 Task: Find the best transit route from Gurugram, Haryana to Anand Vihar, New Delhi, Delhi using Google Maps, and explore the area around Anand Vihar.
Action: Mouse moved to (606, 264)
Screenshot: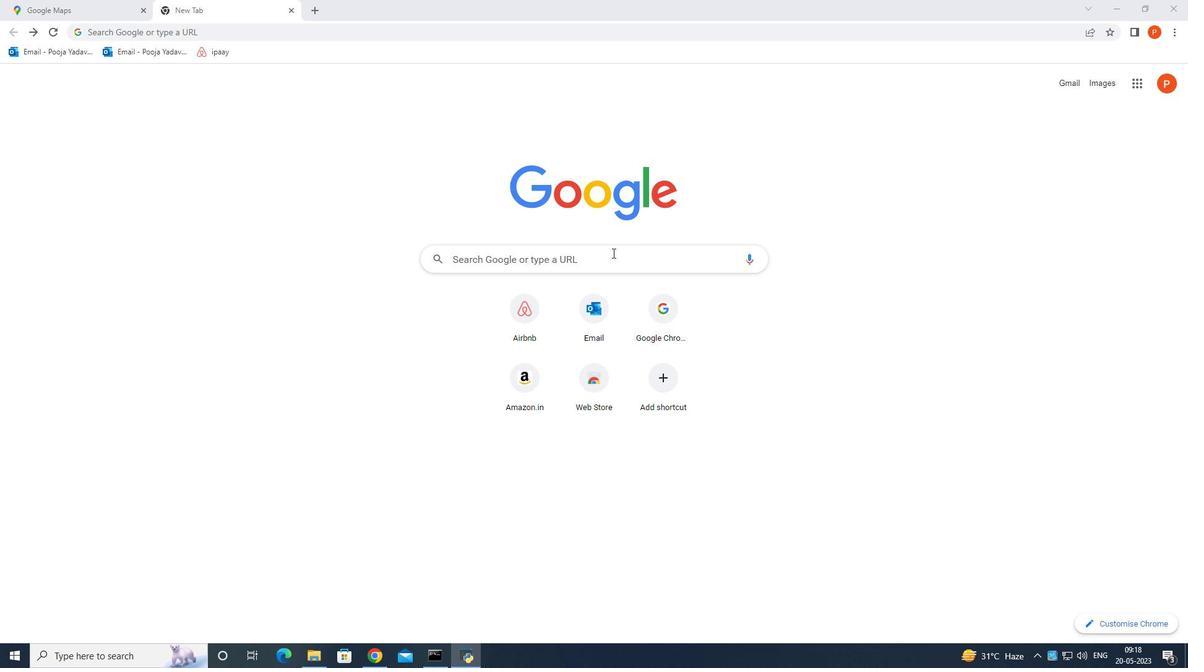 
Action: Mouse pressed left at (606, 264)
Screenshot: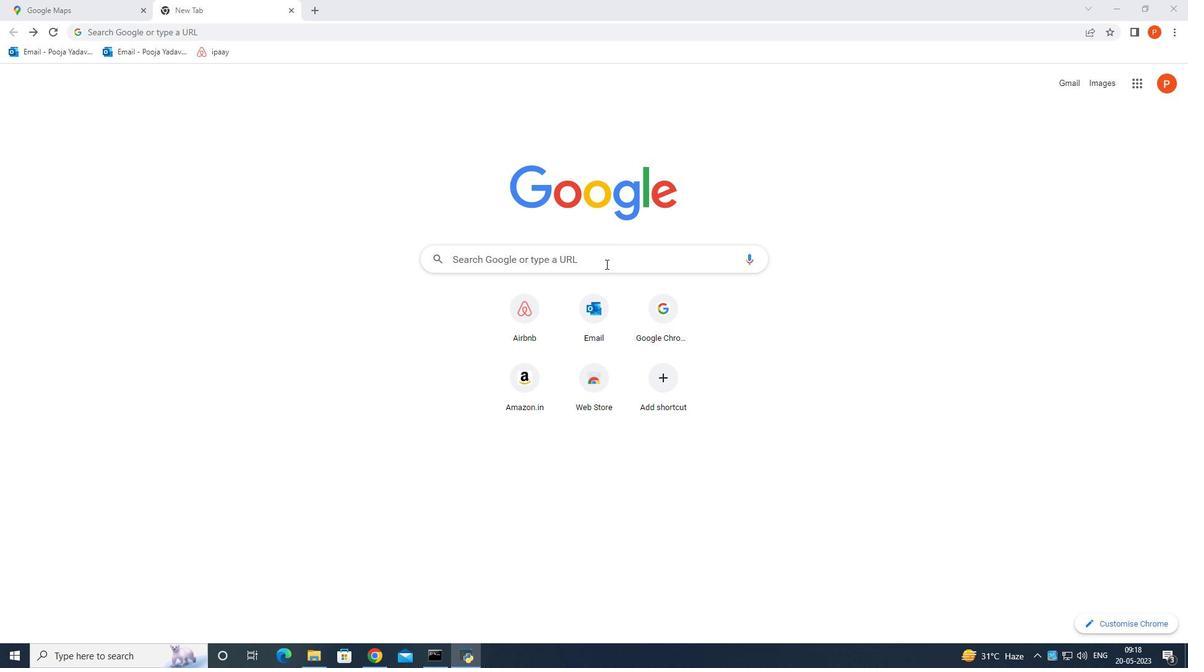 
Action: Mouse moved to (575, 290)
Screenshot: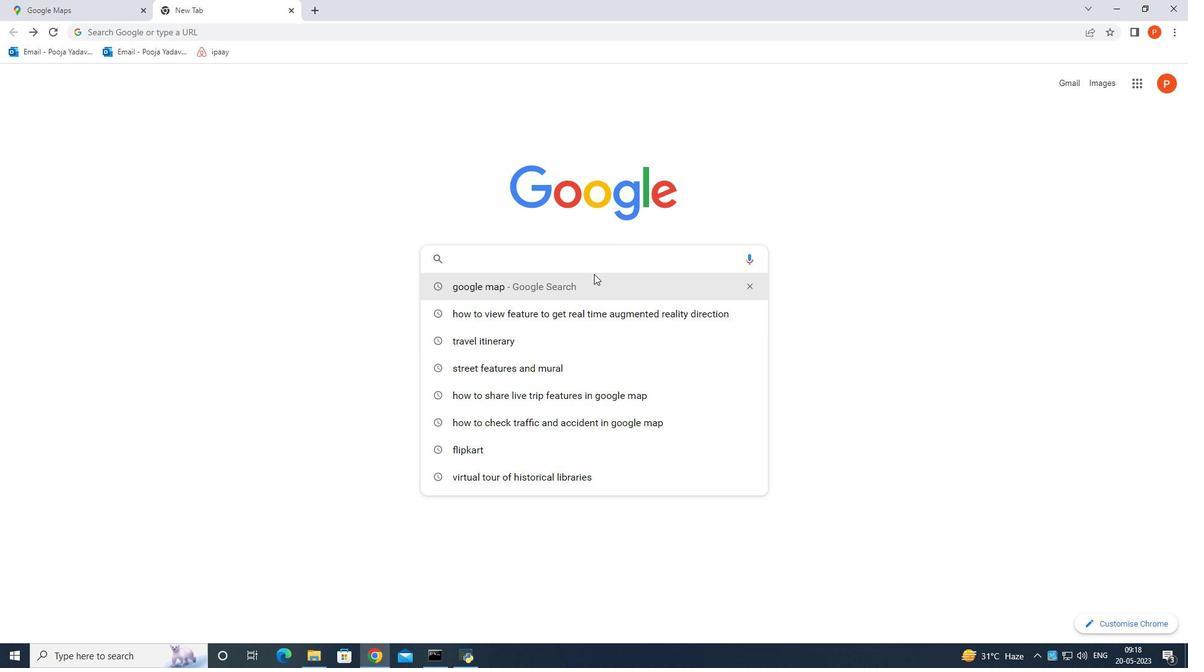 
Action: Mouse pressed left at (575, 290)
Screenshot: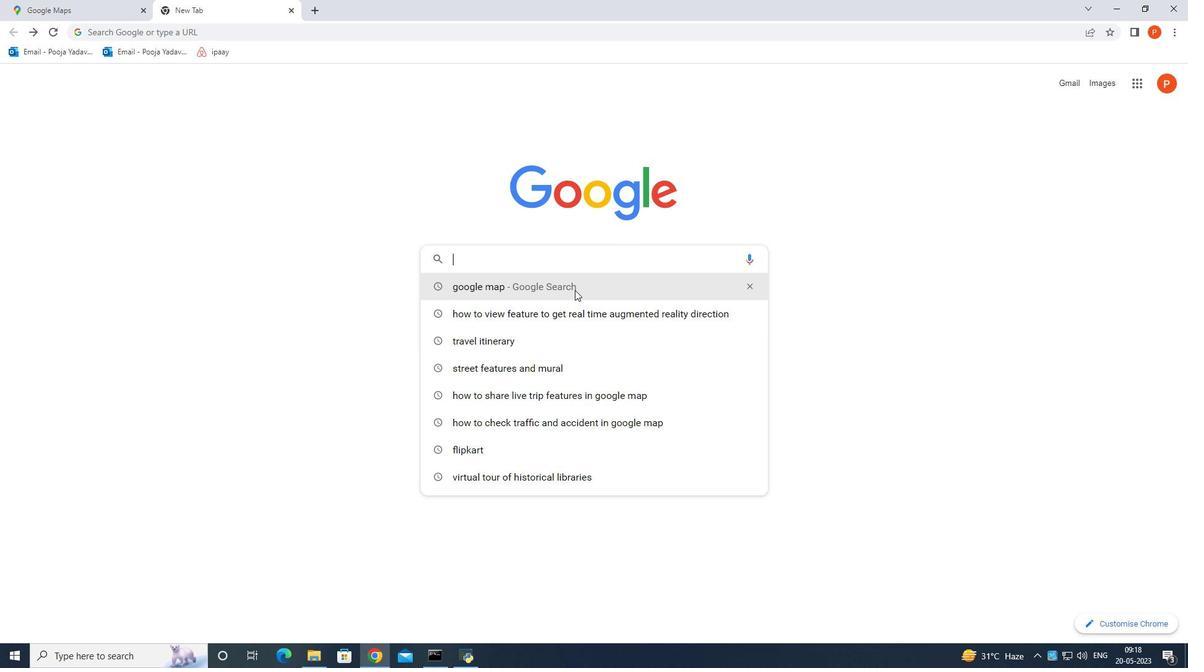 
Action: Mouse moved to (11, 30)
Screenshot: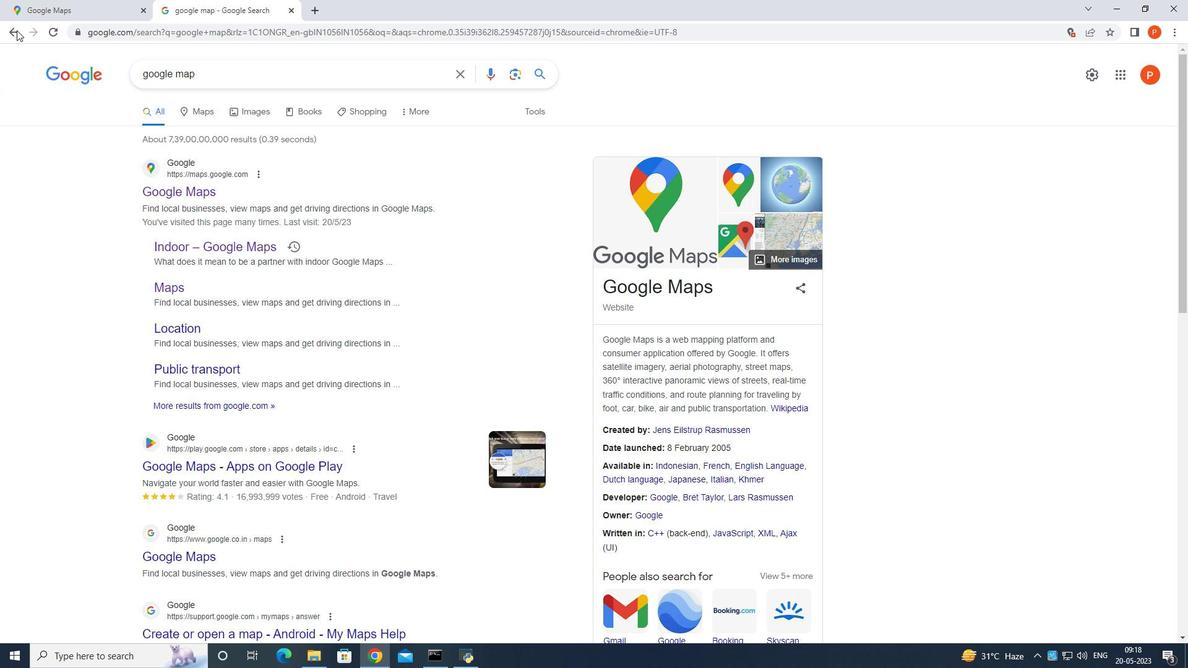
Action: Mouse pressed left at (11, 30)
Screenshot: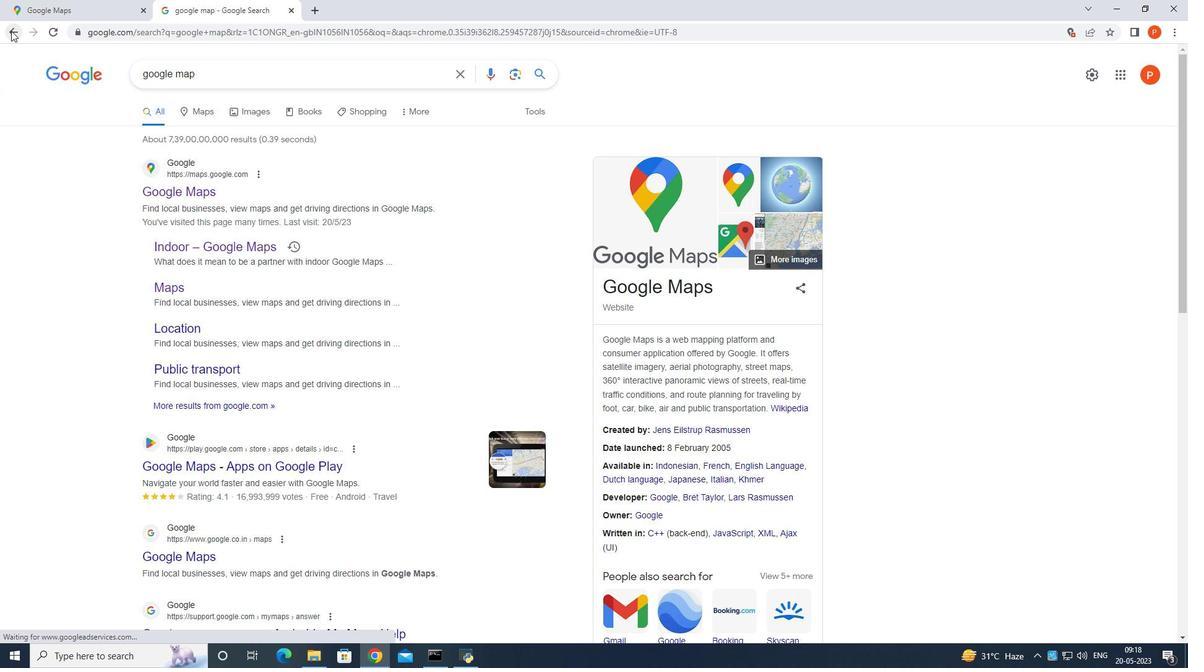 
Action: Mouse moved to (10, 30)
Screenshot: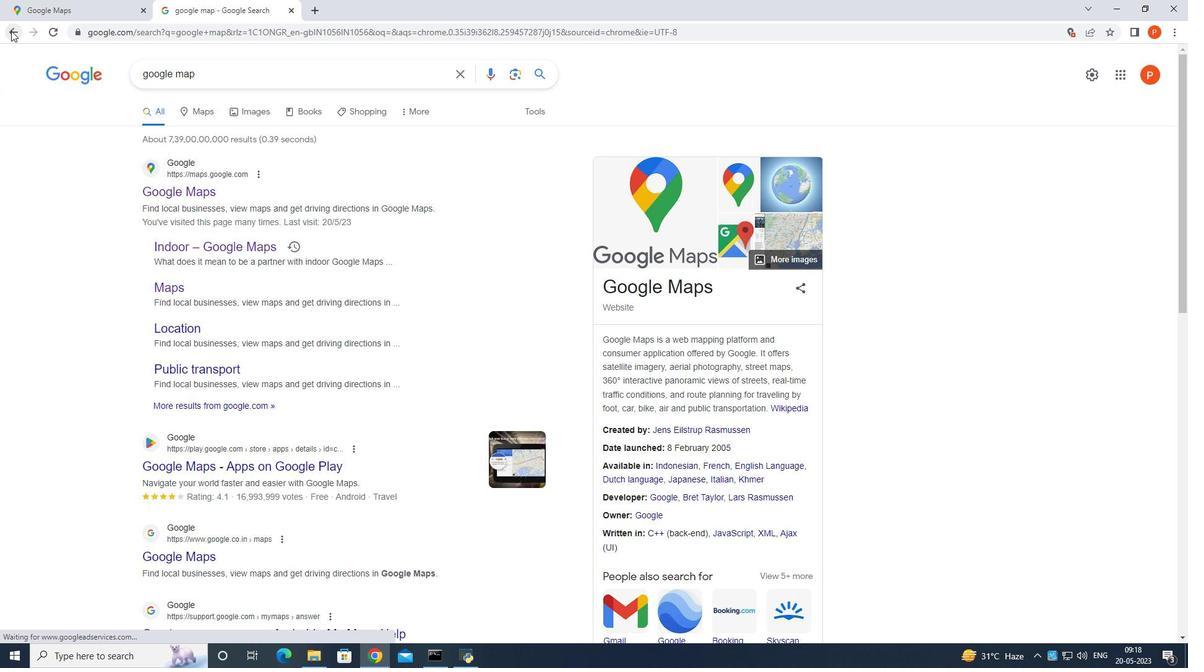 
Action: Mouse pressed left at (10, 30)
Screenshot: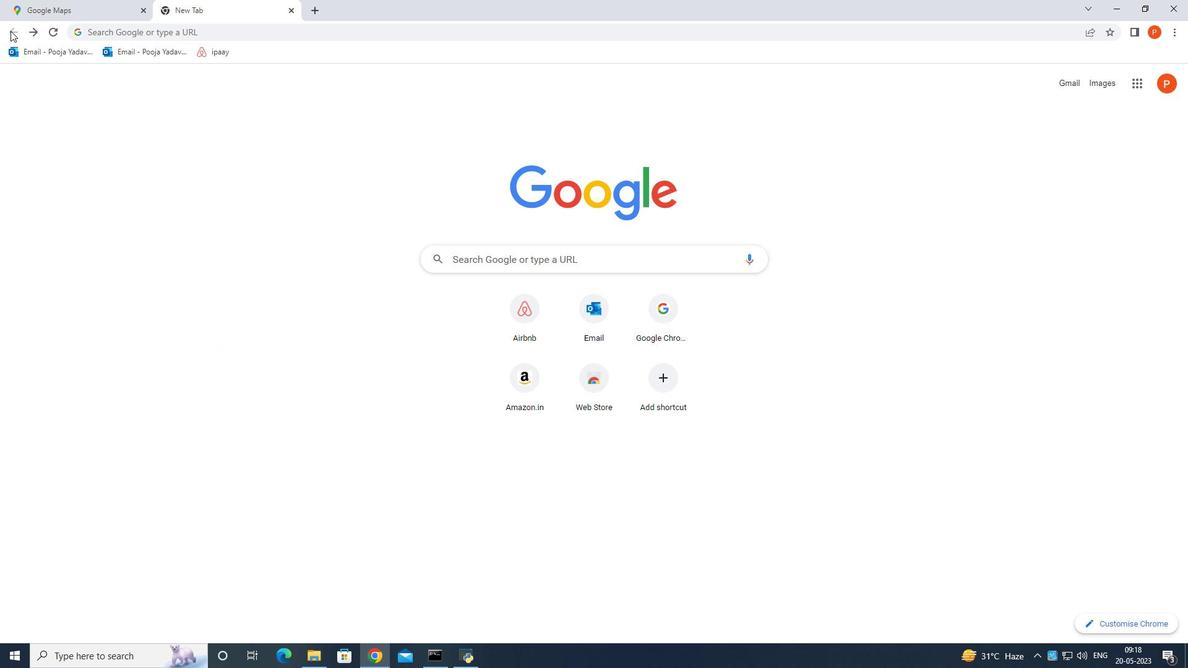 
Action: Mouse pressed left at (10, 30)
Screenshot: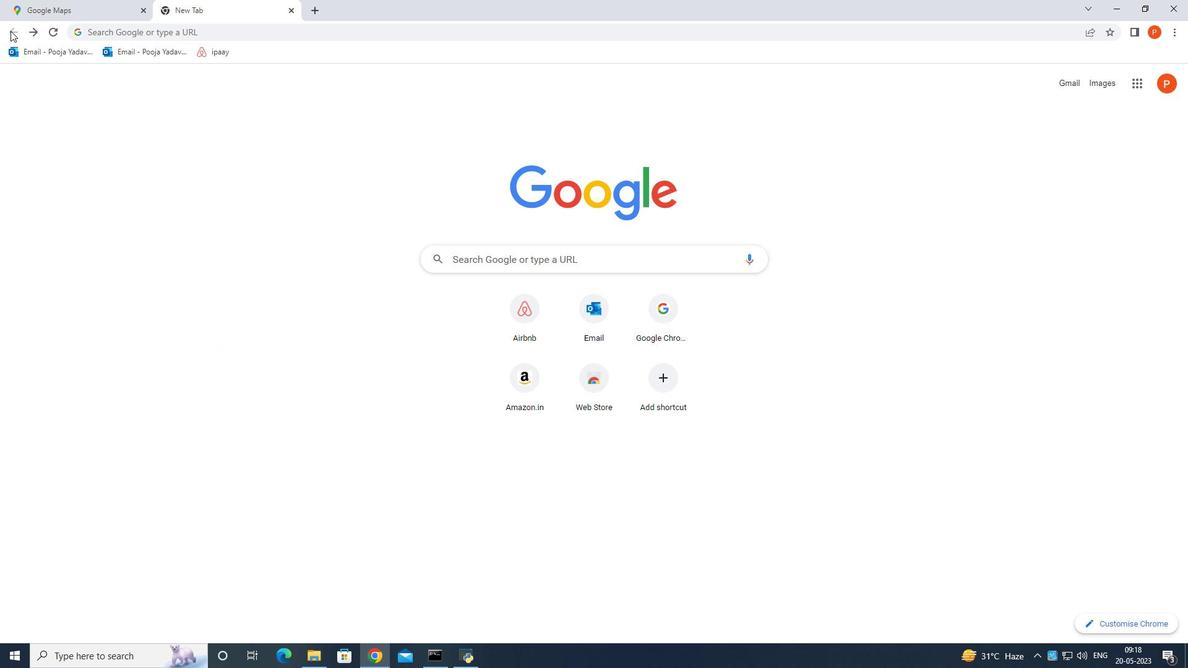 
Action: Mouse moved to (298, 15)
Screenshot: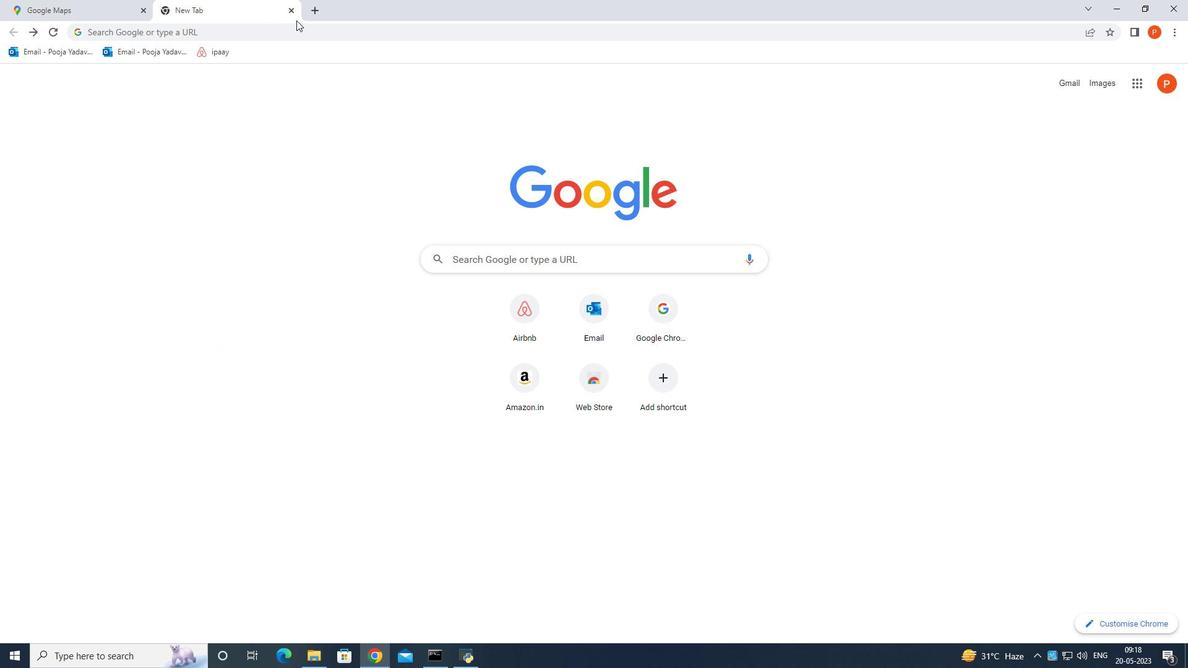 
Action: Mouse pressed left at (298, 15)
Screenshot: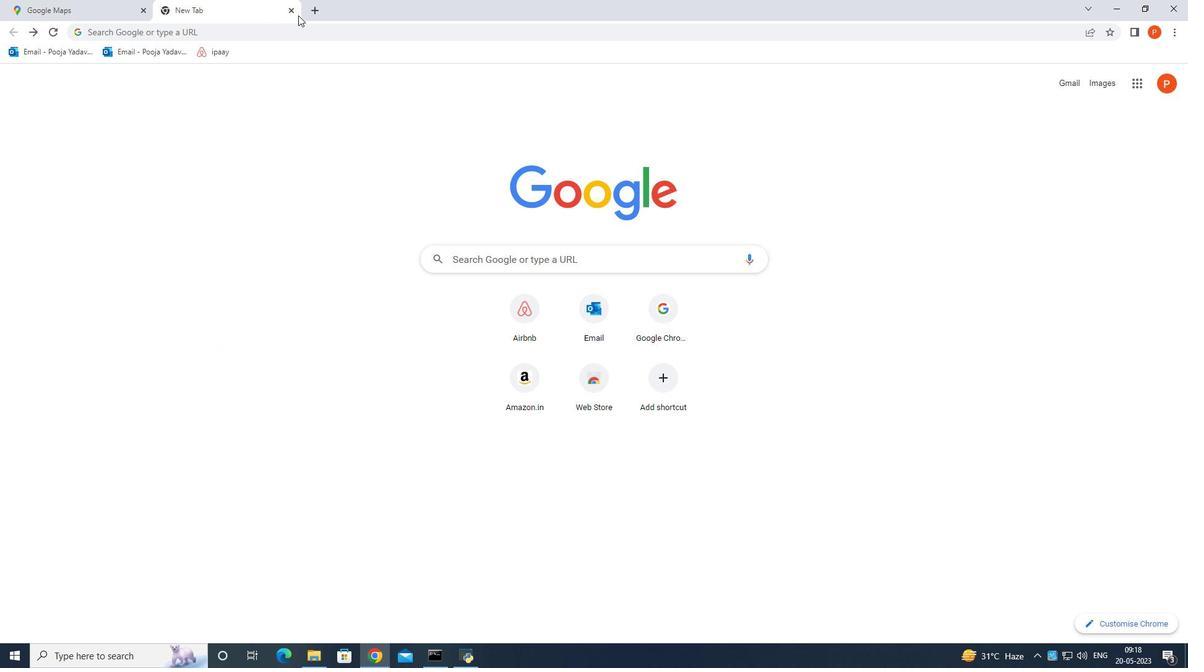 
Action: Mouse moved to (298, 11)
Screenshot: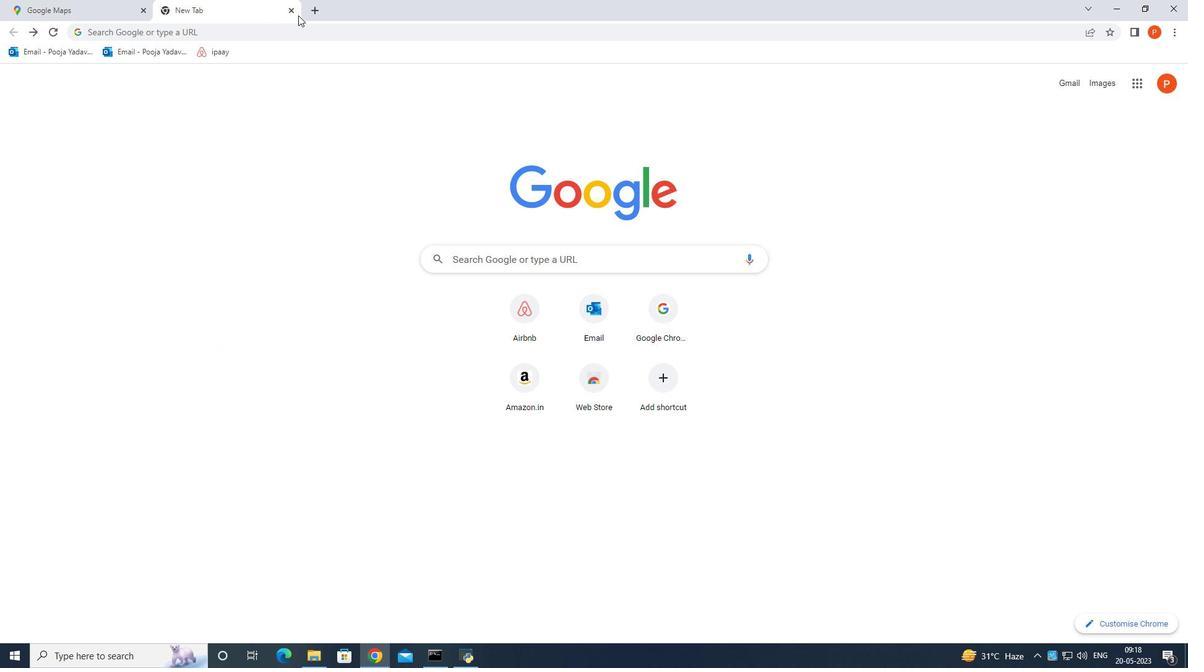 
Action: Mouse pressed left at (298, 11)
Screenshot: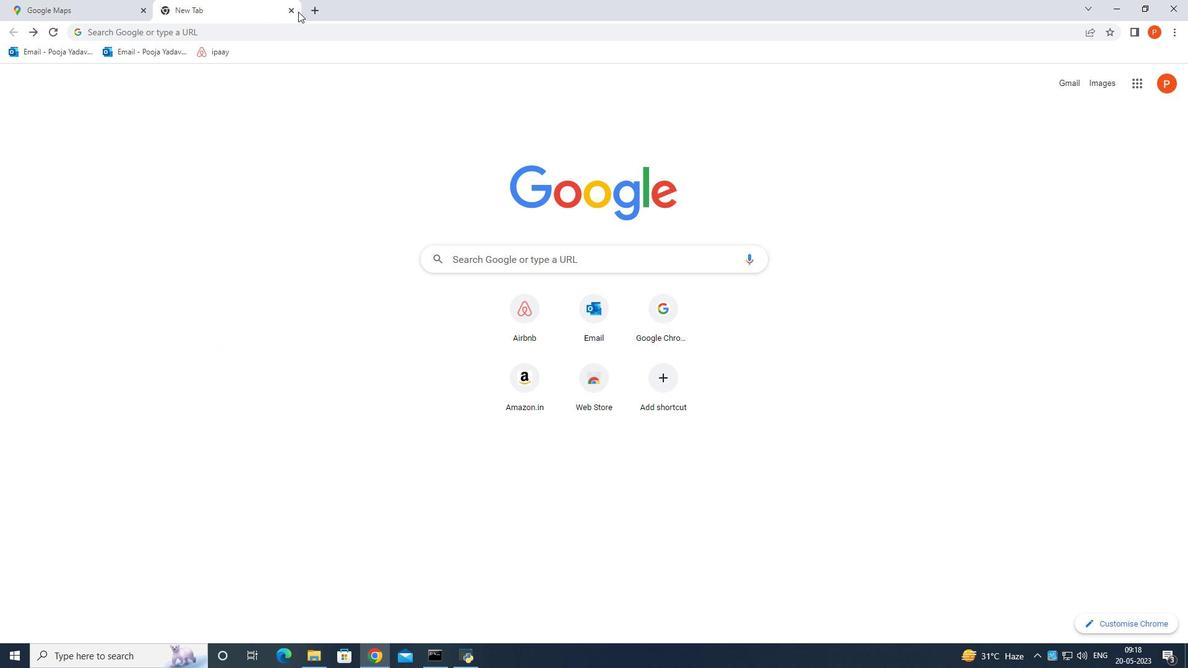 
Action: Mouse moved to (287, 4)
Screenshot: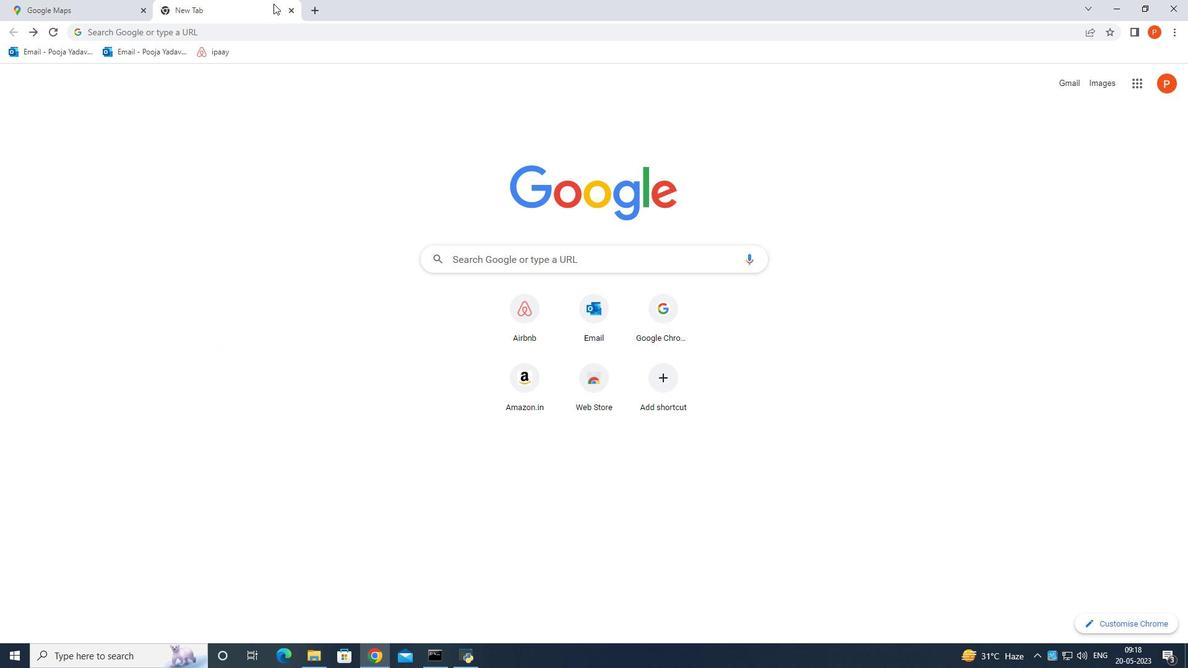 
Action: Mouse pressed left at (287, 4)
Screenshot: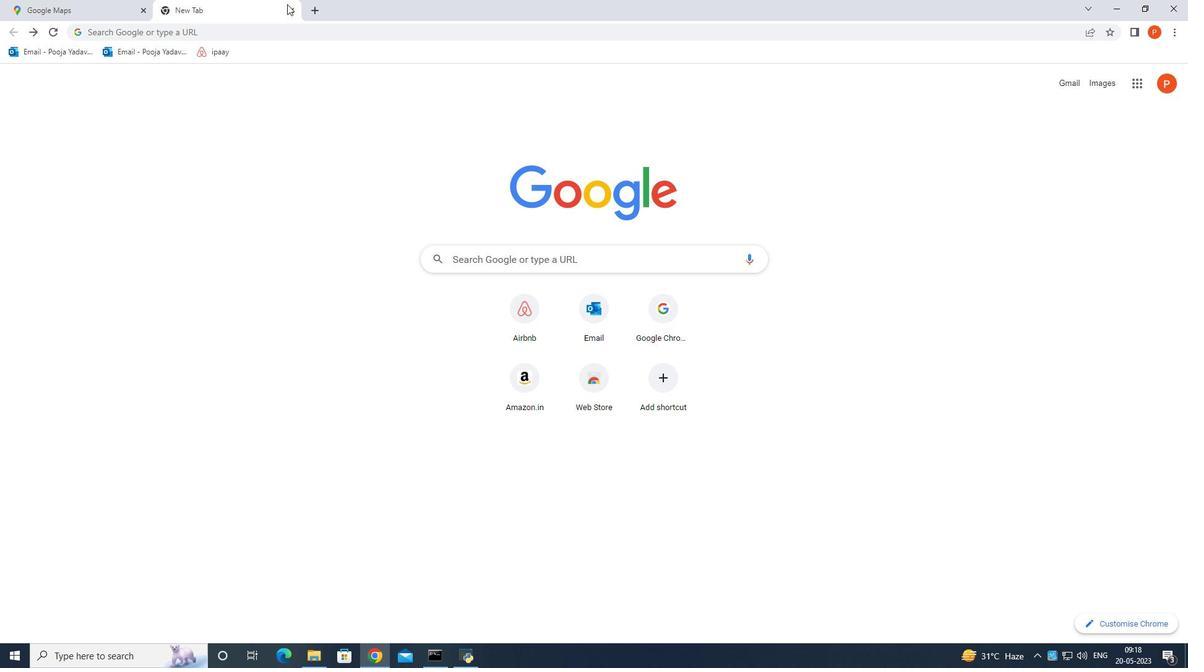 
Action: Mouse moved to (289, 15)
Screenshot: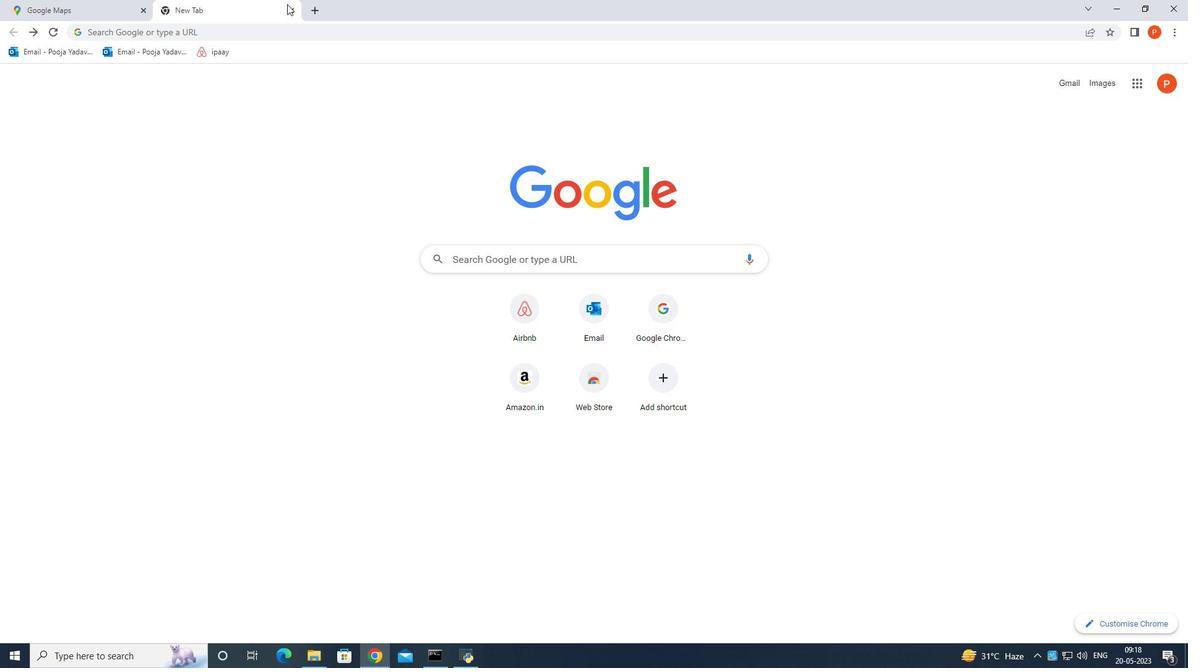 
Action: Mouse pressed left at (289, 15)
Screenshot: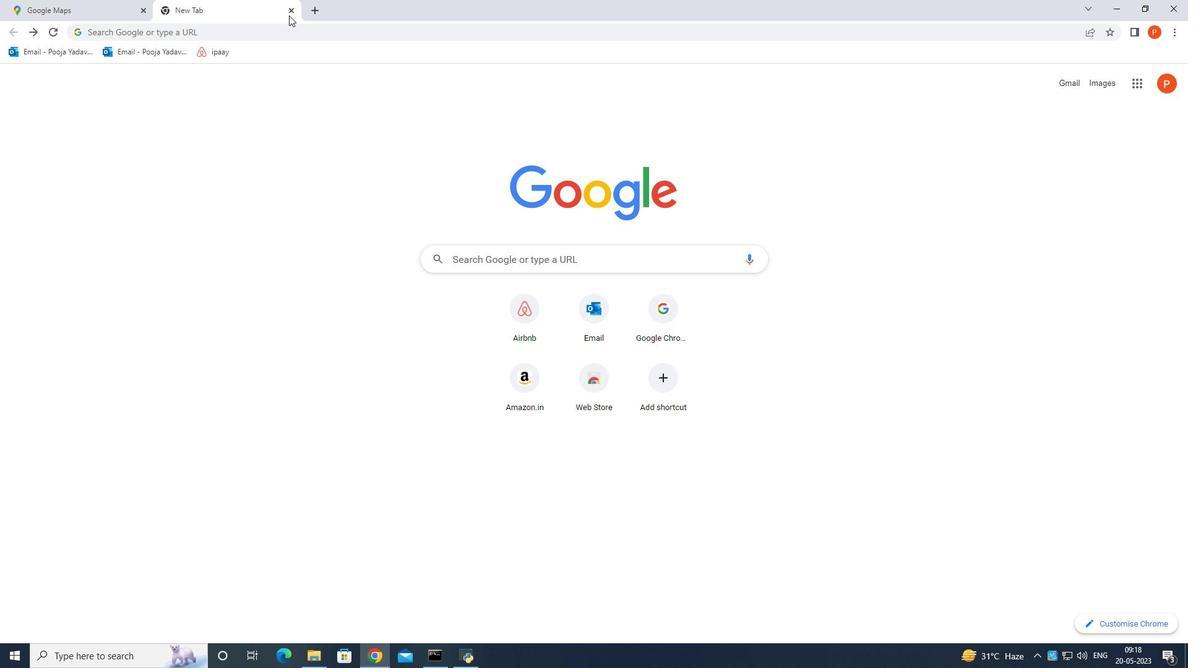 
Action: Mouse moved to (289, 13)
Screenshot: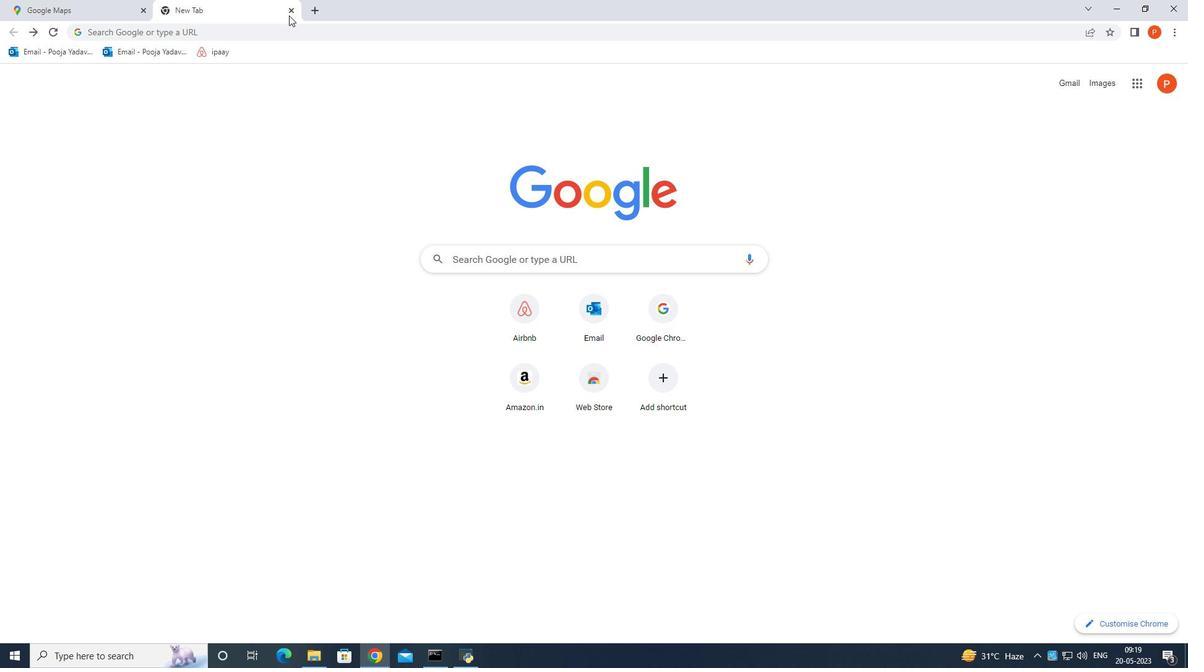 
Action: Mouse pressed left at (289, 13)
Screenshot: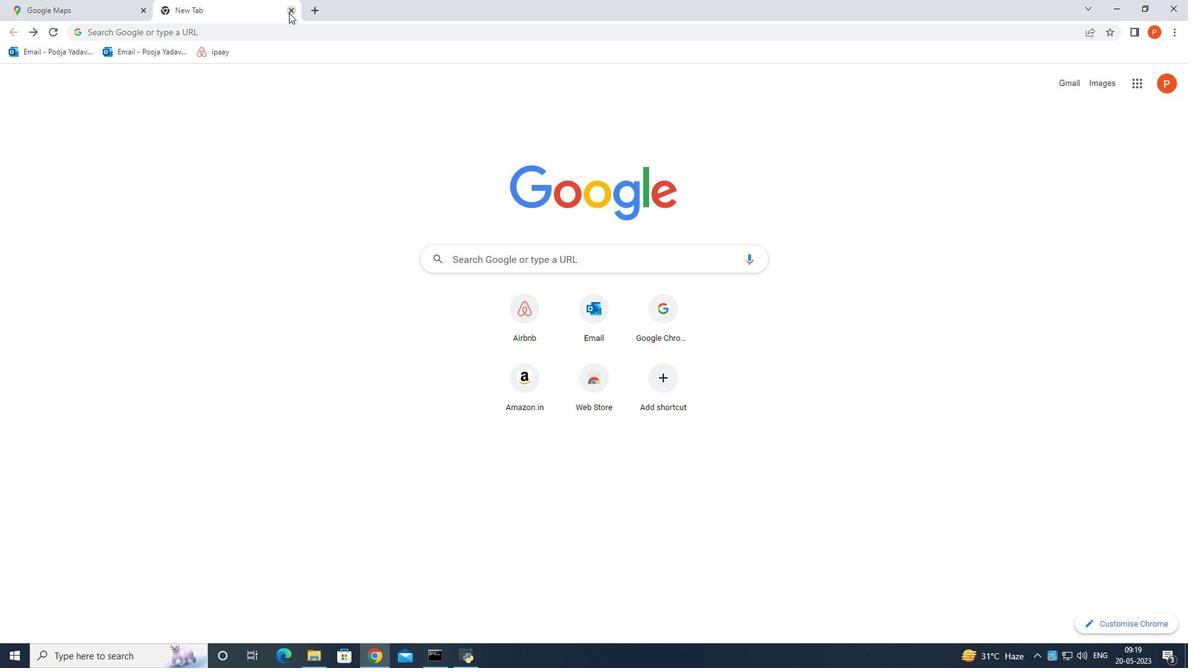 
Action: Mouse moved to (221, 164)
Screenshot: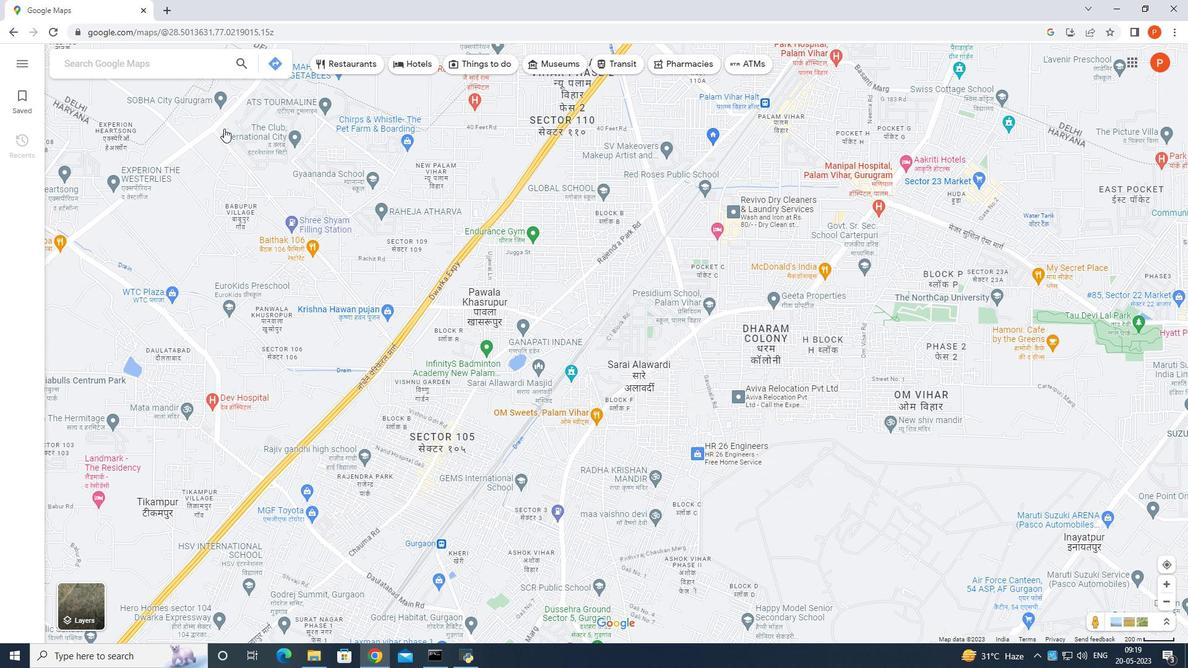
Action: Mouse scrolled (221, 163) with delta (0, 0)
Screenshot: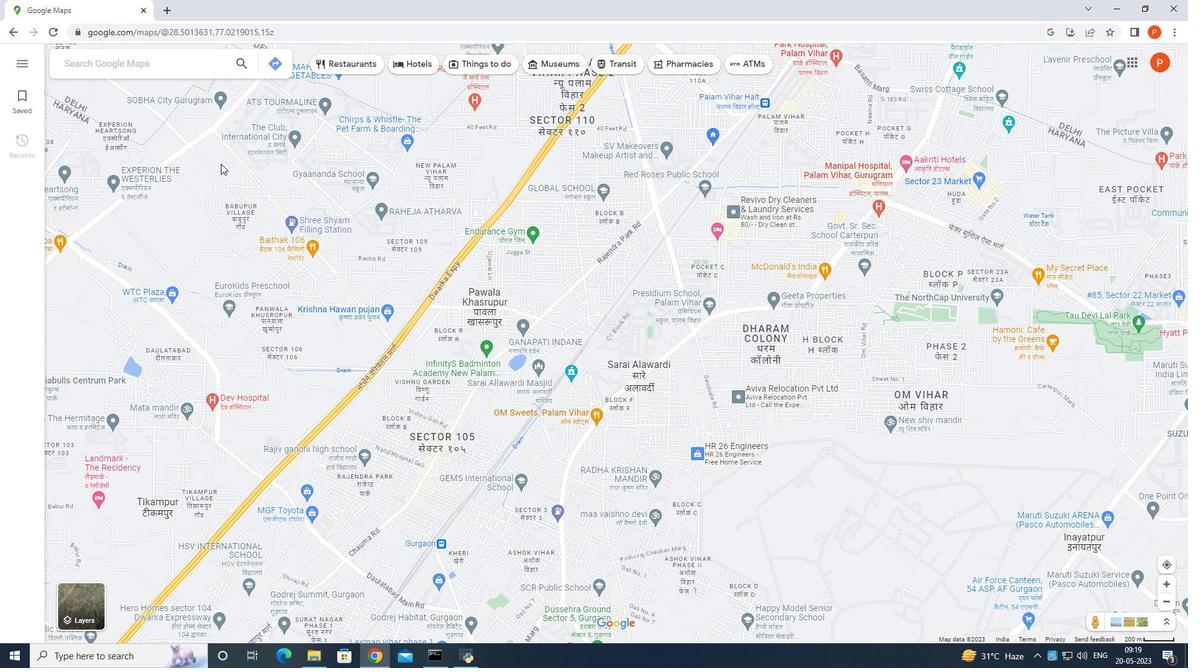 
Action: Mouse moved to (127, 56)
Screenshot: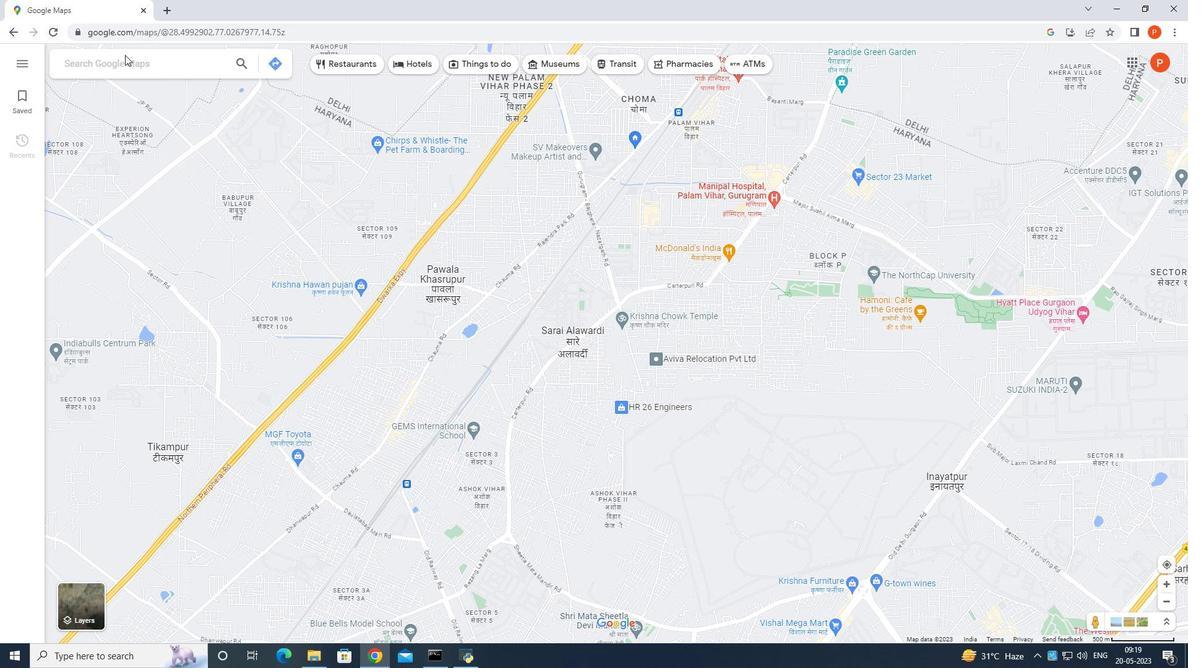 
Action: Mouse pressed left at (127, 56)
Screenshot: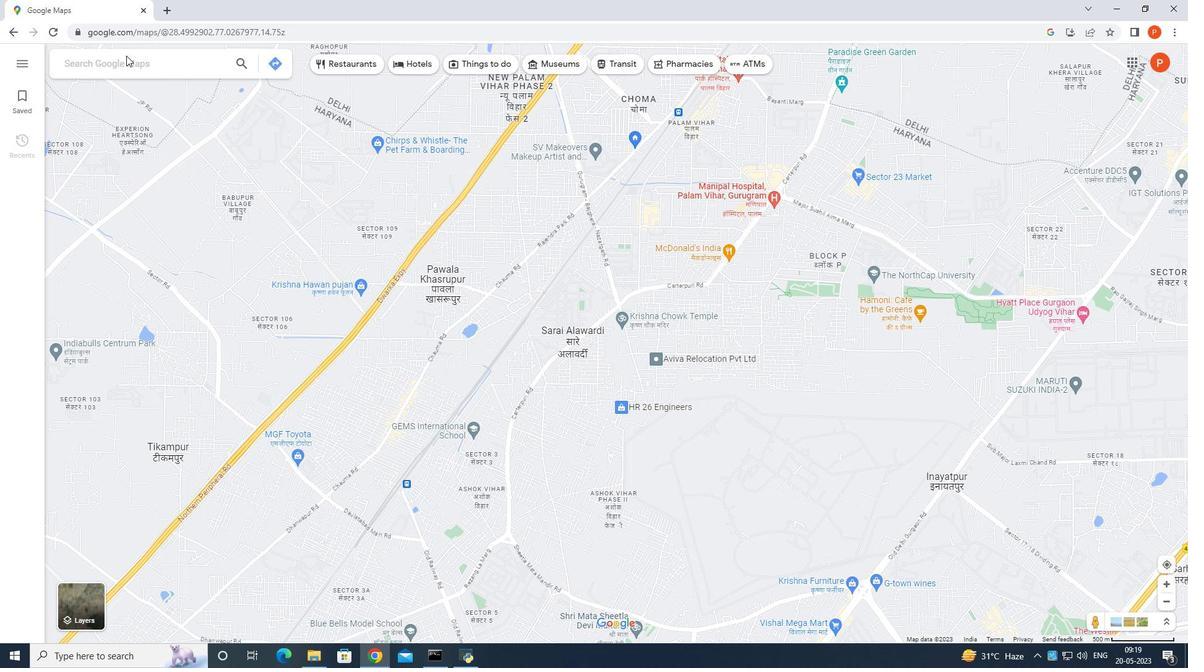 
Action: Mouse moved to (128, 56)
Screenshot: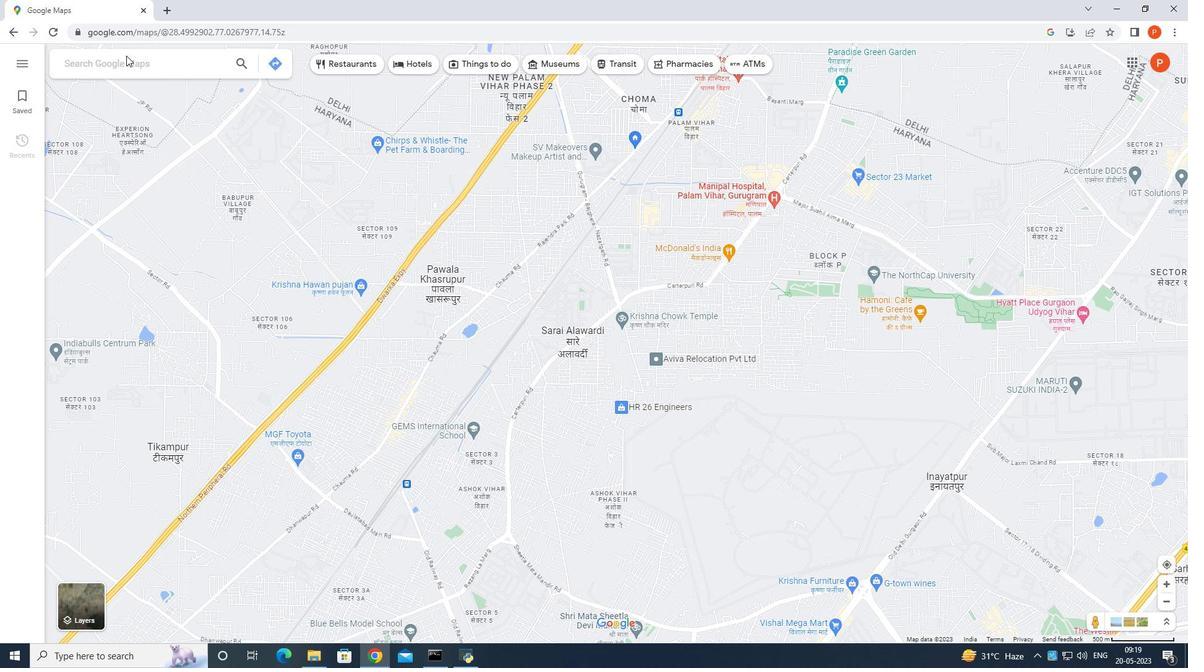 
Action: Key pressed <Key.shift>Nan<Key.backspace><Key.backspace><Key.backspace><Key.shift>Anand<Key.space>vihar<Key.space>to<Key.space><Key.backspace><Key.backspace><Key.backspace><Key.enter>
Screenshot: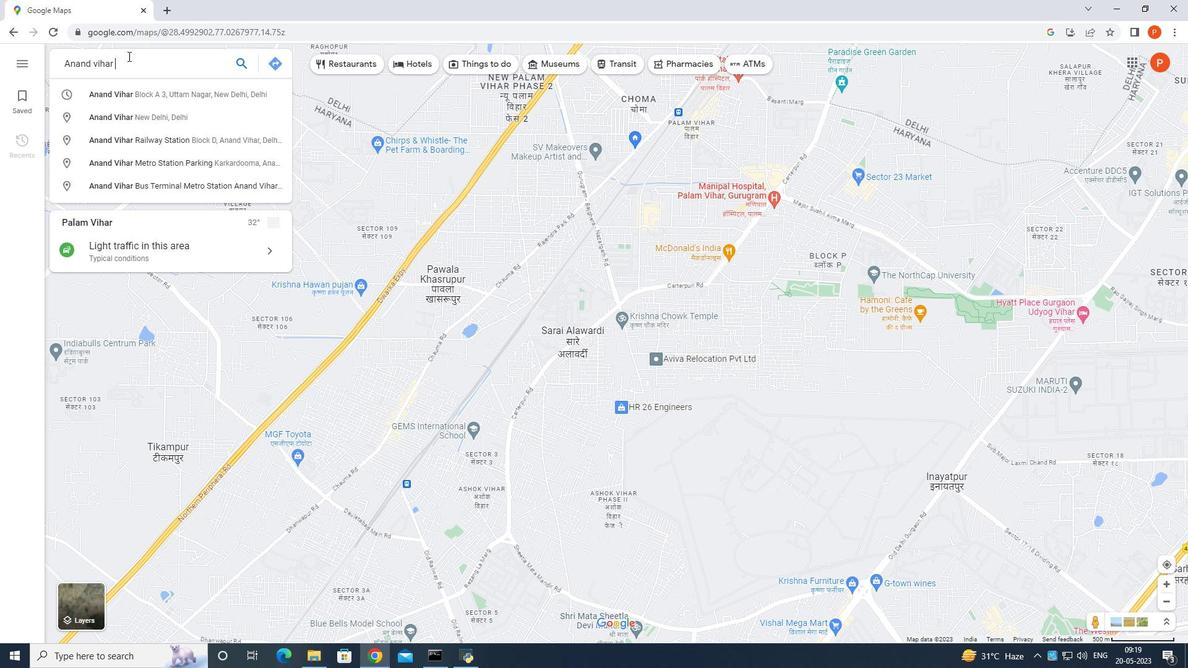 
Action: Mouse moved to (134, 391)
Screenshot: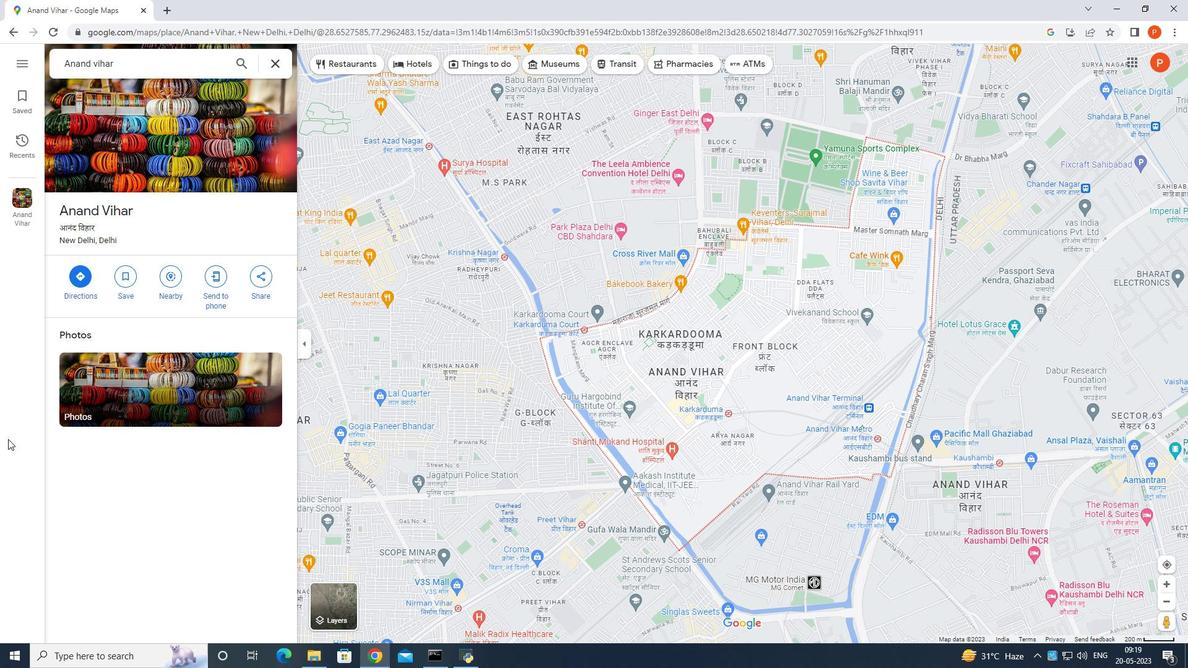 
Action: Mouse scrolled (134, 390) with delta (0, 0)
Screenshot: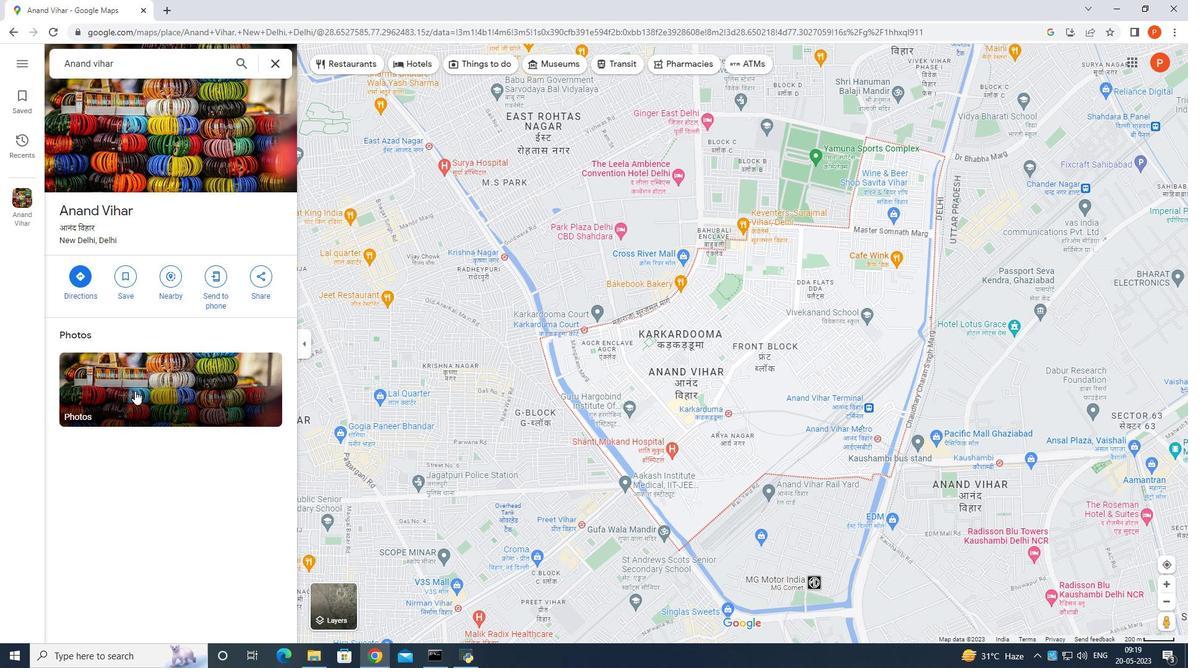 
Action: Mouse scrolled (134, 390) with delta (0, 0)
Screenshot: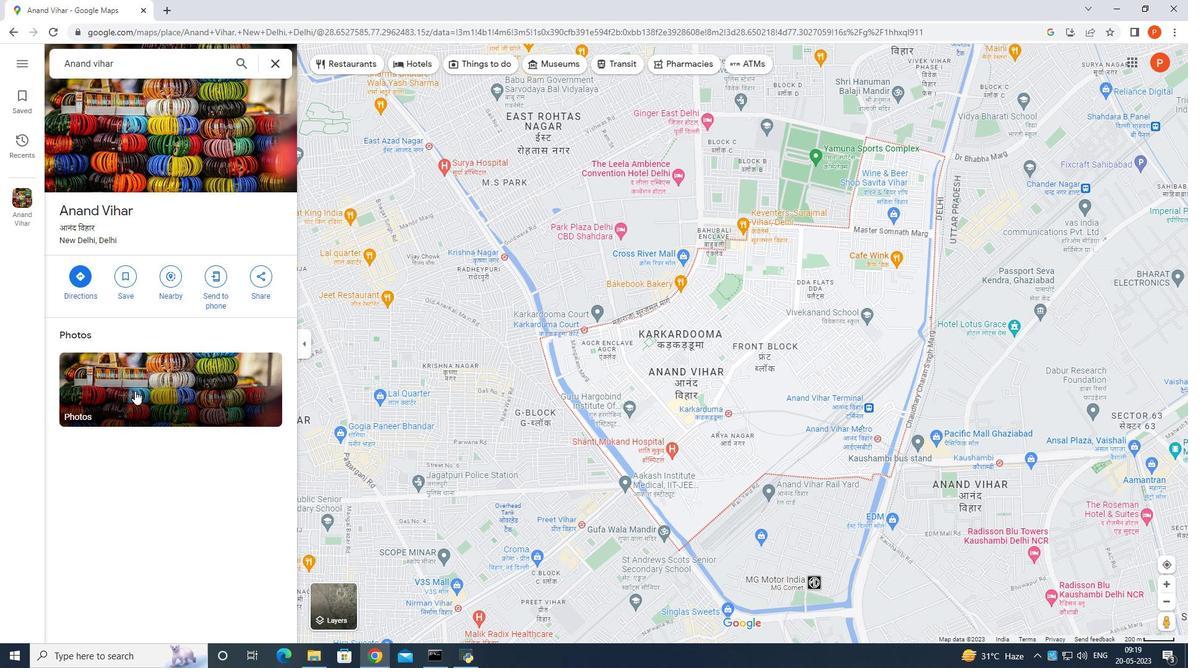 
Action: Mouse scrolled (134, 390) with delta (0, 0)
Screenshot: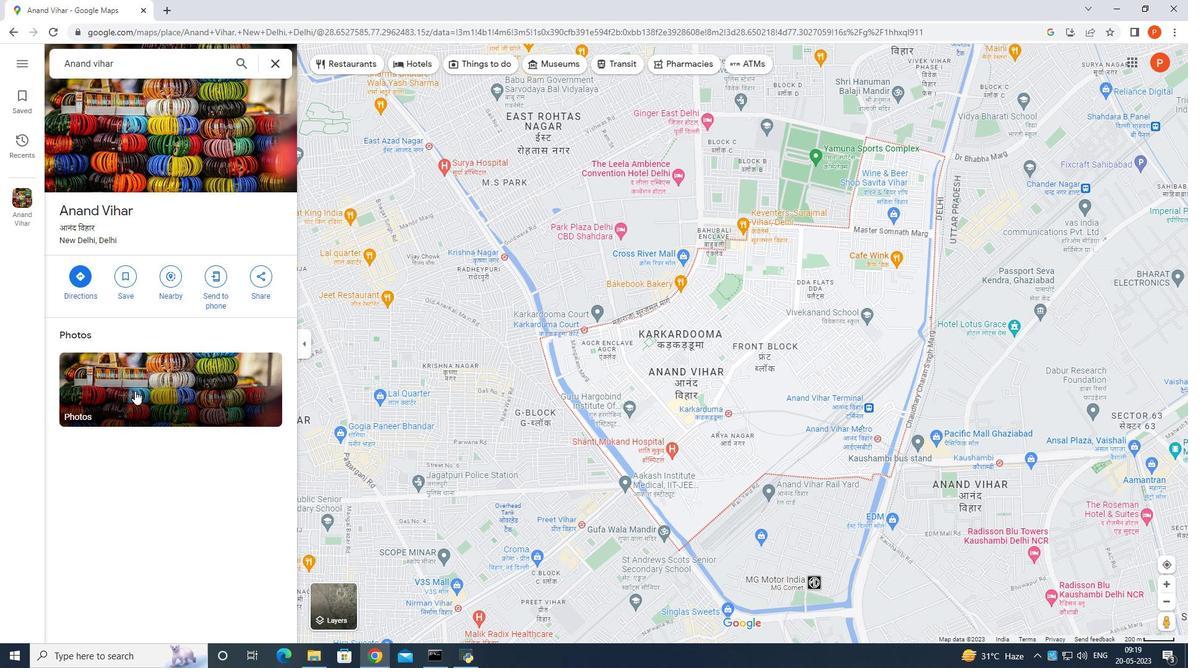 
Action: Mouse scrolled (134, 390) with delta (0, 0)
Screenshot: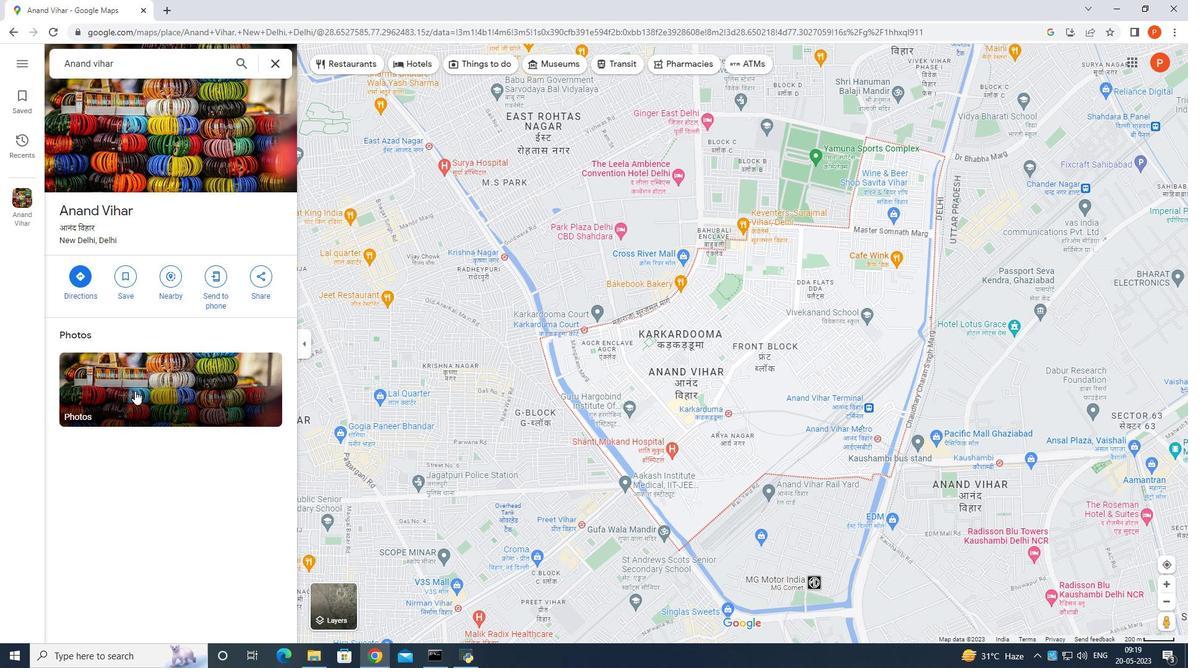 
Action: Mouse moved to (80, 282)
Screenshot: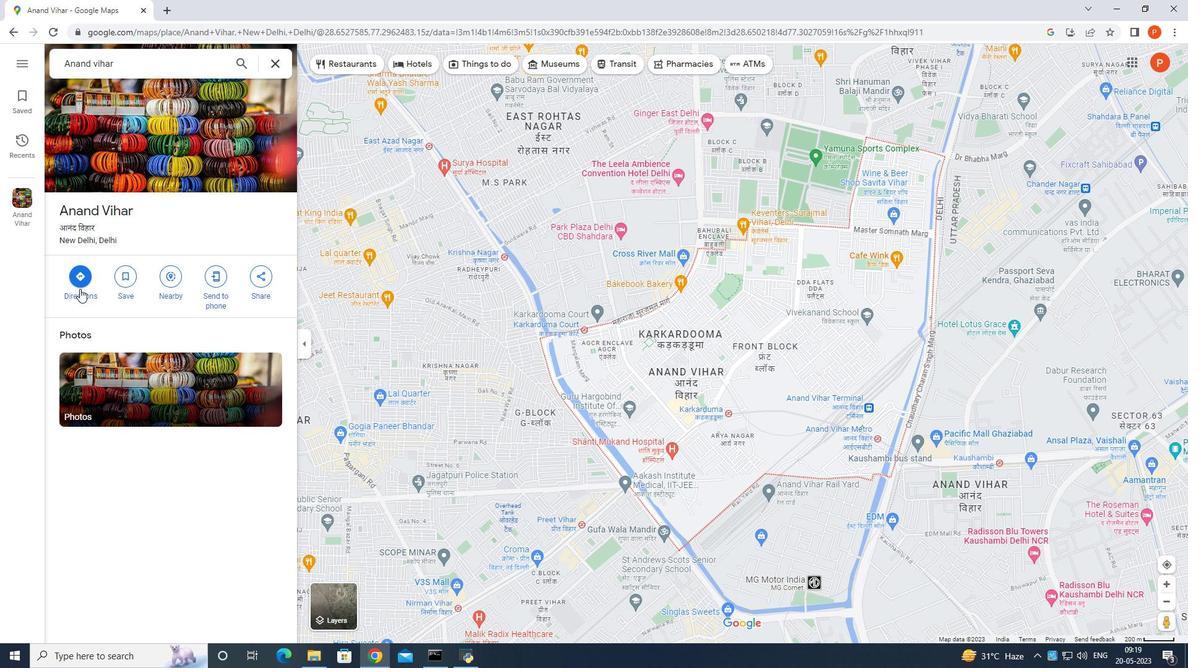 
Action: Mouse pressed left at (80, 282)
Screenshot: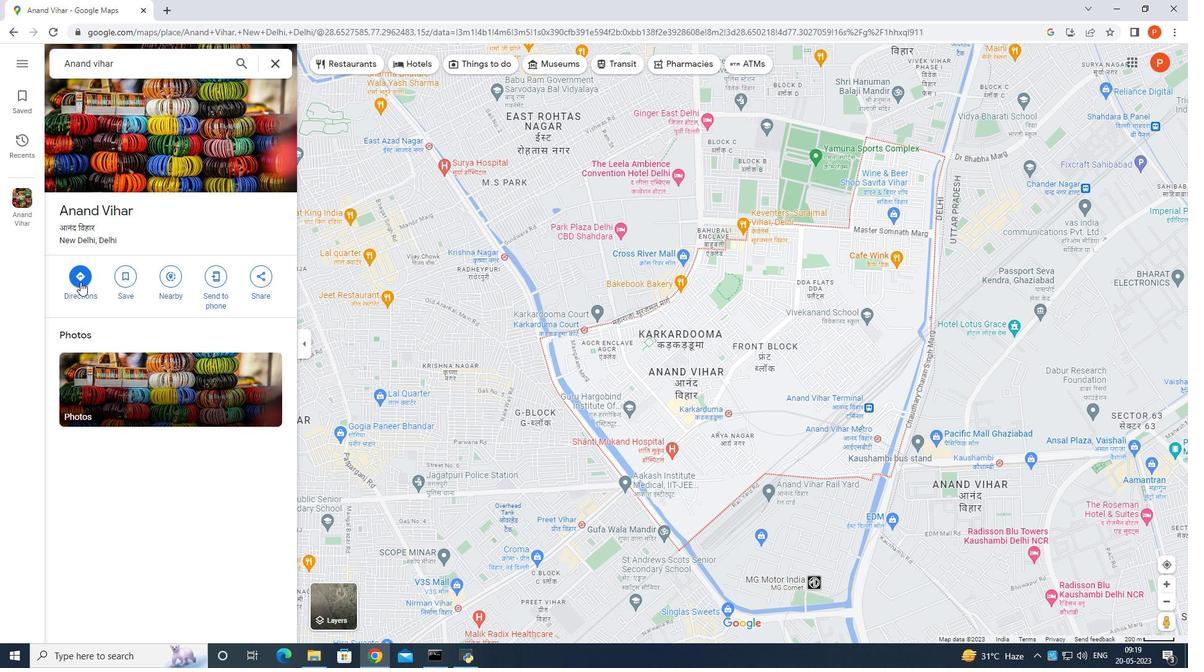 
Action: Mouse moved to (154, 99)
Screenshot: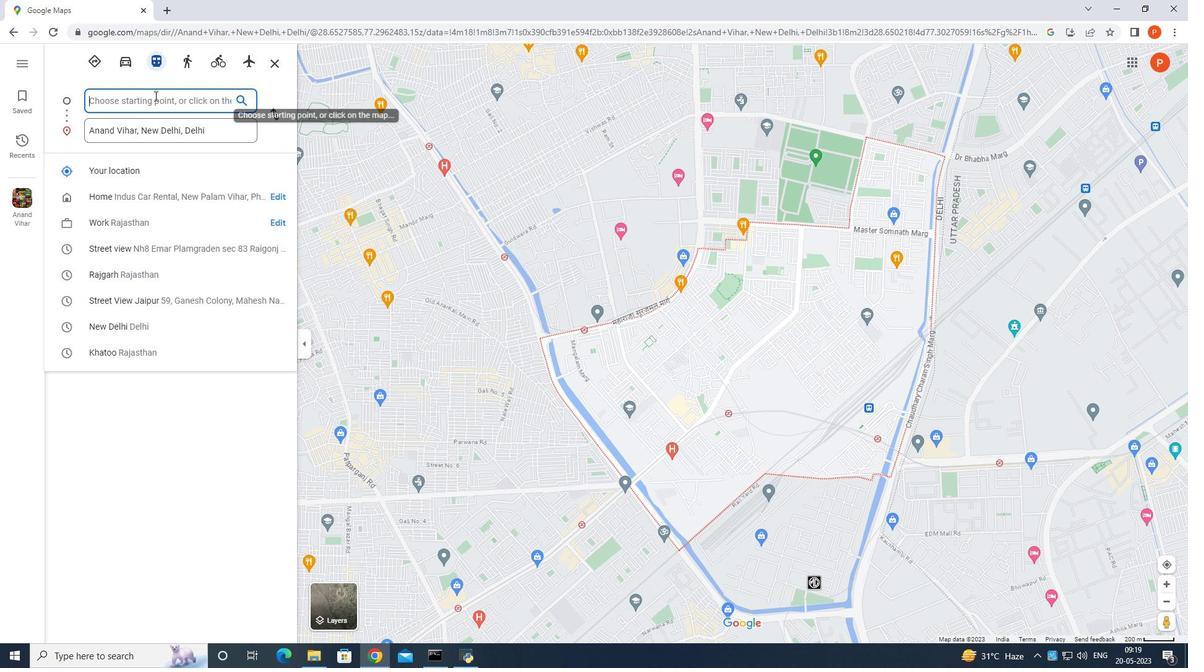 
Action: Mouse pressed left at (154, 99)
Screenshot: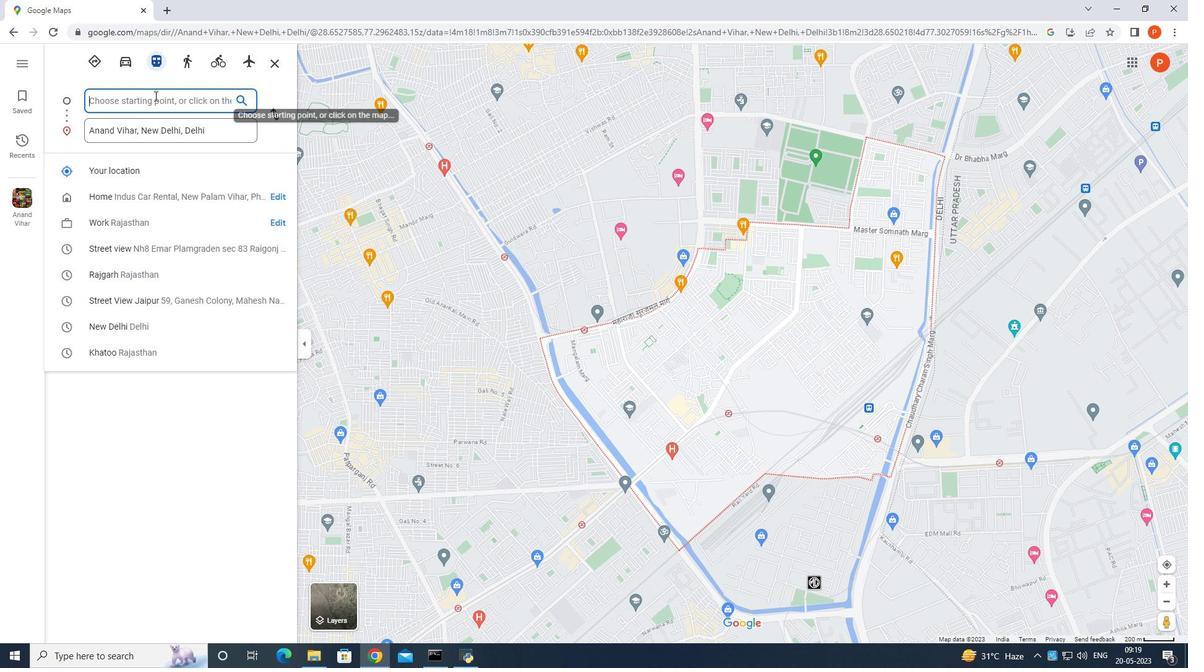 
Action: Key pressed g<Key.shift>urgai<Key.backspace>on<Key.enter>
Screenshot: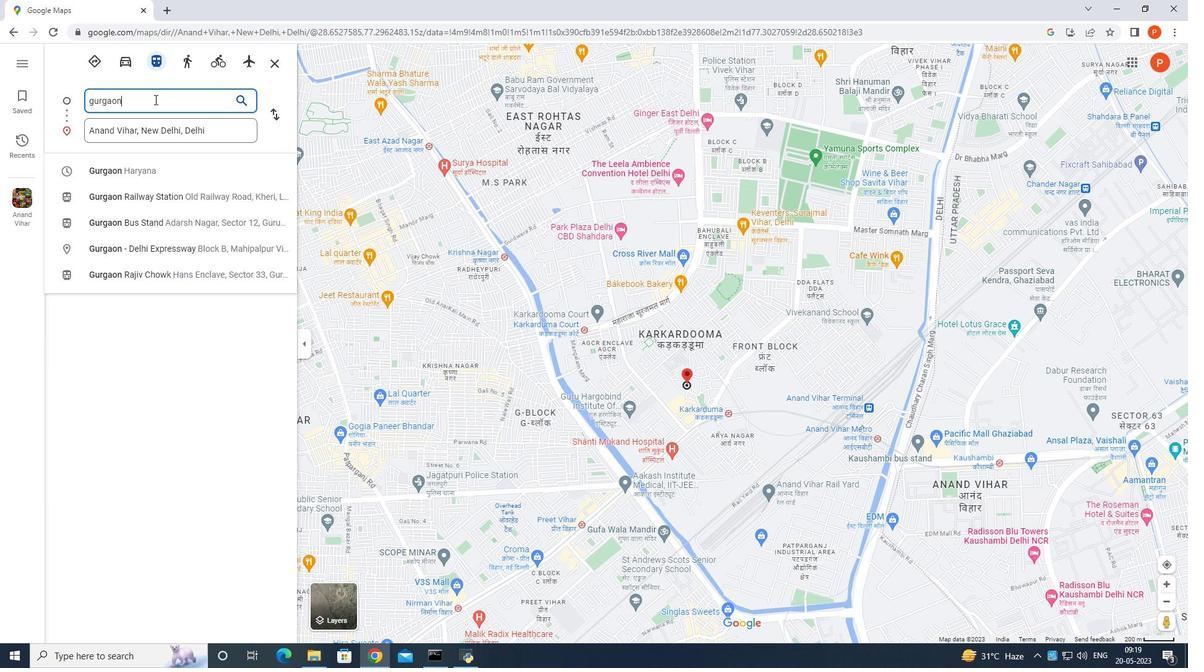 
Action: Mouse moved to (163, 186)
Screenshot: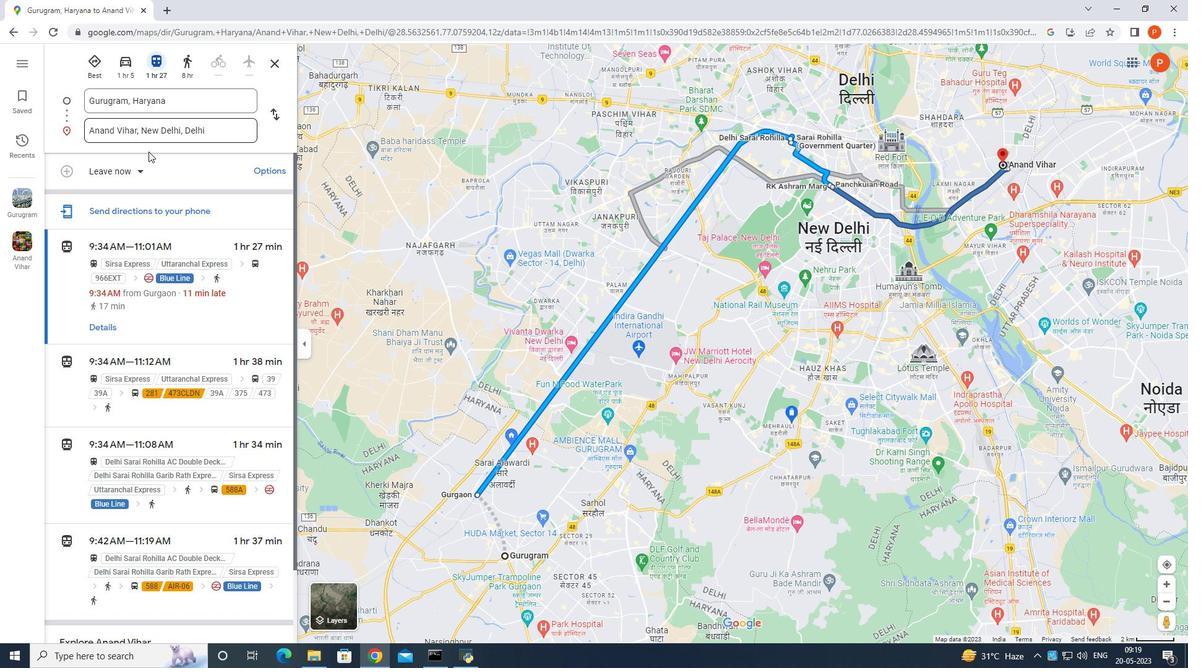
Action: Mouse scrolled (163, 185) with delta (0, 0)
Screenshot: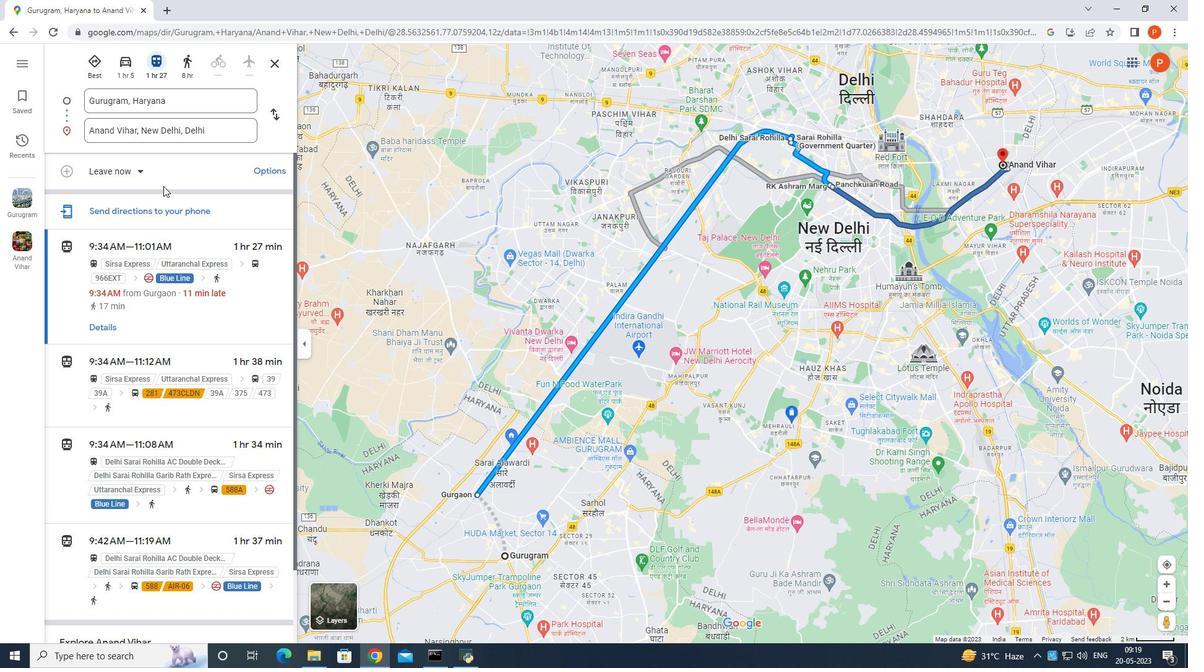 
Action: Mouse scrolled (163, 187) with delta (0, 0)
Screenshot: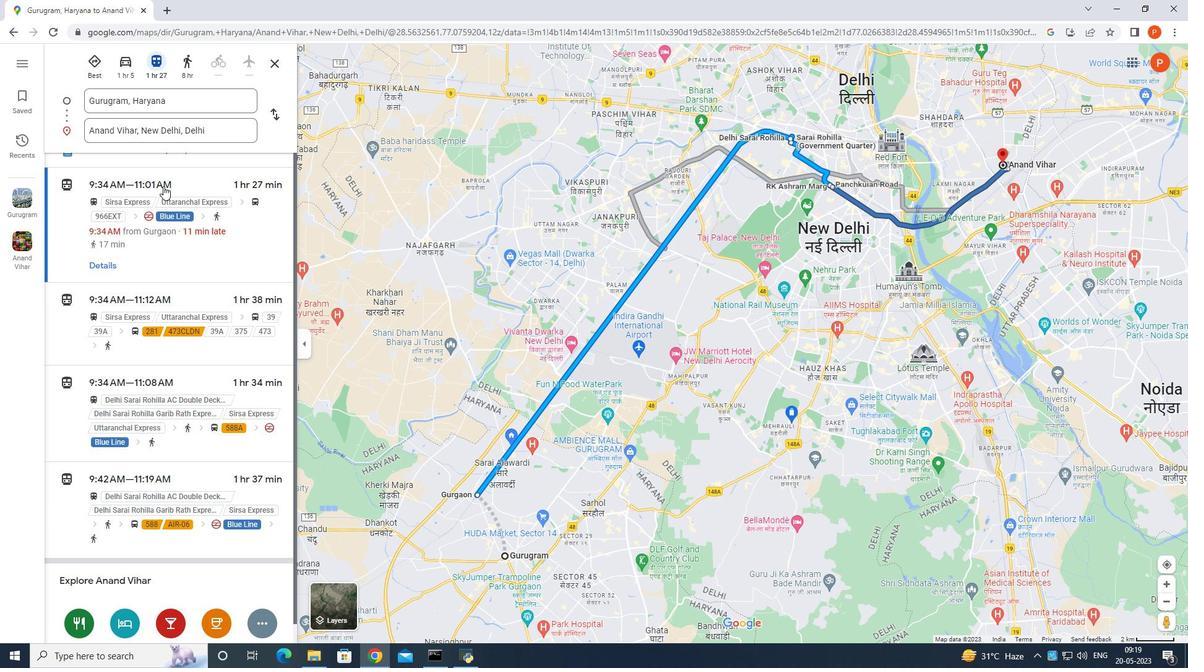 
Action: Mouse scrolled (163, 187) with delta (0, 0)
Screenshot: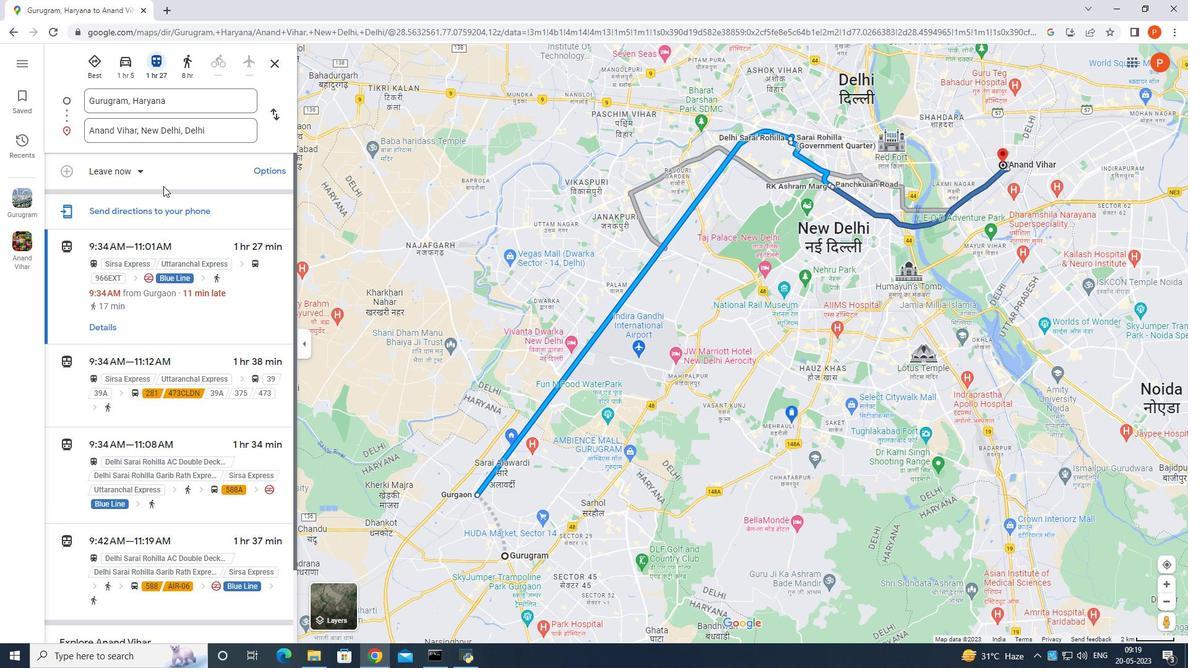 
Action: Mouse scrolled (163, 187) with delta (0, 0)
Screenshot: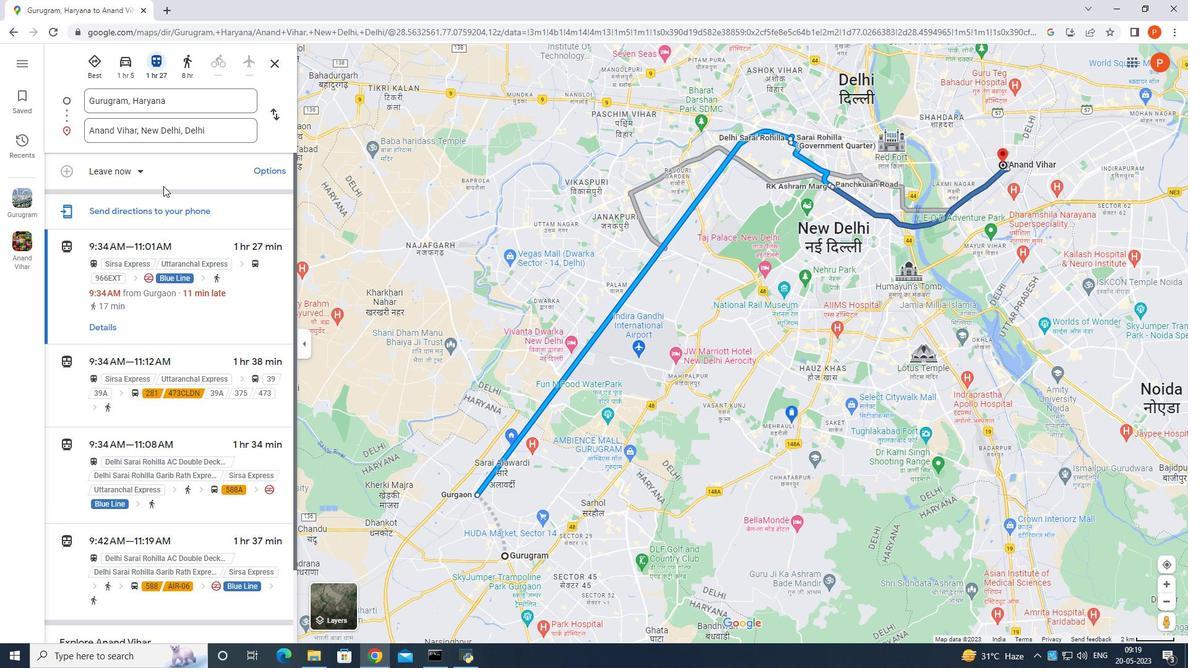
Action: Mouse scrolled (163, 185) with delta (0, 0)
Screenshot: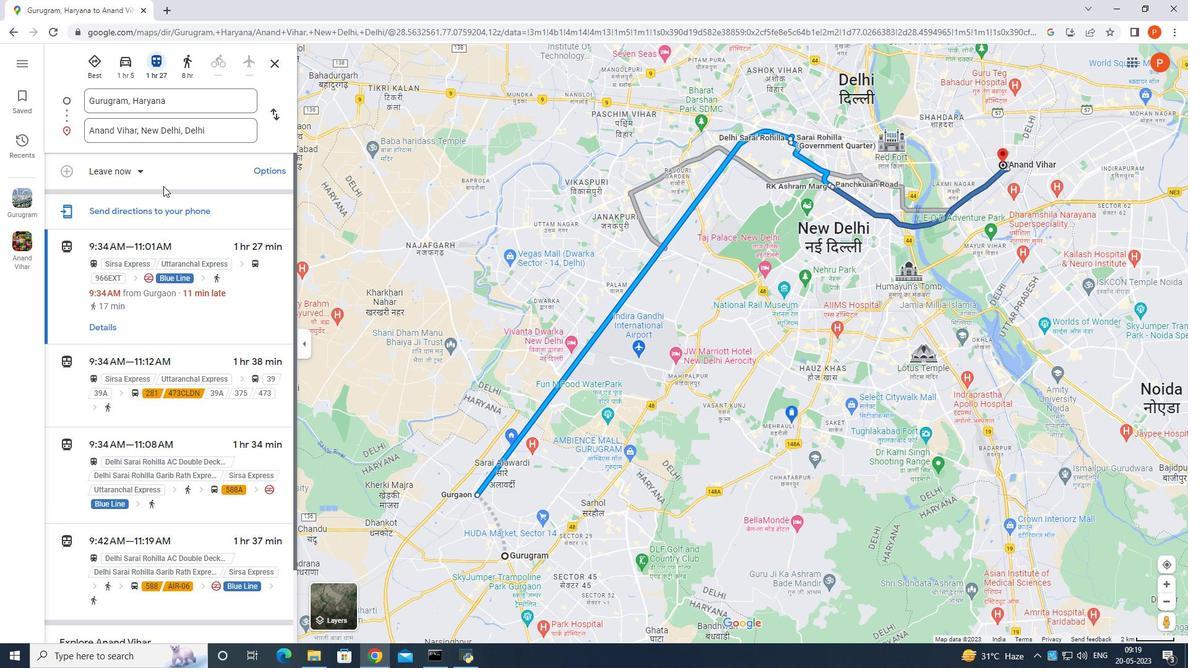 
Action: Mouse scrolled (163, 185) with delta (0, 0)
Screenshot: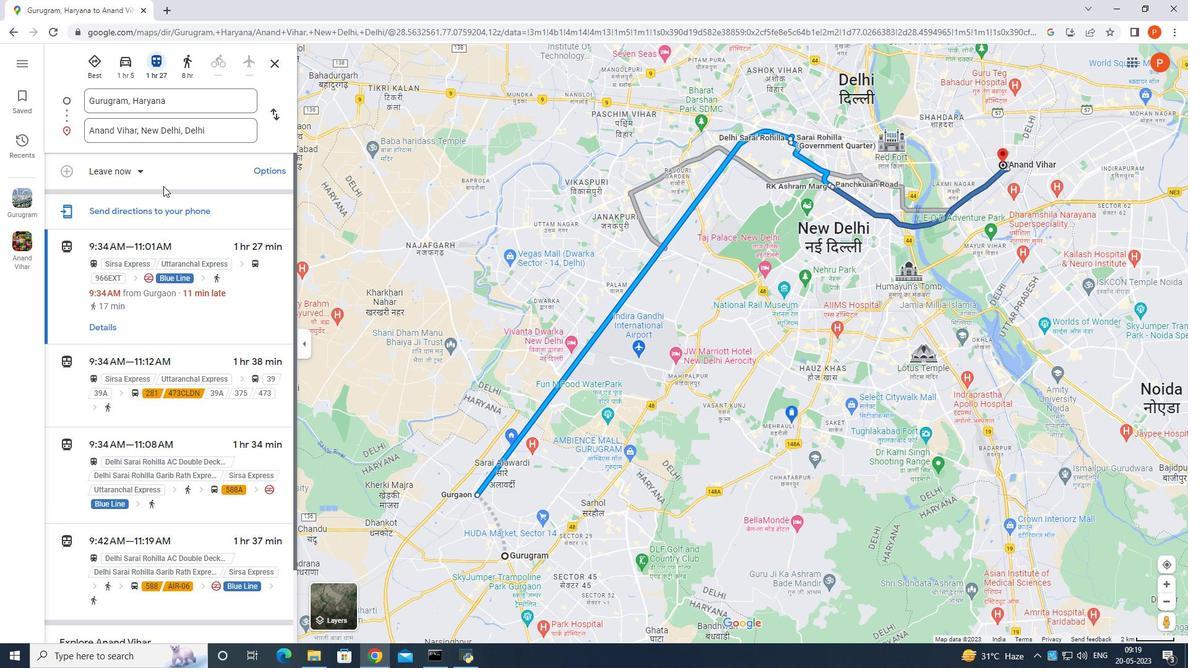 
Action: Mouse scrolled (163, 185) with delta (0, 0)
Screenshot: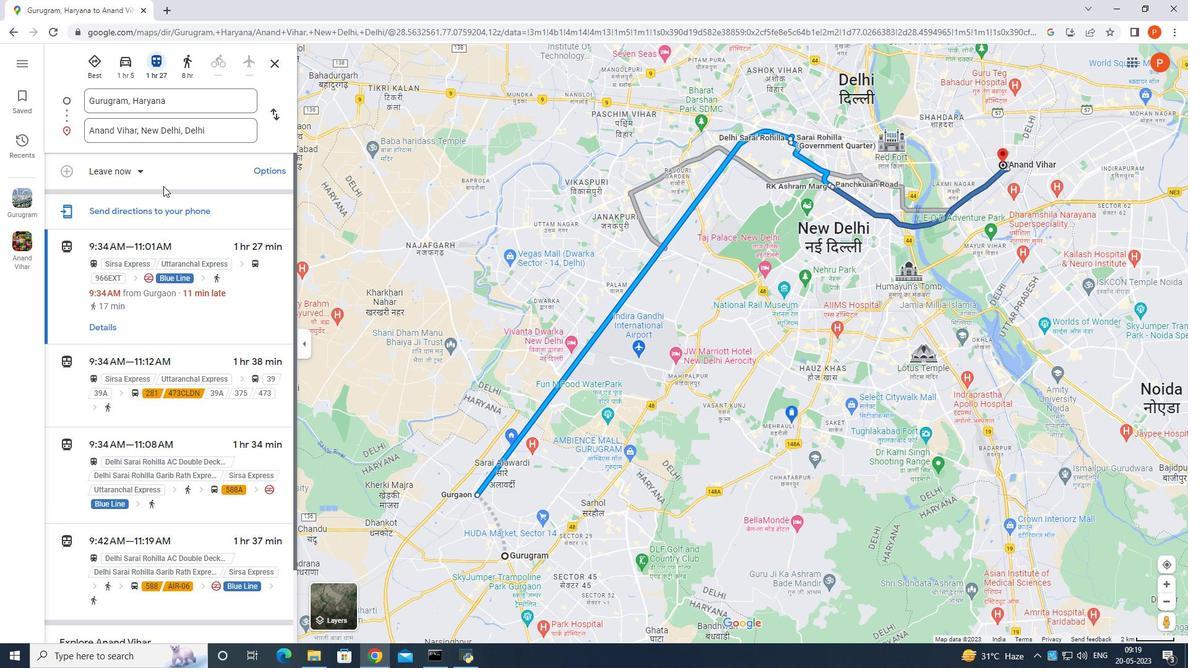 
Action: Mouse scrolled (163, 185) with delta (0, 0)
Screenshot: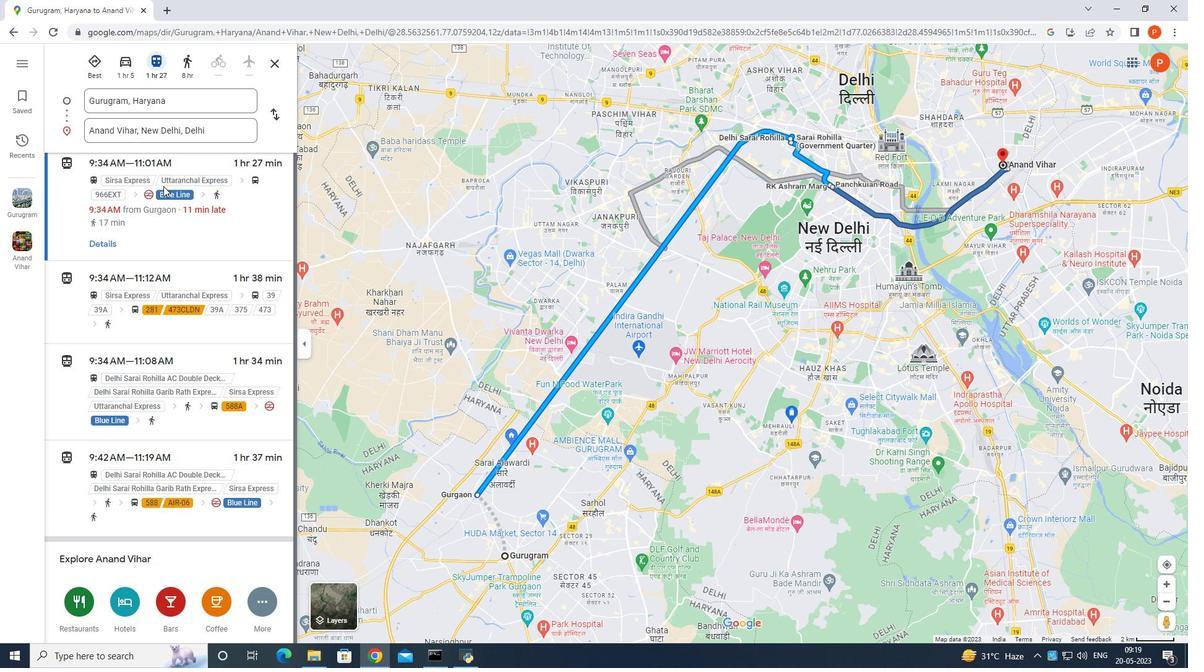 
Action: Mouse scrolled (163, 185) with delta (0, 0)
Screenshot: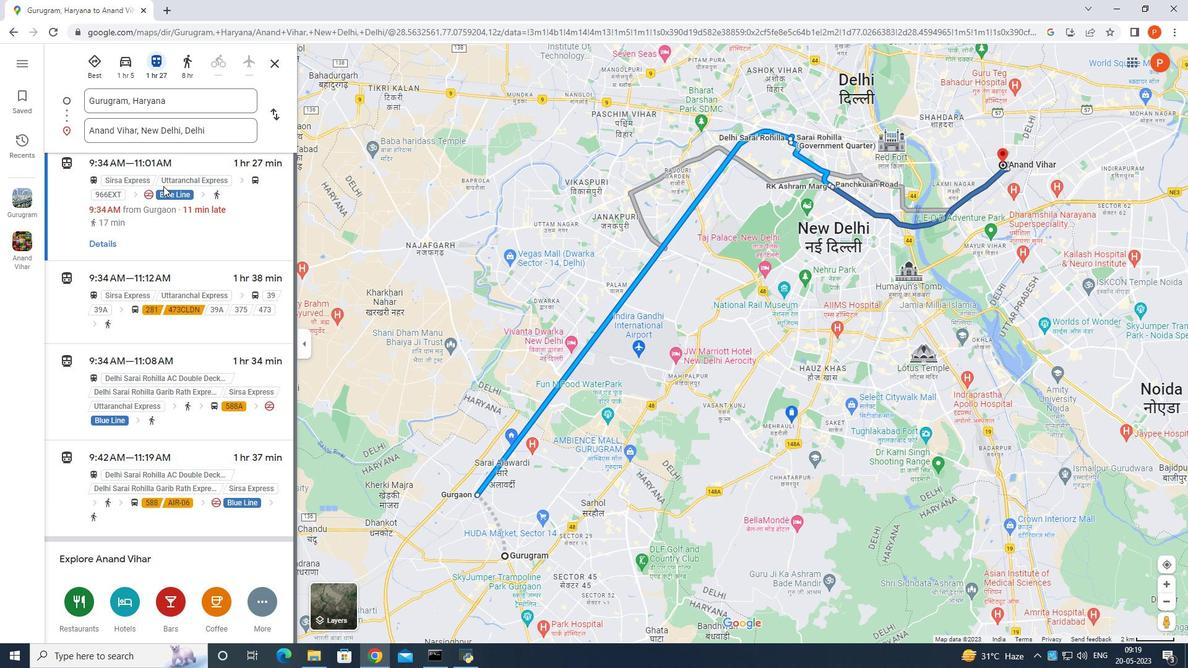 
Action: Mouse scrolled (163, 185) with delta (0, 0)
Screenshot: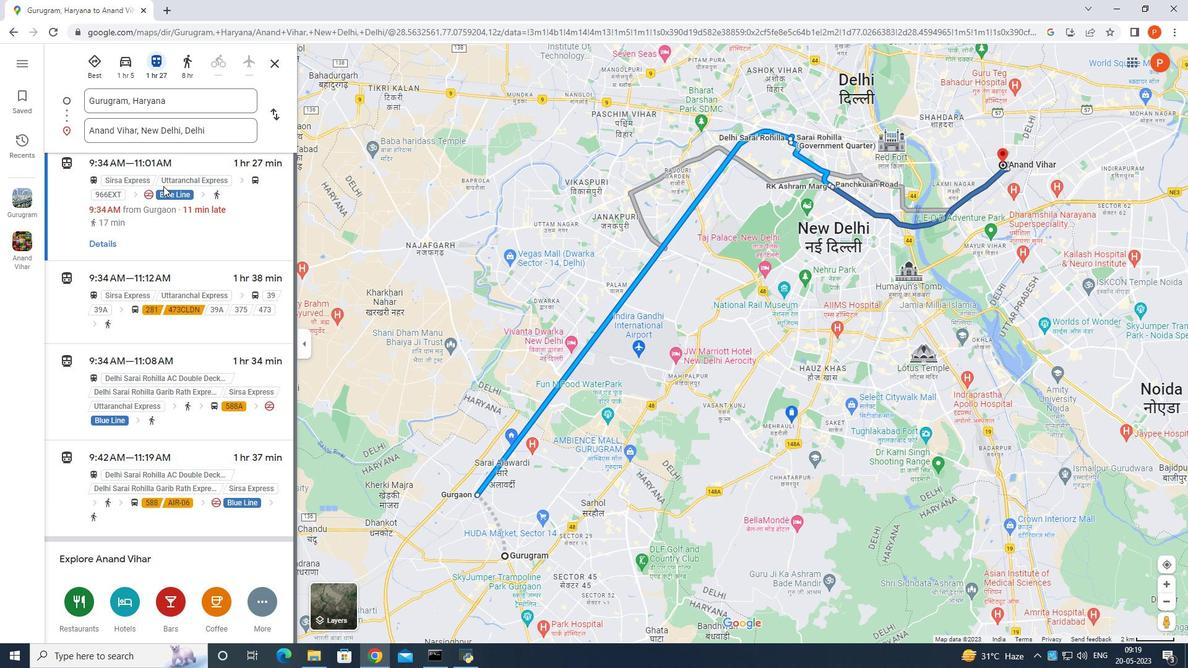 
Action: Mouse scrolled (163, 185) with delta (0, 0)
Screenshot: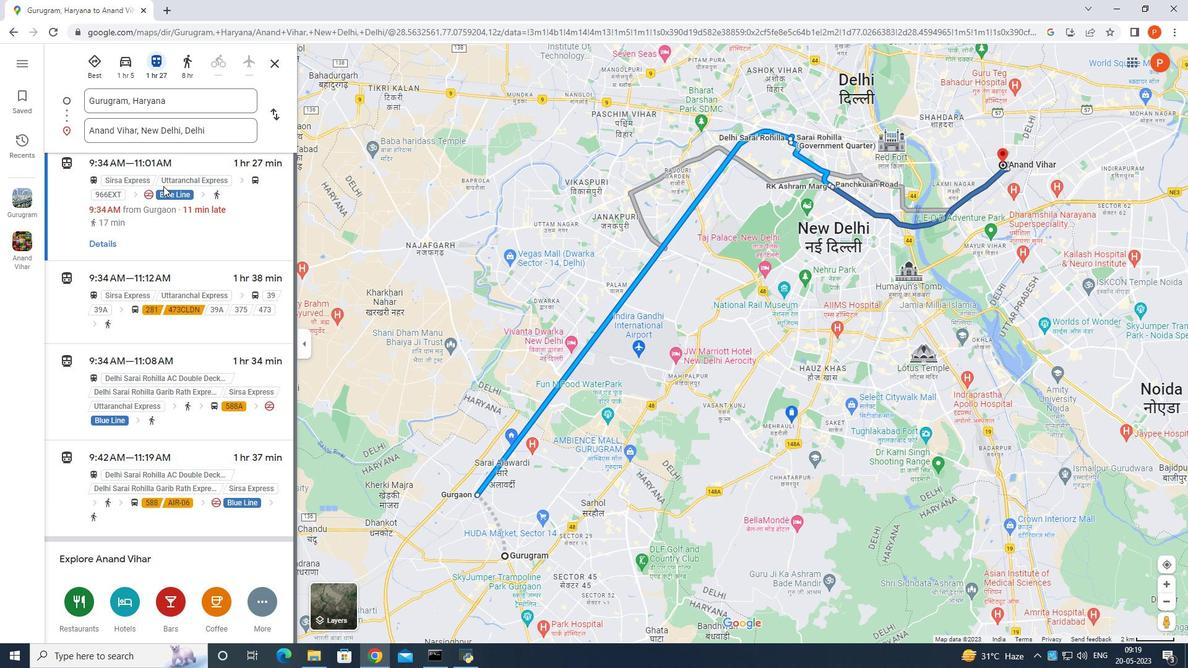 
Action: Mouse scrolled (163, 185) with delta (0, 0)
Screenshot: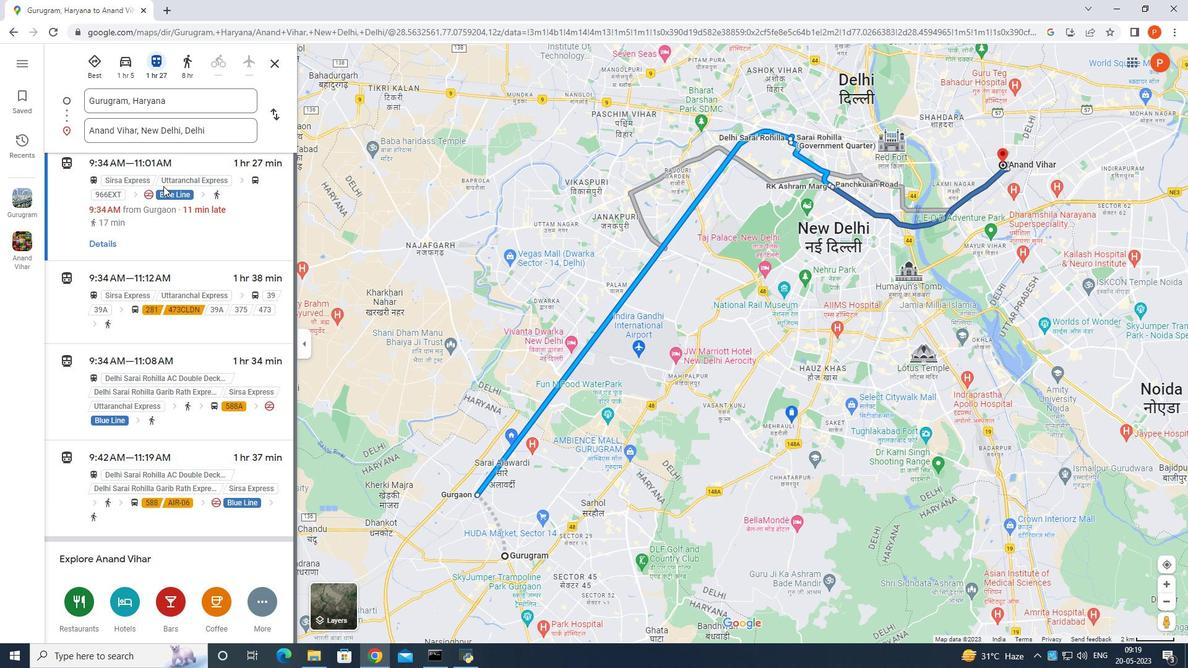 
Action: Mouse scrolled (163, 185) with delta (0, 0)
Screenshot: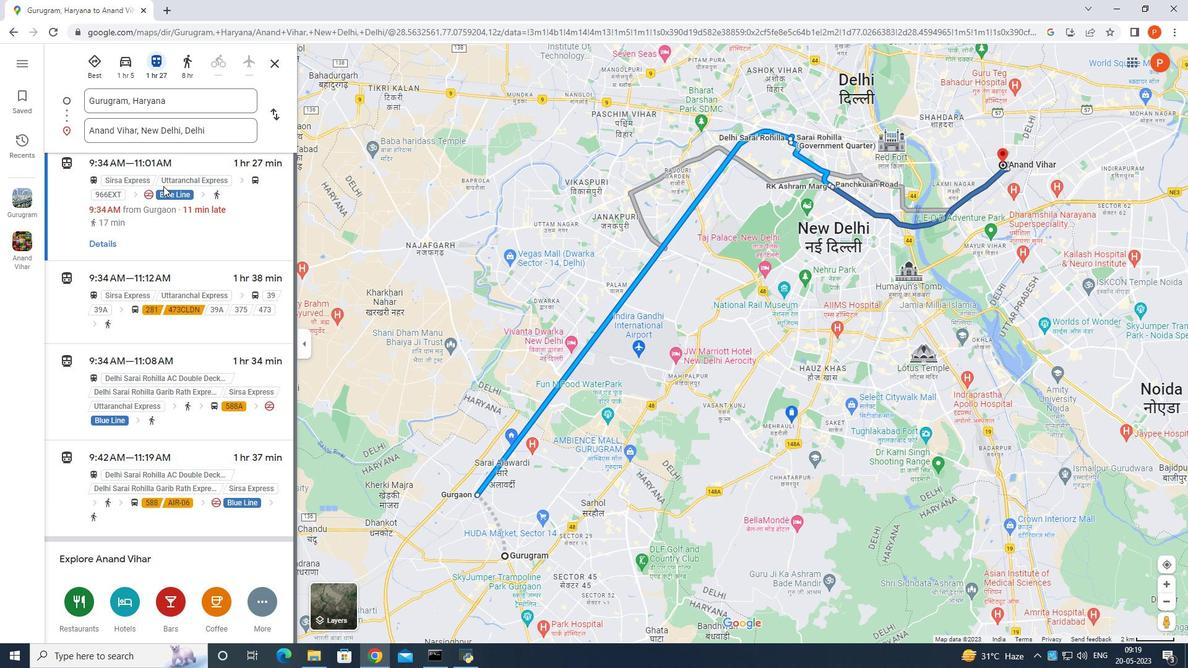 
Action: Mouse scrolled (163, 185) with delta (0, 0)
Screenshot: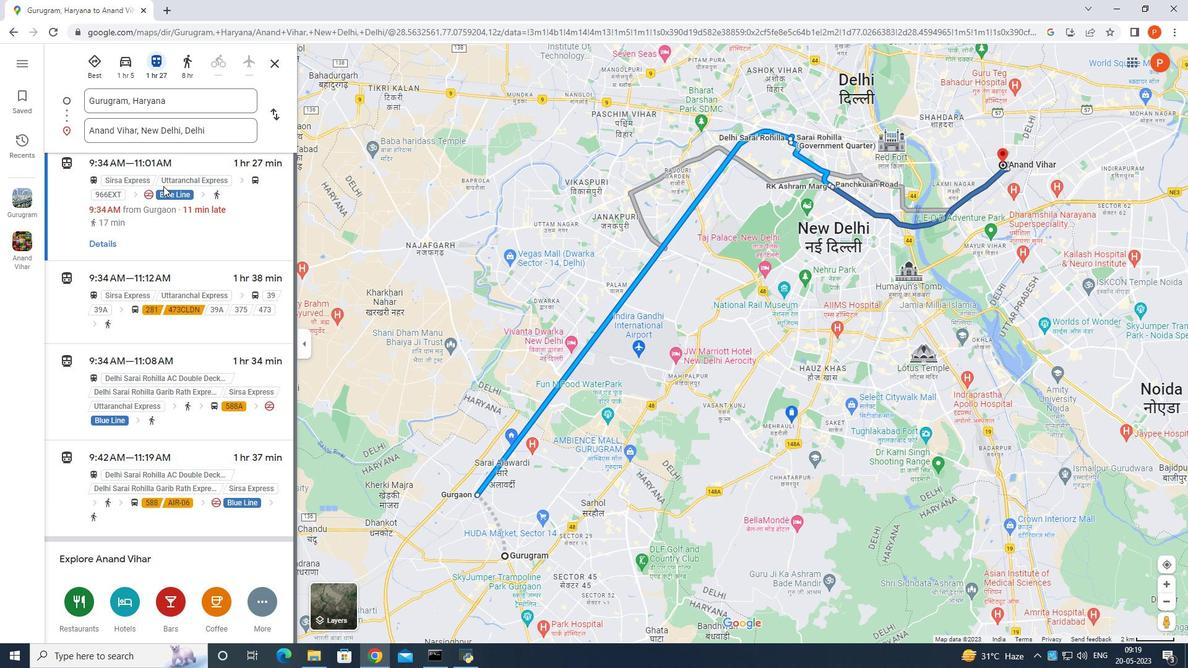
Action: Mouse scrolled (163, 185) with delta (0, 0)
Screenshot: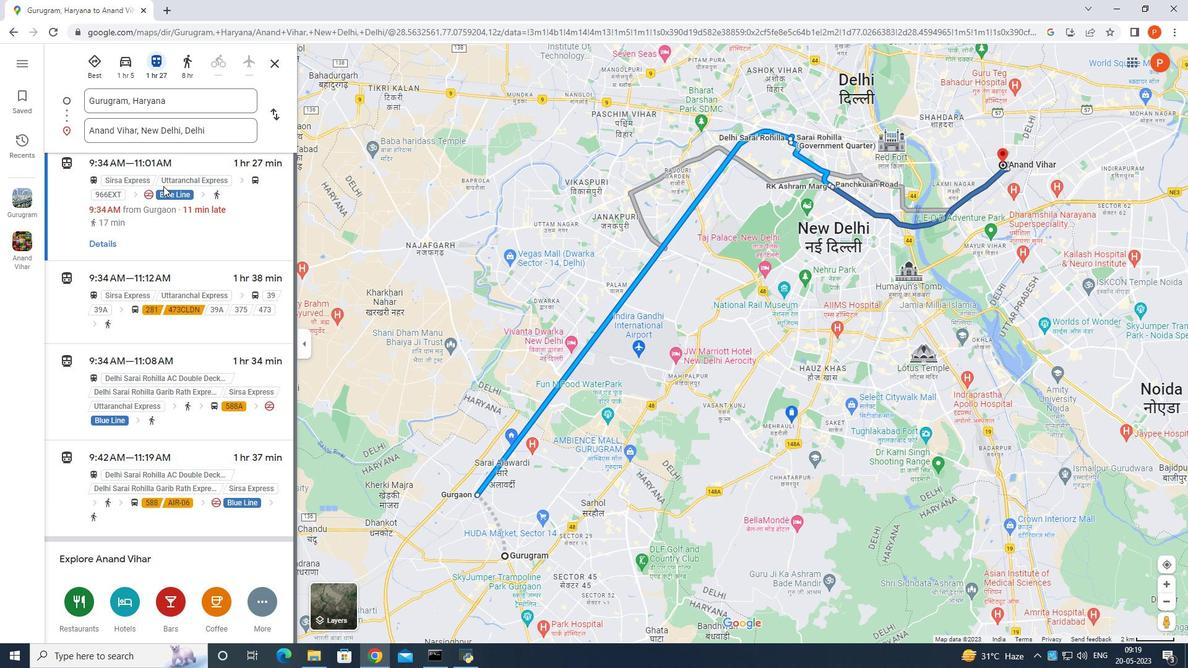 
Action: Mouse scrolled (163, 187) with delta (0, 0)
Screenshot: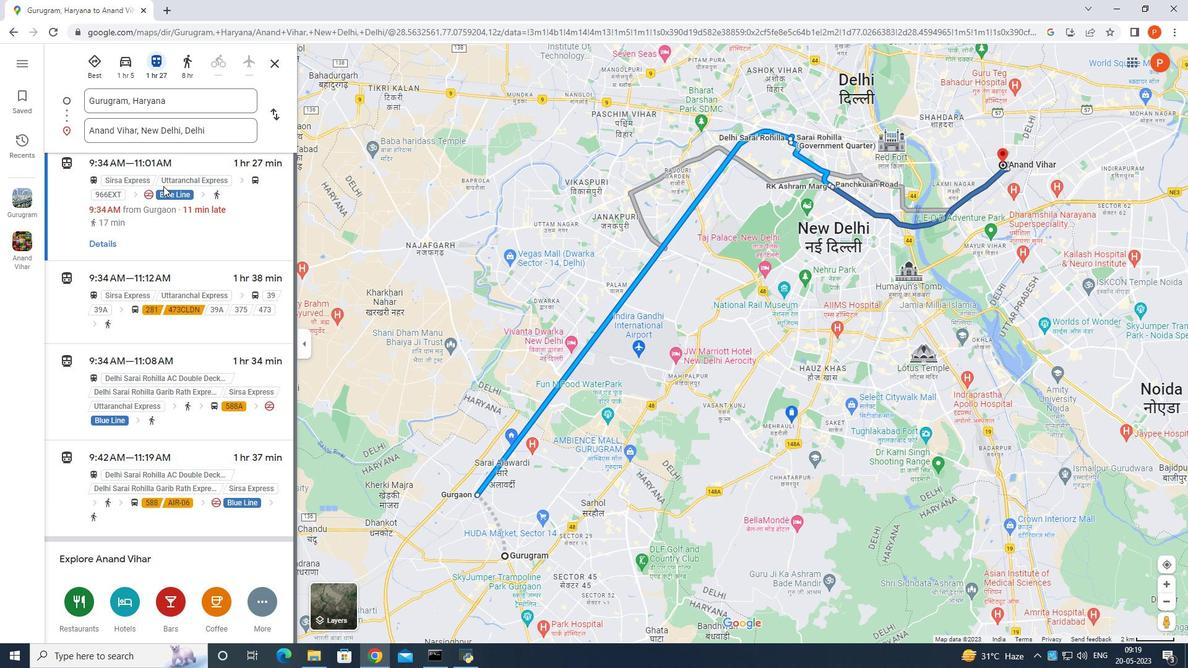 
Action: Mouse scrolled (163, 187) with delta (0, 0)
Screenshot: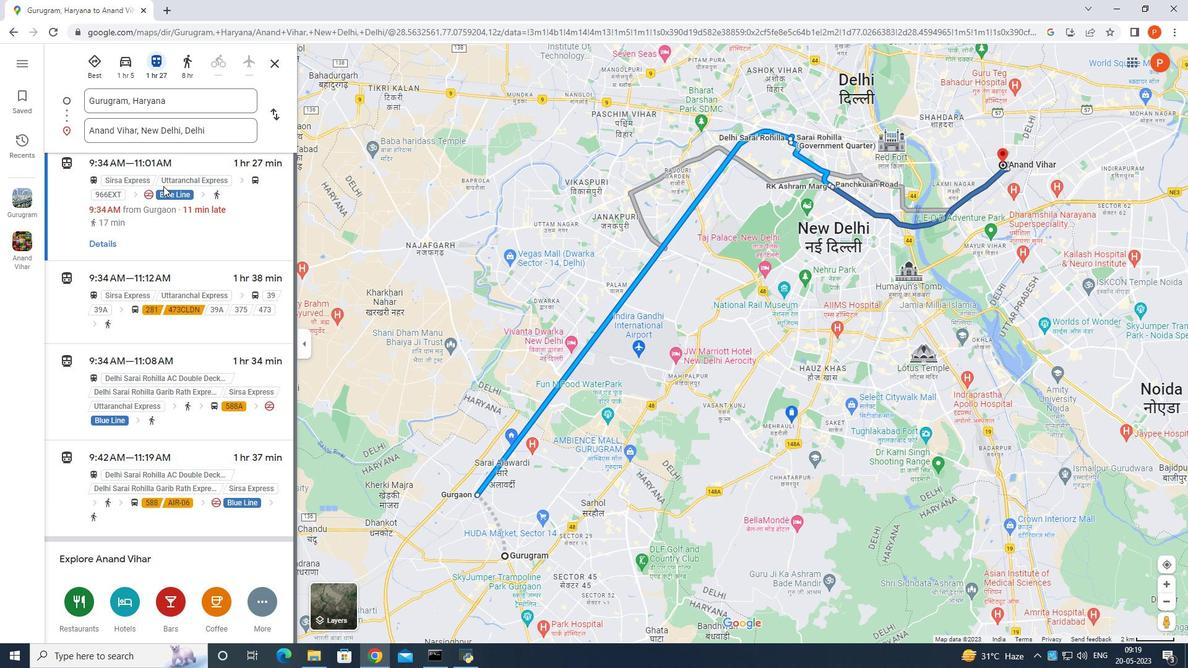 
Action: Mouse scrolled (163, 187) with delta (0, 0)
Screenshot: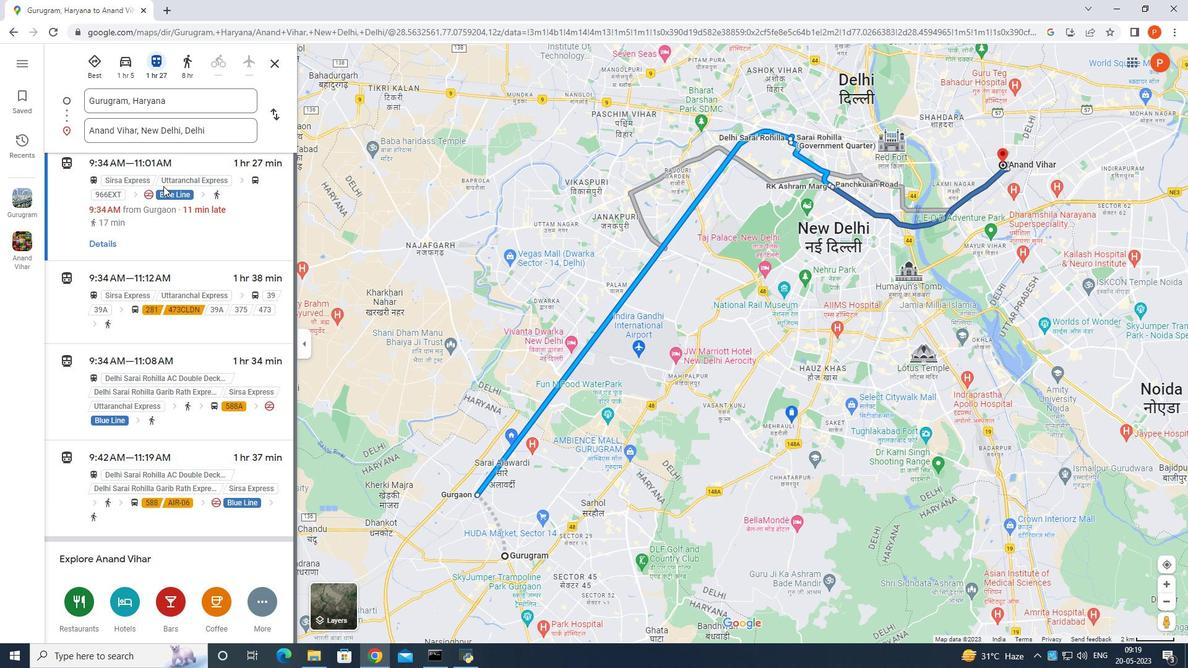 
Action: Mouse scrolled (163, 187) with delta (0, 0)
Screenshot: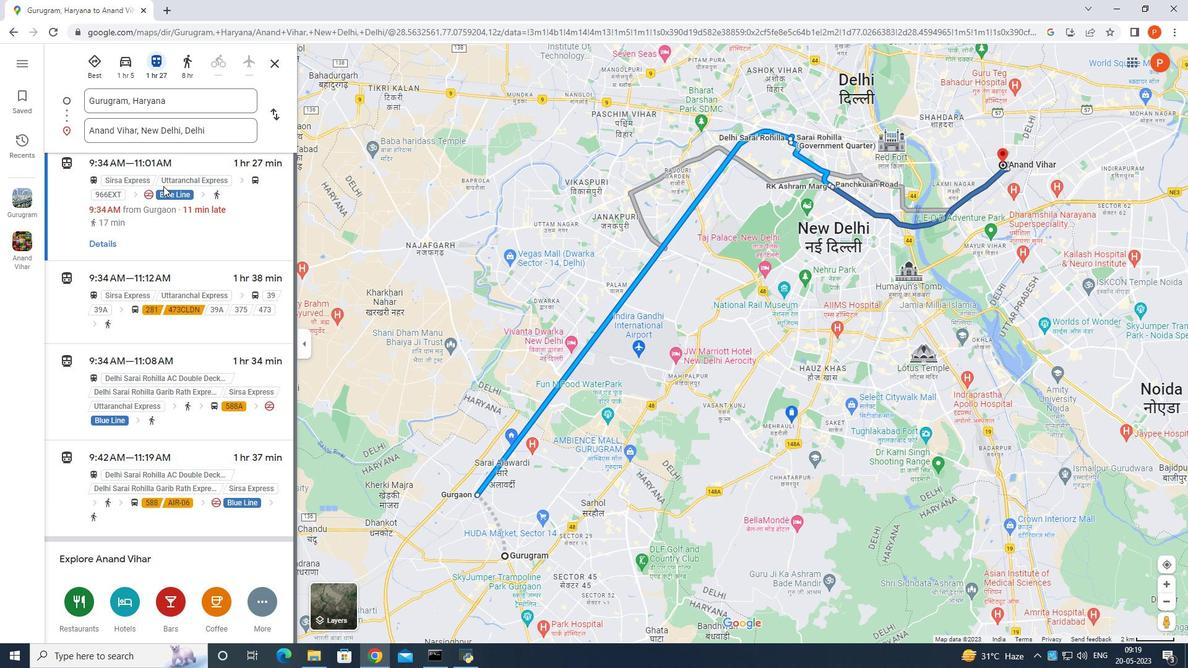 
Action: Mouse scrolled (163, 187) with delta (0, 0)
Screenshot: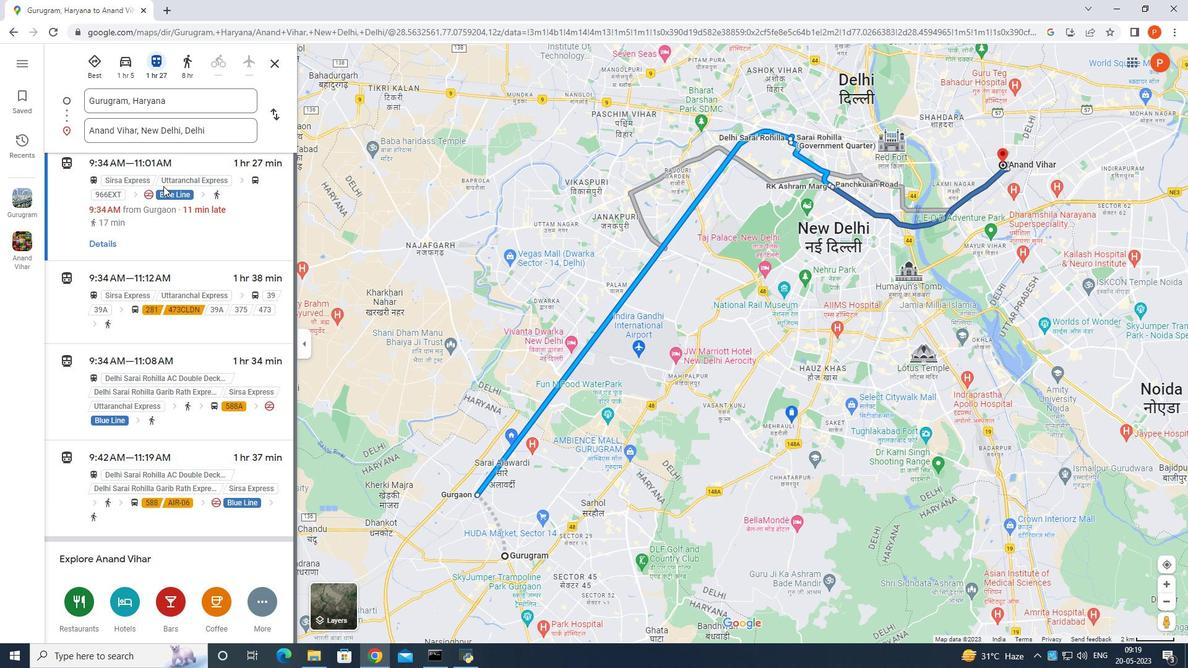 
Action: Mouse scrolled (163, 187) with delta (0, 0)
Screenshot: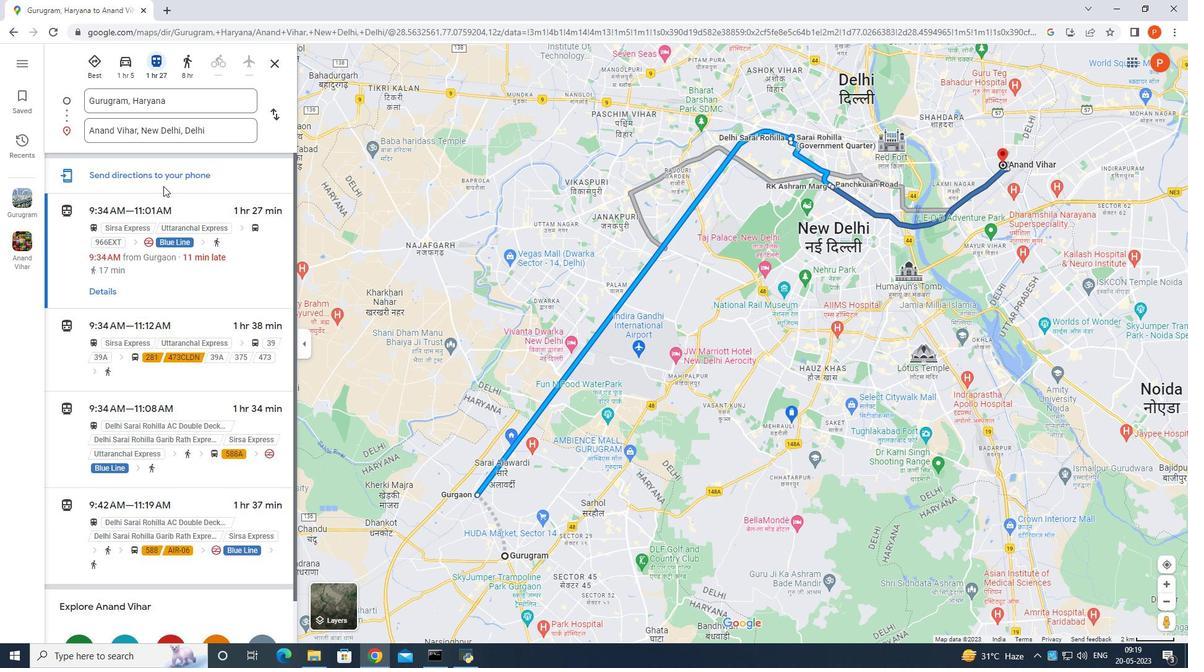 
Action: Mouse scrolled (163, 187) with delta (0, 0)
Screenshot: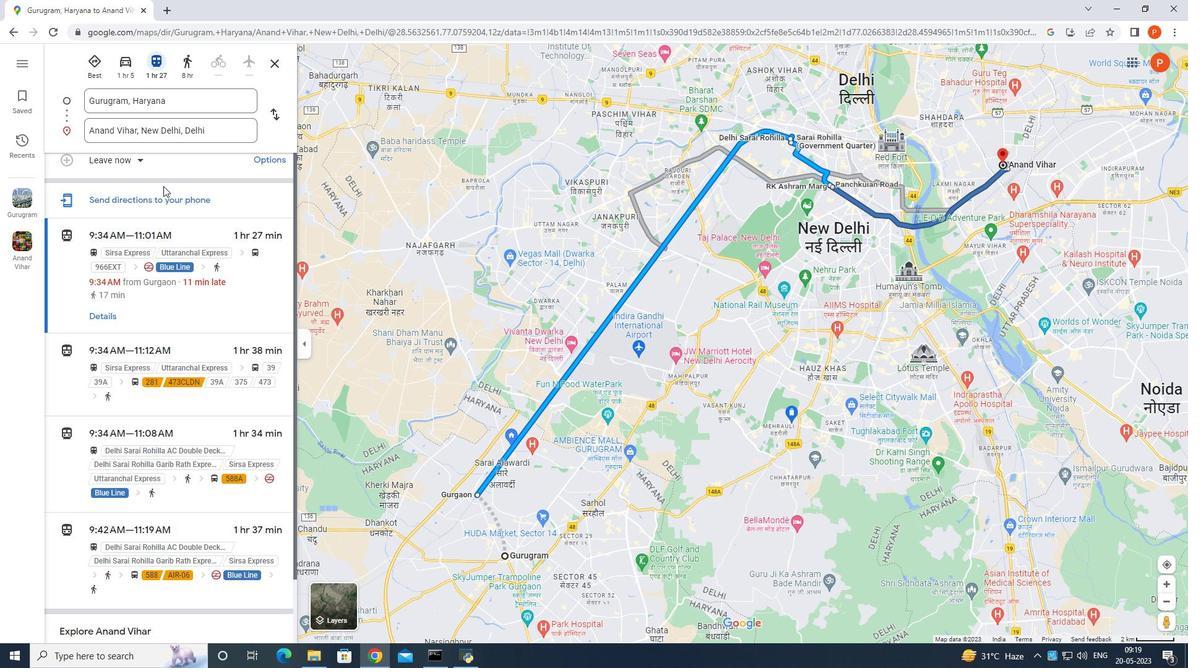 
Action: Mouse scrolled (163, 187) with delta (0, 0)
Screenshot: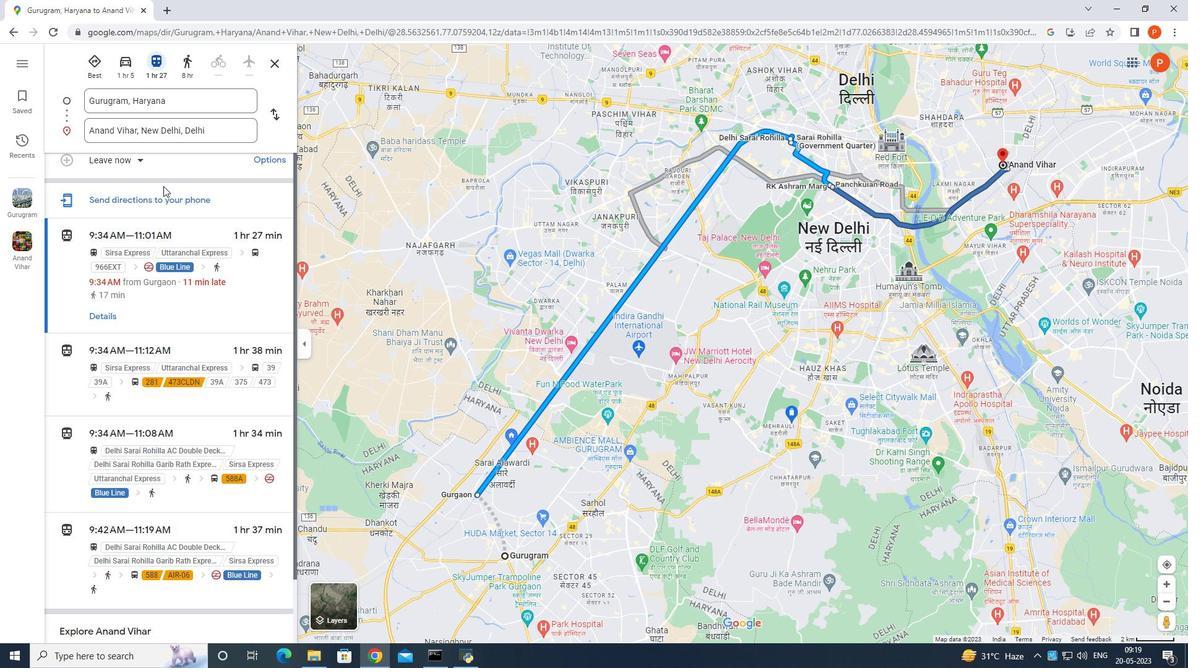 
Action: Mouse scrolled (163, 187) with delta (0, 0)
Screenshot: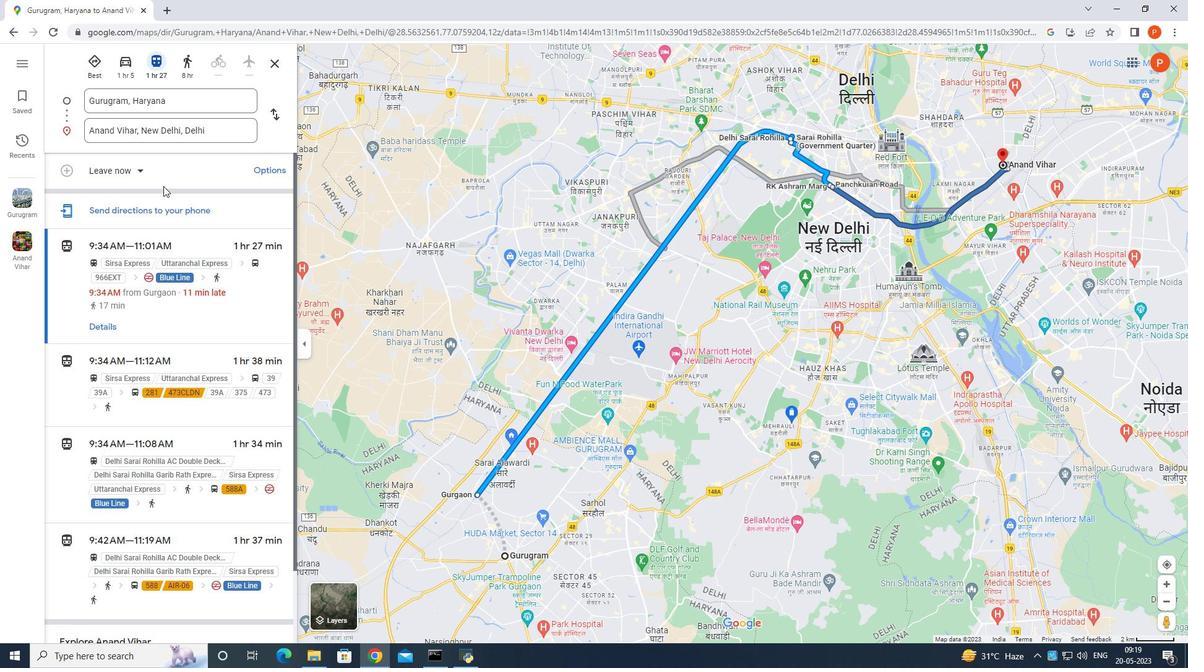 
Action: Mouse scrolled (163, 187) with delta (0, 0)
Screenshot: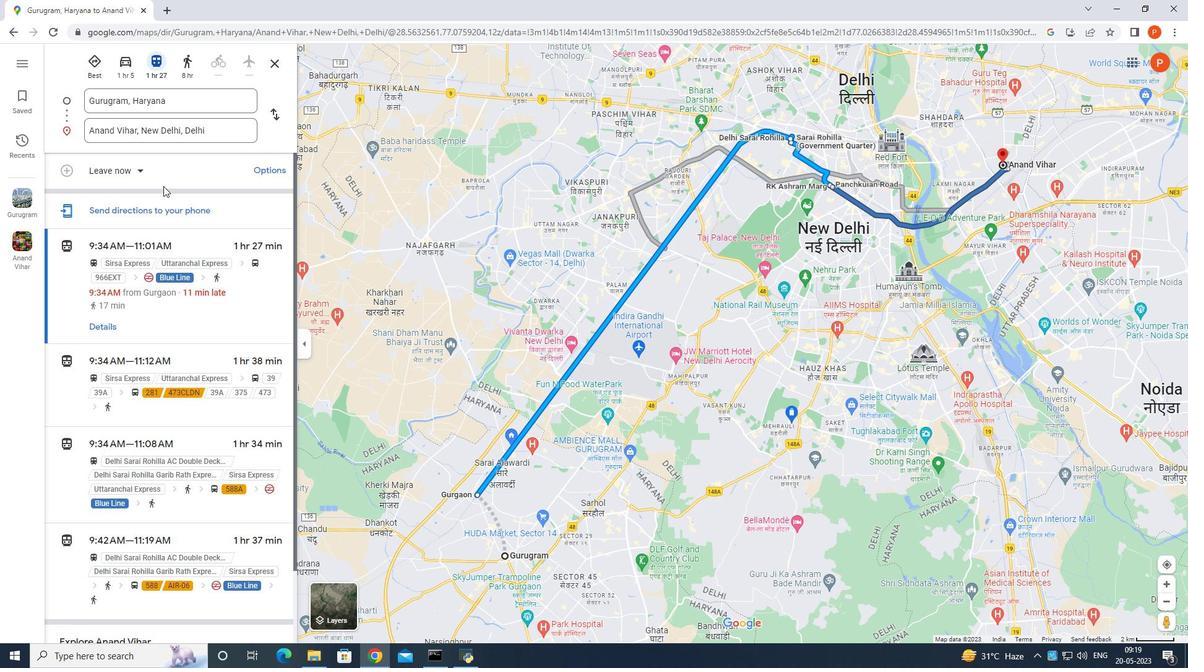 
Action: Mouse scrolled (163, 187) with delta (0, 0)
Screenshot: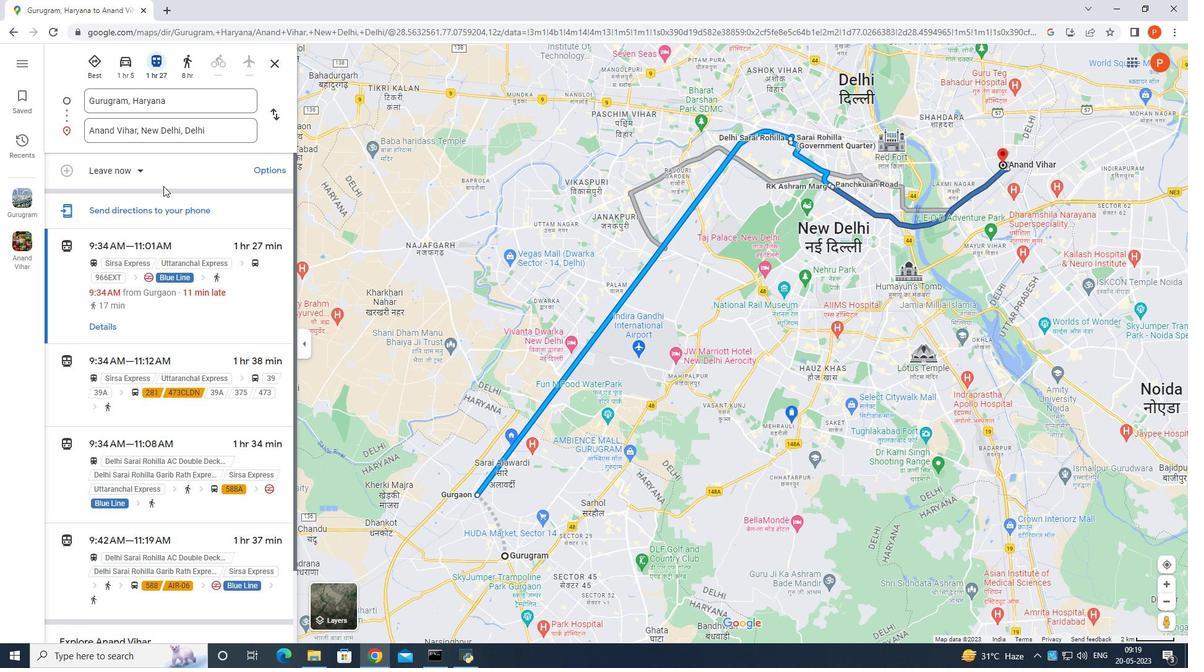 
Action: Mouse scrolled (163, 187) with delta (0, 0)
Screenshot: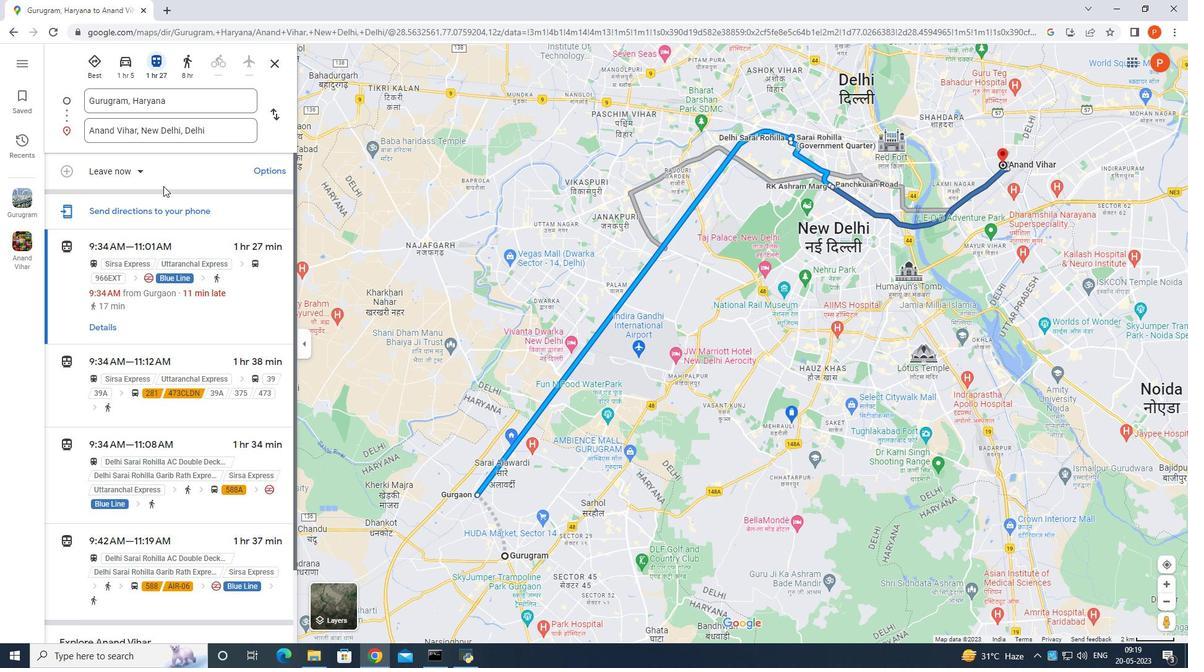 
Action: Mouse scrolled (163, 187) with delta (0, 0)
Screenshot: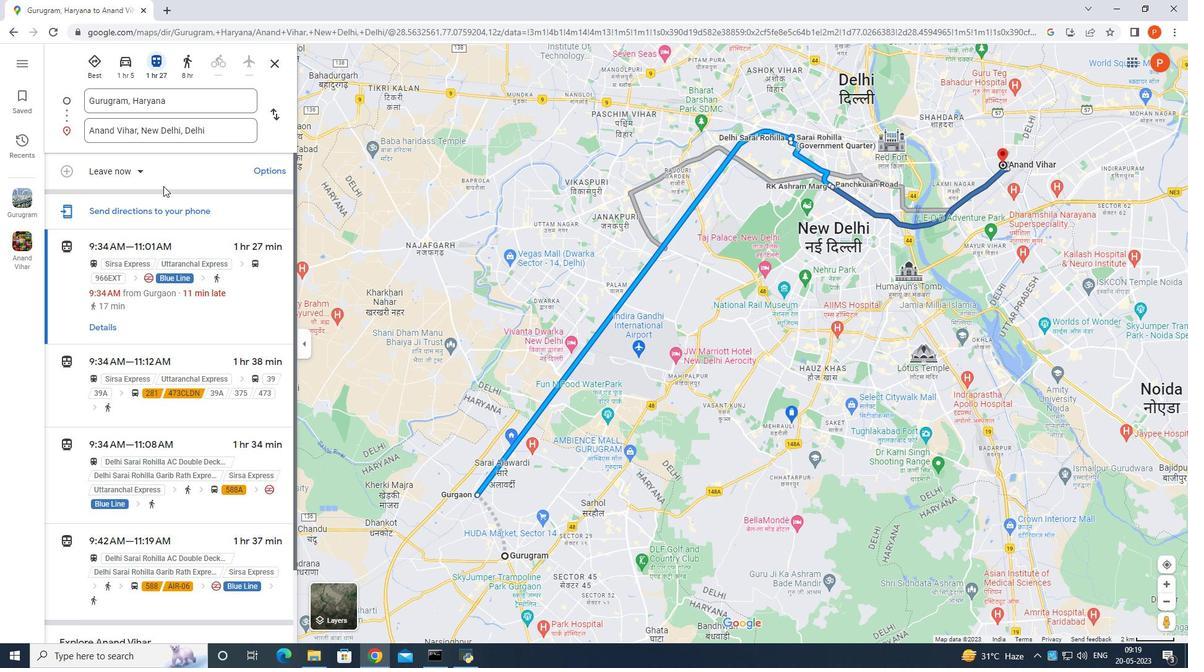 
Action: Mouse scrolled (163, 187) with delta (0, 0)
Screenshot: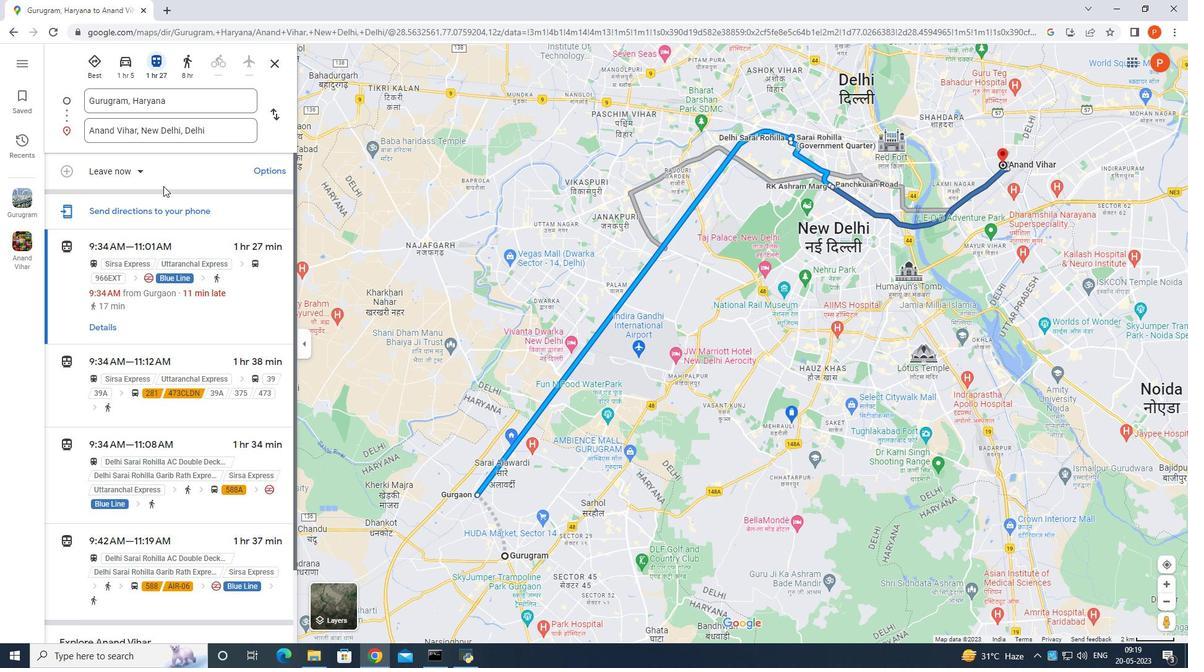 
Action: Mouse scrolled (163, 185) with delta (0, 0)
Screenshot: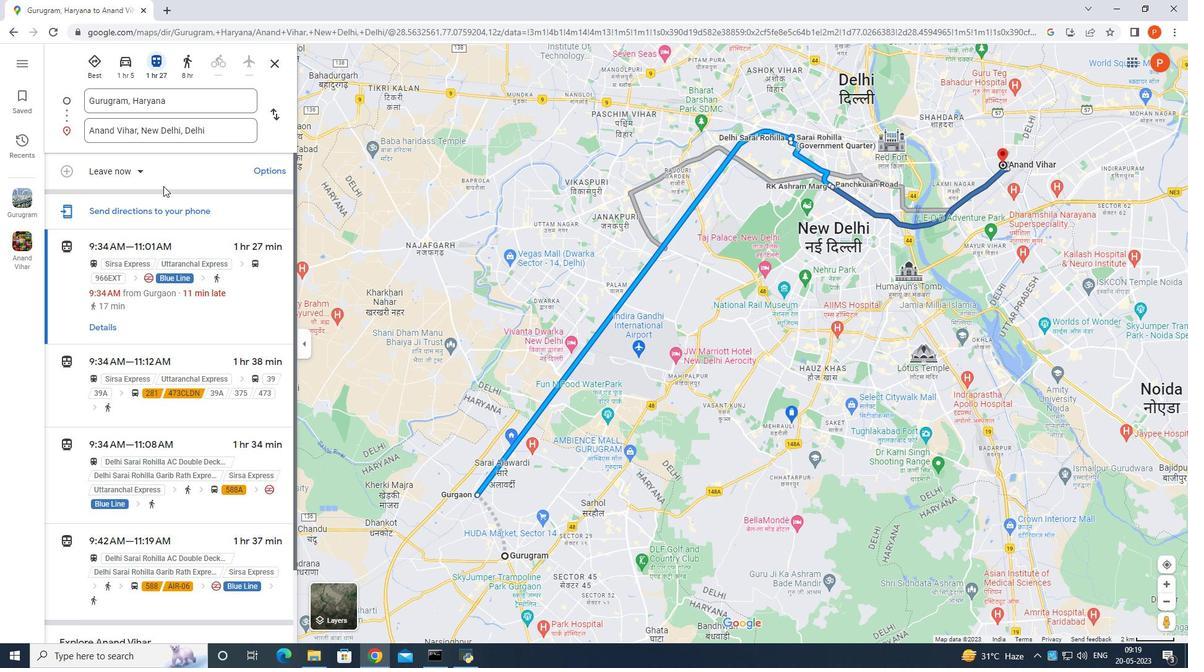 
Action: Mouse scrolled (163, 185) with delta (0, 0)
Screenshot: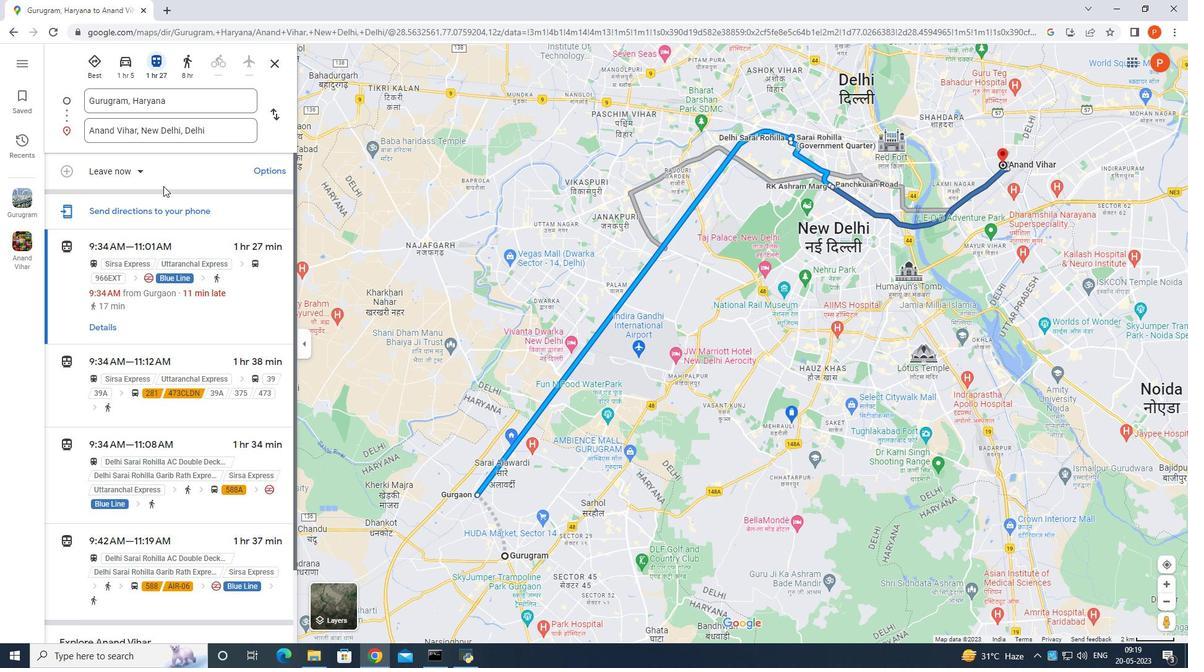 
Action: Mouse scrolled (163, 185) with delta (0, 0)
Screenshot: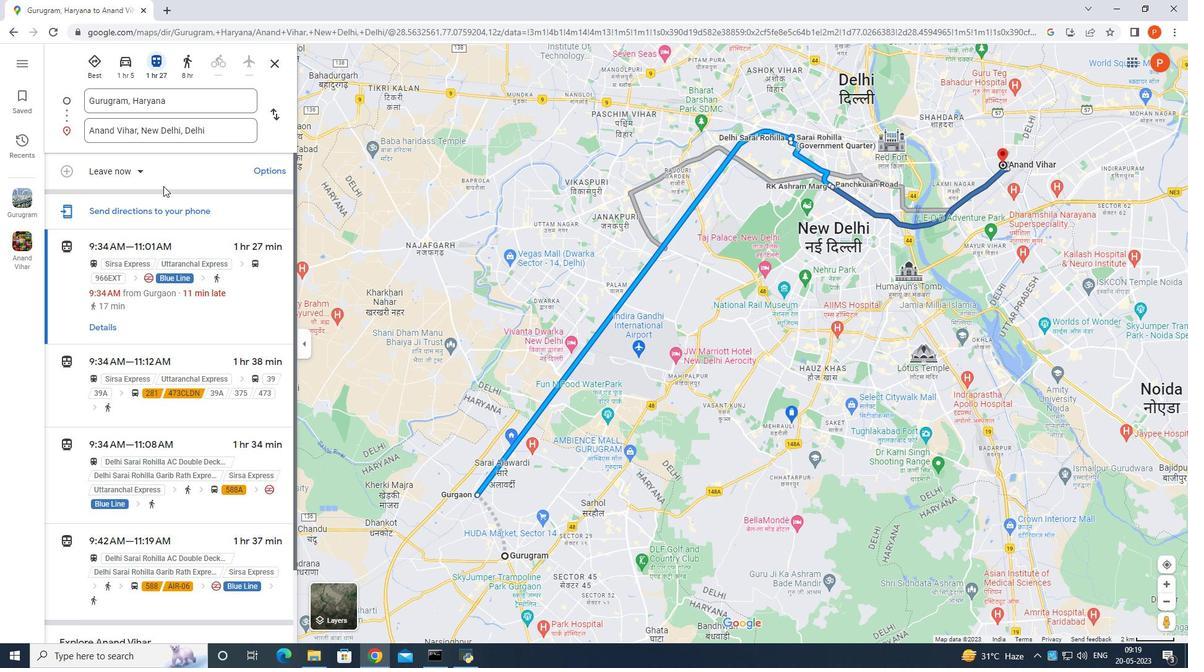 
Action: Mouse scrolled (163, 185) with delta (0, 0)
Screenshot: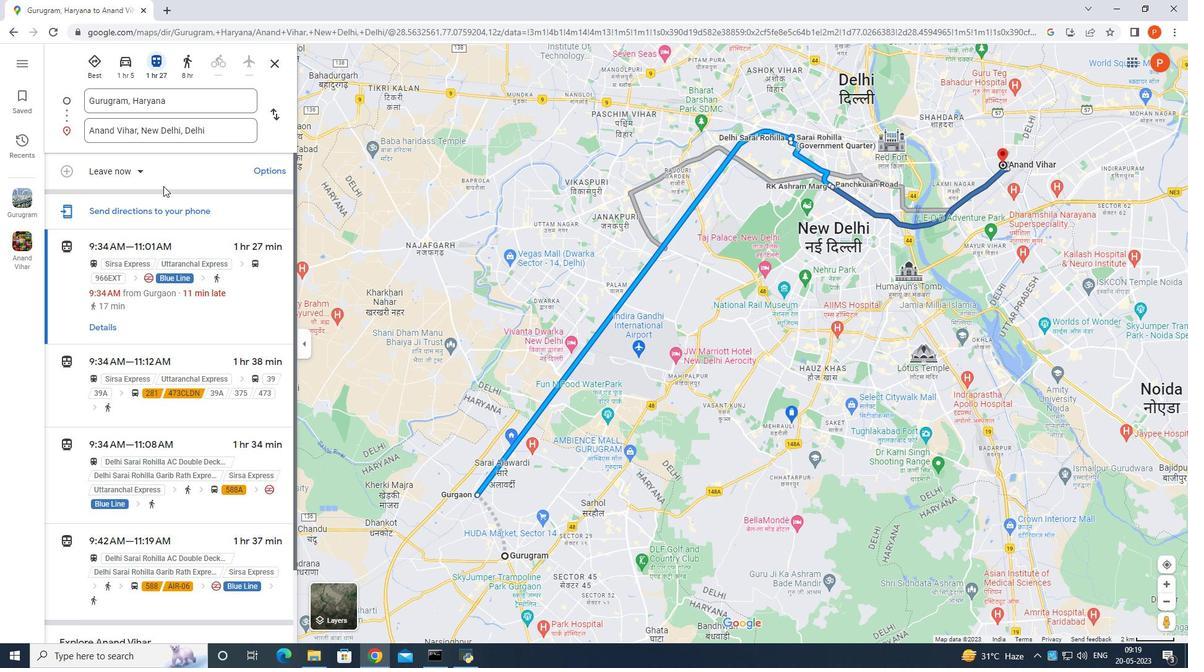 
Action: Mouse scrolled (163, 185) with delta (0, 0)
Screenshot: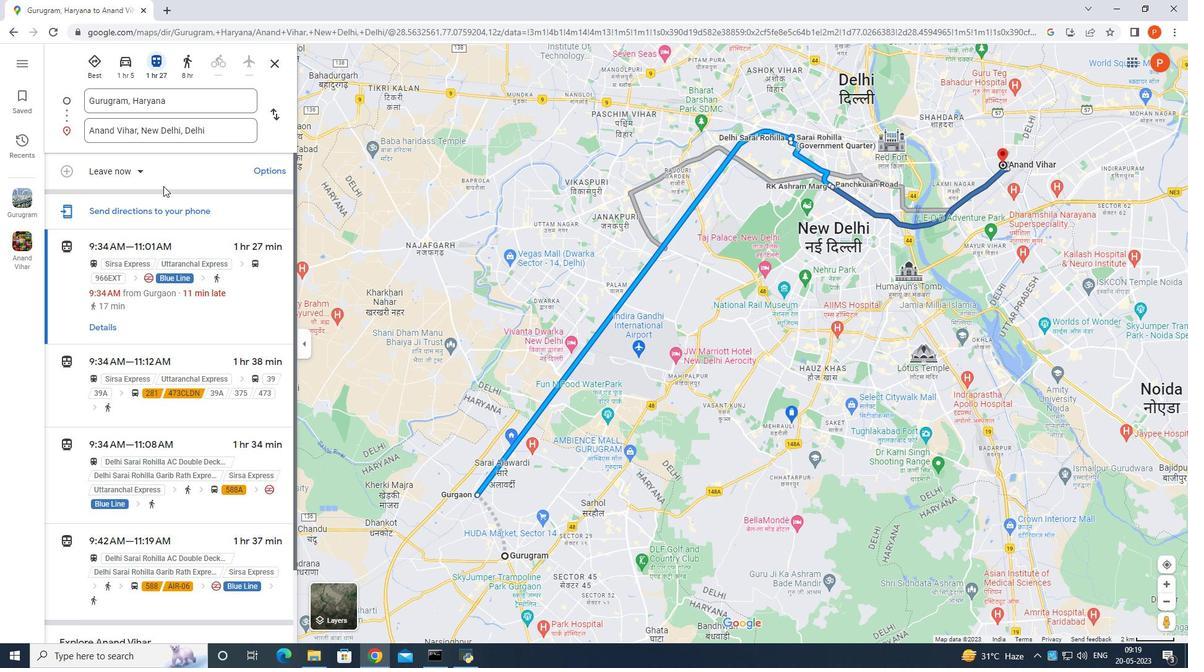 
Action: Mouse scrolled (163, 185) with delta (0, 0)
Screenshot: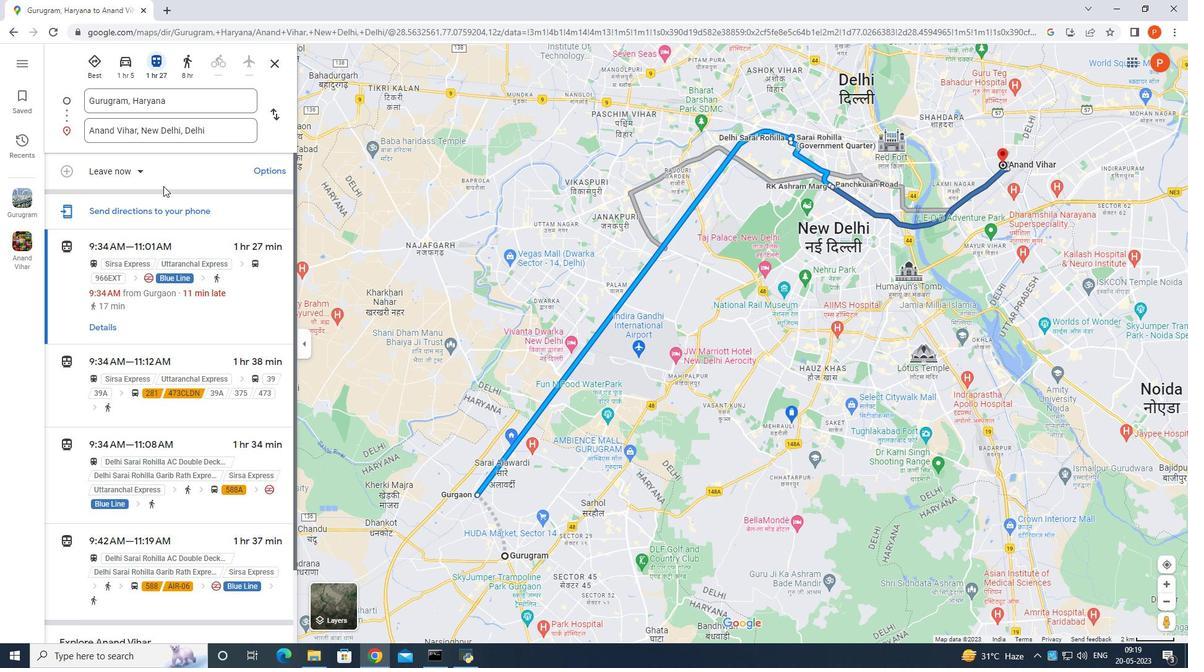 
Action: Mouse scrolled (163, 187) with delta (0, 0)
Screenshot: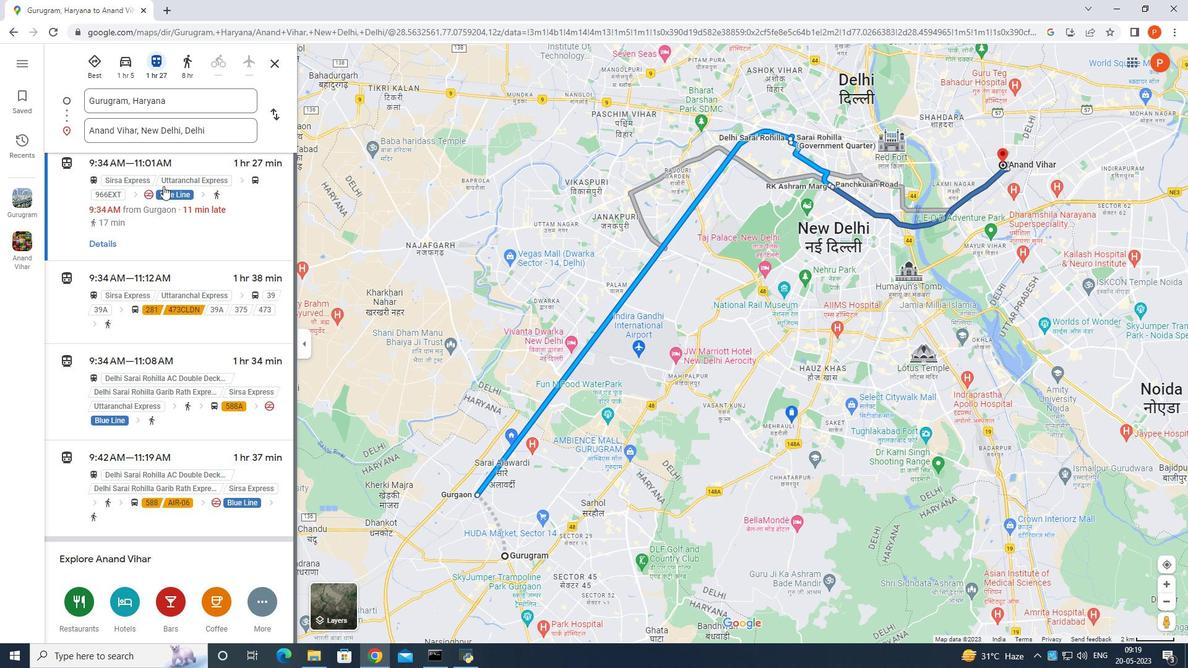 
Action: Mouse scrolled (163, 187) with delta (0, 0)
Screenshot: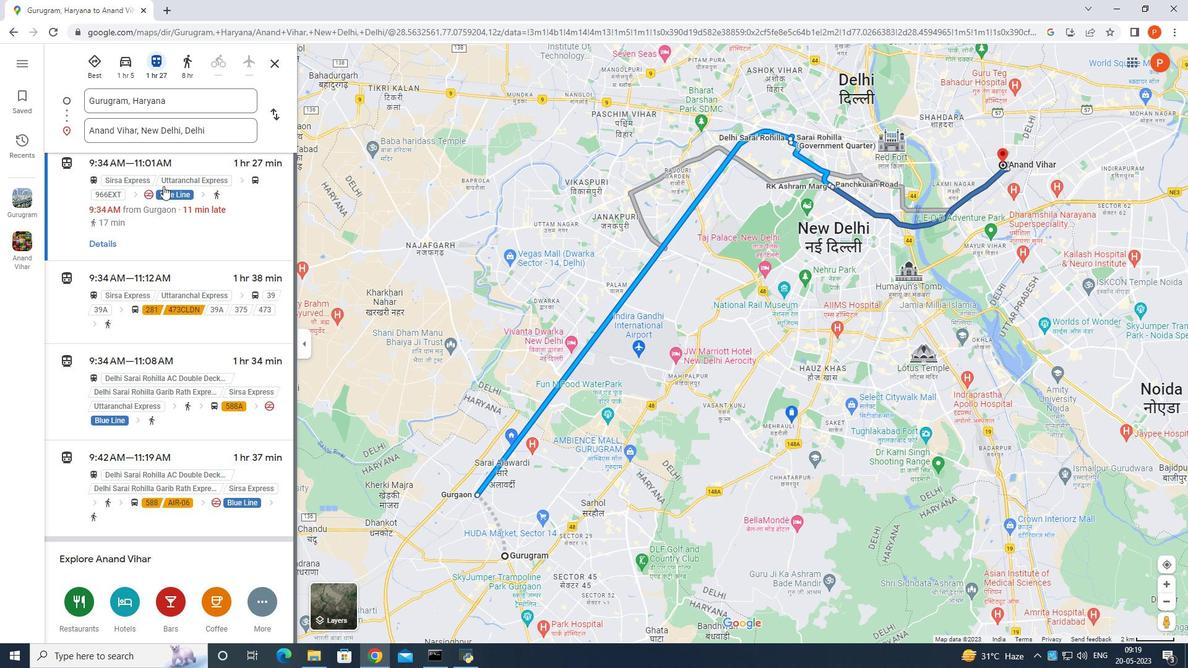 
Action: Mouse scrolled (163, 187) with delta (0, 0)
Screenshot: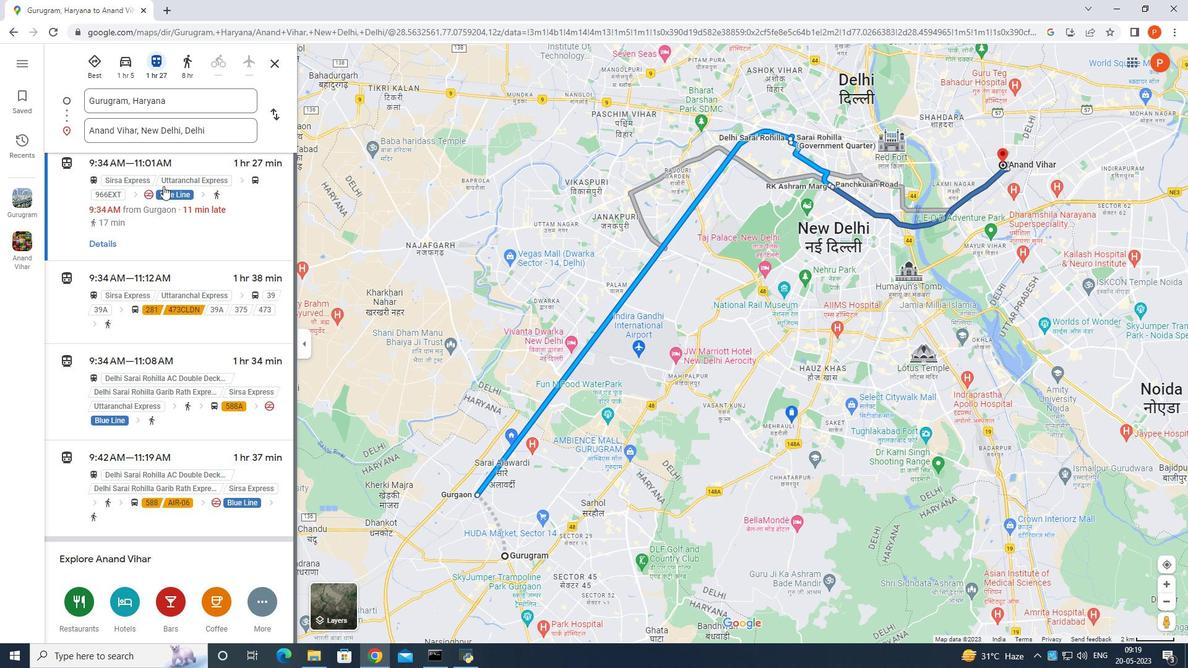 
Action: Mouse scrolled (163, 187) with delta (0, 0)
Screenshot: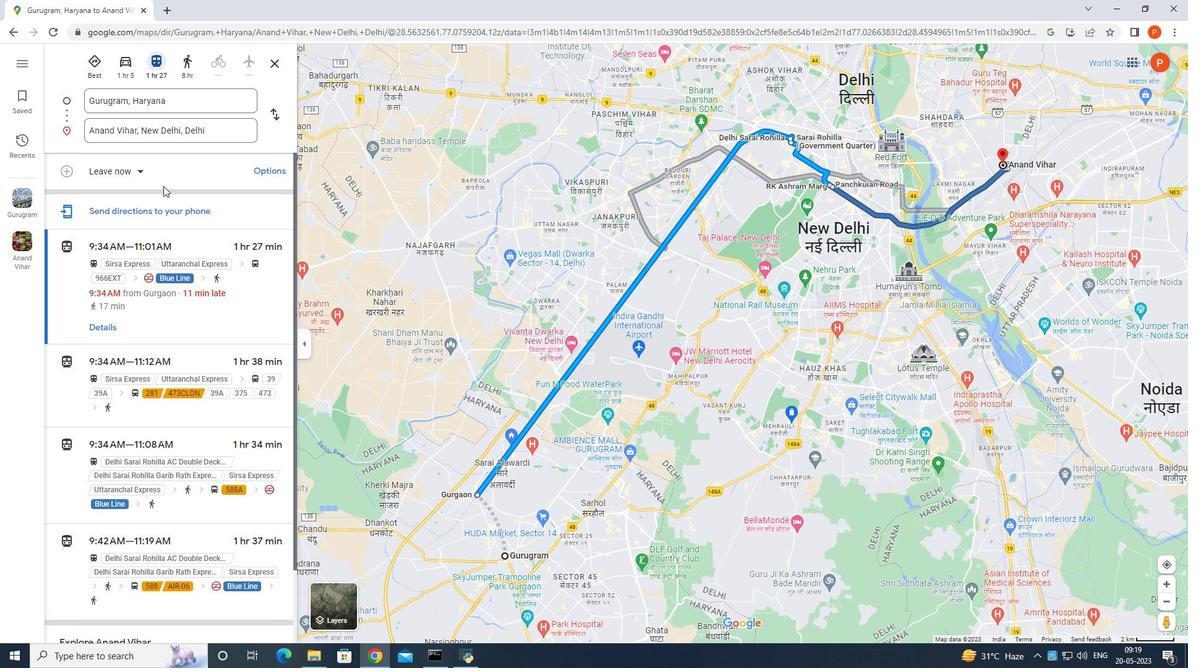 
Action: Mouse scrolled (163, 187) with delta (0, 0)
Screenshot: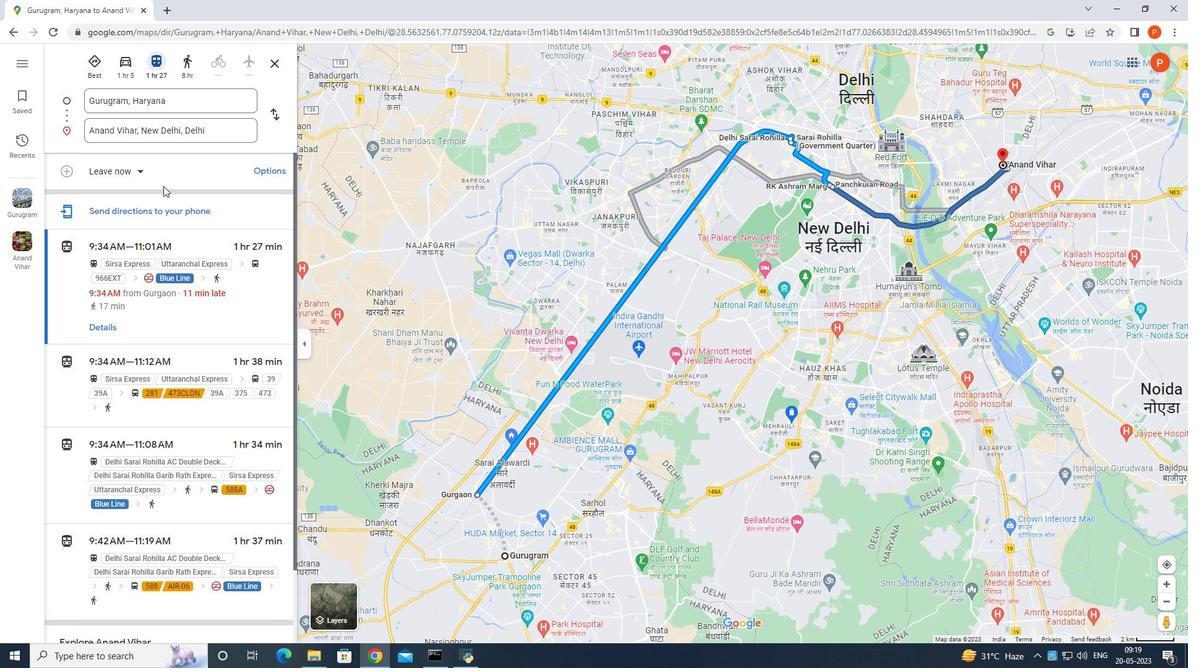 
Action: Mouse scrolled (163, 187) with delta (0, 0)
Screenshot: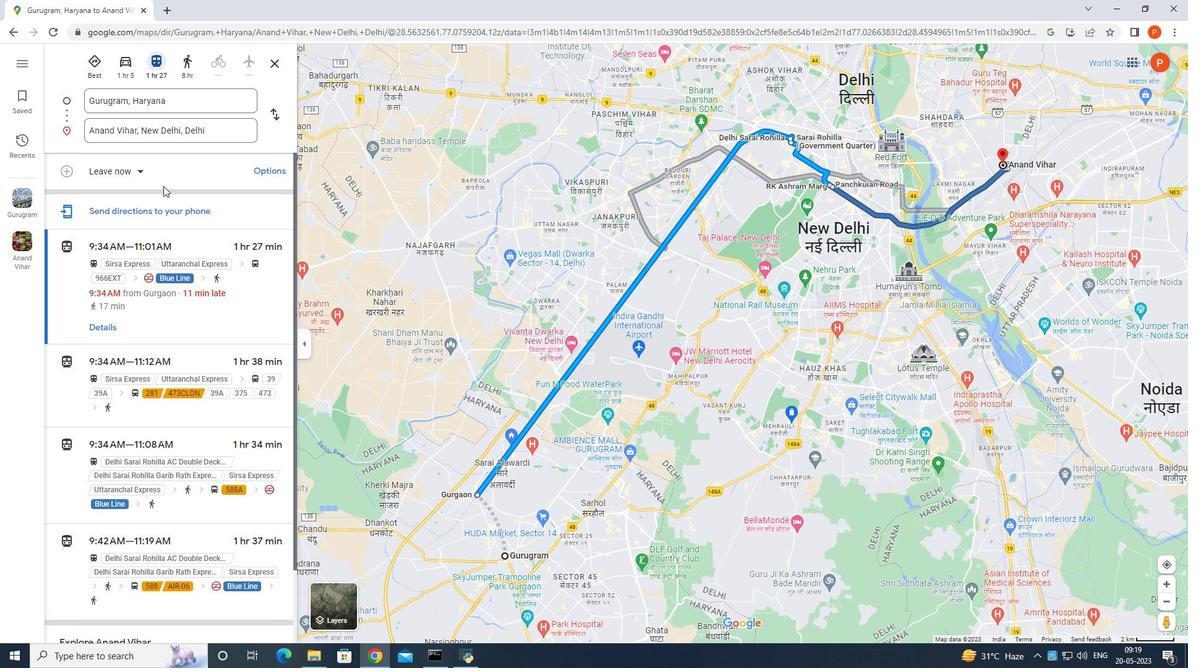 
Action: Mouse scrolled (163, 185) with delta (0, 0)
Screenshot: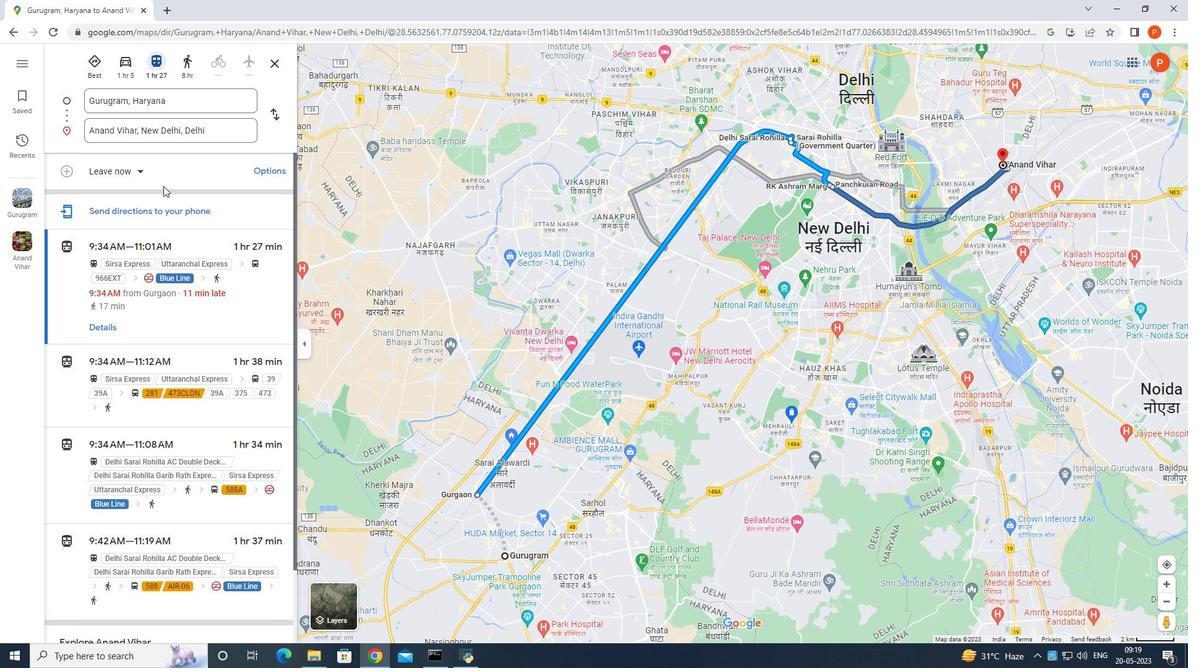 
Action: Mouse scrolled (163, 185) with delta (0, 0)
Screenshot: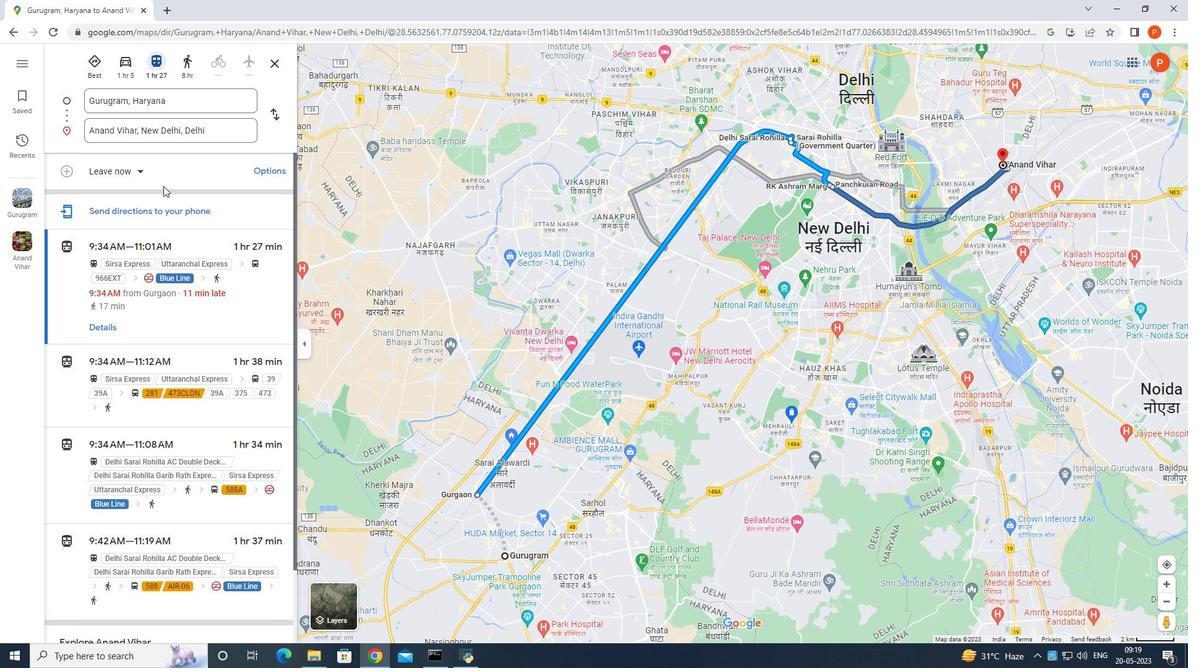 
Action: Mouse scrolled (163, 185) with delta (0, 0)
Screenshot: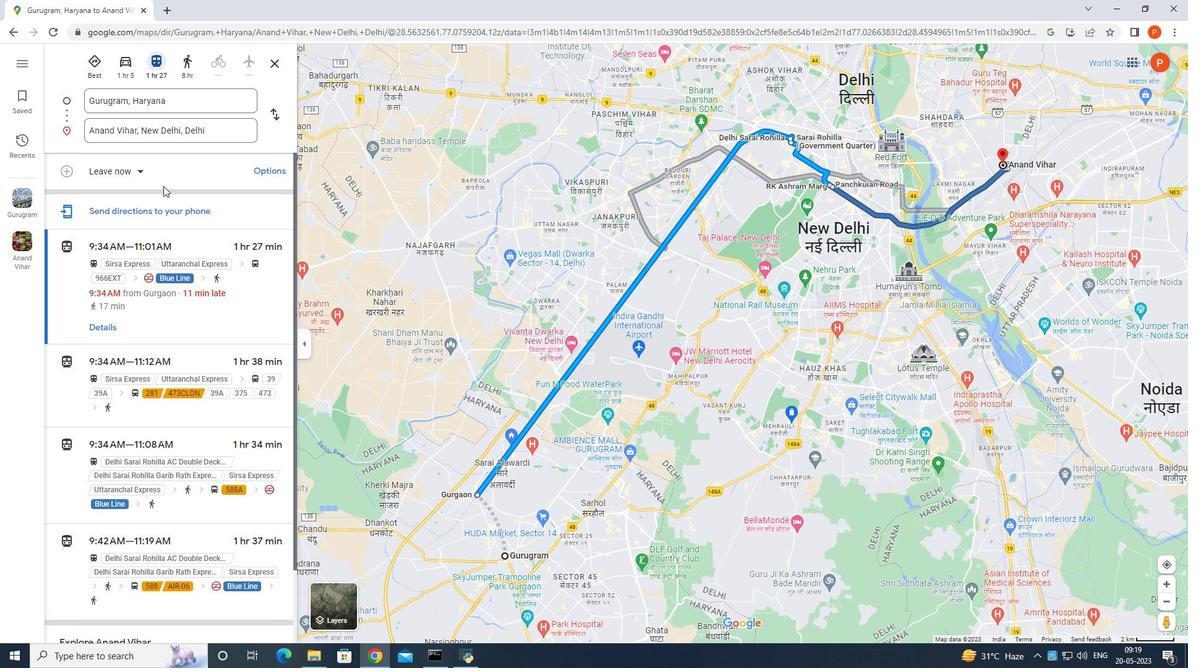 
Action: Mouse scrolled (163, 185) with delta (0, 0)
Screenshot: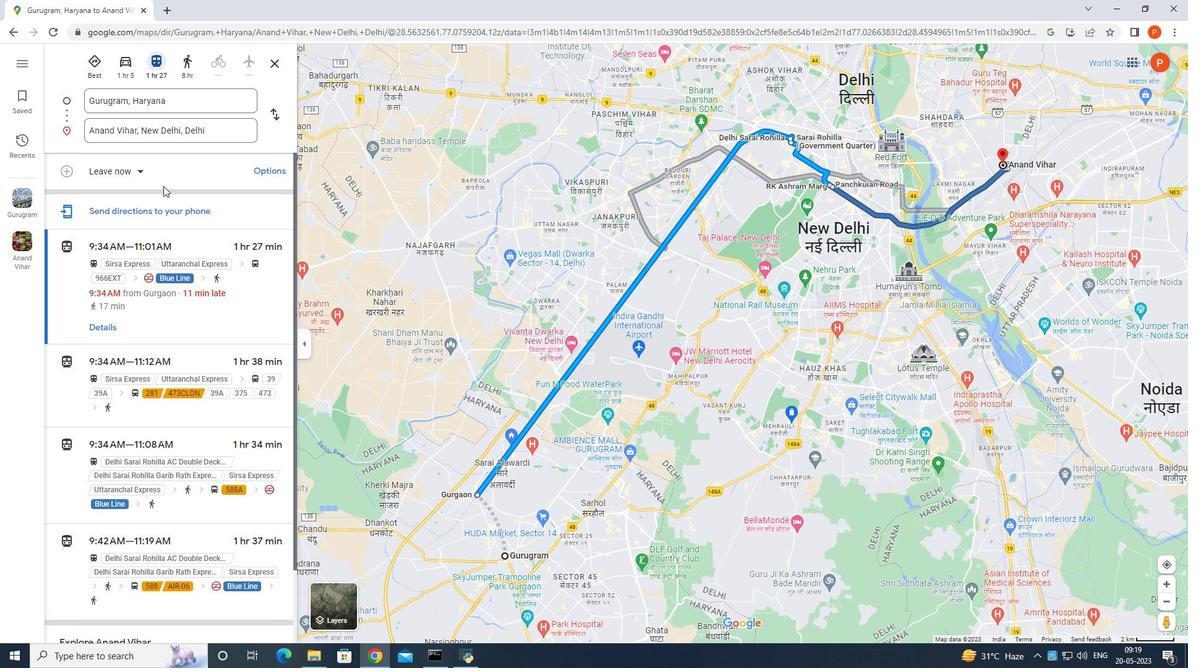 
Action: Mouse scrolled (163, 185) with delta (0, 0)
Screenshot: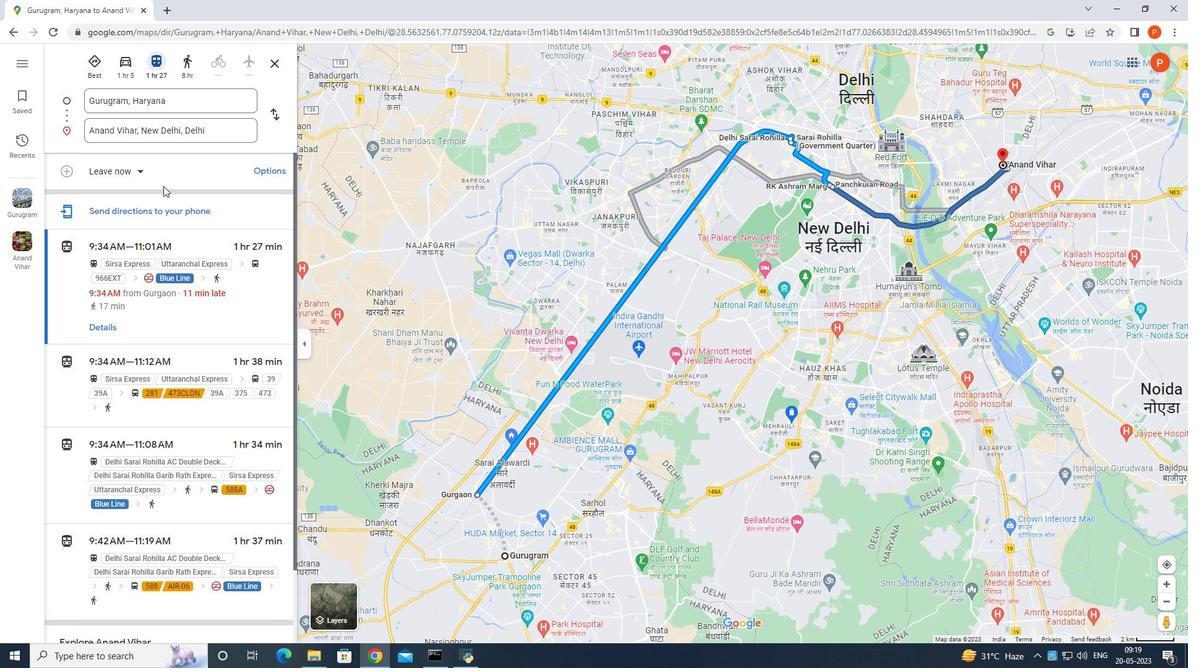 
Action: Mouse scrolled (163, 185) with delta (0, 0)
Screenshot: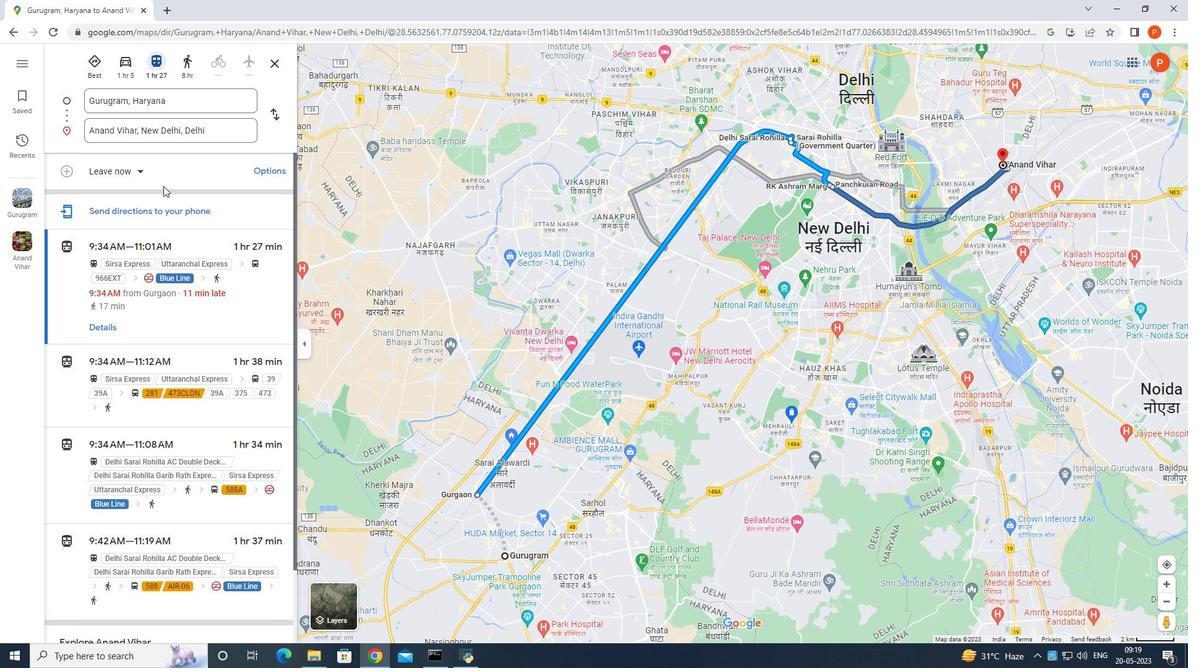 
Action: Mouse scrolled (163, 185) with delta (0, 0)
Screenshot: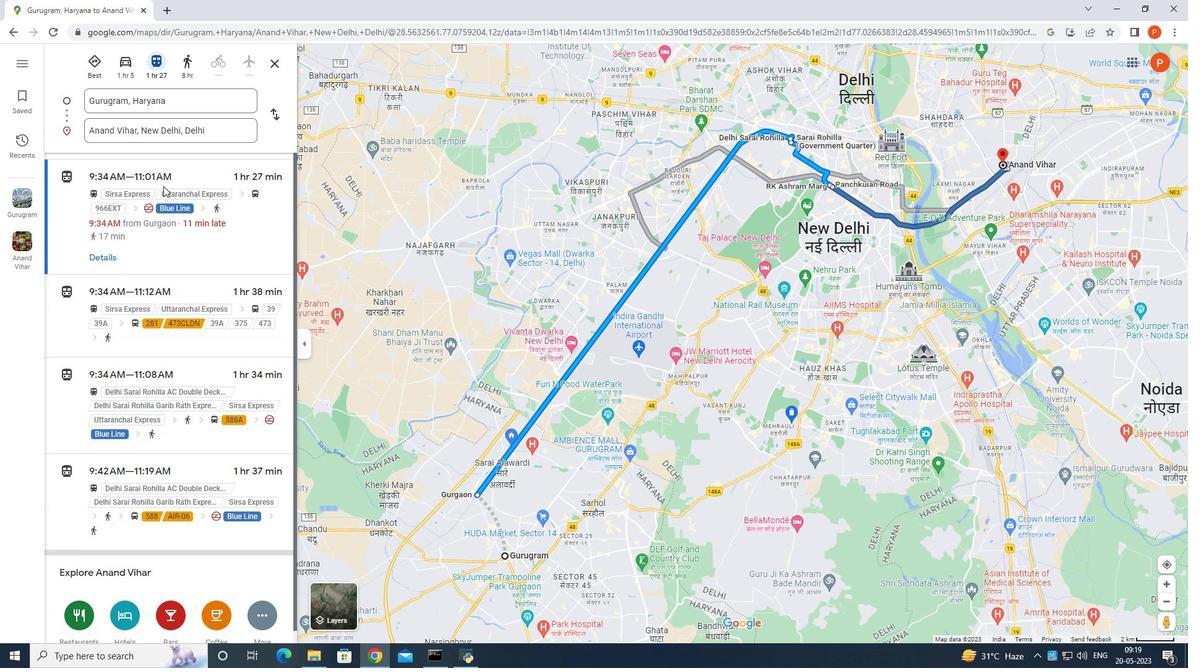 
Action: Mouse scrolled (163, 185) with delta (0, 0)
Screenshot: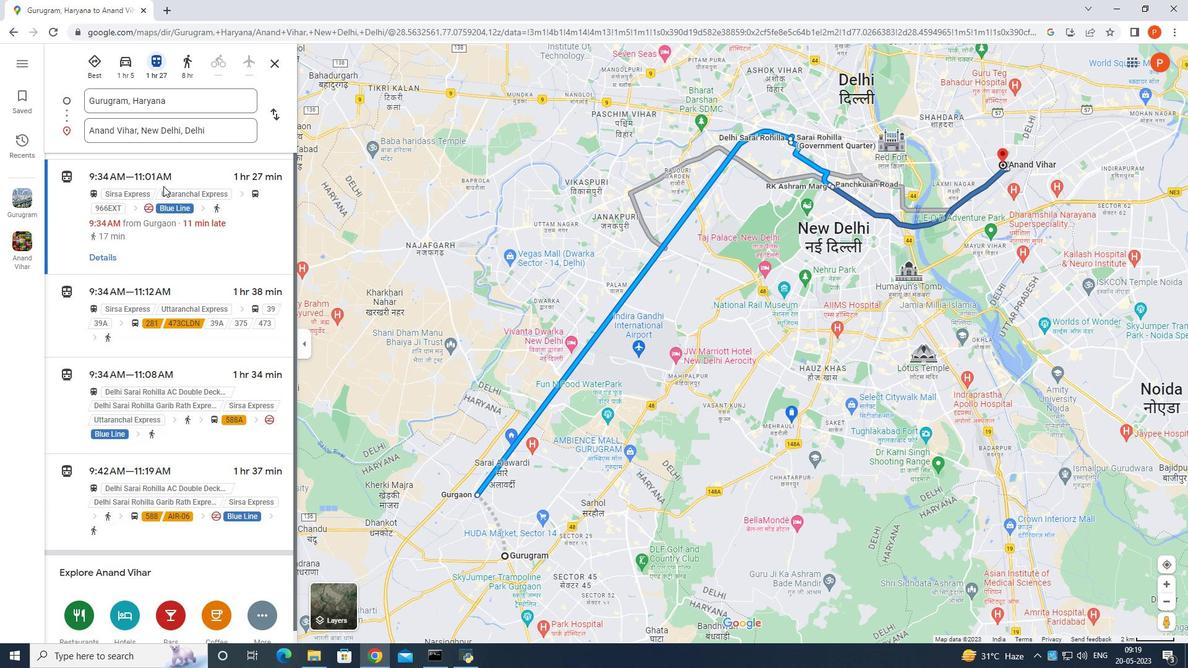 
Action: Mouse scrolled (163, 185) with delta (0, 0)
Screenshot: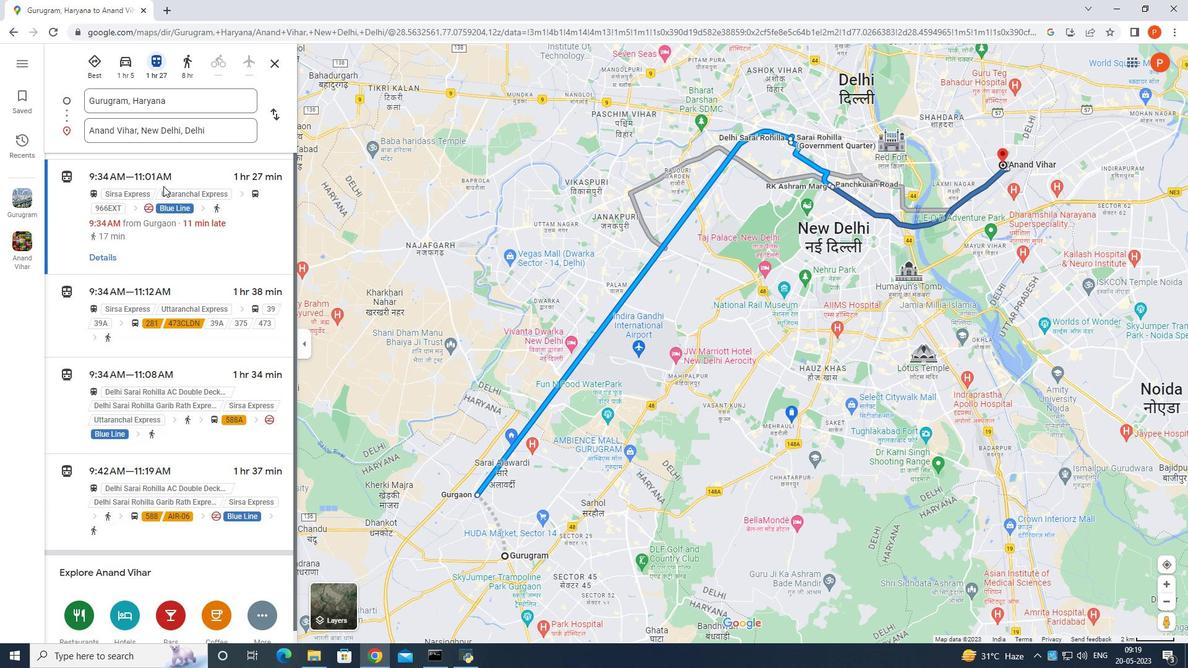 
Action: Mouse scrolled (163, 185) with delta (0, 0)
Screenshot: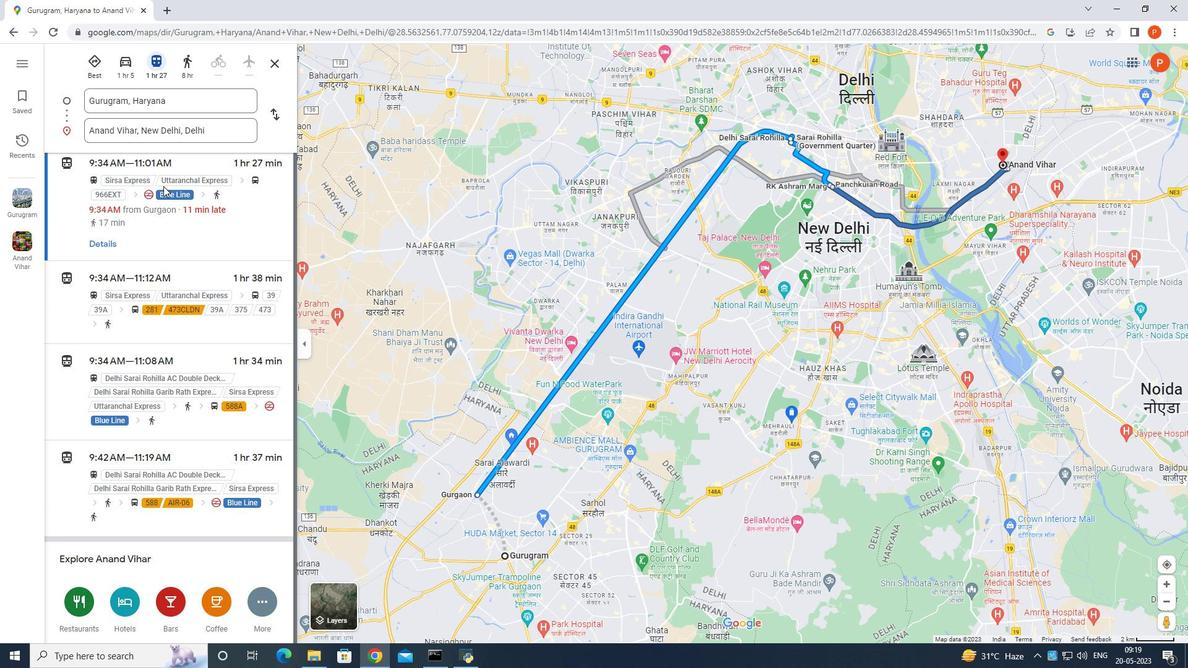 
Action: Mouse scrolled (163, 185) with delta (0, 0)
Screenshot: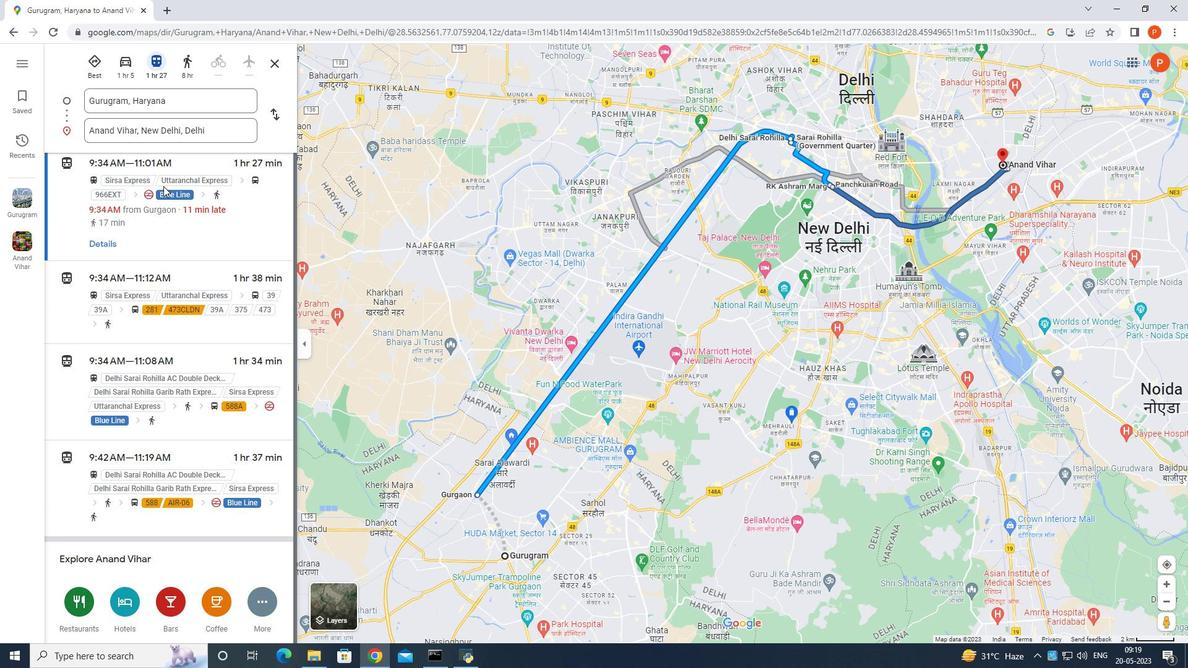 
Action: Mouse scrolled (163, 185) with delta (0, 0)
Screenshot: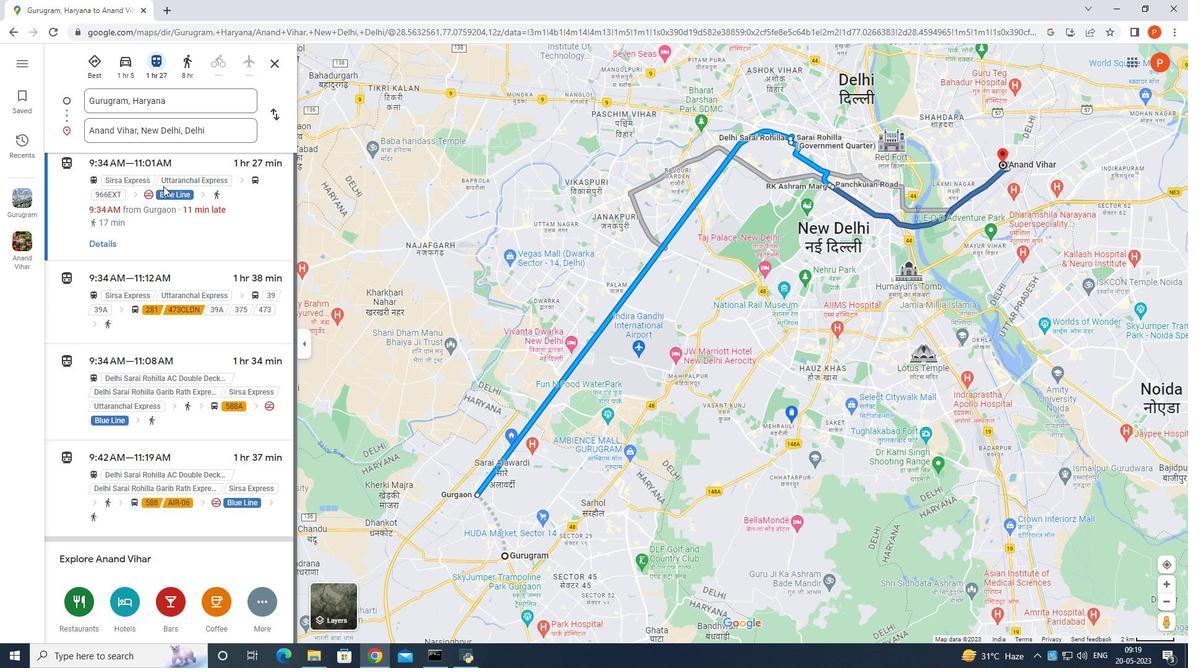 
Action: Mouse scrolled (163, 185) with delta (0, 0)
Screenshot: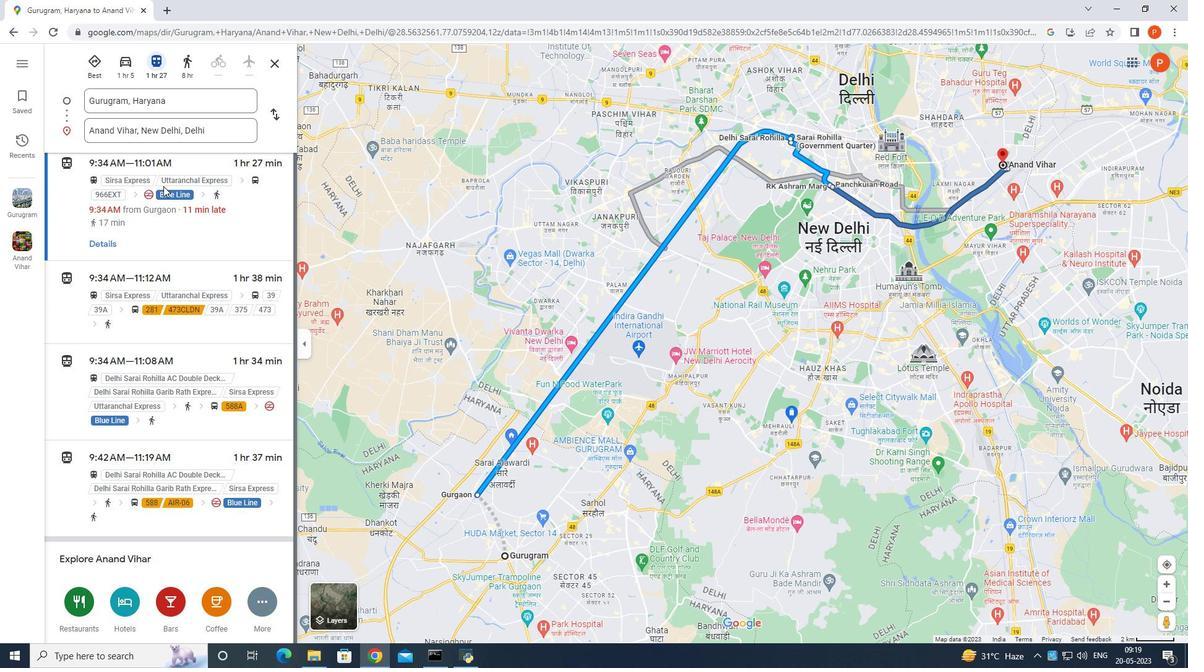 
Action: Mouse moved to (174, 488)
Screenshot: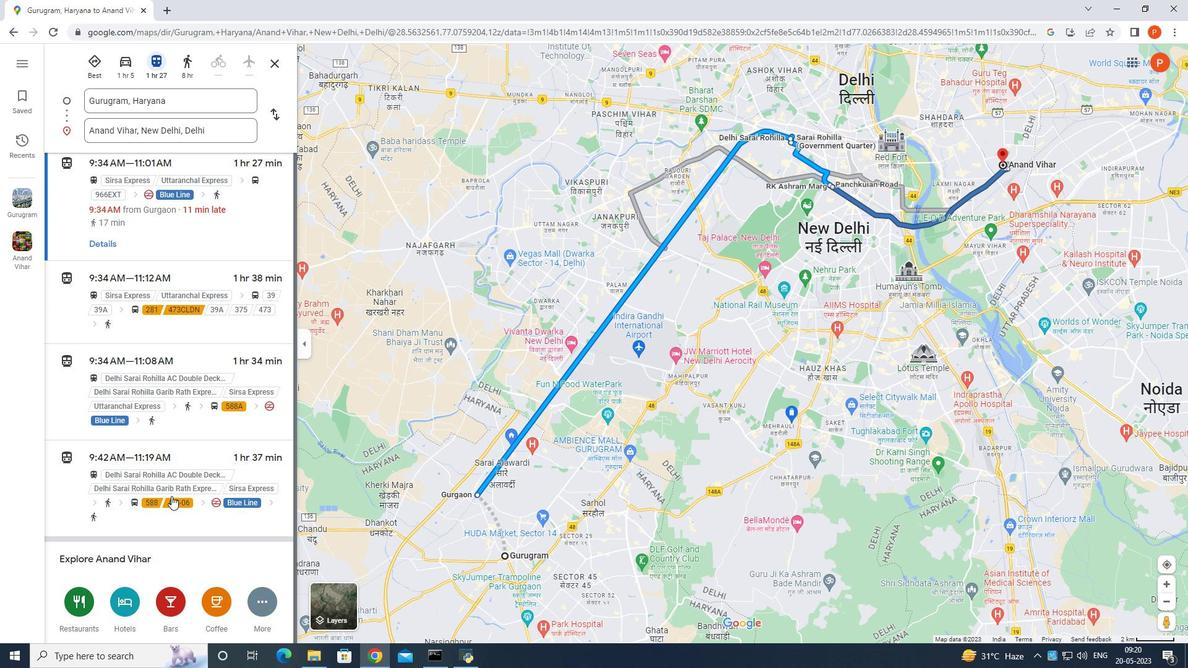 
Action: Mouse scrolled (174, 489) with delta (0, 0)
Screenshot: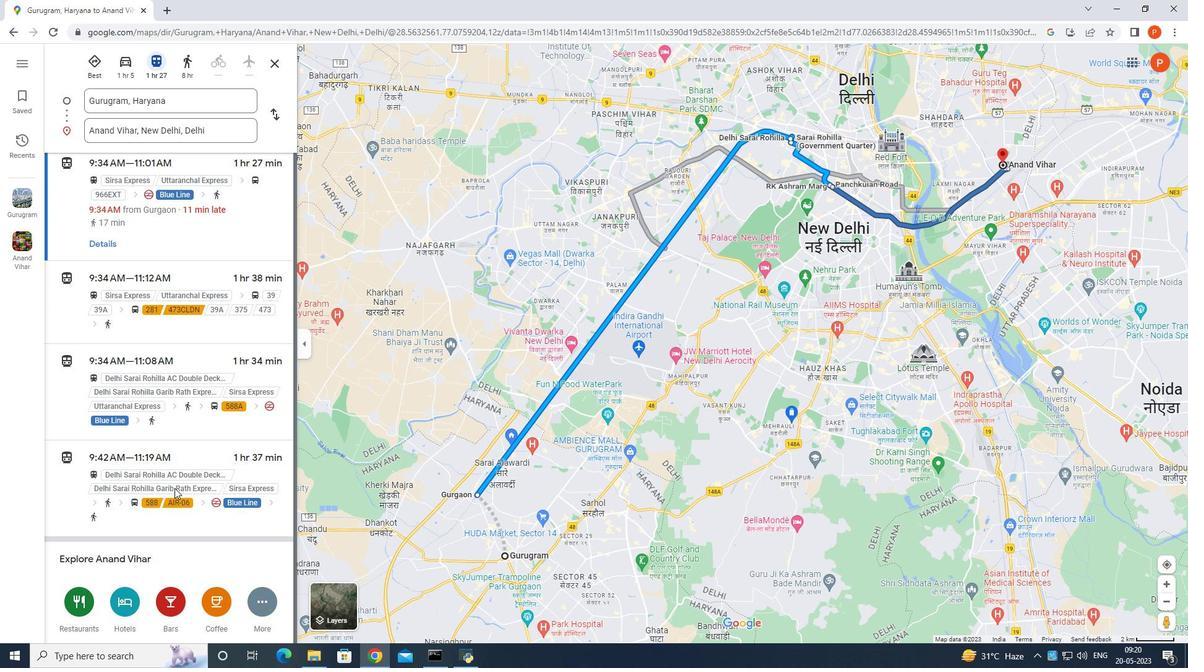 
Action: Mouse moved to (196, 453)
Screenshot: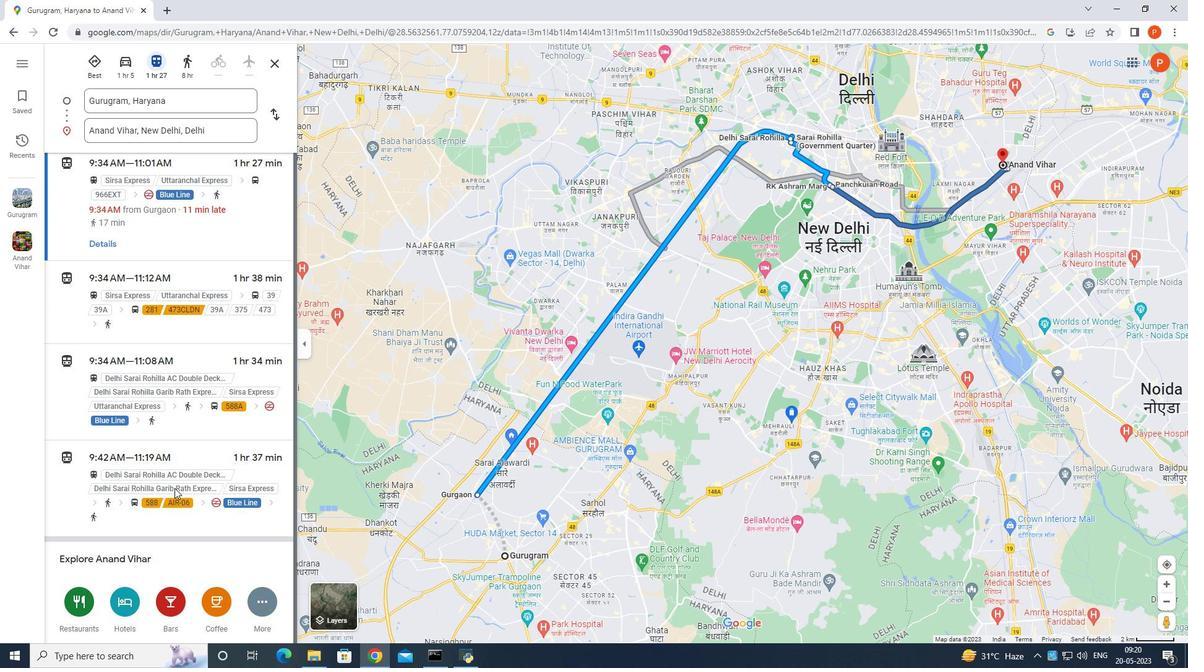 
Action: Mouse scrolled (196, 454) with delta (0, 0)
Screenshot: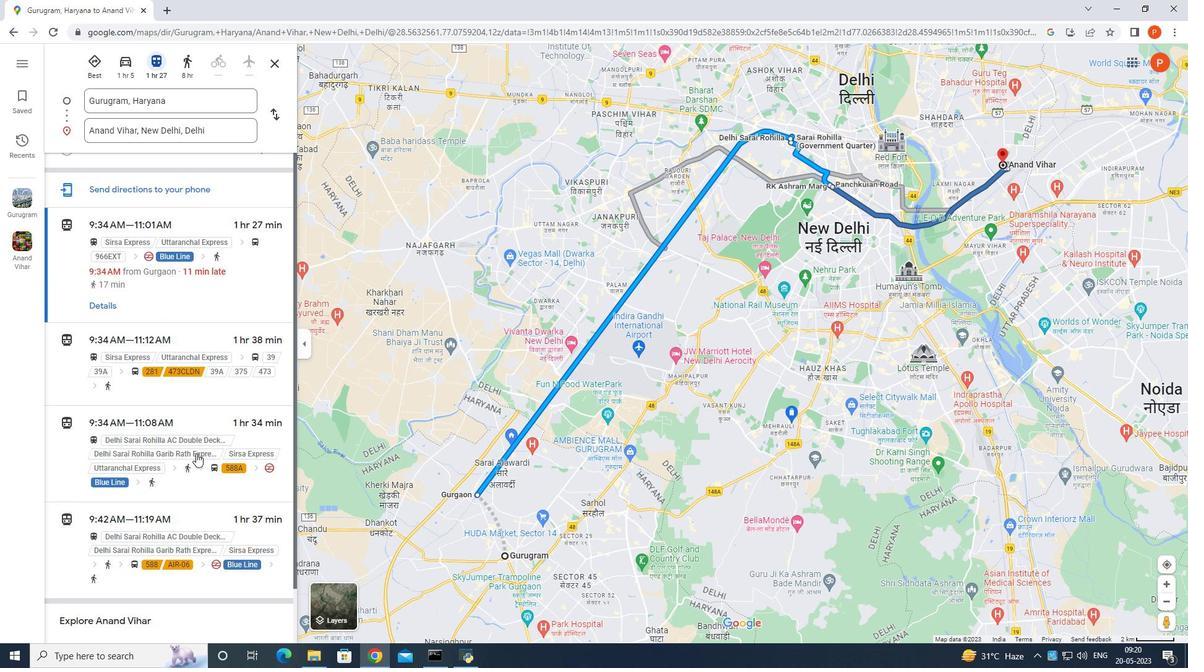 
Action: Mouse scrolled (196, 454) with delta (0, 0)
Screenshot: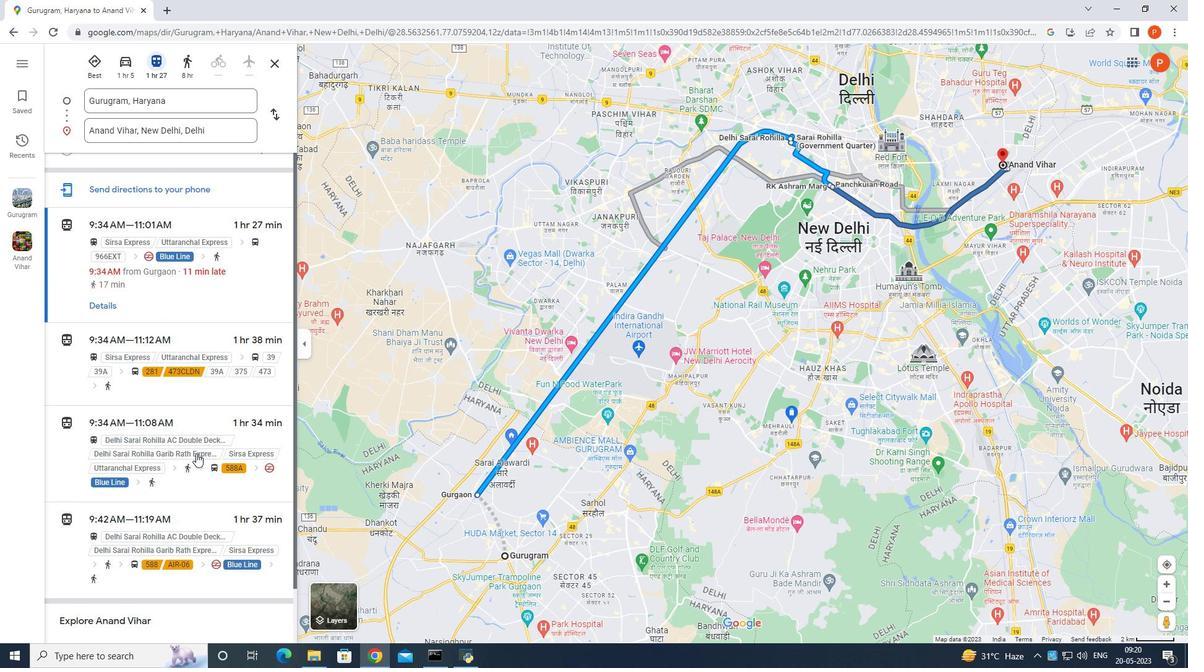 
Action: Mouse moved to (263, 182)
Screenshot: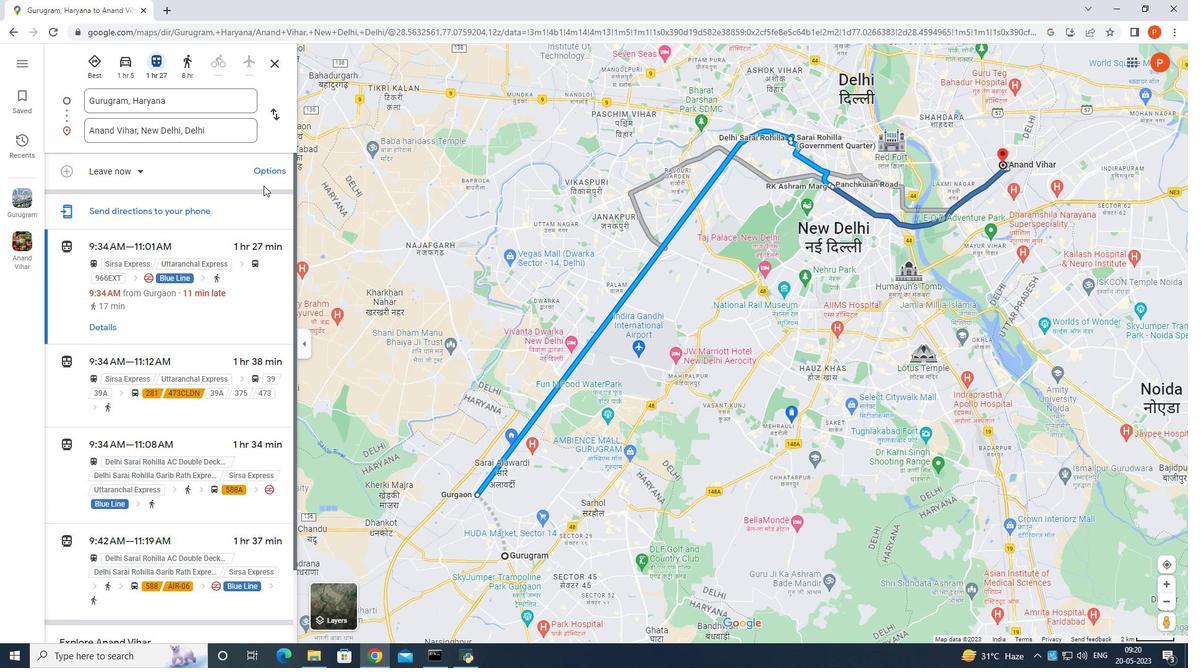 
Action: Mouse pressed left at (263, 182)
Screenshot: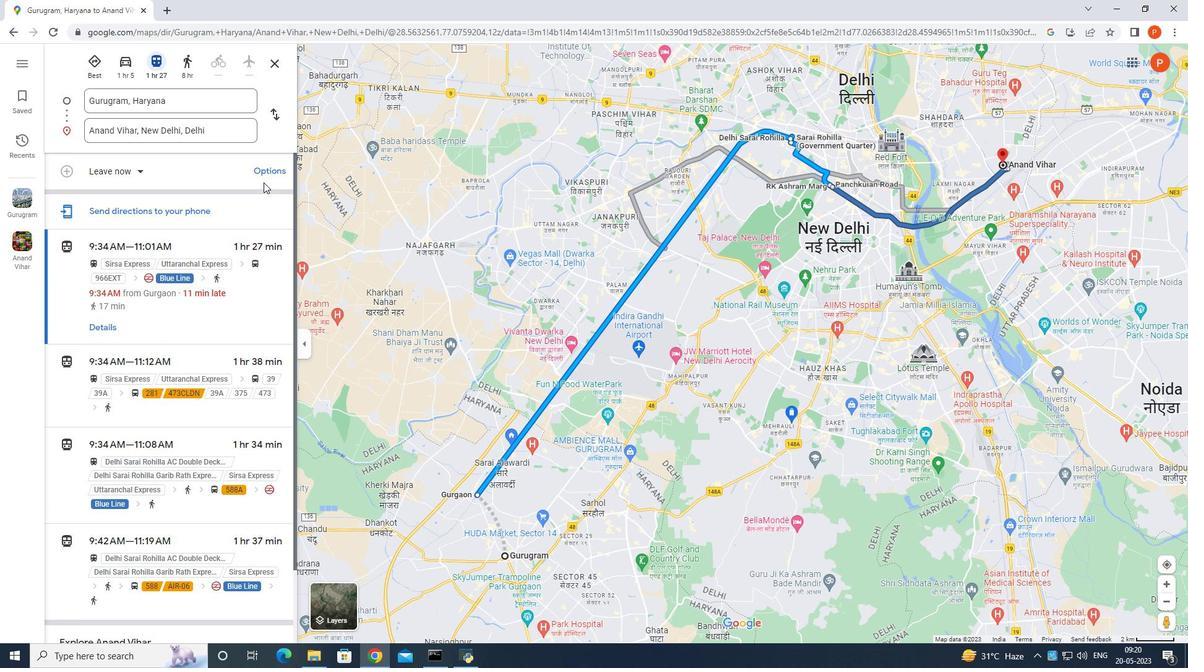 
Action: Mouse moved to (263, 170)
Screenshot: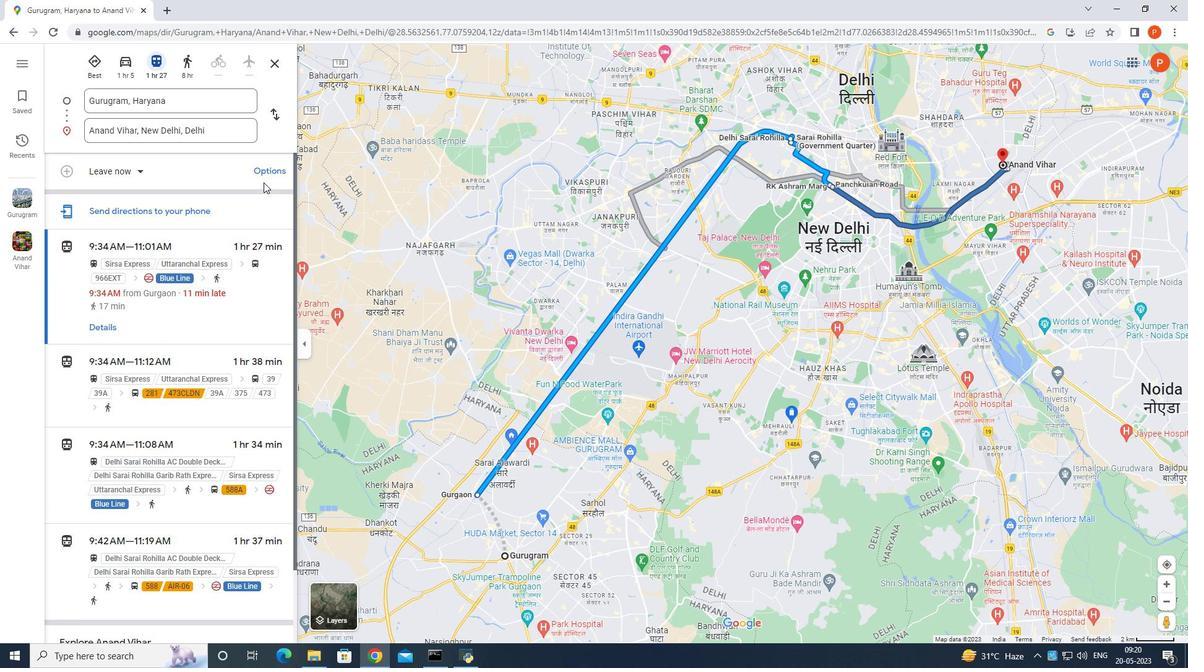 
Action: Mouse pressed left at (263, 170)
Screenshot: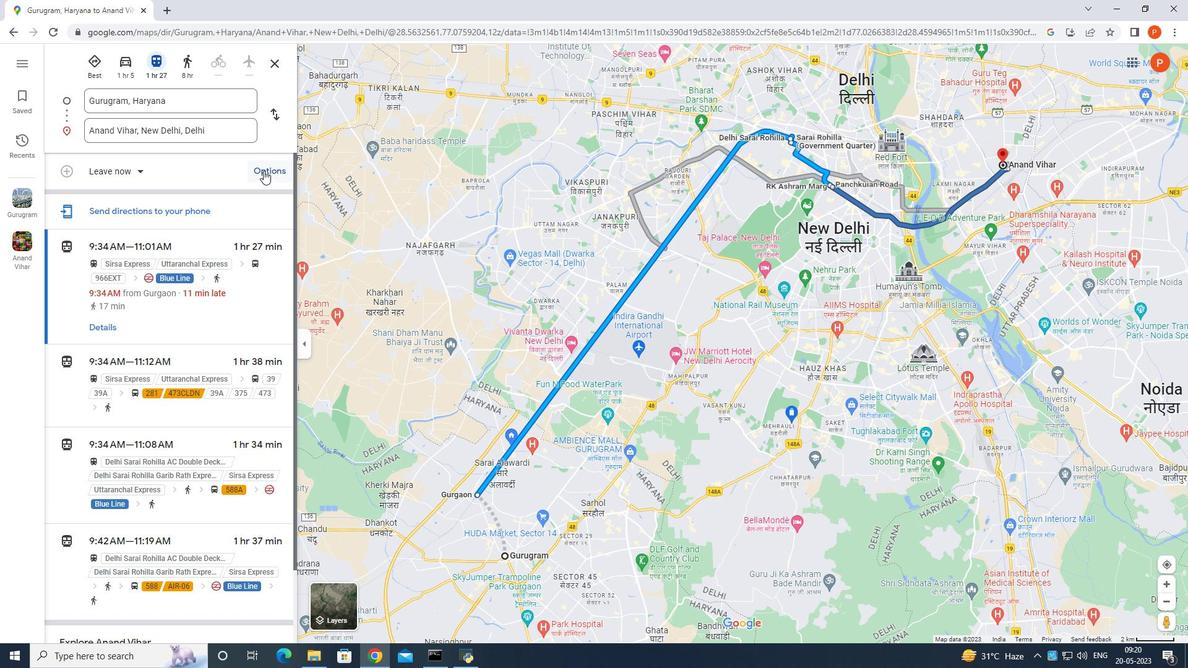 
Action: Mouse moved to (69, 217)
Screenshot: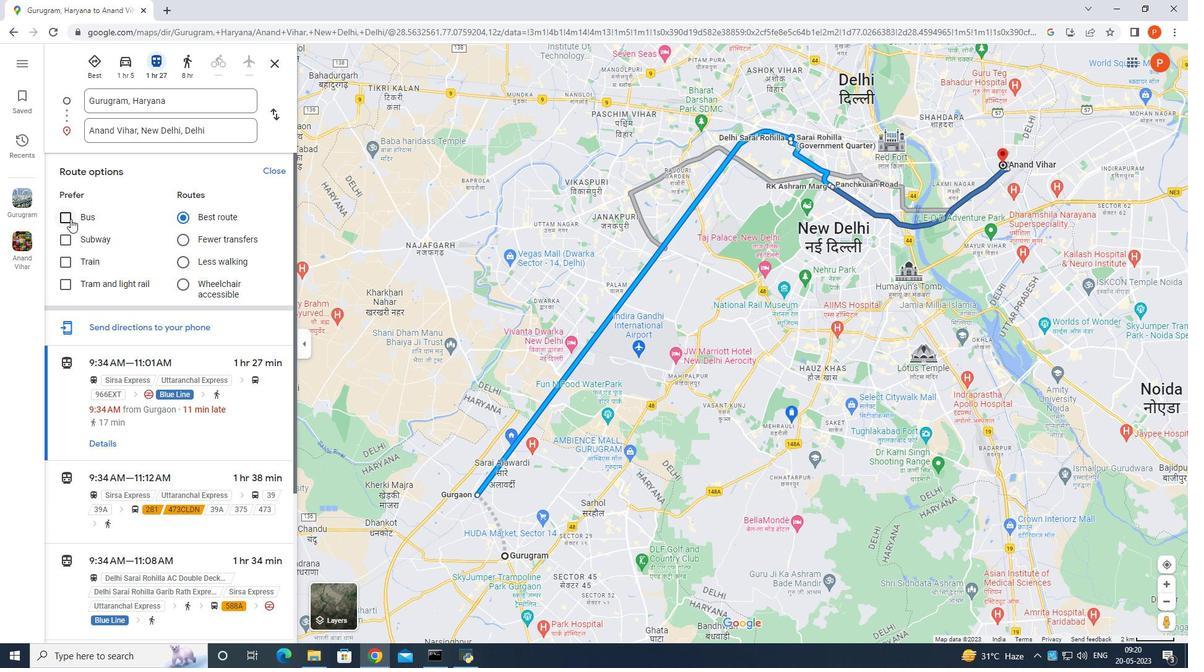 
Action: Mouse pressed left at (69, 217)
Screenshot: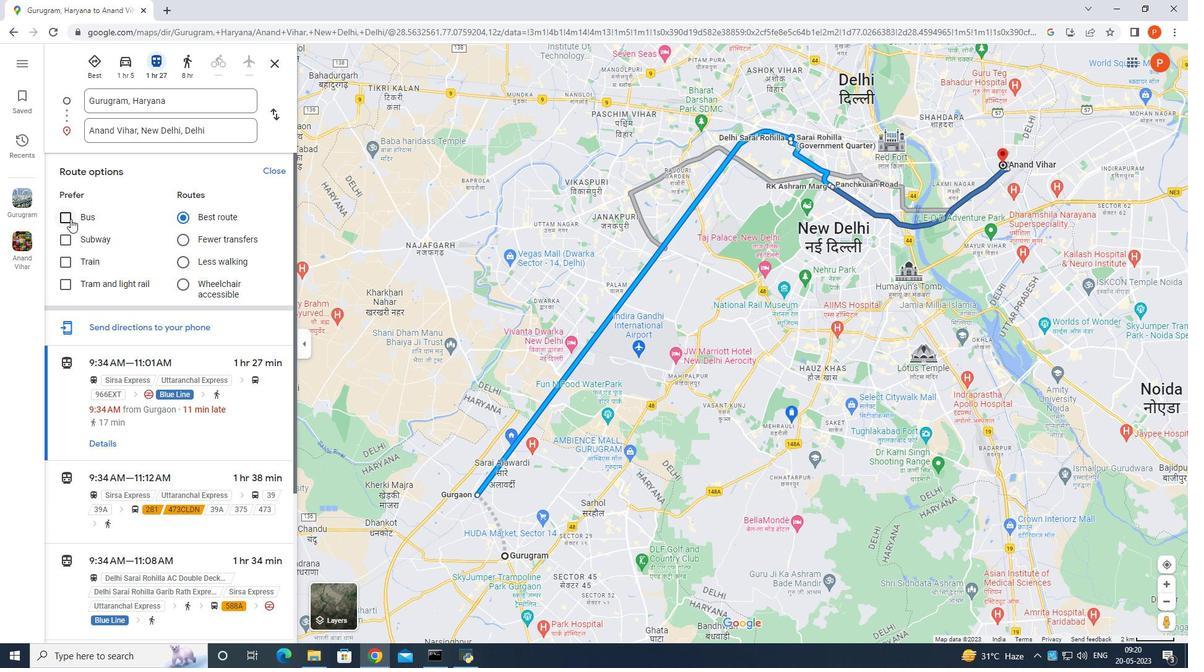 
Action: Mouse moved to (179, 308)
Screenshot: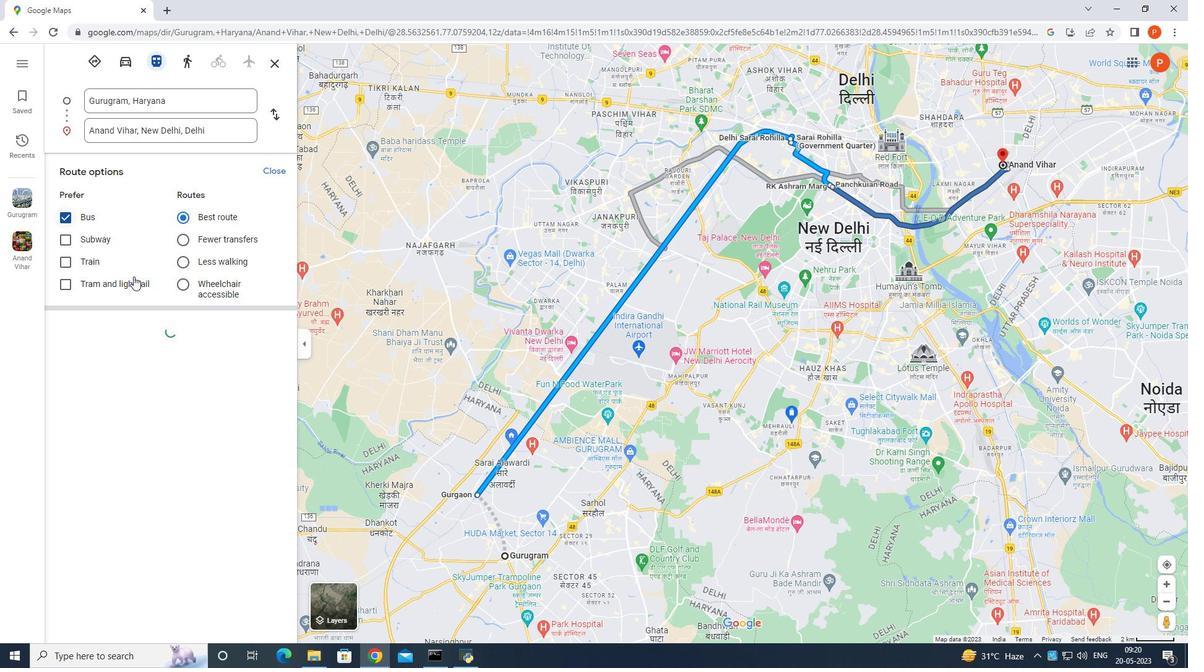 
Action: Mouse scrolled (179, 308) with delta (0, 0)
Screenshot: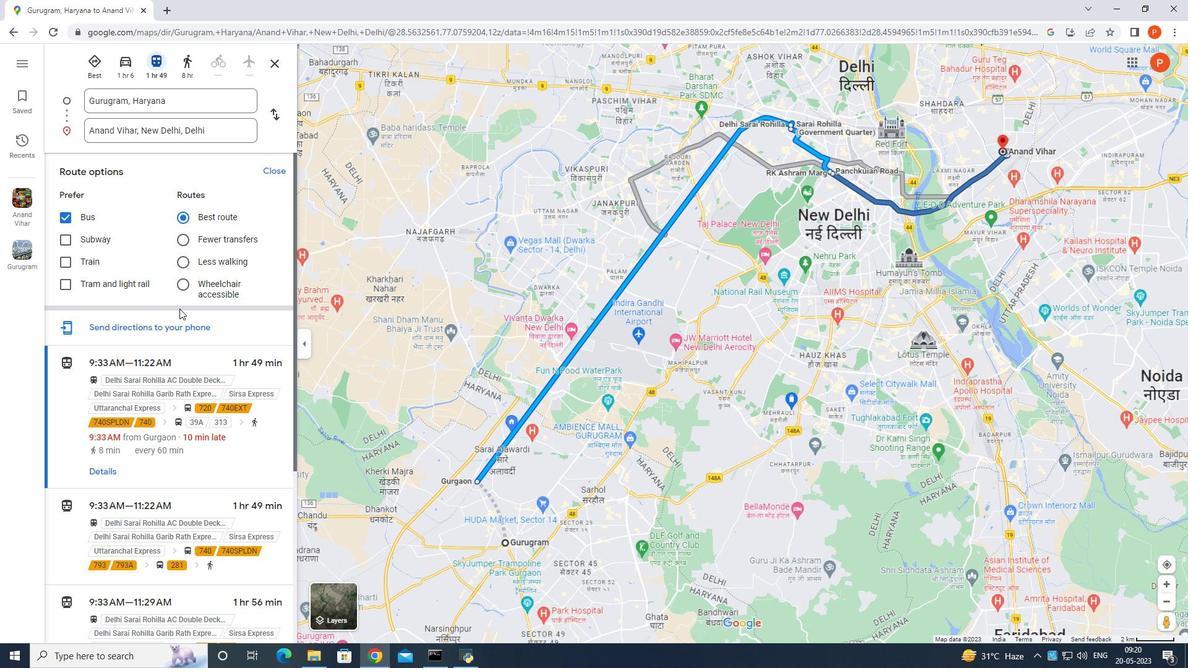 
Action: Mouse scrolled (179, 308) with delta (0, 0)
Screenshot: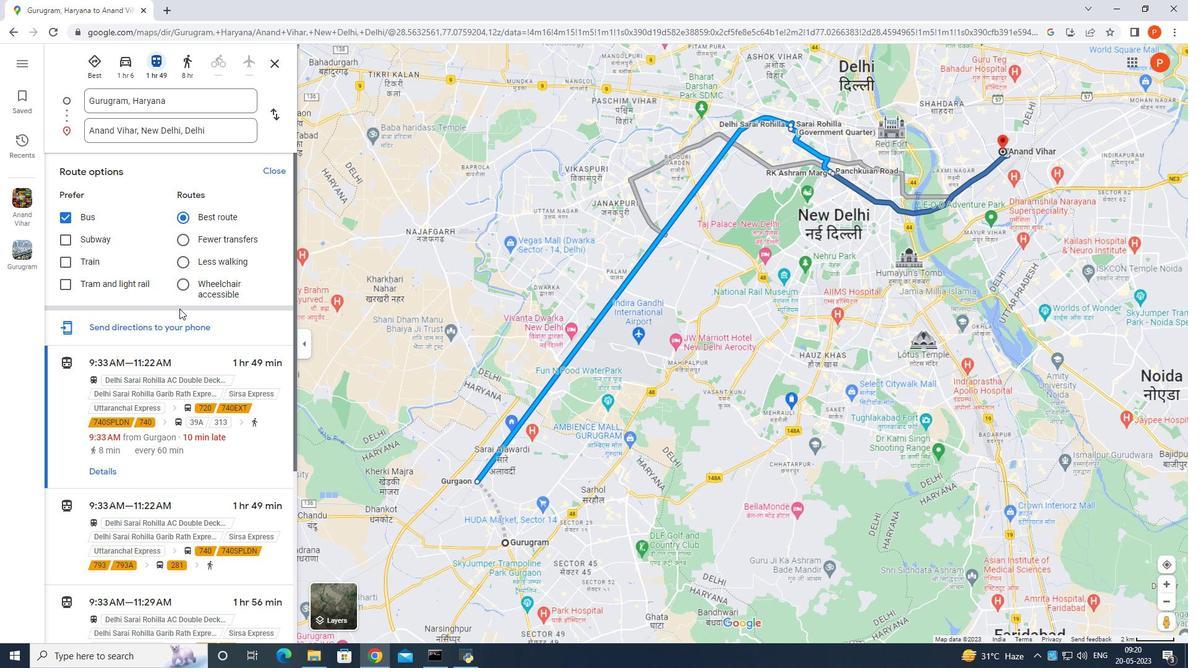
Action: Mouse scrolled (179, 308) with delta (0, 0)
Screenshot: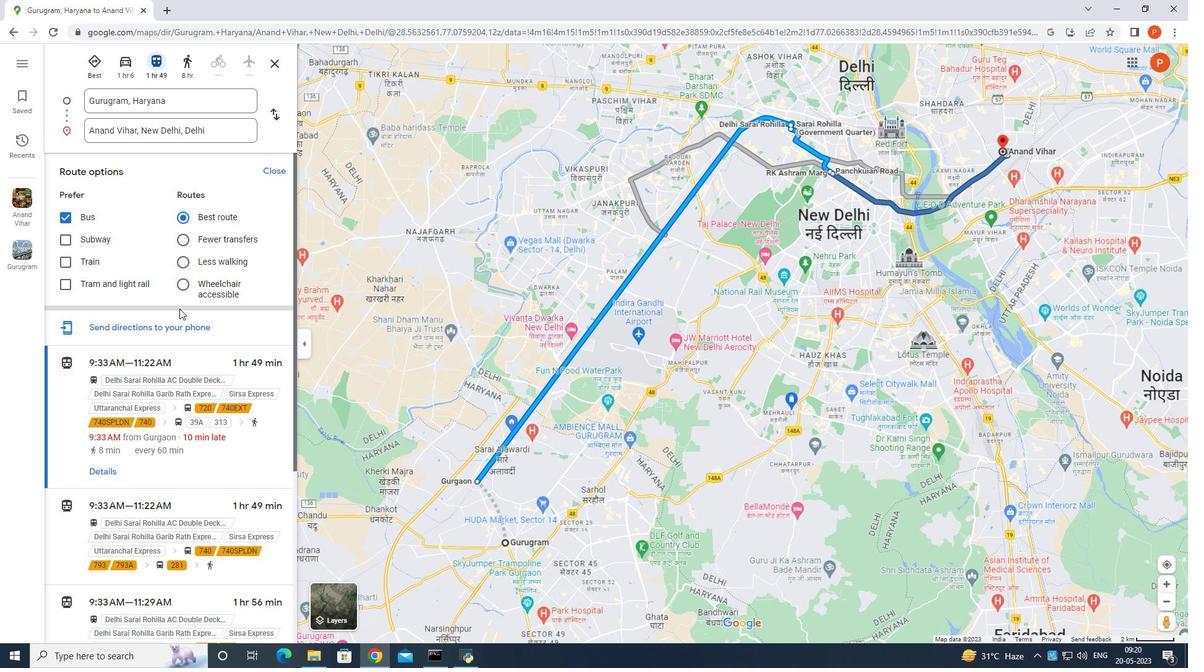 
Action: Mouse scrolled (179, 308) with delta (0, 0)
Screenshot: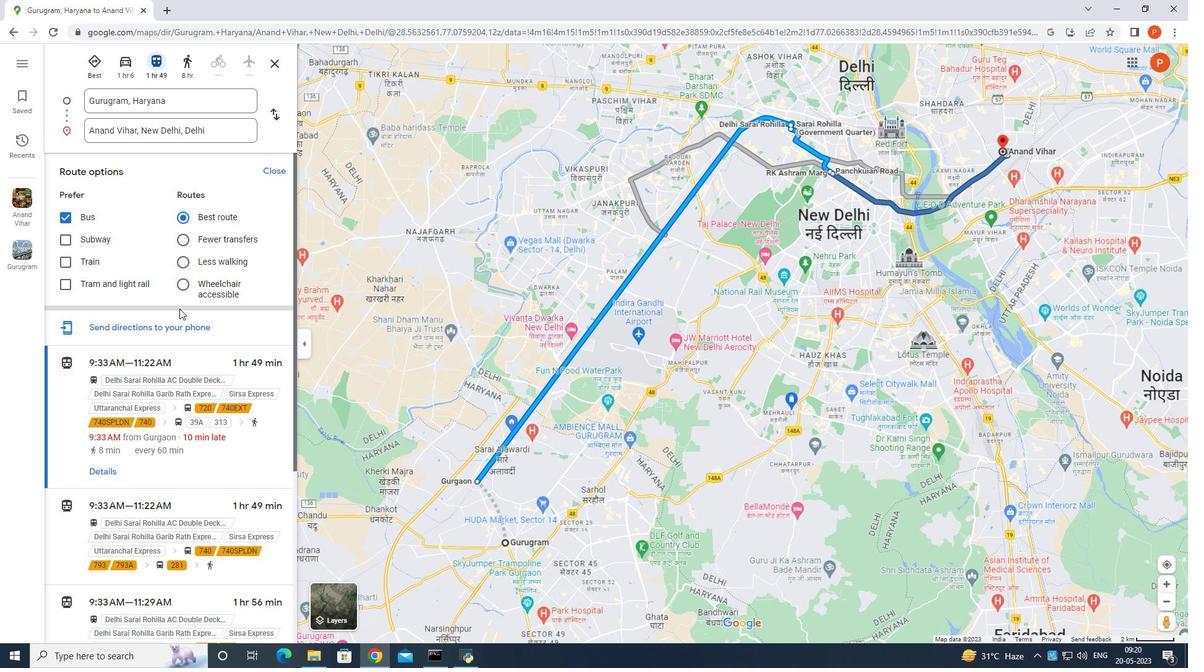 
Action: Mouse scrolled (179, 308) with delta (0, 0)
Screenshot: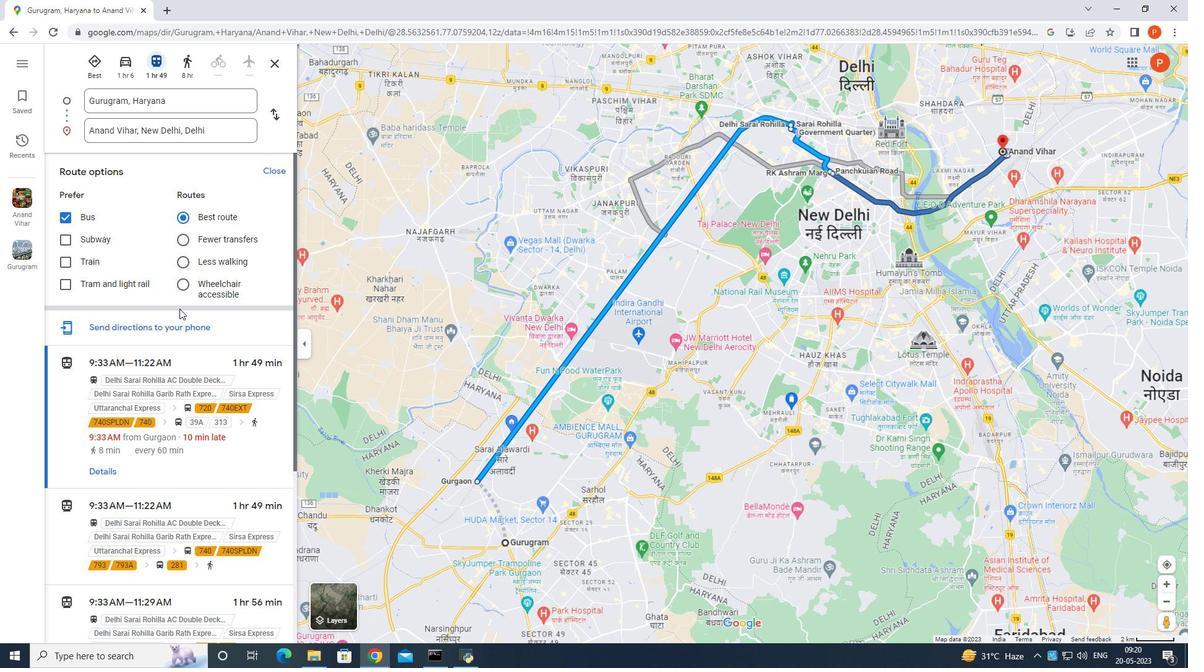 
Action: Mouse scrolled (179, 308) with delta (0, 0)
Screenshot: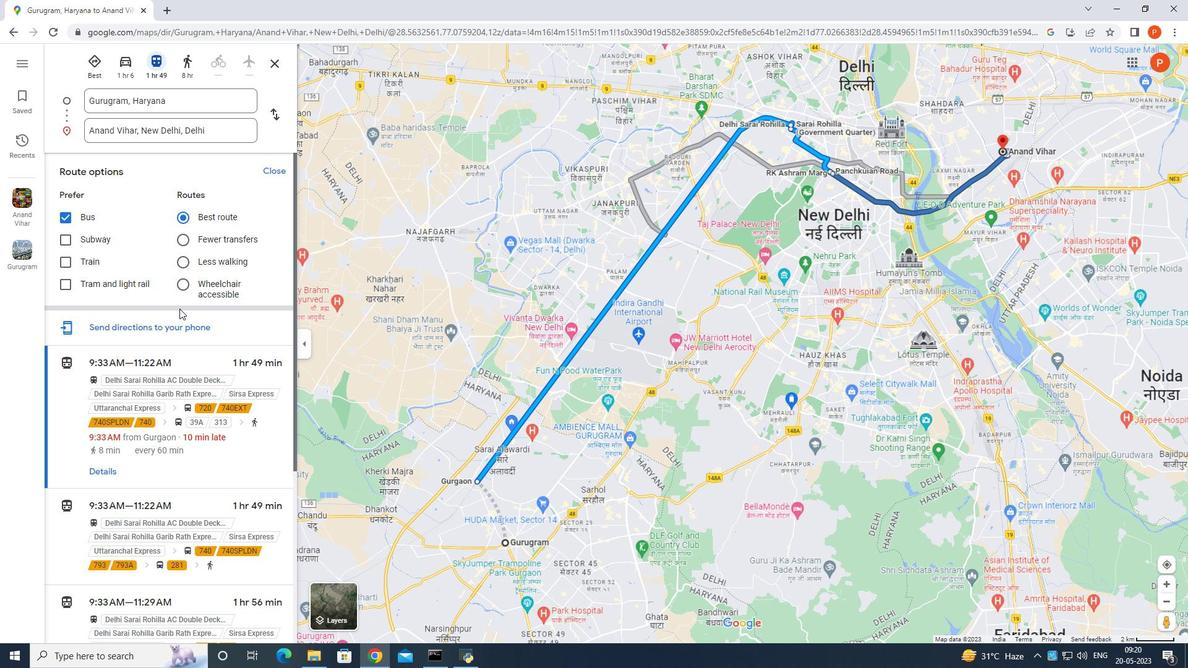 
Action: Mouse scrolled (179, 308) with delta (0, 0)
Screenshot: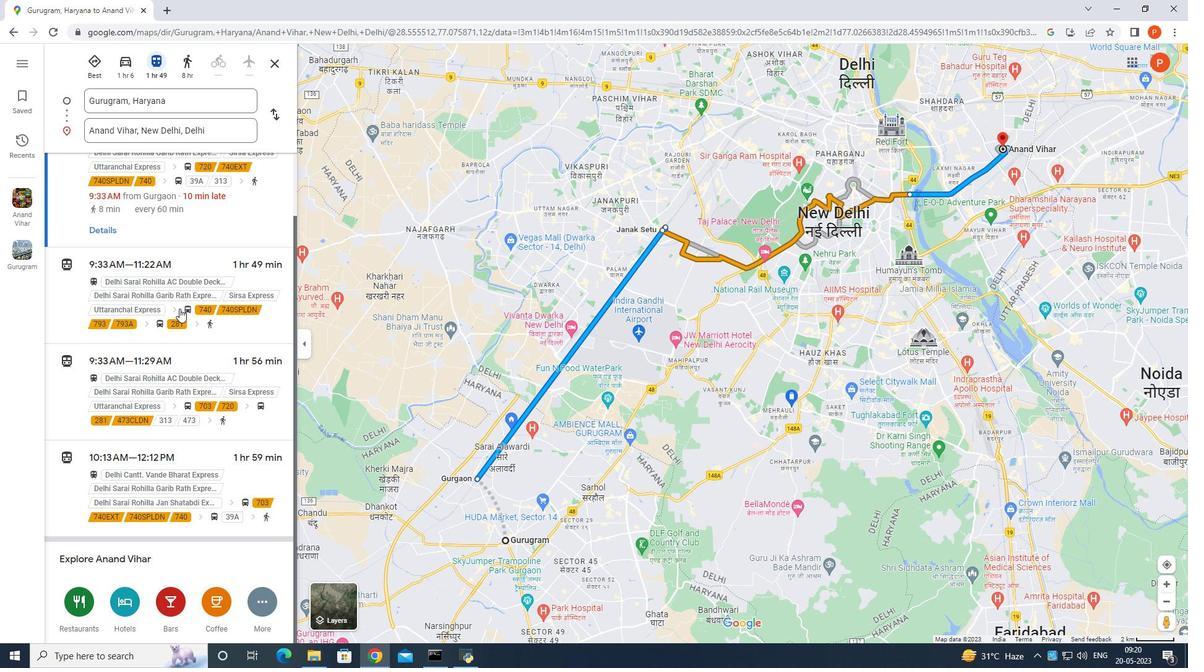 
Action: Mouse scrolled (179, 308) with delta (0, 0)
Screenshot: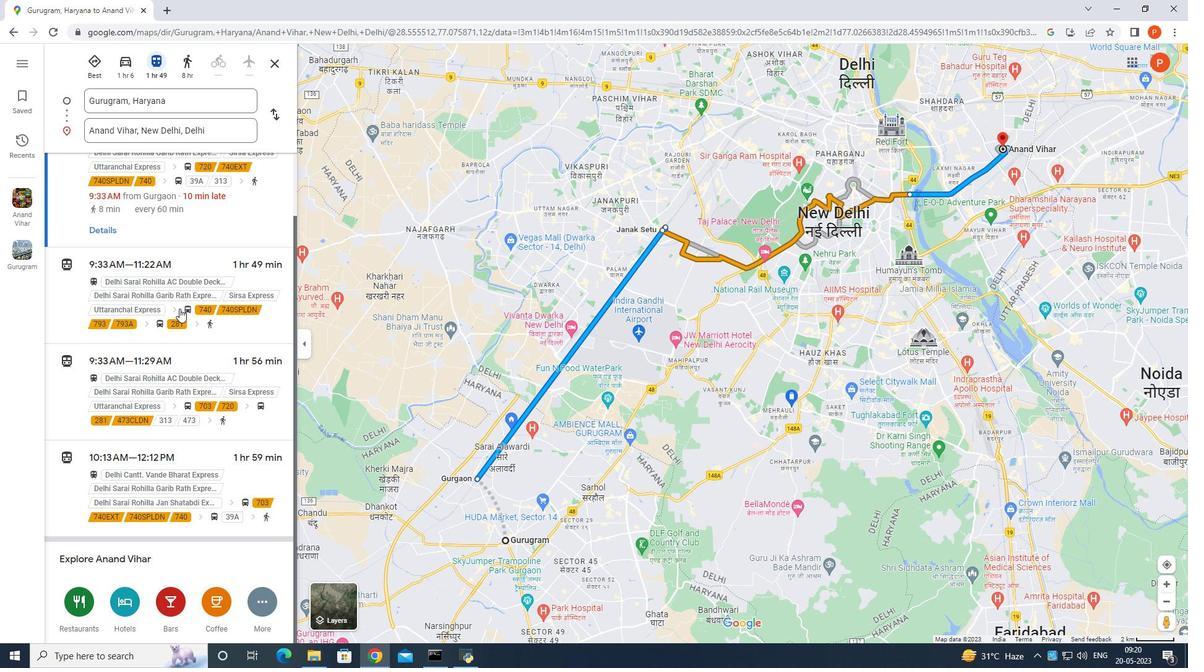 
Action: Mouse scrolled (179, 308) with delta (0, 0)
Screenshot: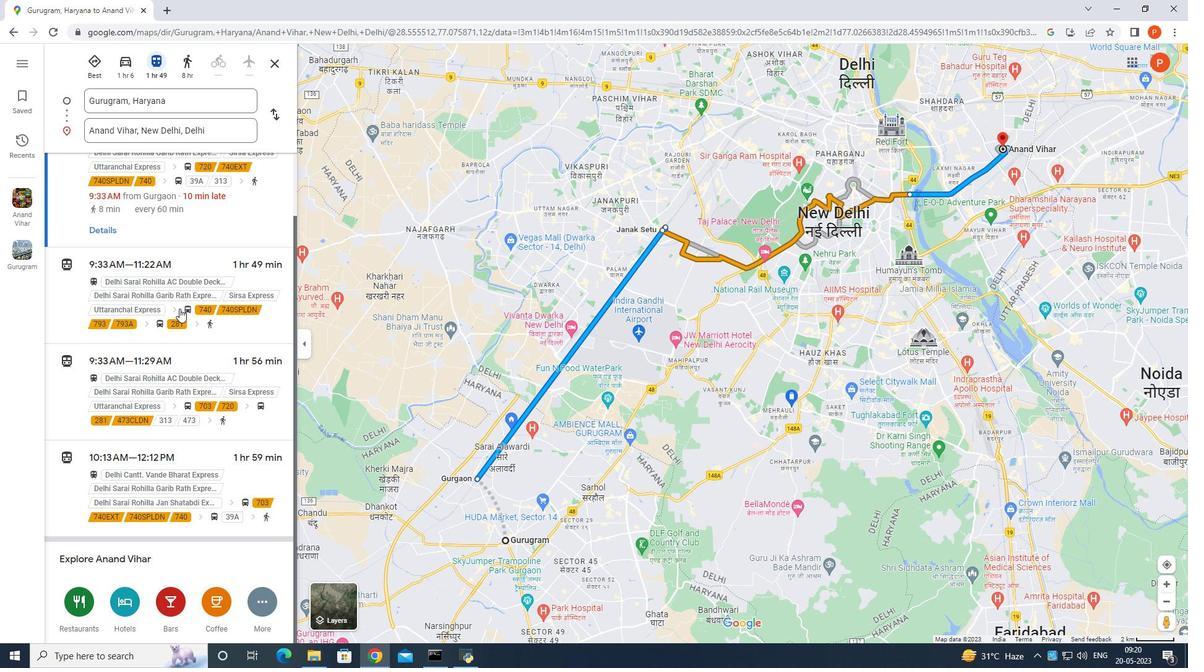 
Action: Mouse scrolled (179, 308) with delta (0, 0)
Screenshot: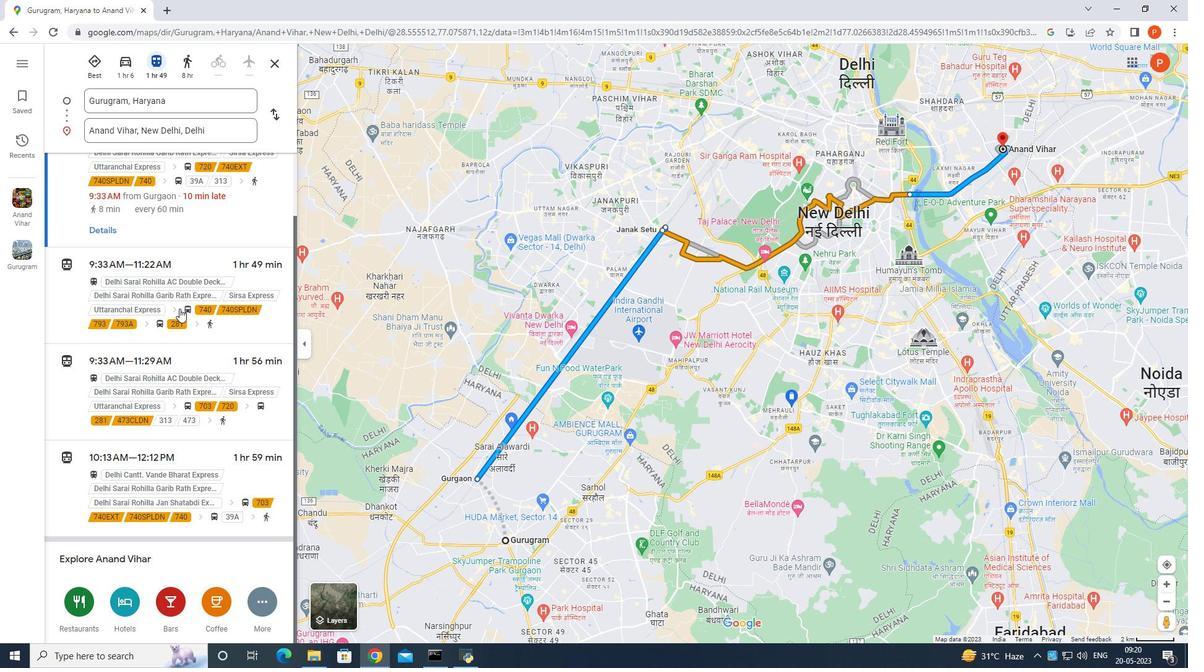 
Action: Mouse scrolled (179, 309) with delta (0, 0)
Screenshot: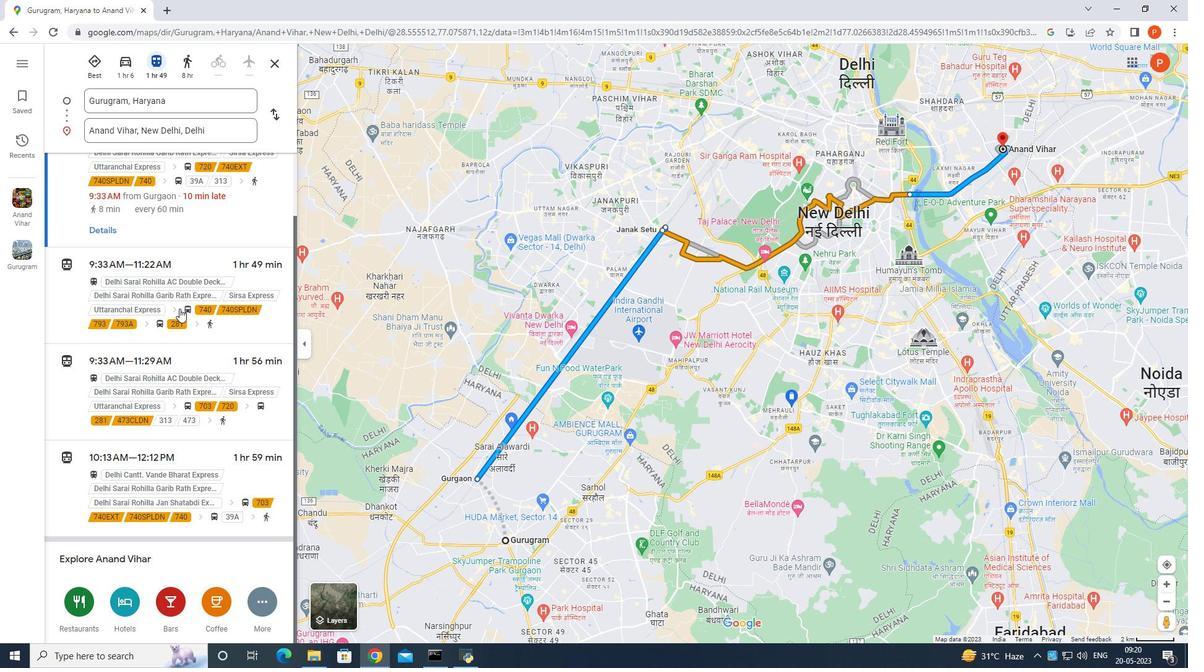 
Action: Mouse scrolled (179, 309) with delta (0, 0)
Screenshot: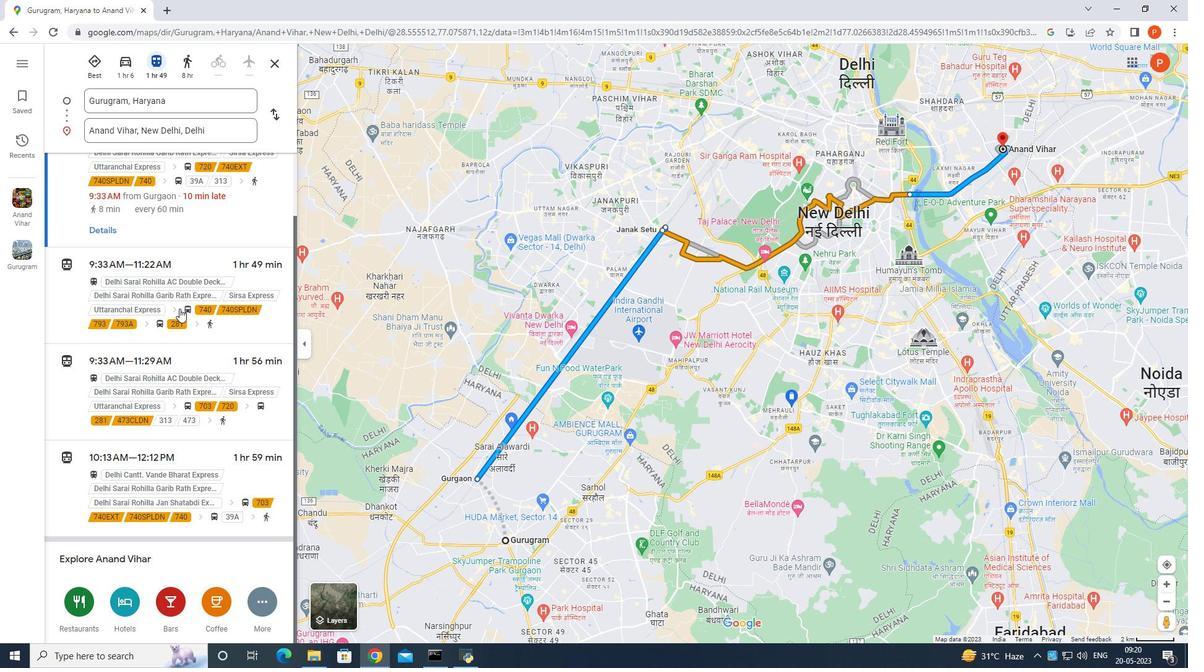 
Action: Mouse scrolled (179, 309) with delta (0, 0)
Screenshot: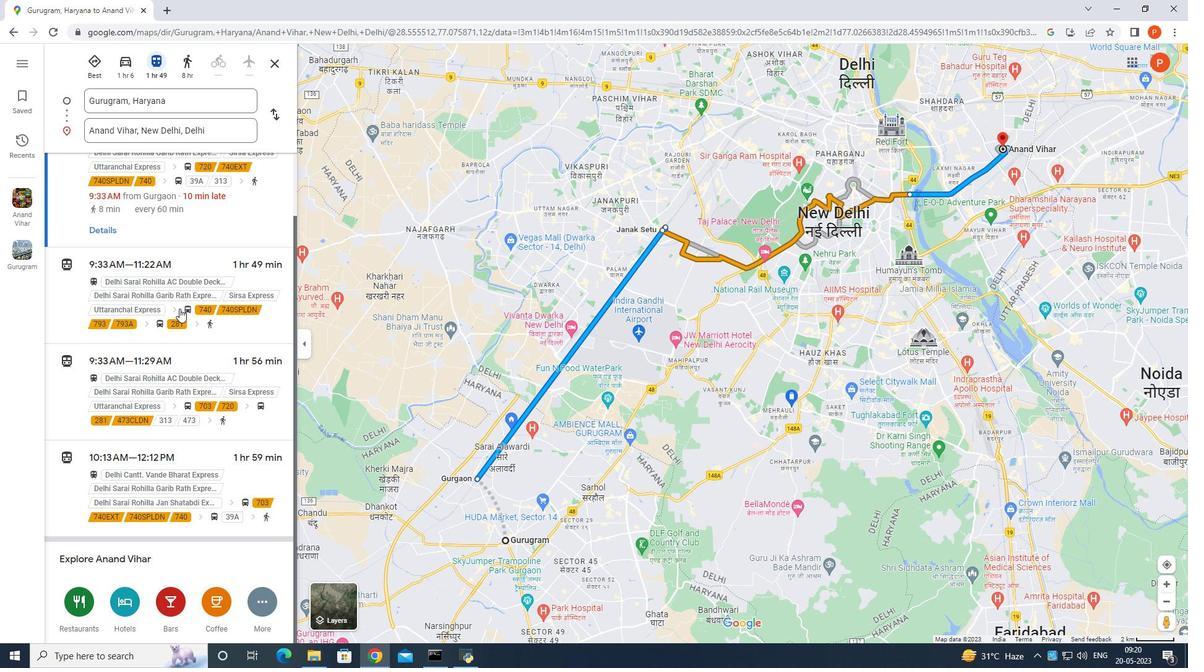 
Action: Mouse scrolled (179, 309) with delta (0, 0)
Screenshot: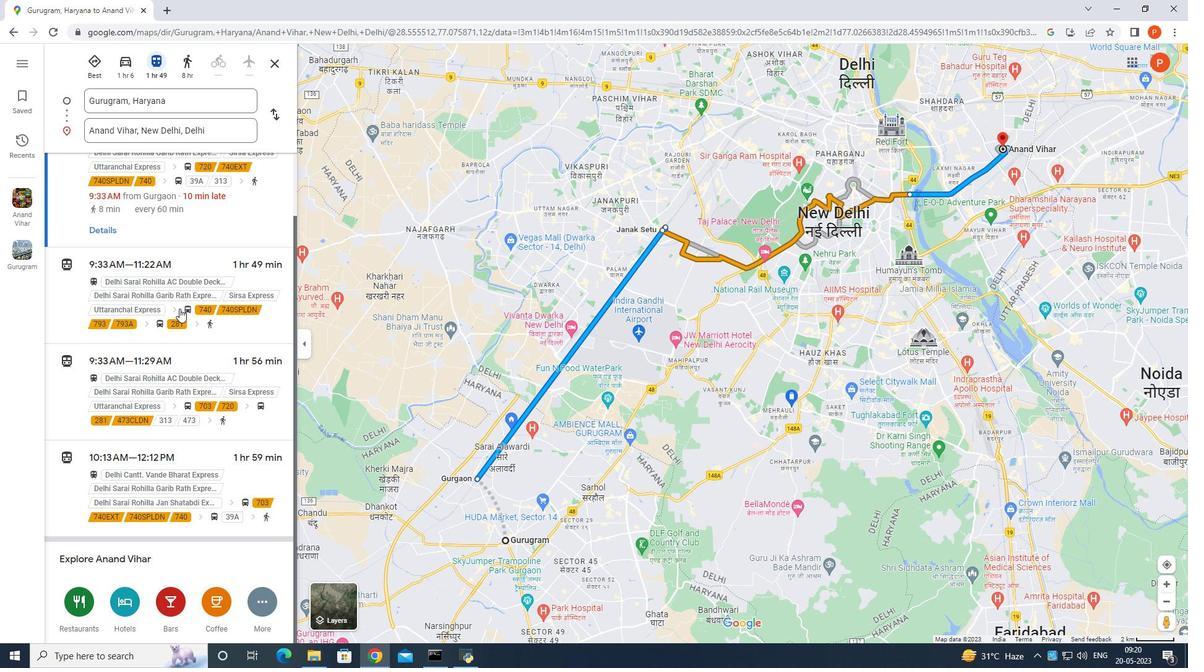 
Action: Mouse scrolled (179, 309) with delta (0, 0)
Screenshot: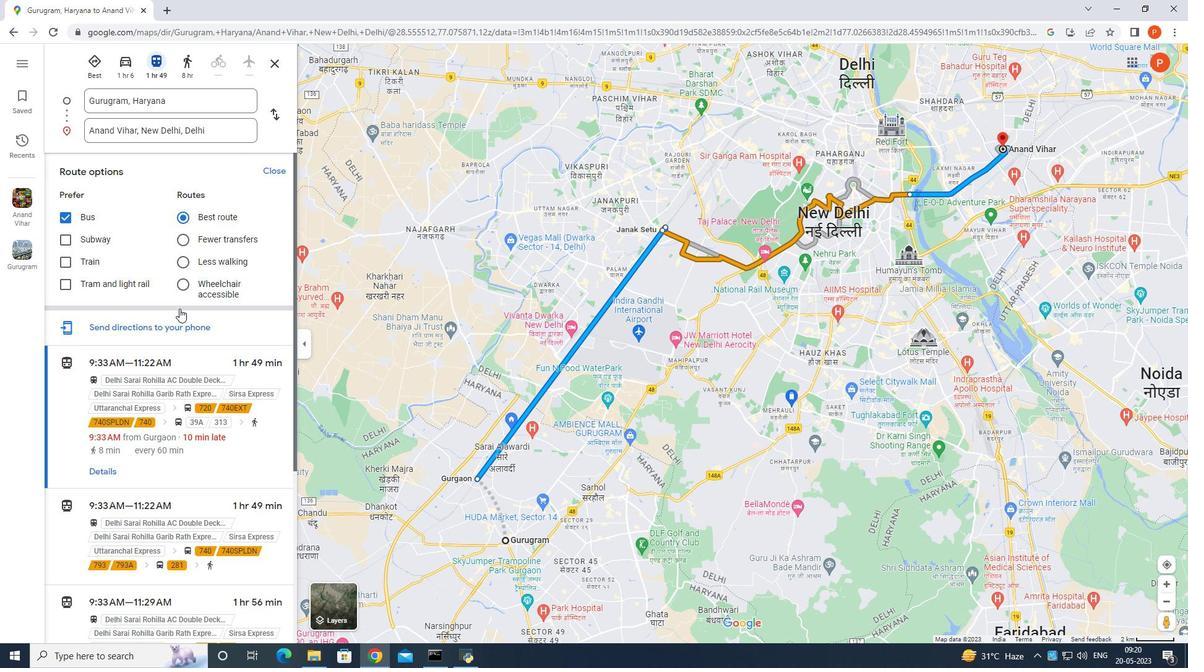 
Action: Mouse scrolled (179, 309) with delta (0, 0)
Screenshot: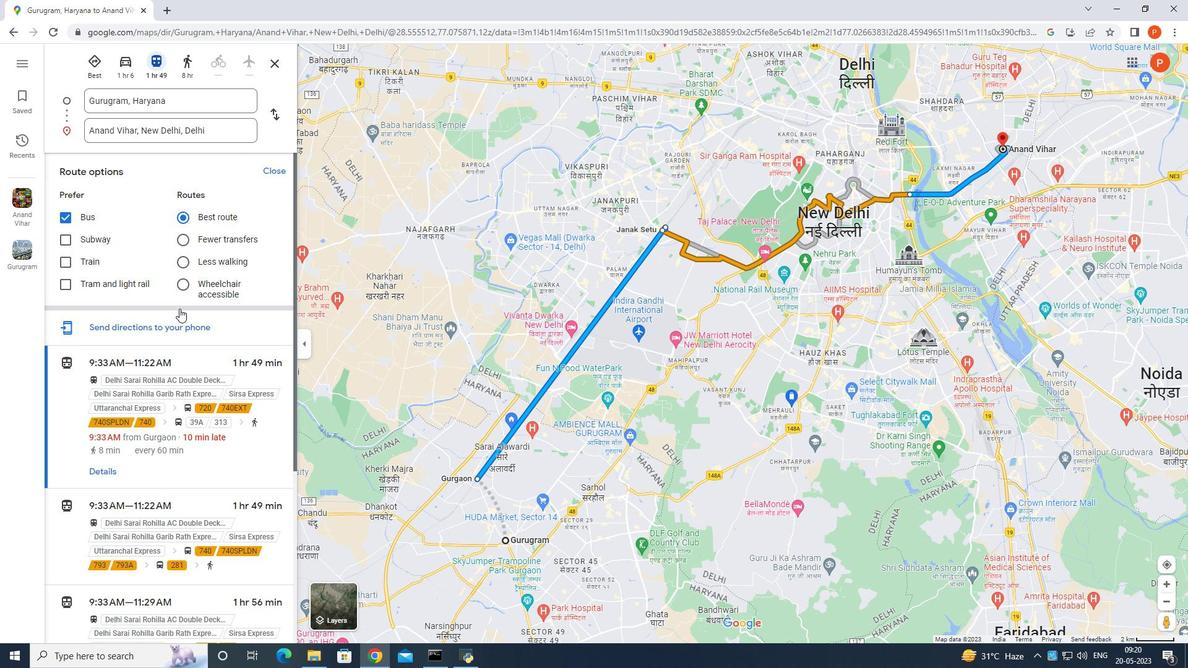 
Action: Mouse scrolled (179, 309) with delta (0, 0)
Screenshot: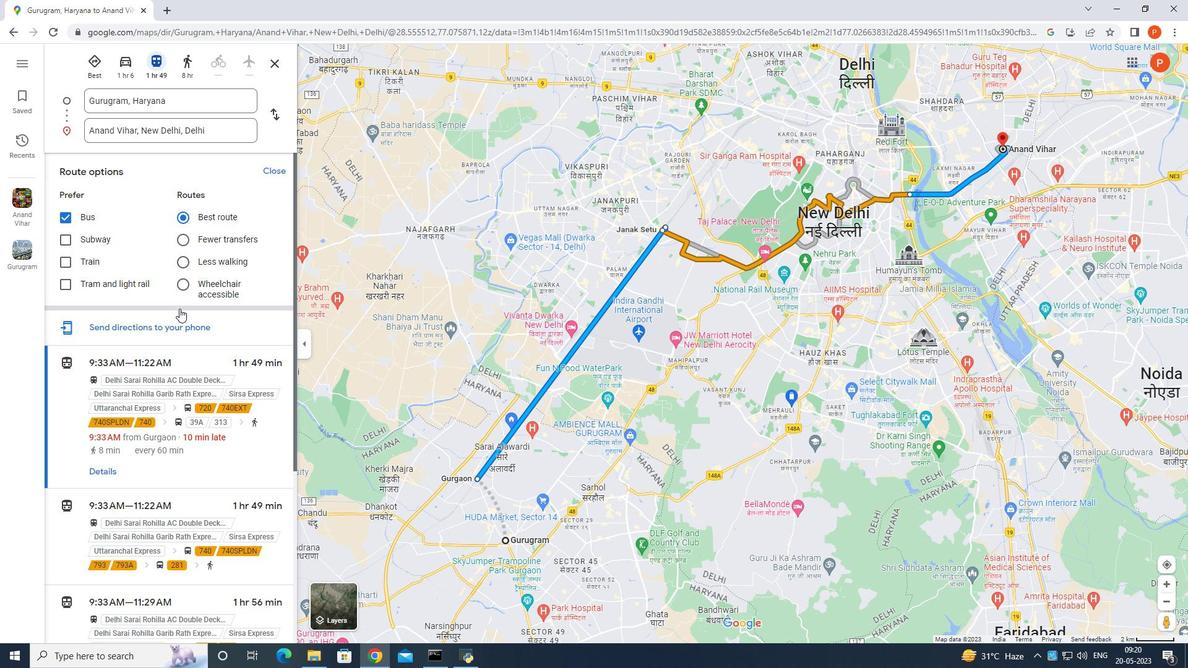 
Action: Mouse scrolled (179, 309) with delta (0, 0)
Screenshot: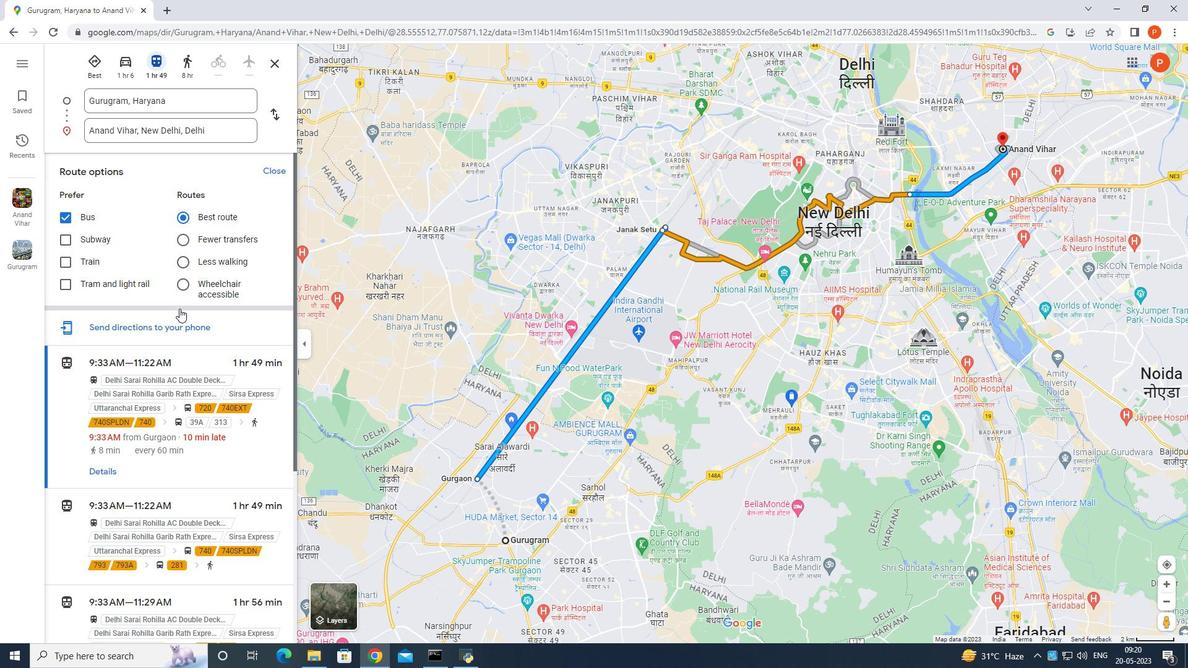 
Action: Mouse scrolled (179, 309) with delta (0, 0)
Screenshot: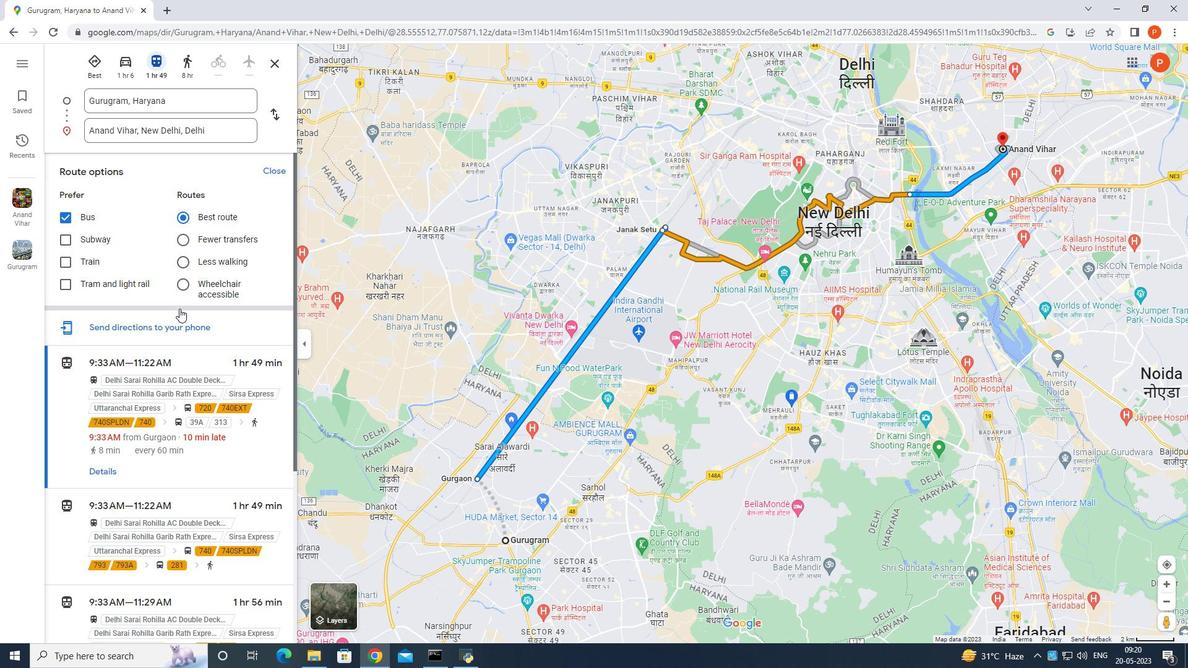 
Action: Mouse moved to (283, 171)
Screenshot: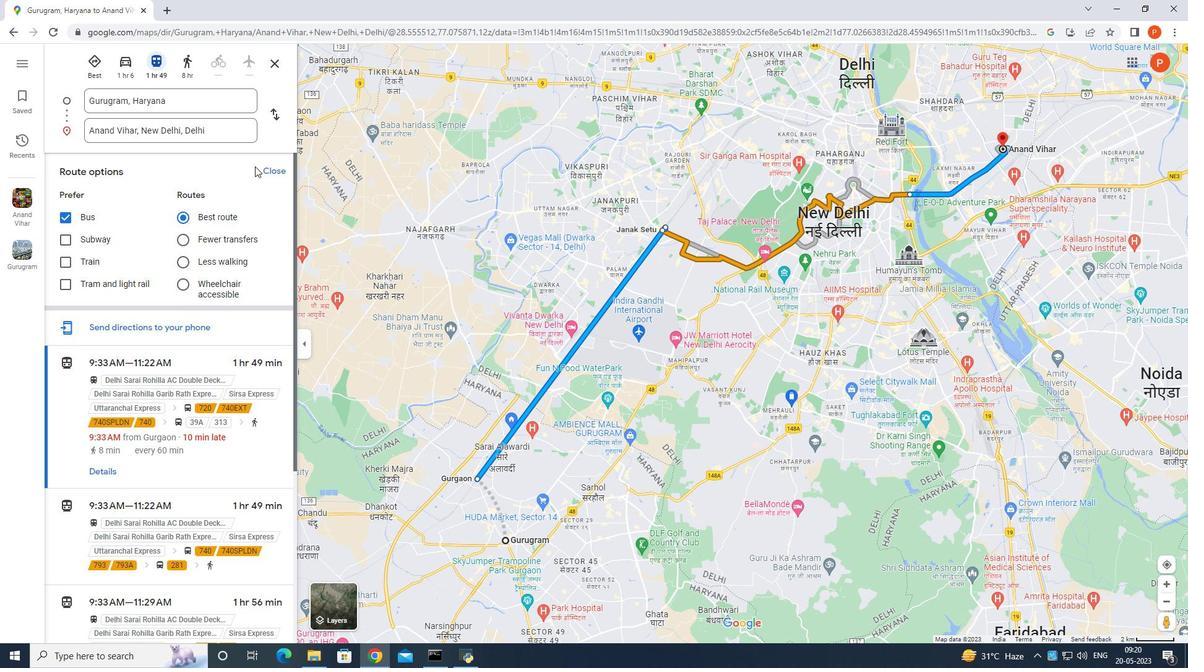 
Action: Mouse pressed left at (283, 171)
Screenshot: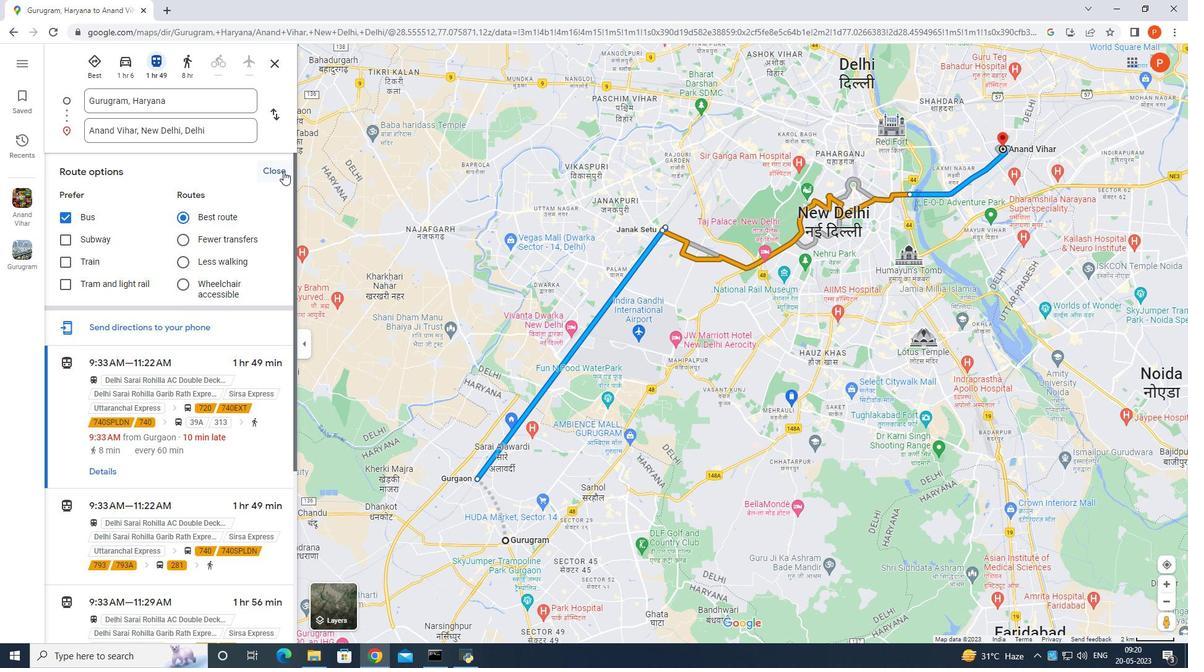 
Action: Mouse pressed left at (283, 171)
Screenshot: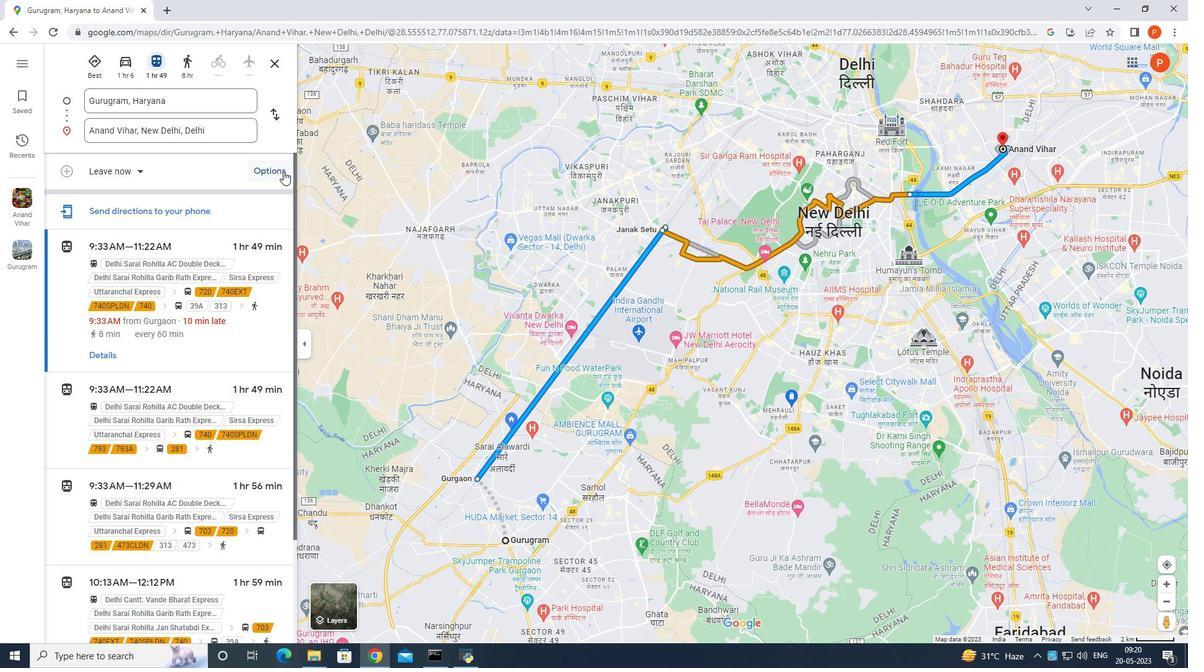 
Action: Mouse pressed left at (283, 171)
Screenshot: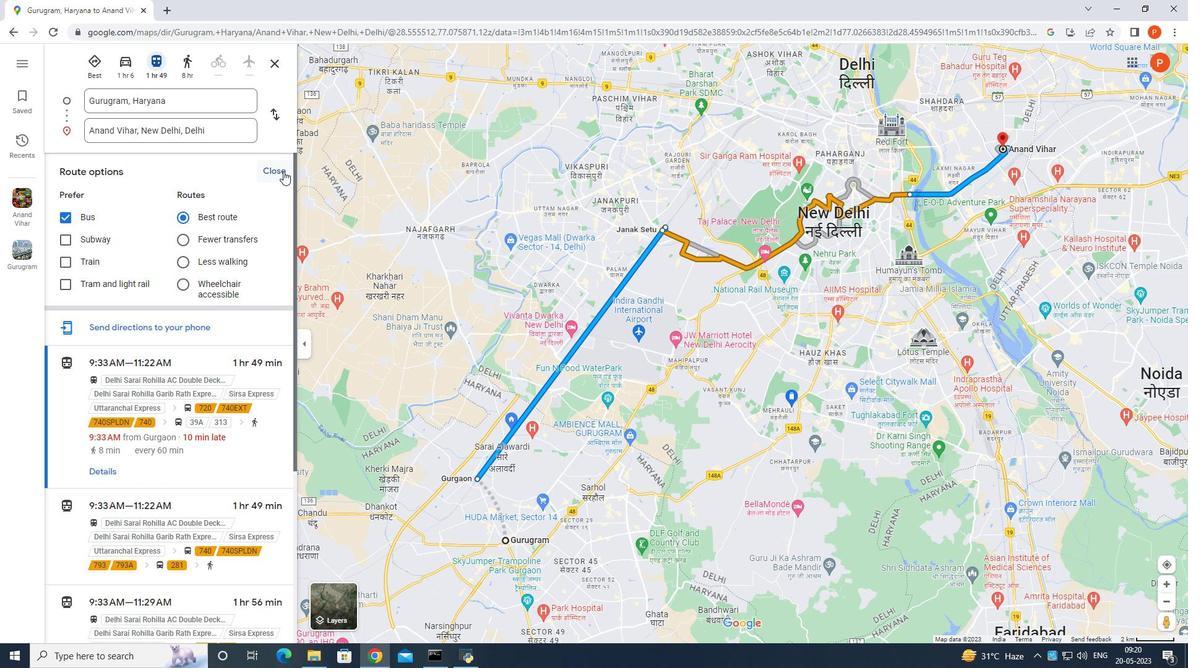 
Action: Mouse moved to (133, 172)
Screenshot: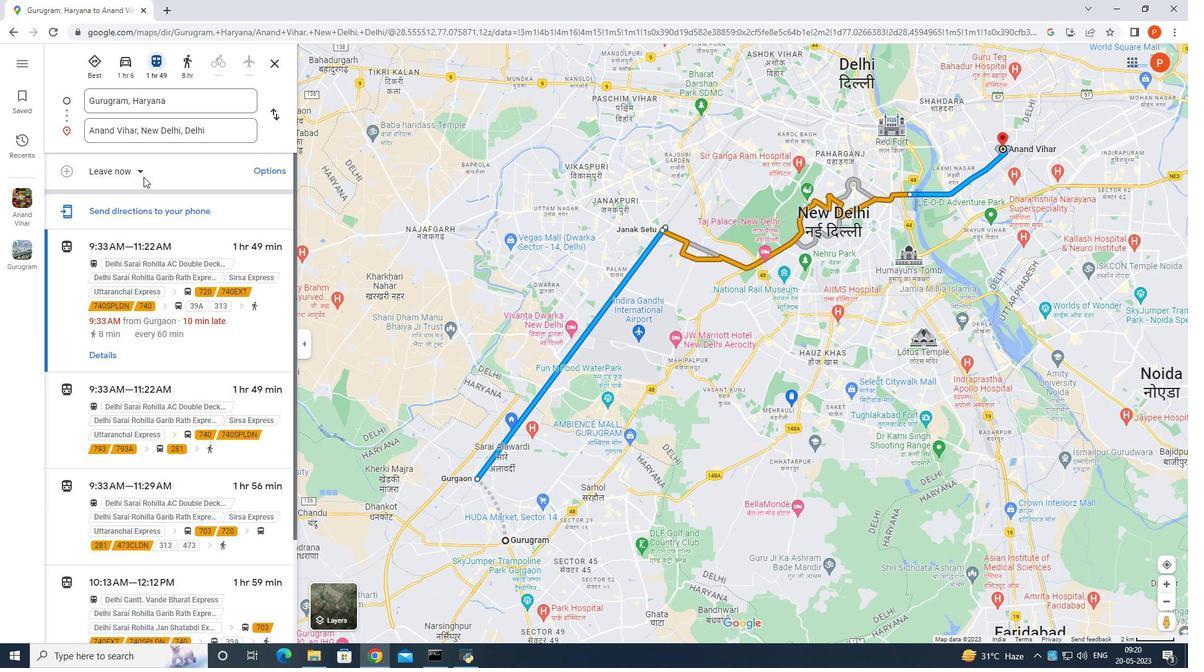 
Action: Mouse pressed left at (133, 172)
Screenshot: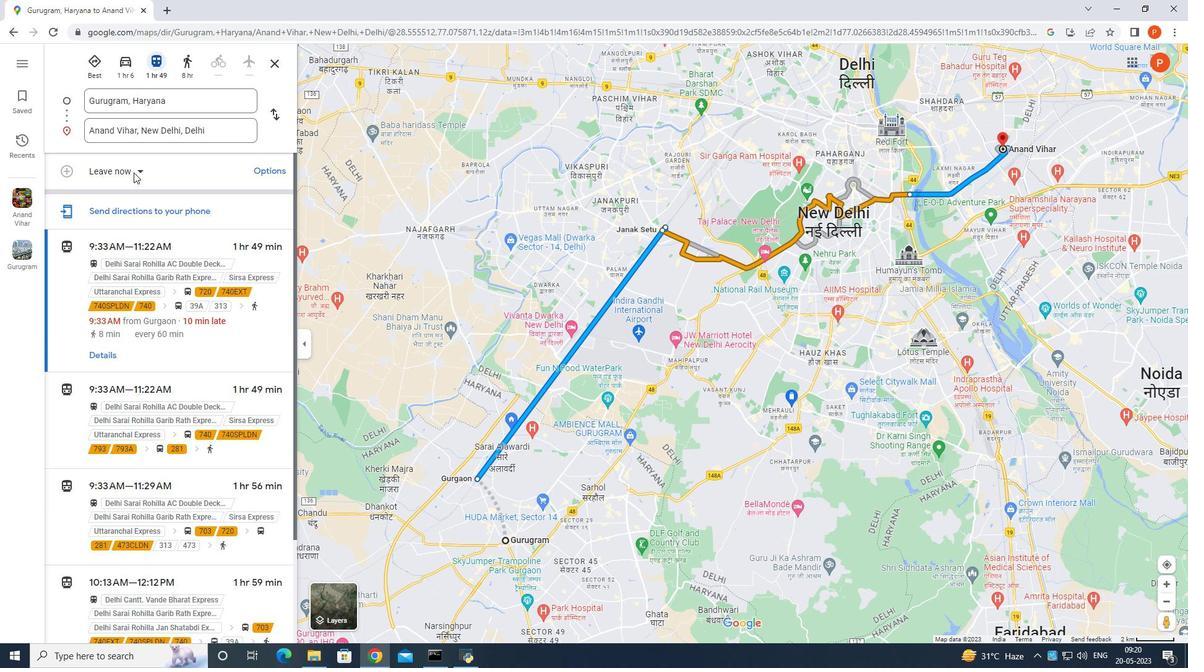 
Action: Mouse pressed left at (133, 172)
Screenshot: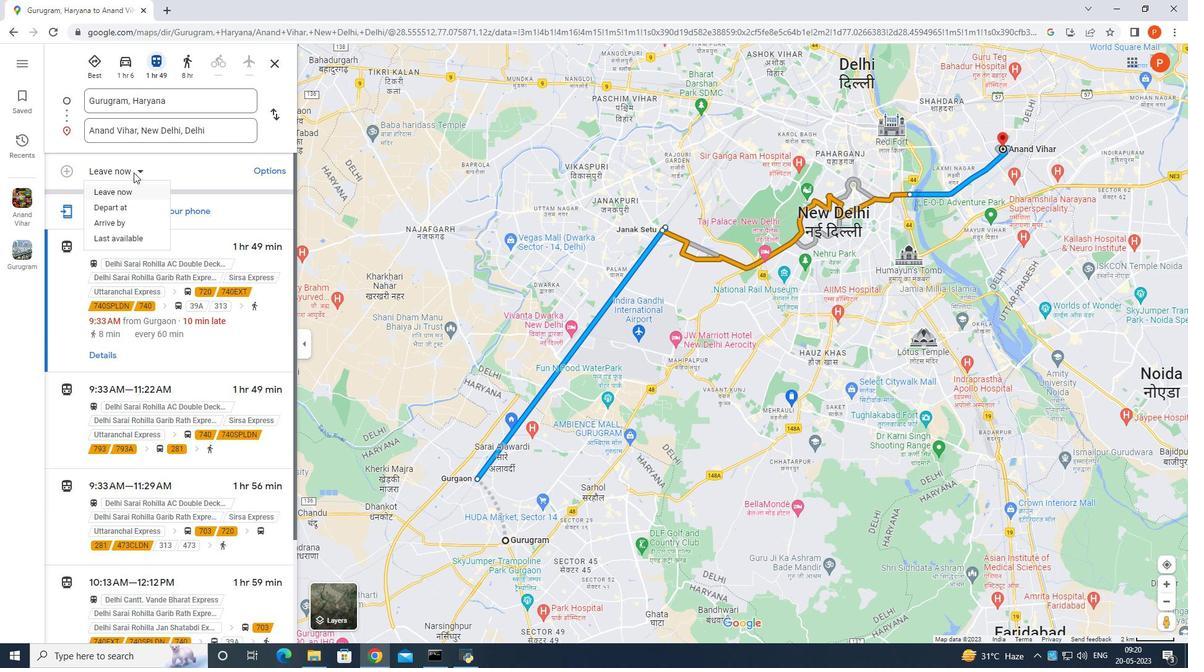 
Action: Mouse moved to (313, 208)
Screenshot: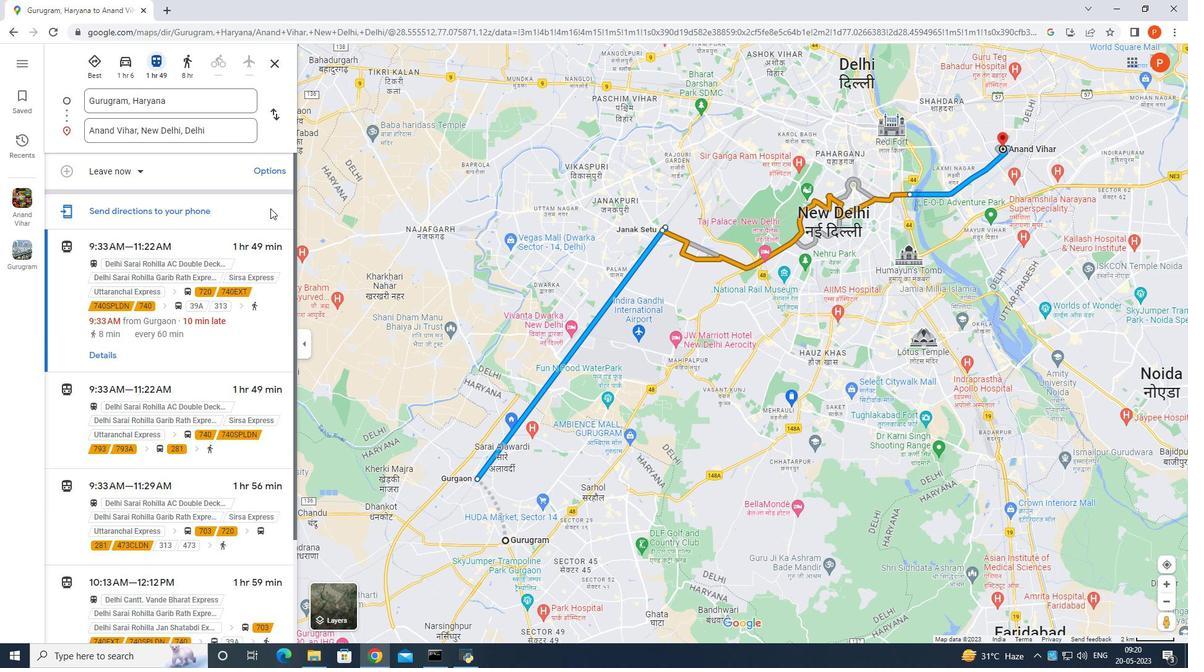 
Action: Mouse pressed left at (313, 208)
Screenshot: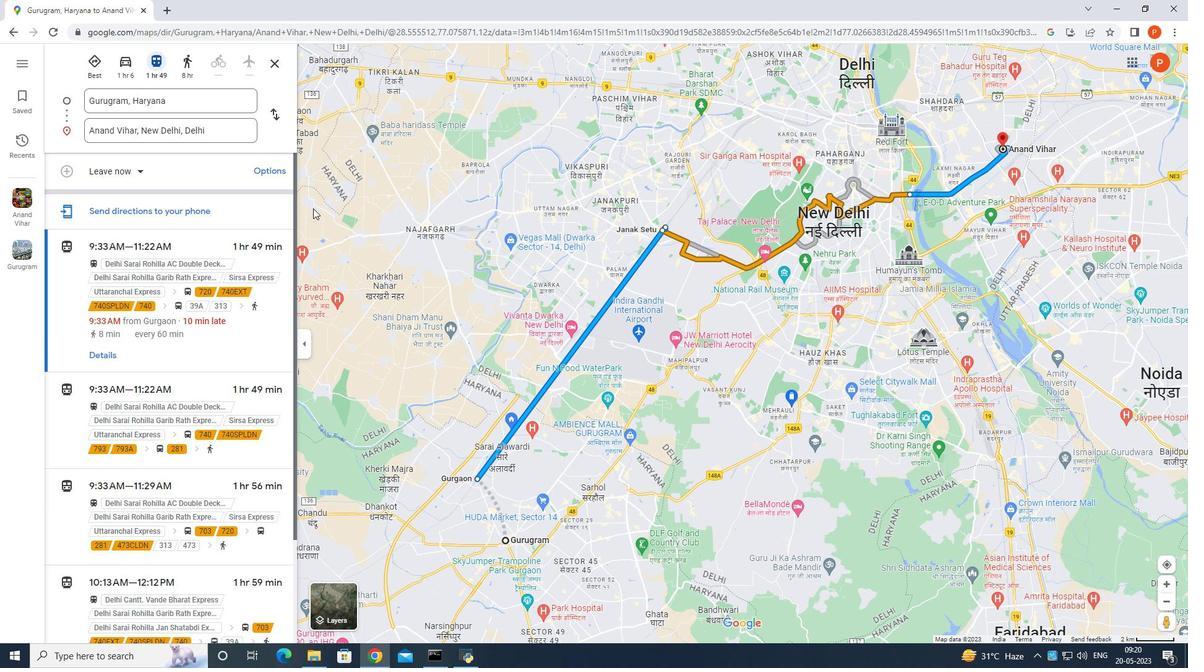 
Action: Mouse moved to (518, 343)
Screenshot: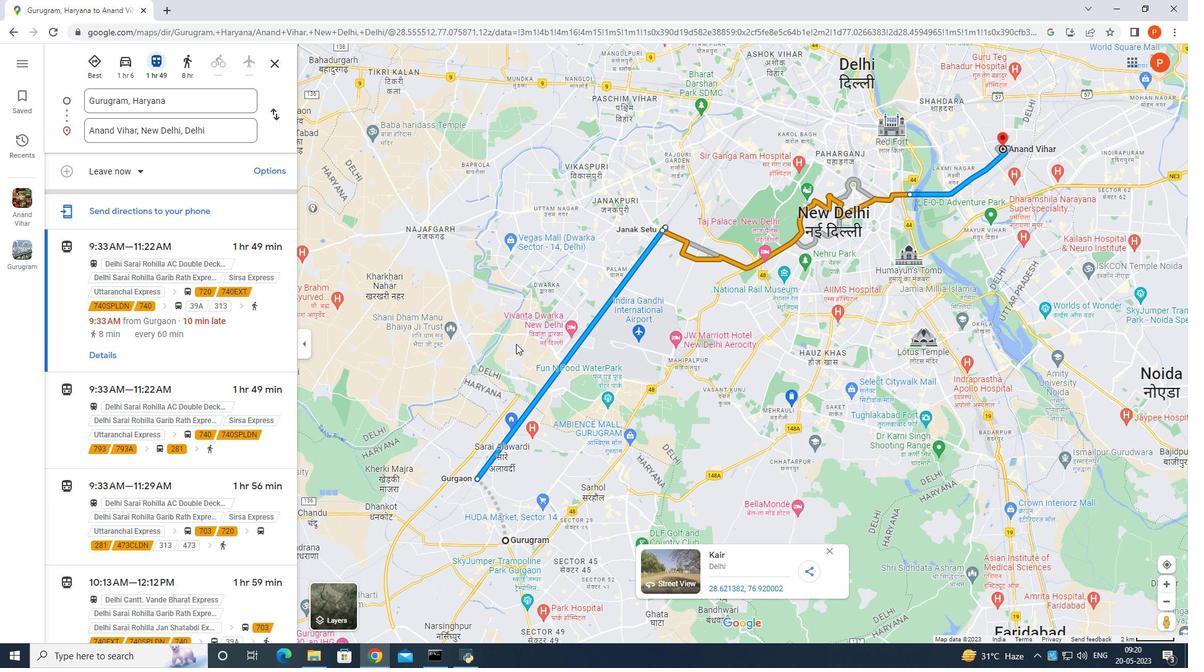 
Action: Mouse scrolled (518, 343) with delta (0, 0)
Screenshot: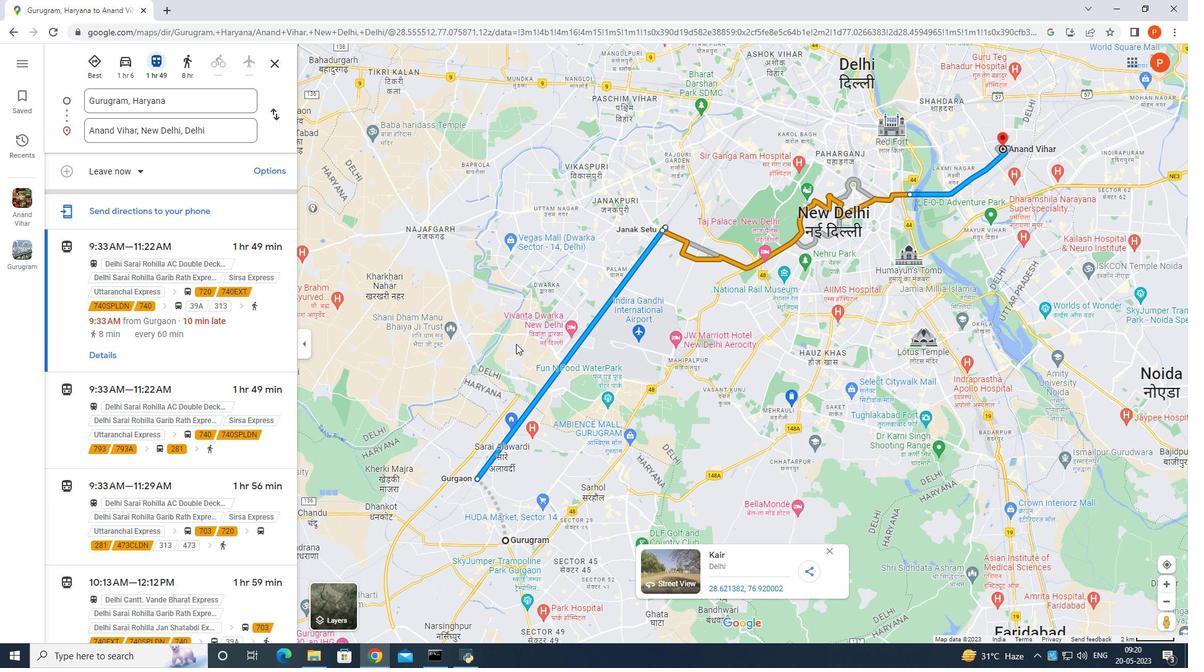 
Action: Mouse moved to (520, 341)
Screenshot: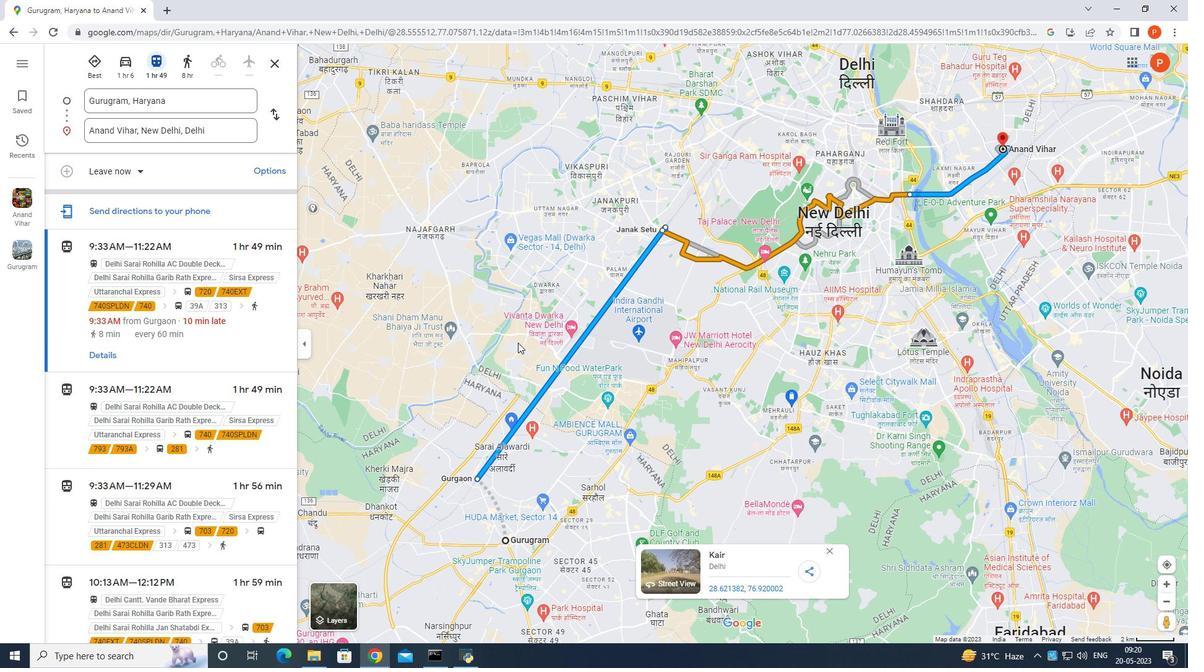 
Action: Mouse scrolled (520, 341) with delta (0, 0)
Screenshot: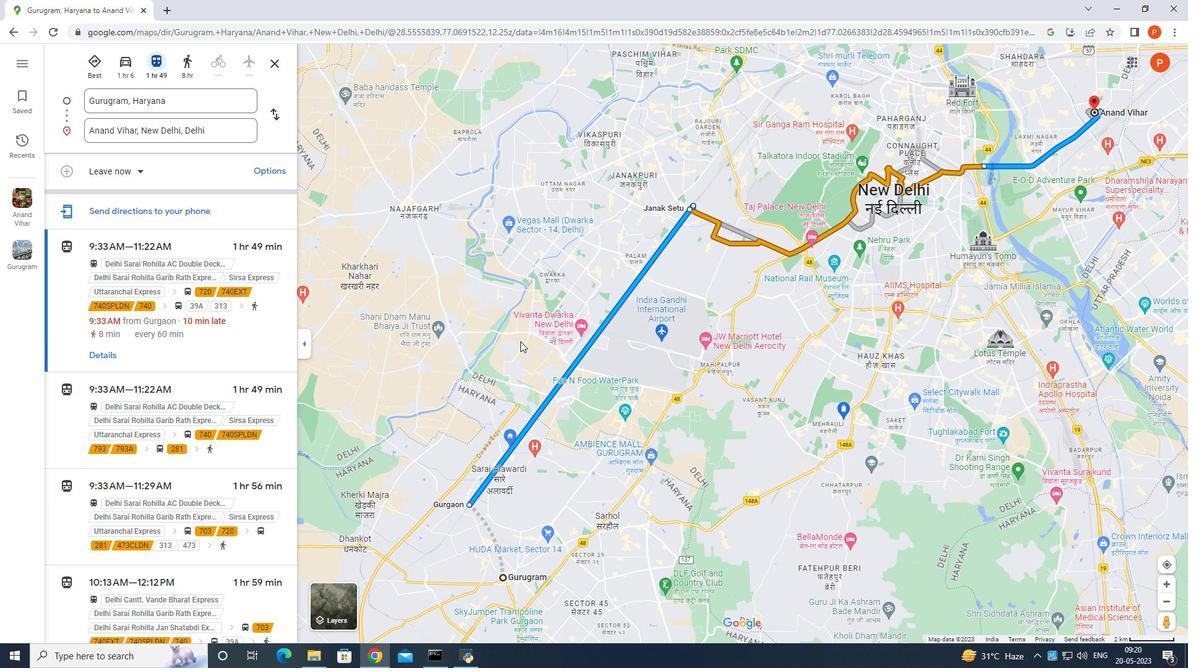 
Action: Mouse moved to (530, 482)
Screenshot: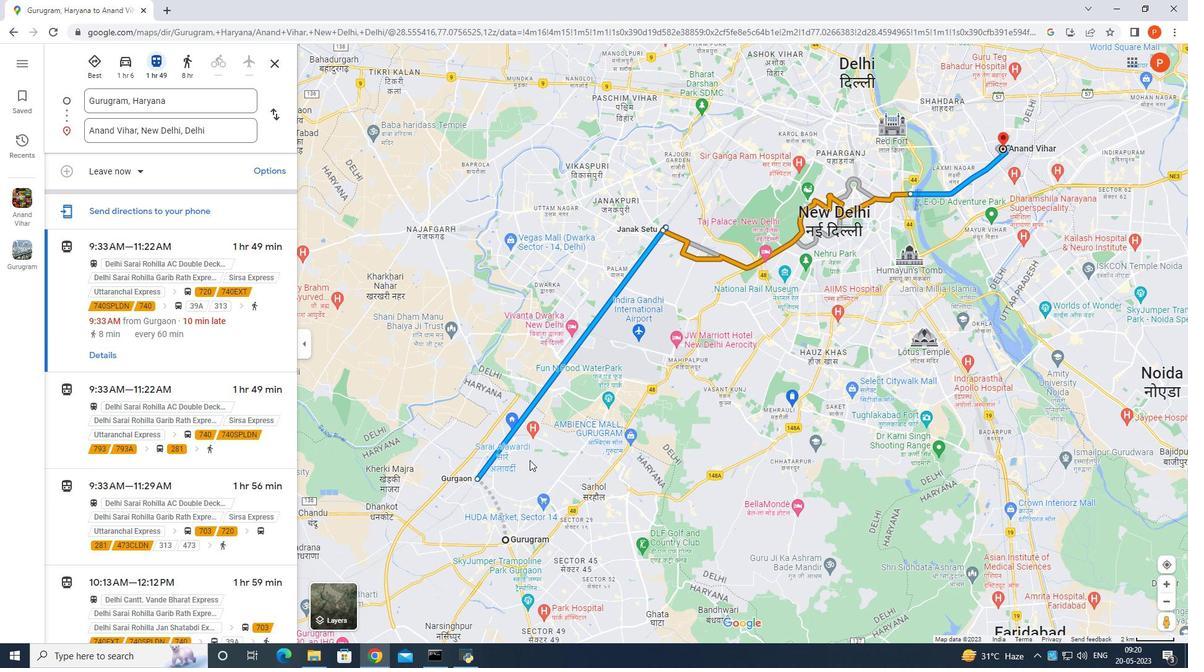 
Action: Mouse scrolled (530, 481) with delta (0, 0)
Screenshot: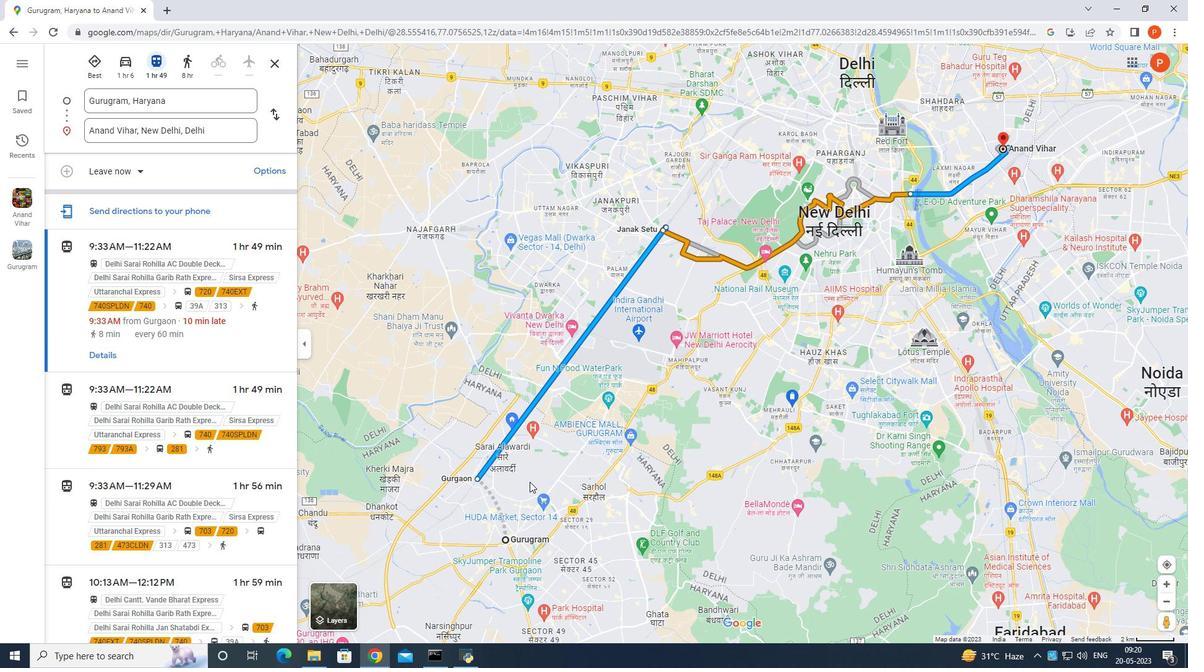 
Action: Mouse moved to (529, 486)
Screenshot: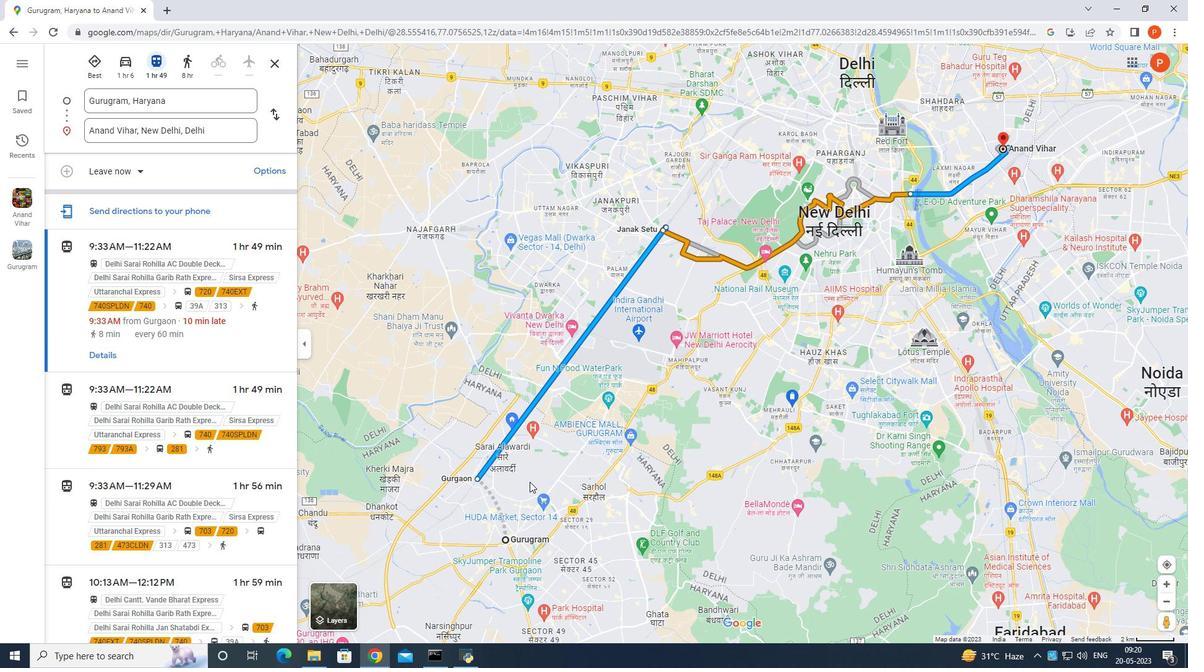 
Action: Mouse scrolled (529, 486) with delta (0, 0)
Screenshot: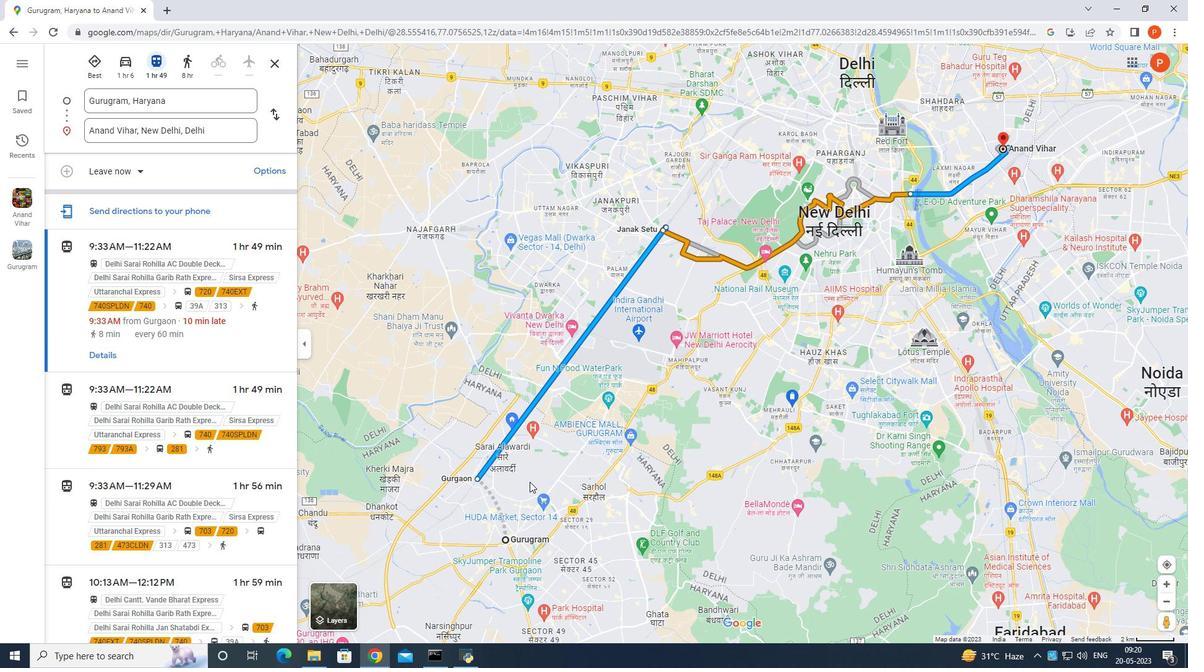 
Action: Mouse moved to (529, 489)
Screenshot: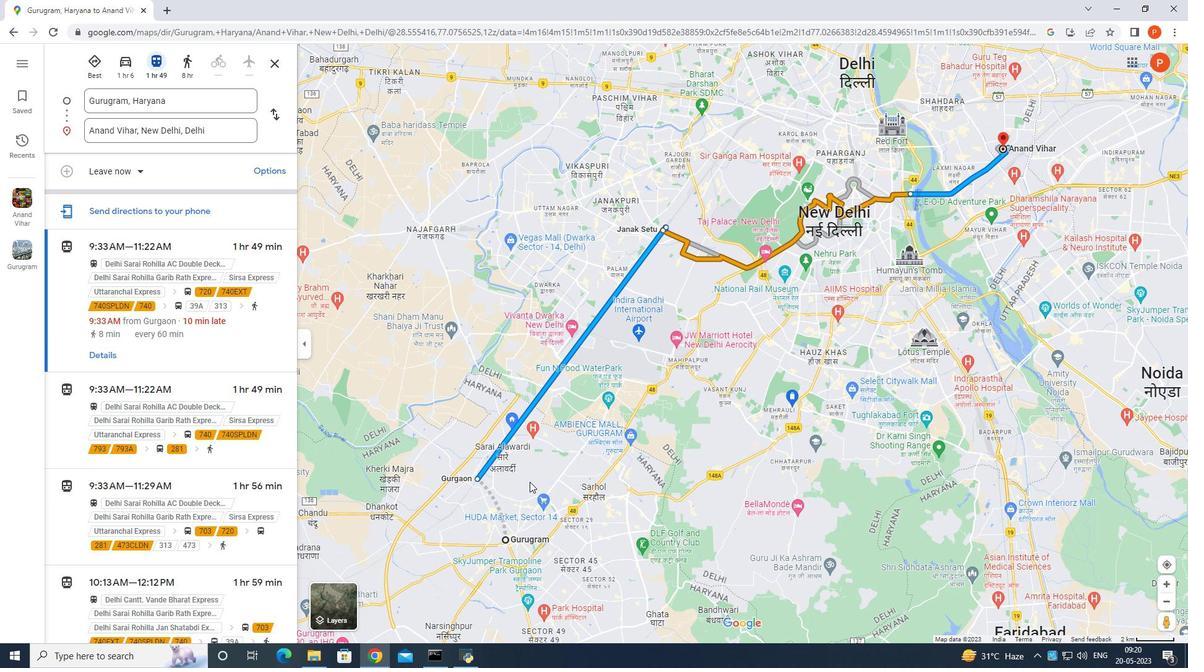 
Action: Mouse scrolled (529, 488) with delta (0, 0)
Screenshot: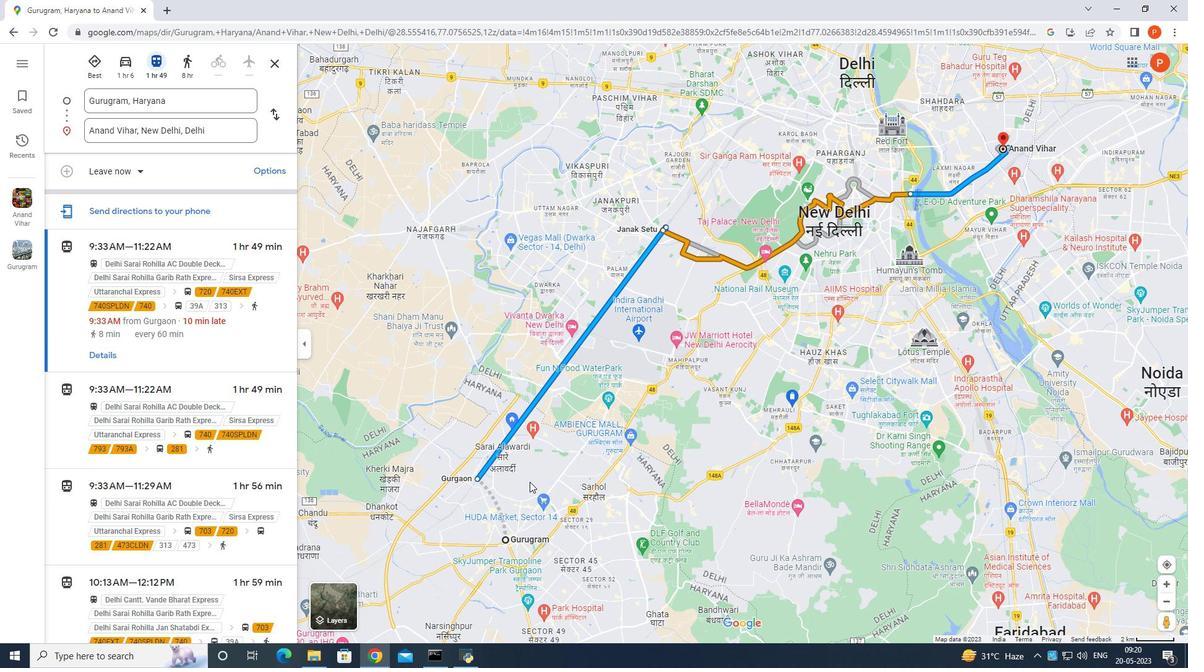 
Action: Mouse moved to (287, 530)
Screenshot: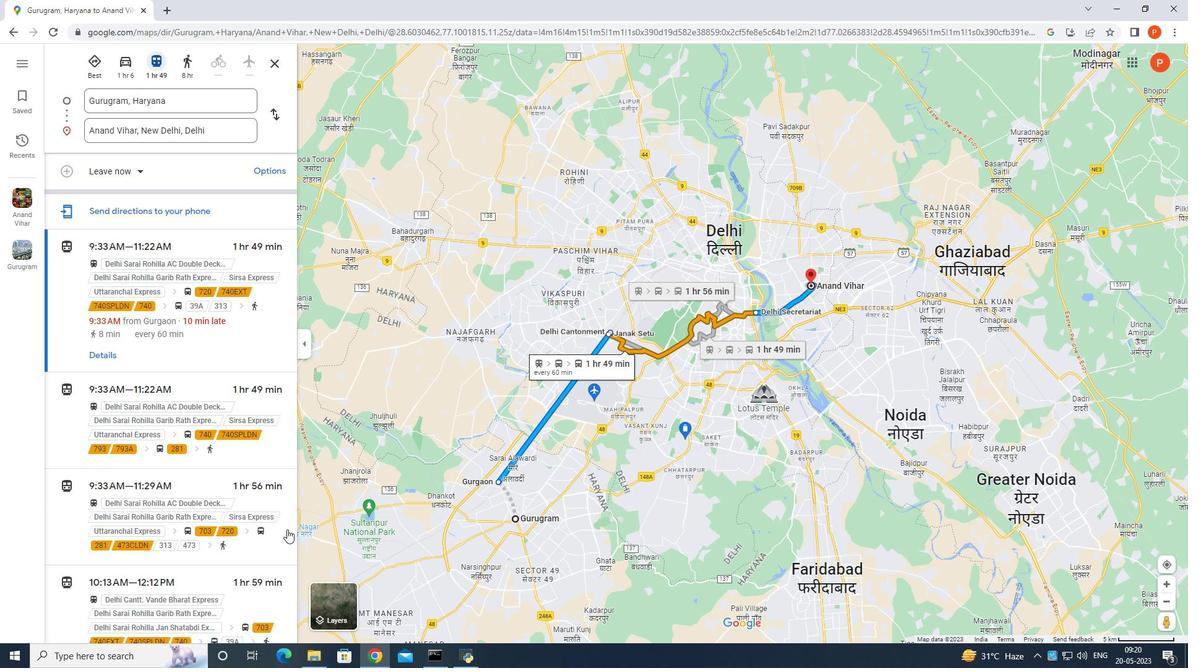 
Action: Mouse scrolled (287, 529) with delta (0, 0)
Screenshot: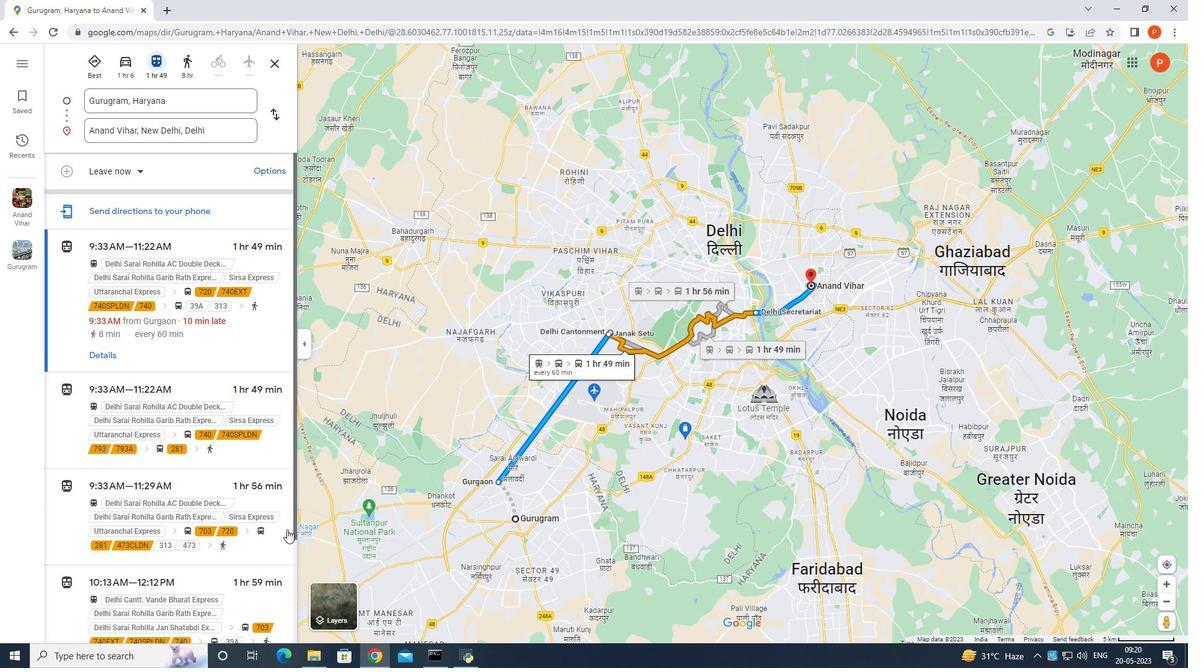 
Action: Mouse scrolled (287, 529) with delta (0, 0)
Screenshot: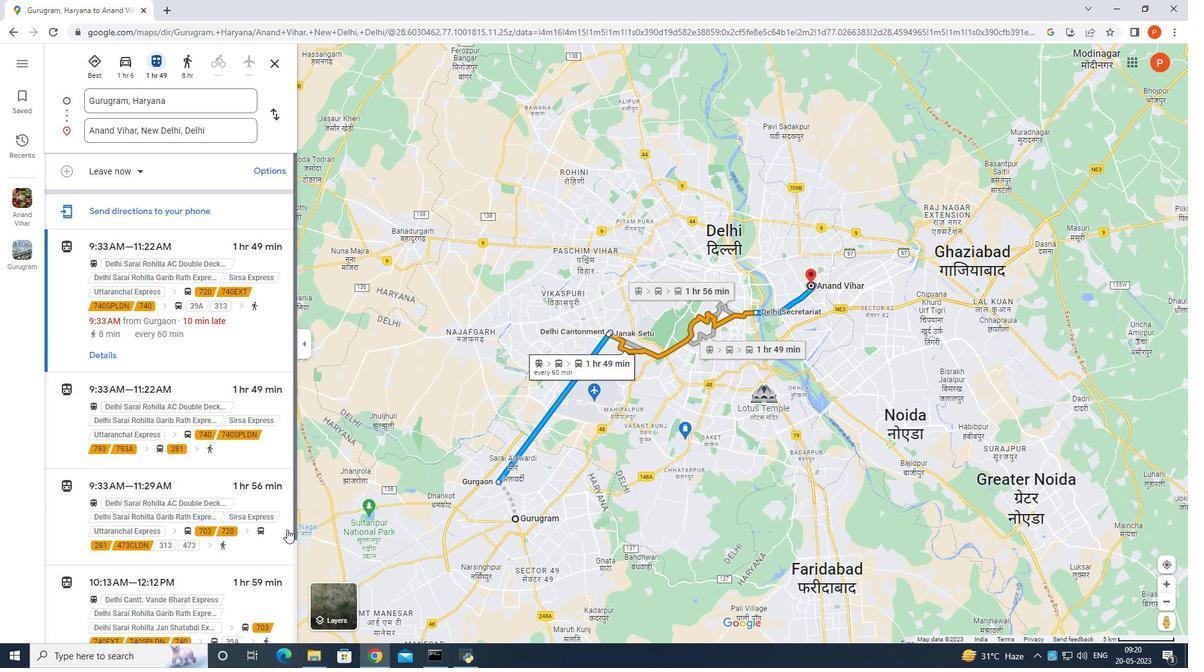 
Action: Mouse scrolled (287, 529) with delta (0, 0)
Screenshot: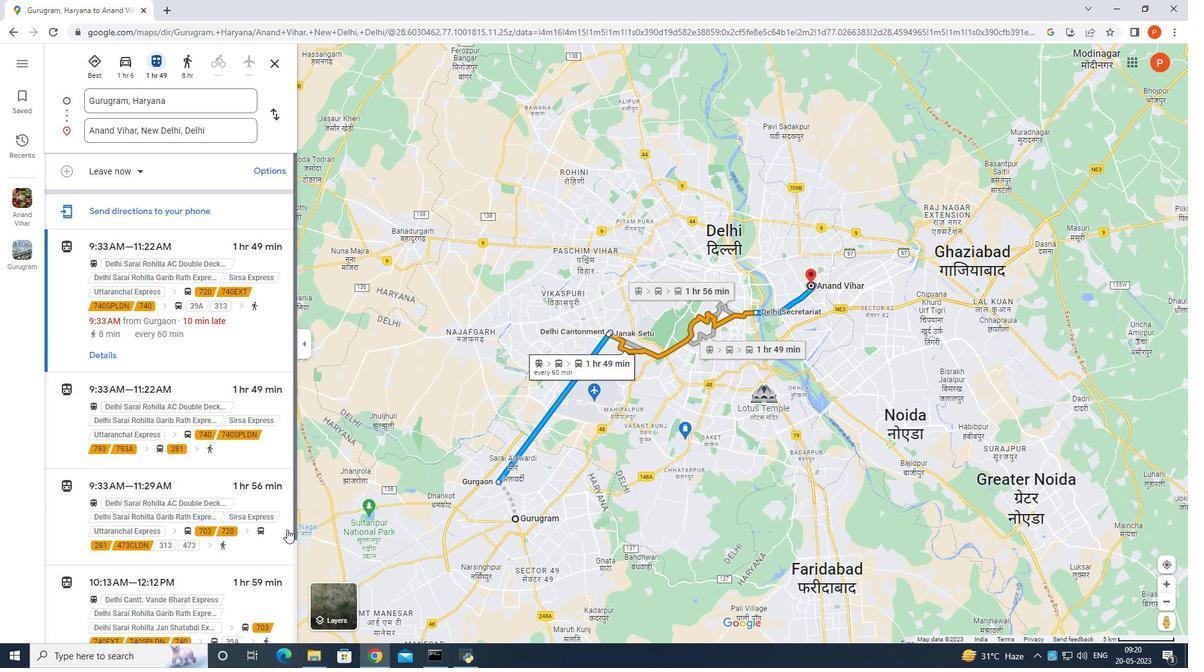 
Action: Mouse scrolled (287, 529) with delta (0, 0)
Screenshot: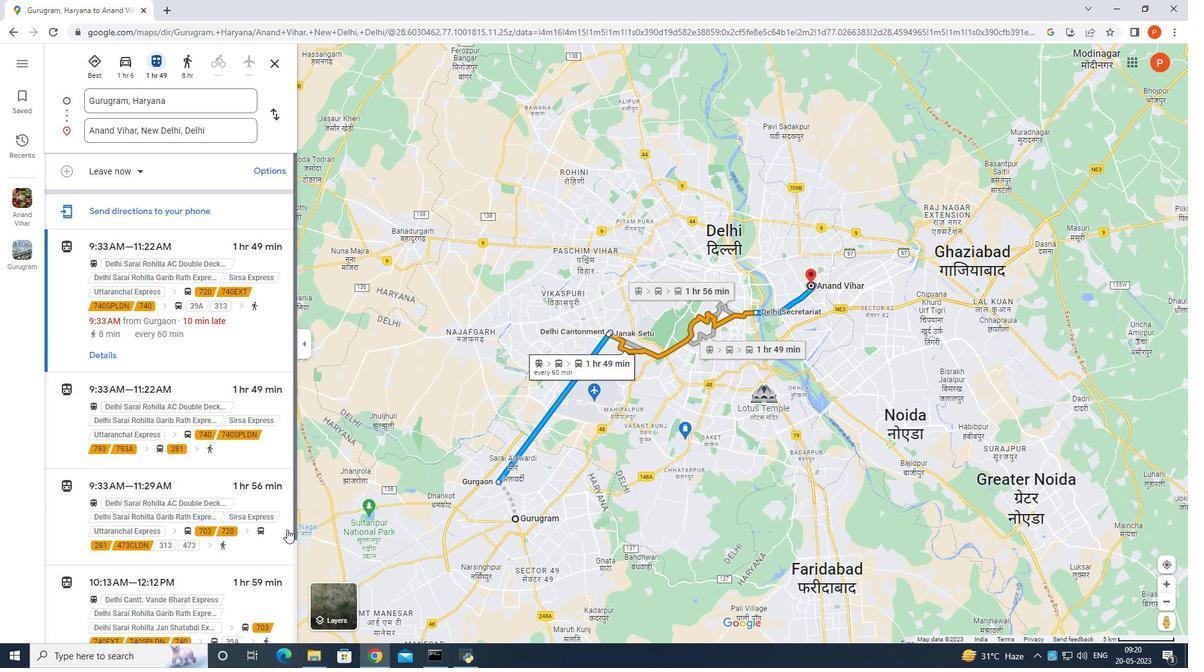 
Action: Mouse moved to (226, 553)
Screenshot: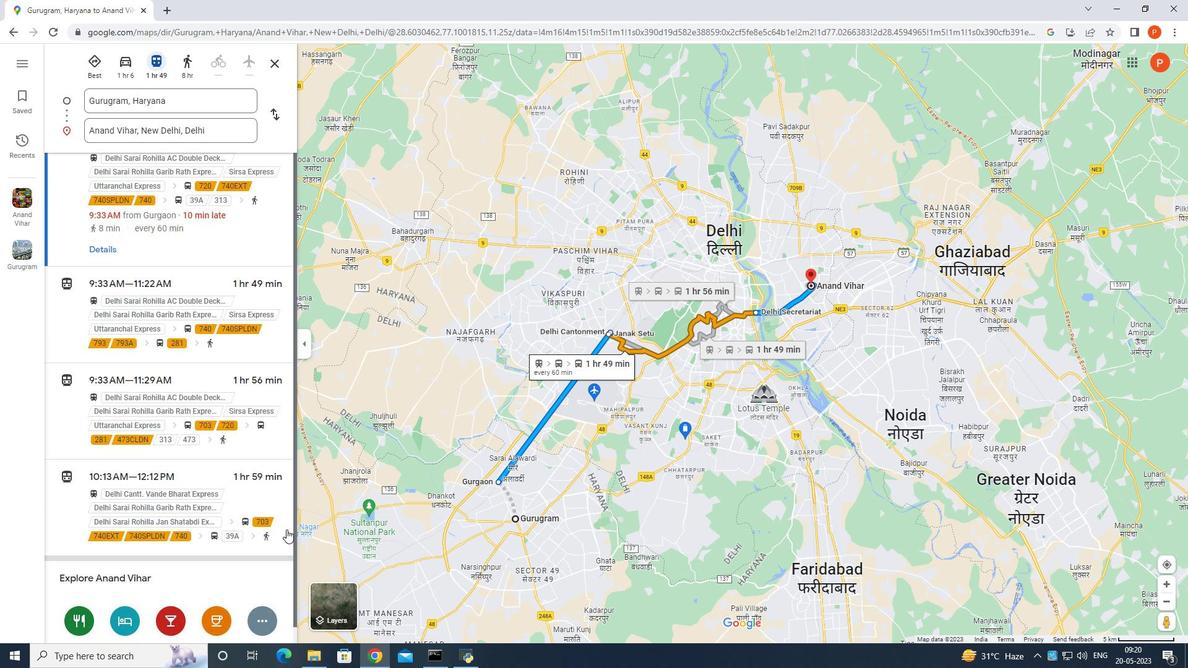 
Action: Mouse scrolled (226, 552) with delta (0, 0)
Screenshot: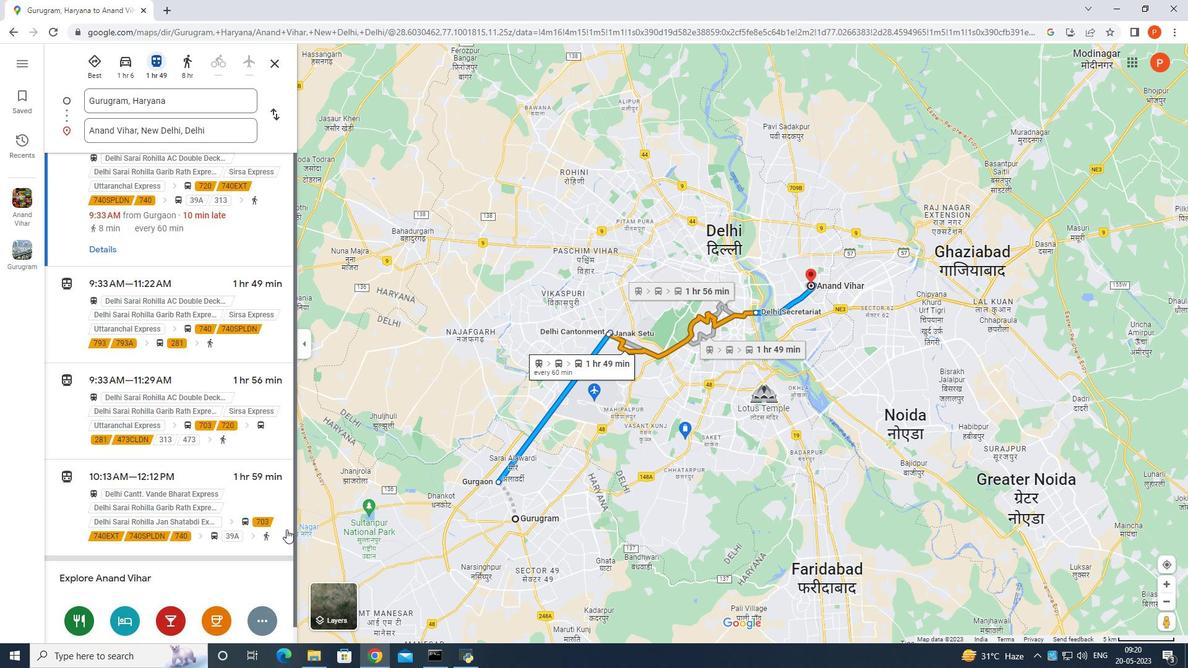 
Action: Mouse scrolled (226, 552) with delta (0, 0)
Screenshot: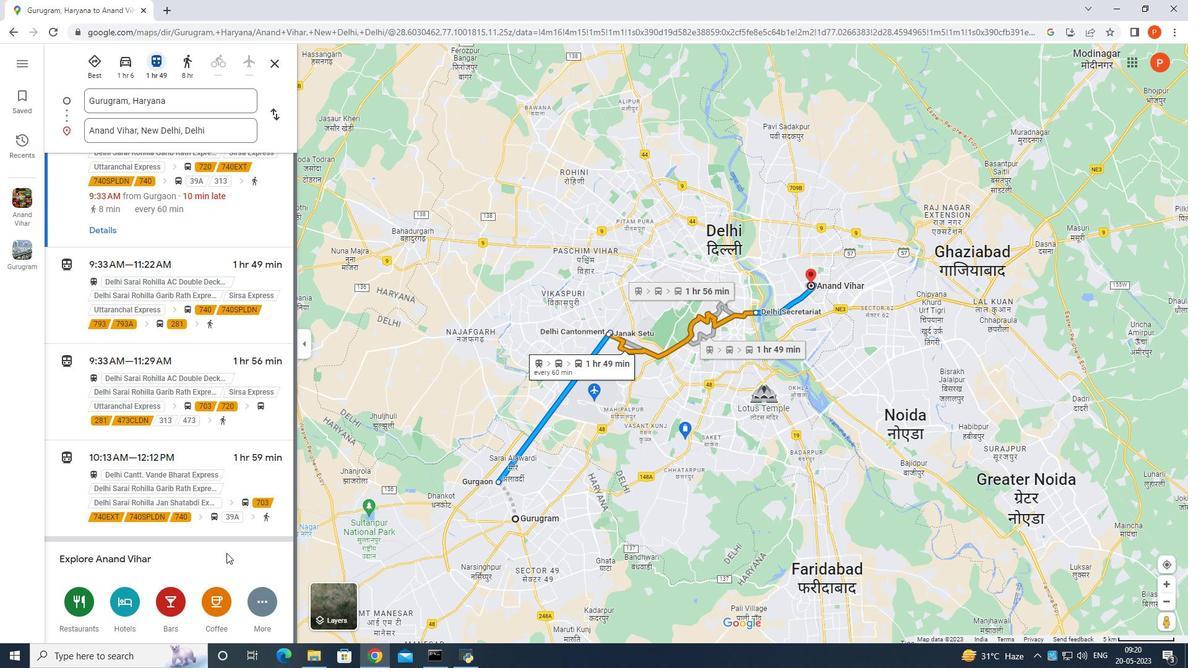 
Action: Mouse scrolled (226, 552) with delta (0, 0)
Screenshot: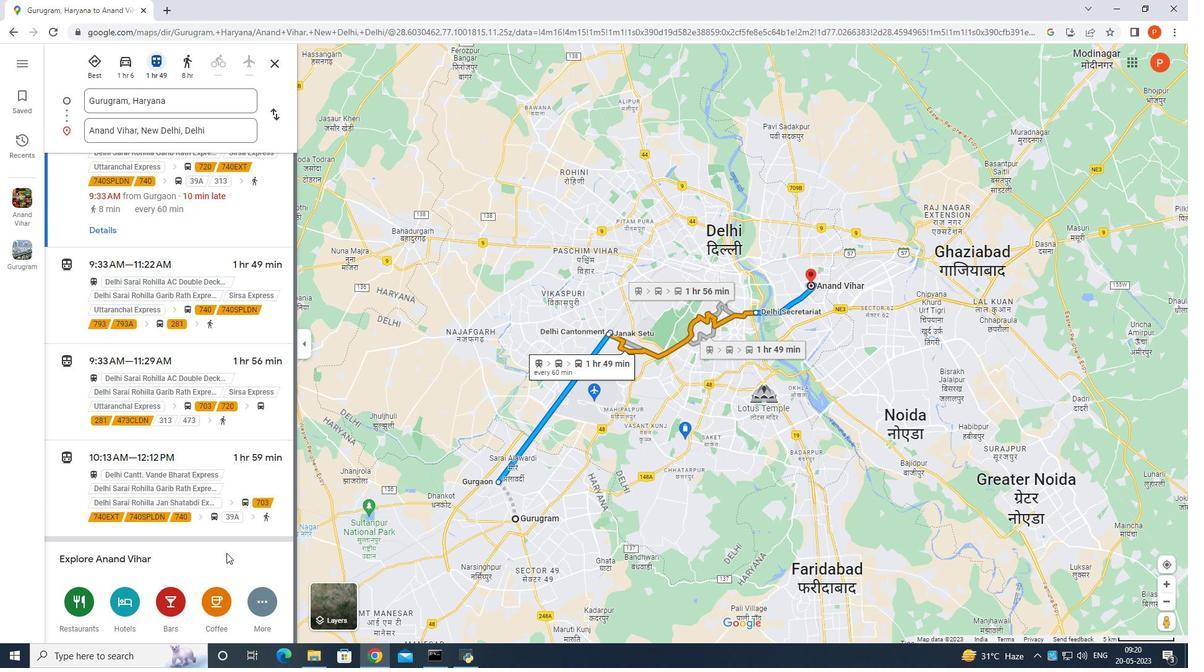 
Action: Mouse scrolled (226, 552) with delta (0, 0)
Screenshot: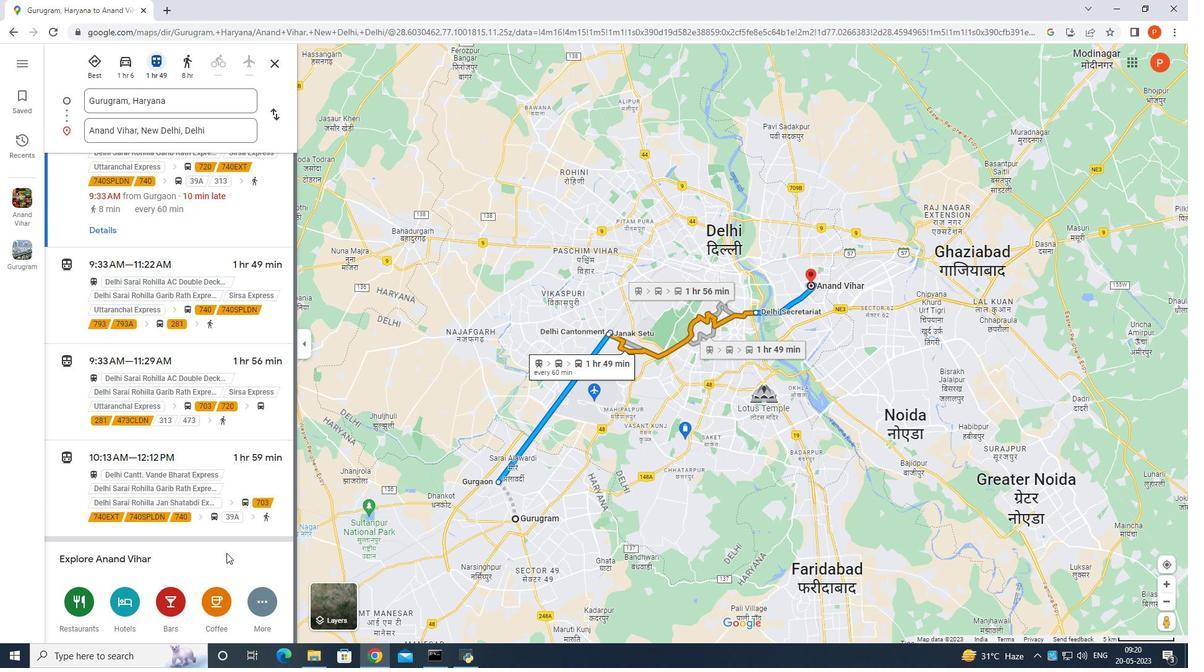 
Action: Mouse moved to (226, 553)
Screenshot: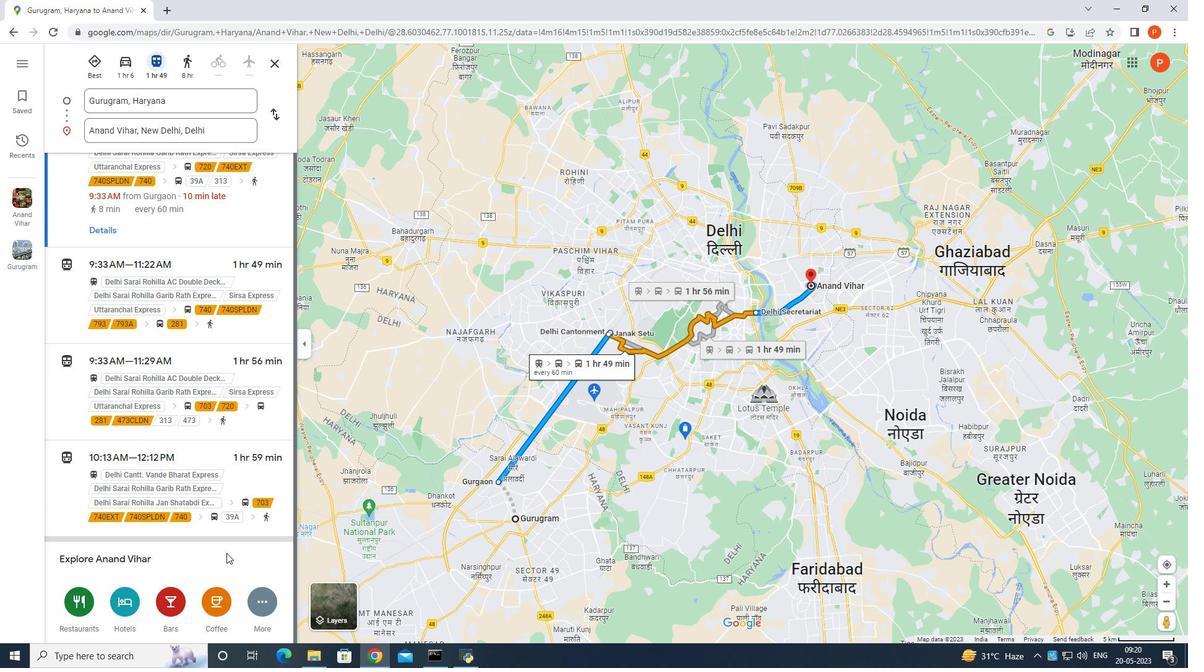 
Action: Mouse scrolled (226, 552) with delta (0, 0)
Screenshot: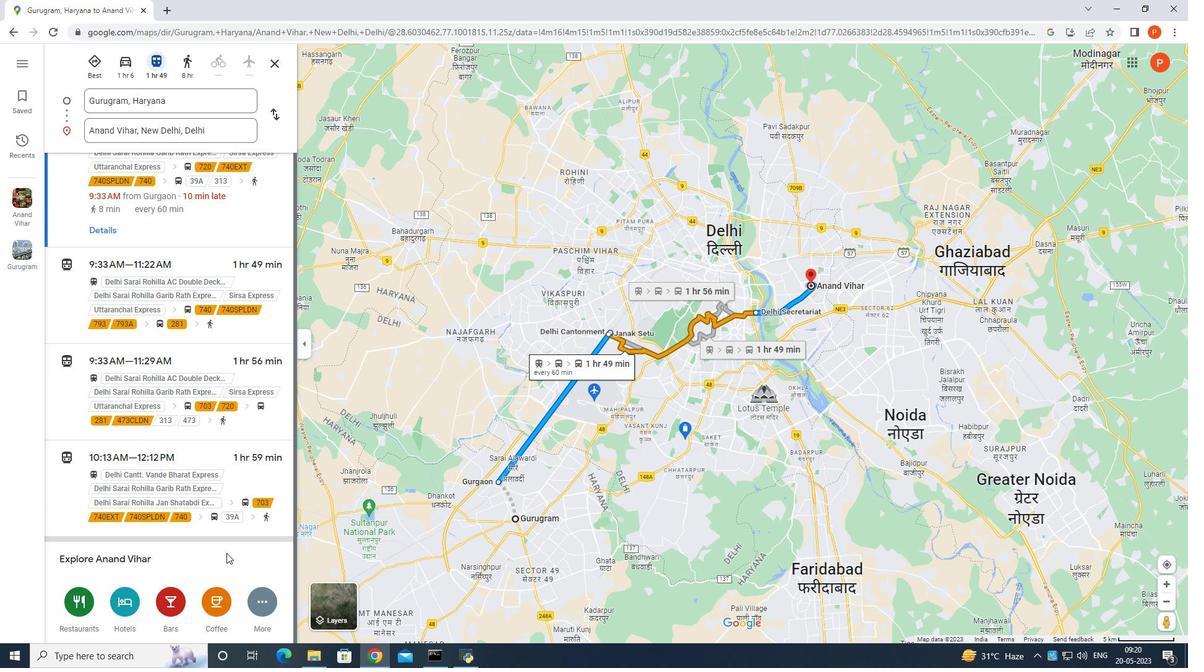 
Action: Mouse scrolled (226, 552) with delta (0, 0)
Screenshot: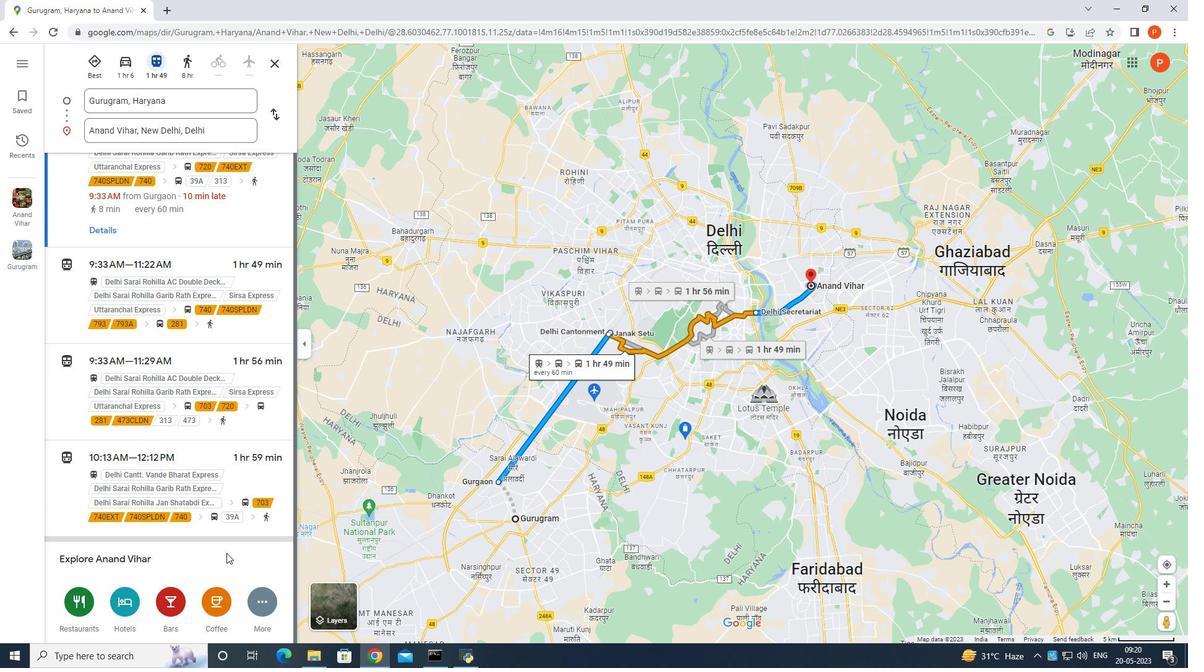 
Action: Mouse moved to (24, 369)
Screenshot: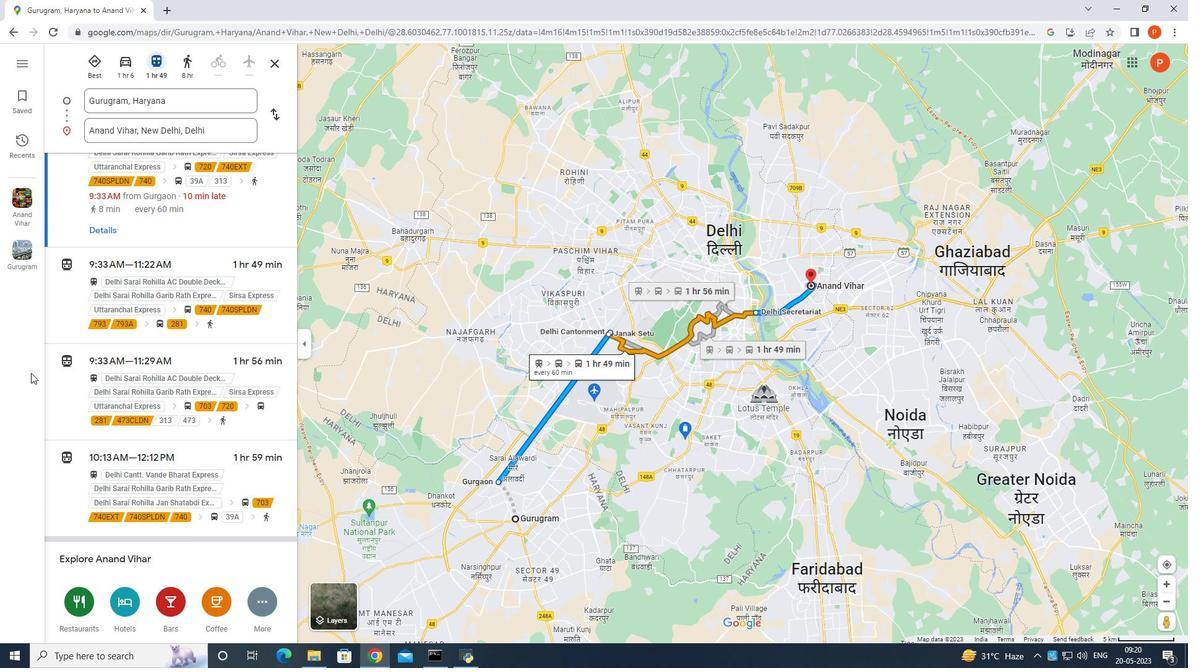 
Action: Mouse pressed left at (24, 369)
Screenshot: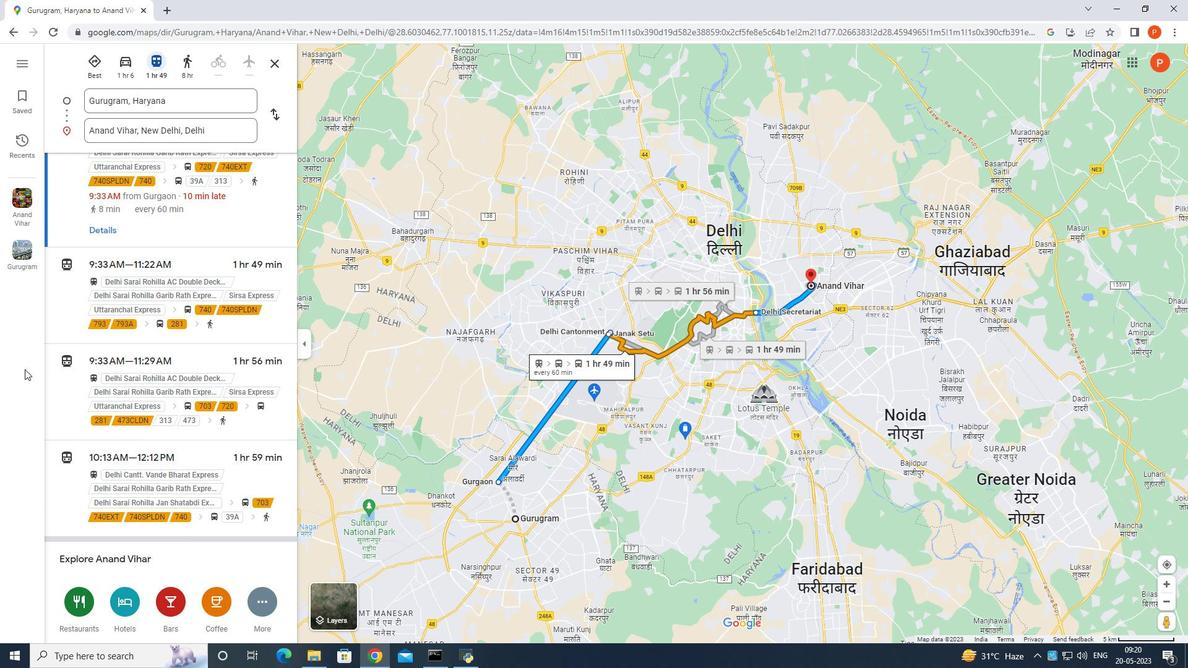
Action: Mouse moved to (23, 200)
Screenshot: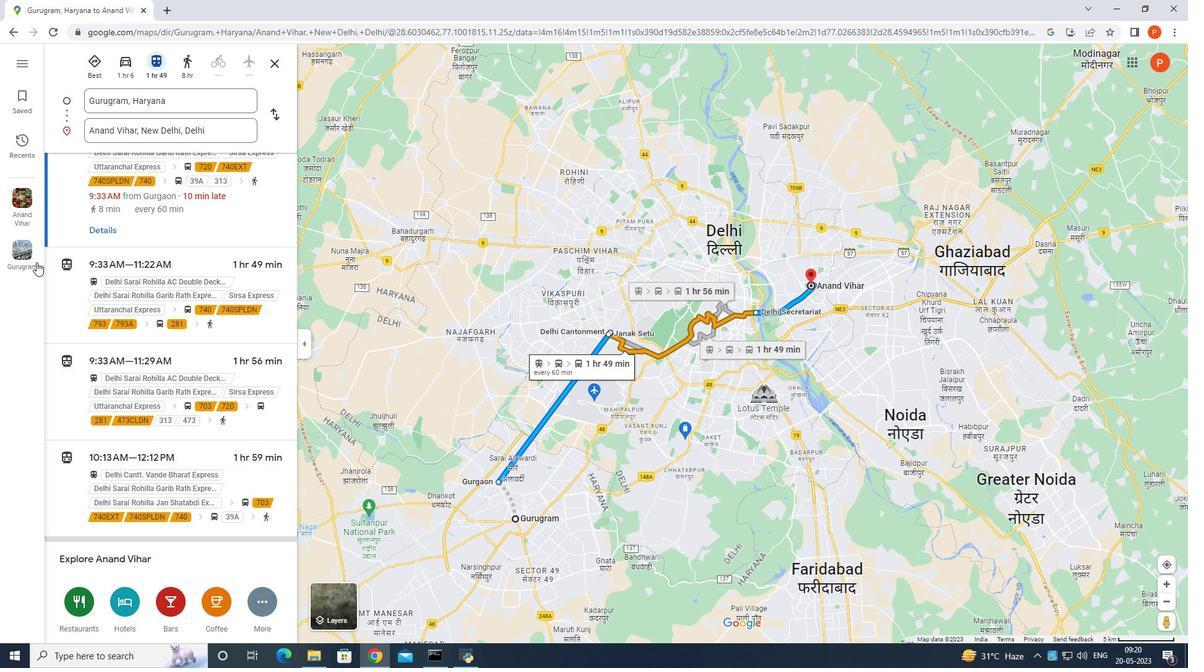 
Action: Mouse pressed left at (23, 200)
Screenshot: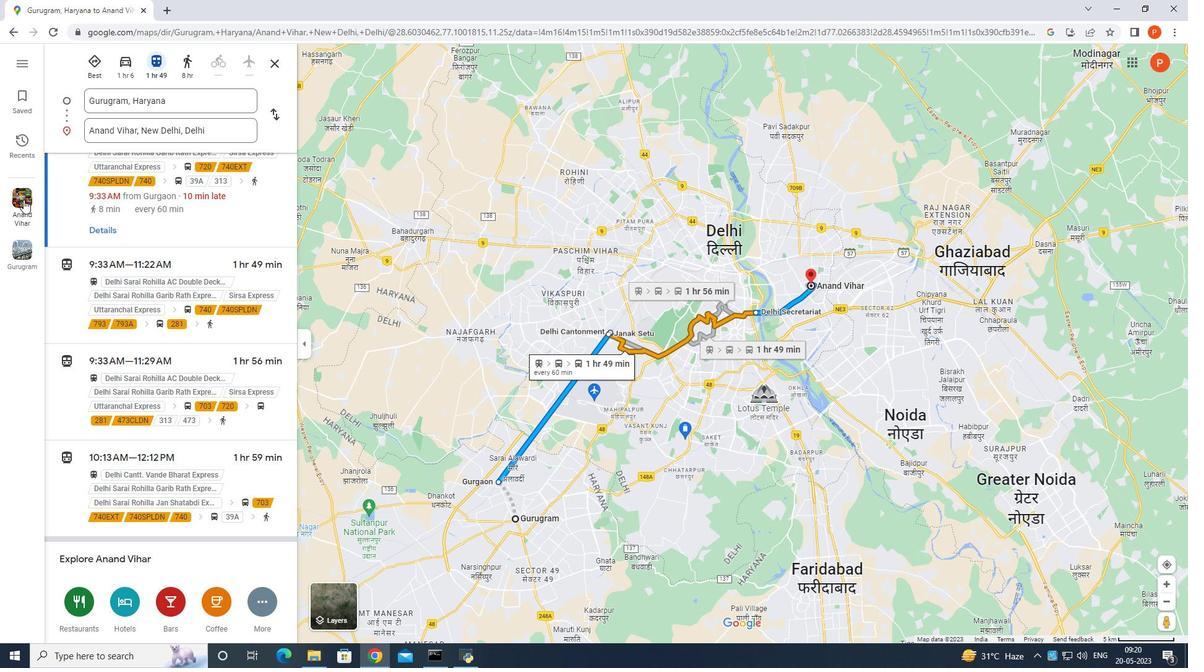 
Action: Mouse moved to (83, 223)
Screenshot: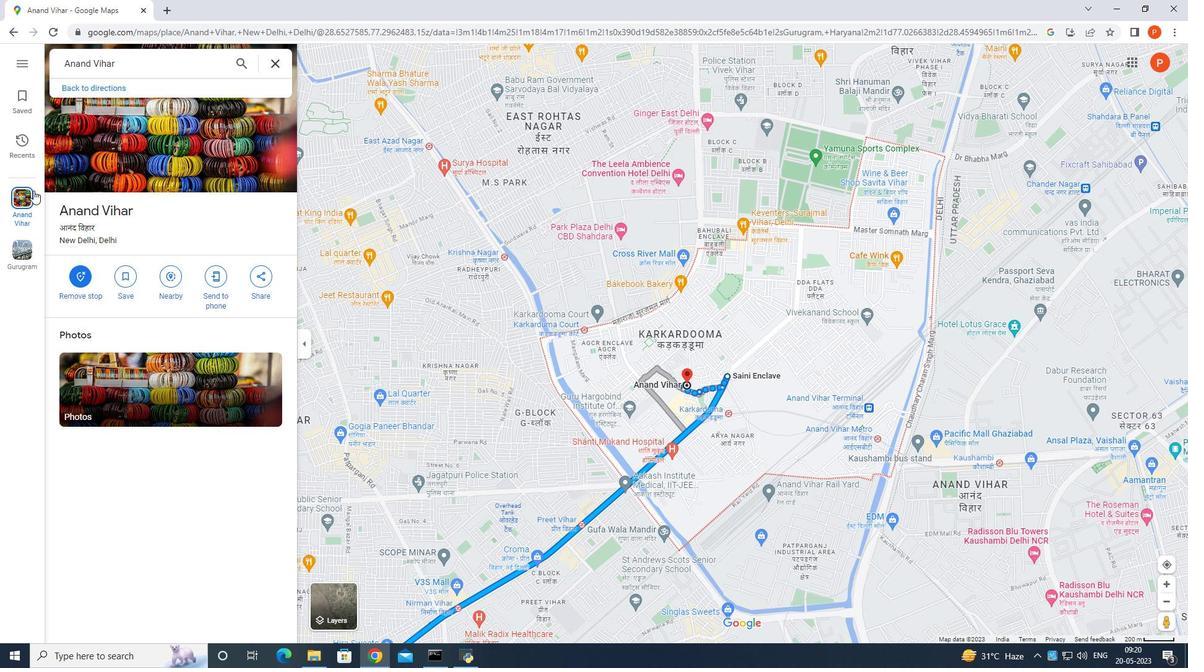 
Action: Mouse scrolled (83, 222) with delta (0, 0)
Screenshot: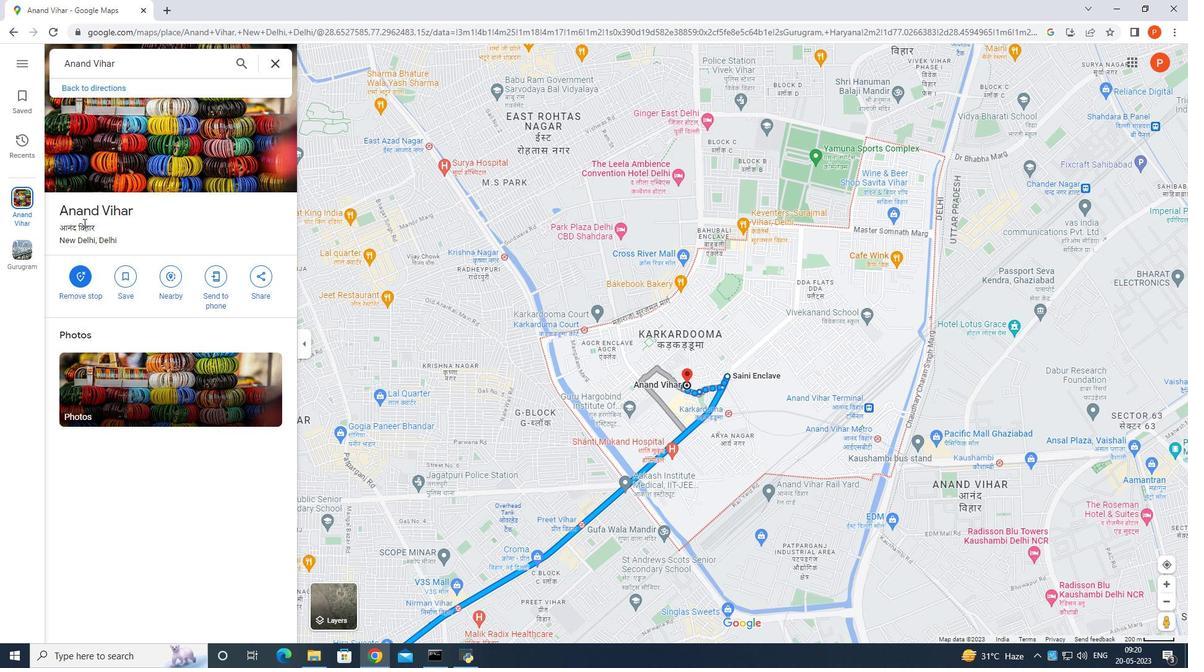 
Action: Mouse scrolled (83, 222) with delta (0, 0)
Screenshot: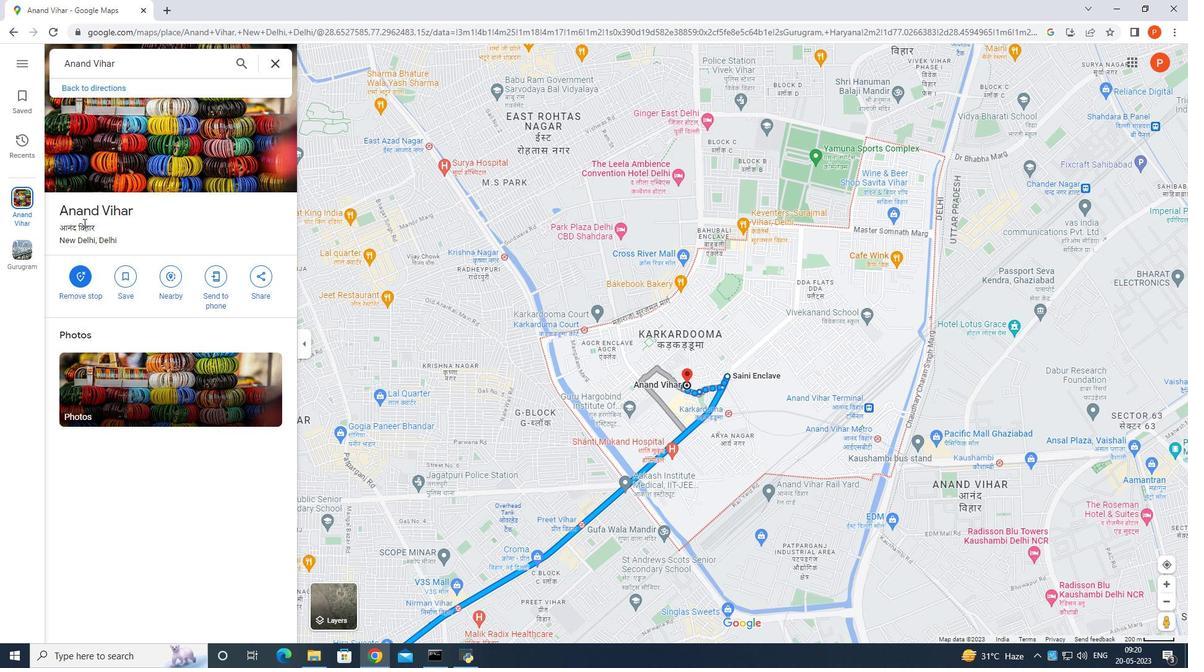 
Action: Mouse scrolled (83, 222) with delta (0, 0)
Screenshot: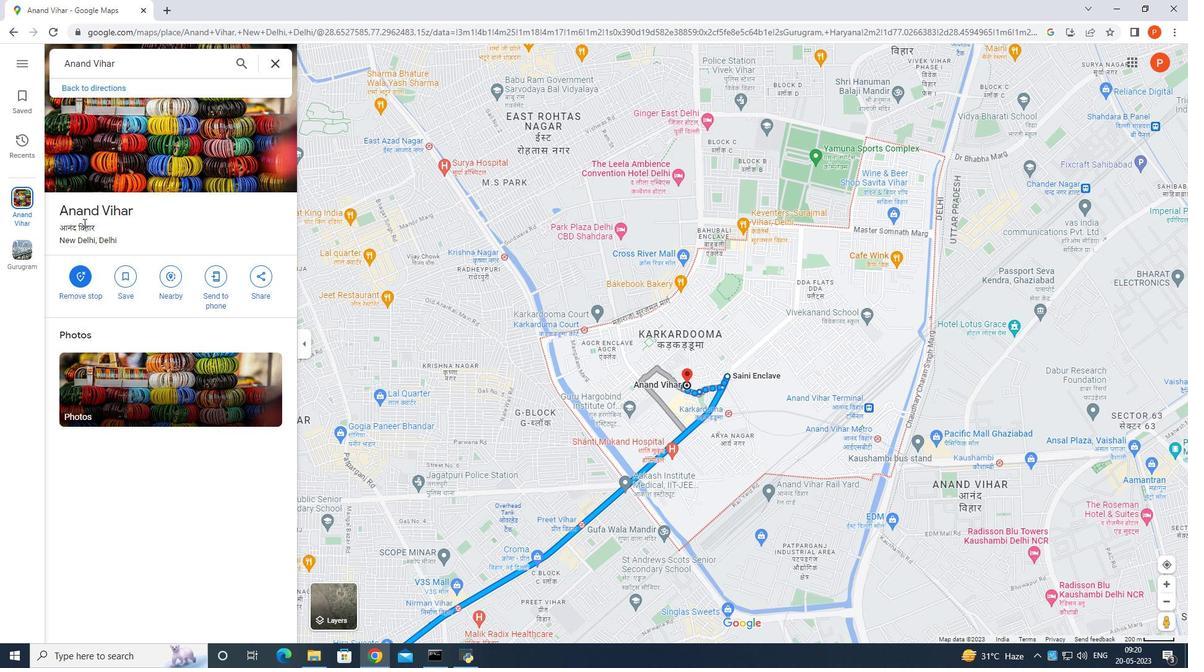 
Action: Mouse scrolled (83, 222) with delta (0, 0)
Screenshot: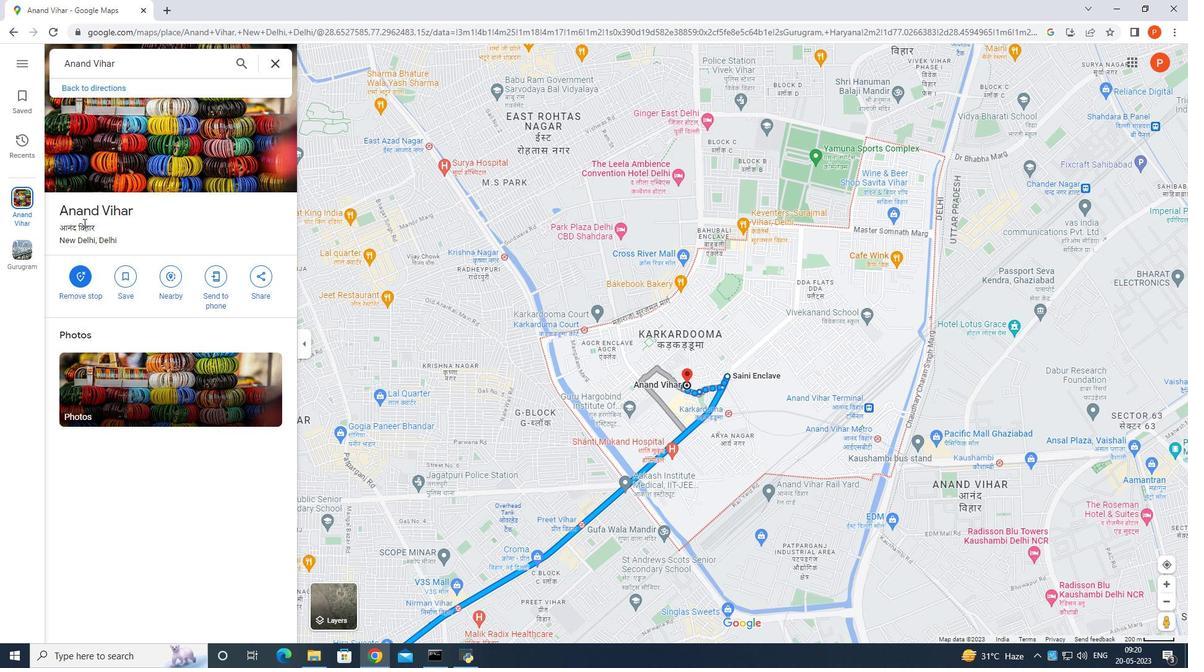 
Action: Mouse scrolled (83, 222) with delta (0, 0)
Screenshot: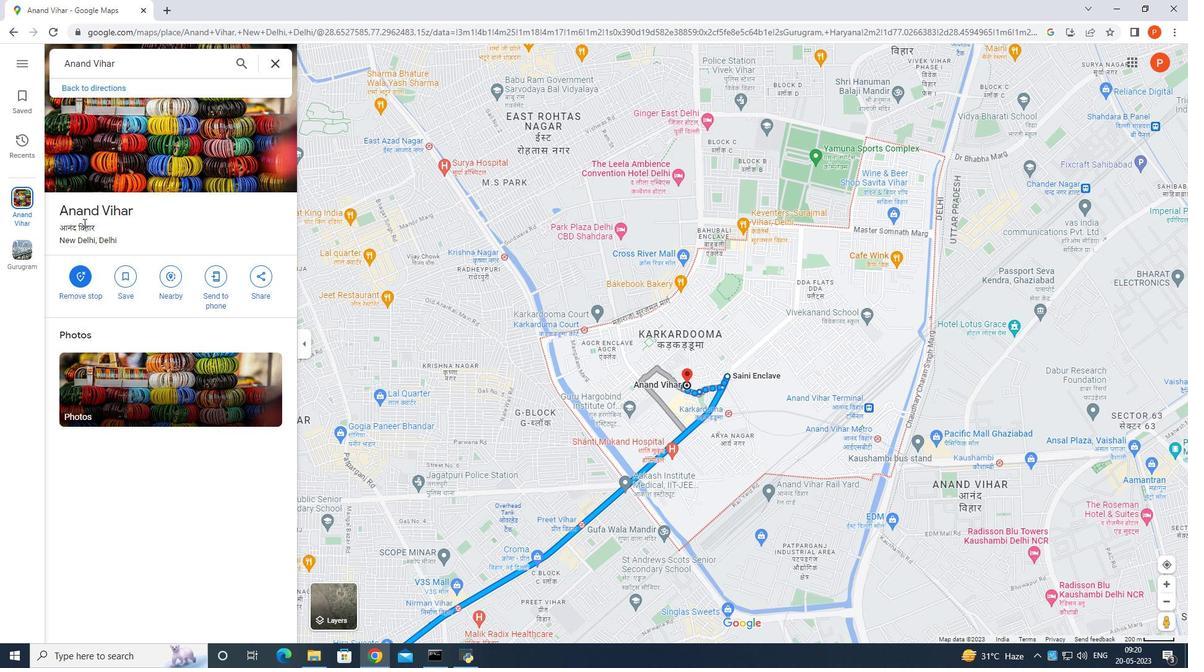 
Action: Mouse scrolled (83, 222) with delta (0, 0)
Screenshot: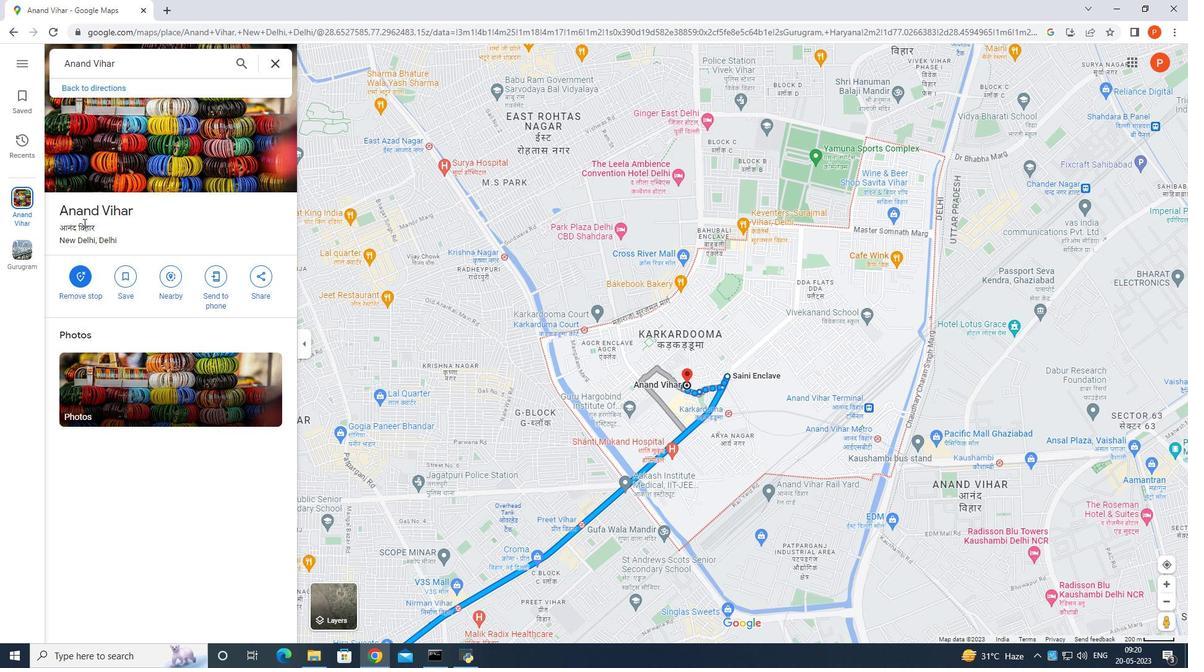
Action: Mouse scrolled (83, 222) with delta (0, 0)
Screenshot: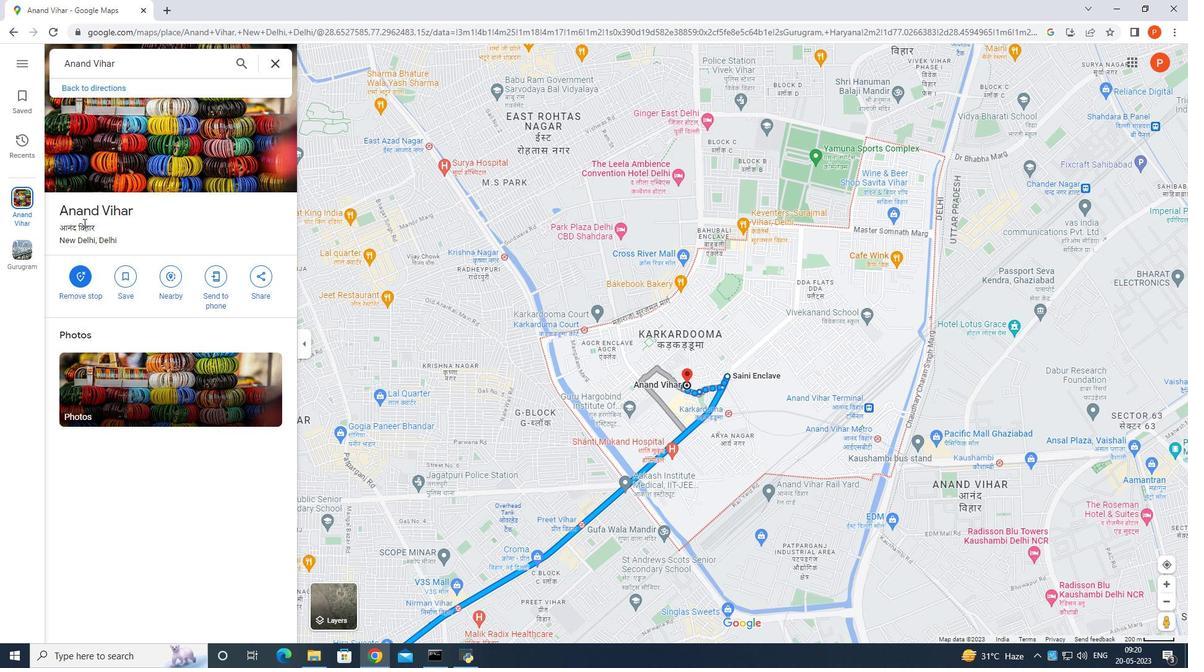 
Action: Mouse moved to (100, 81)
Screenshot: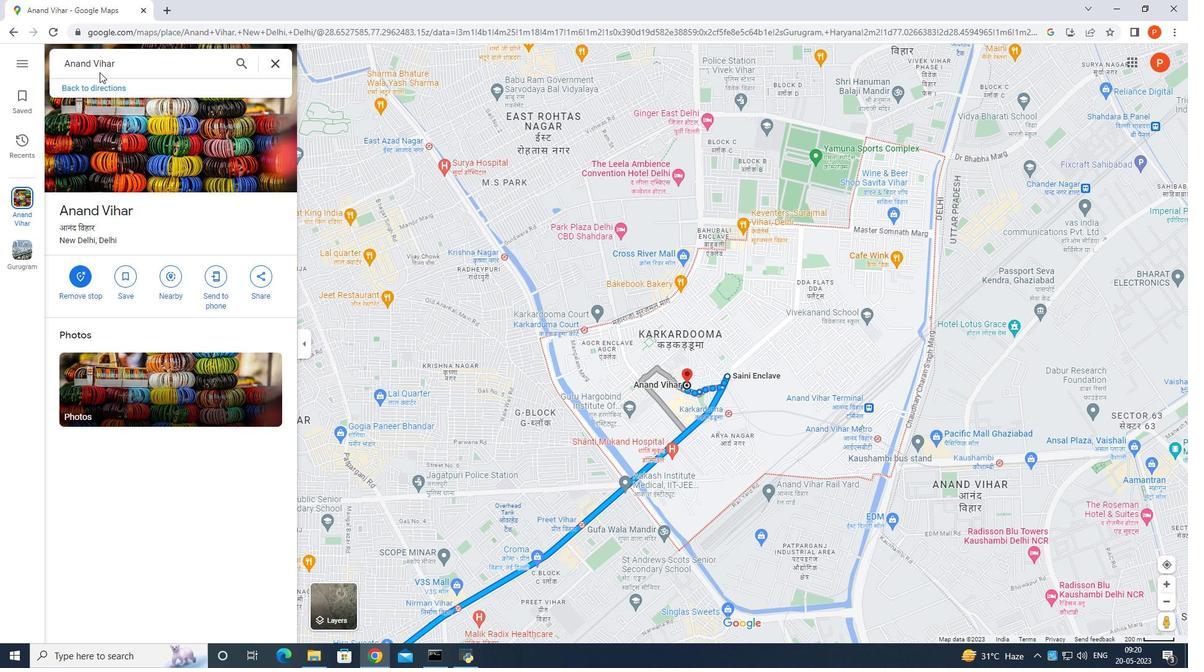 
Action: Mouse pressed left at (100, 81)
Screenshot: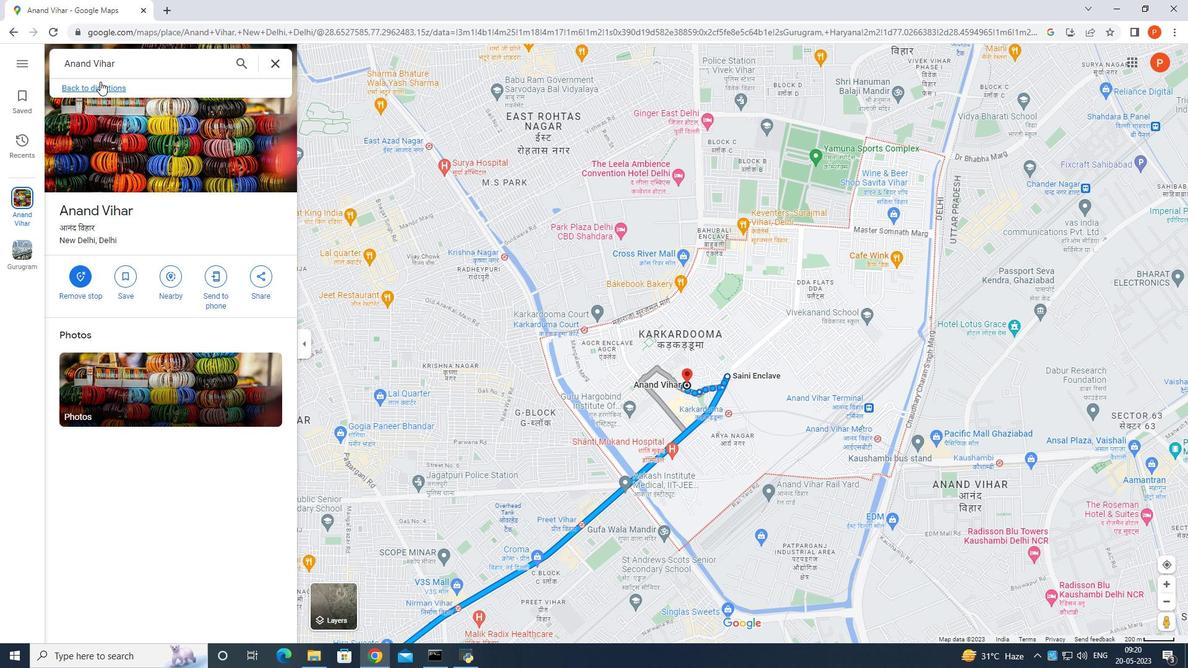 
Action: Mouse moved to (265, 61)
Screenshot: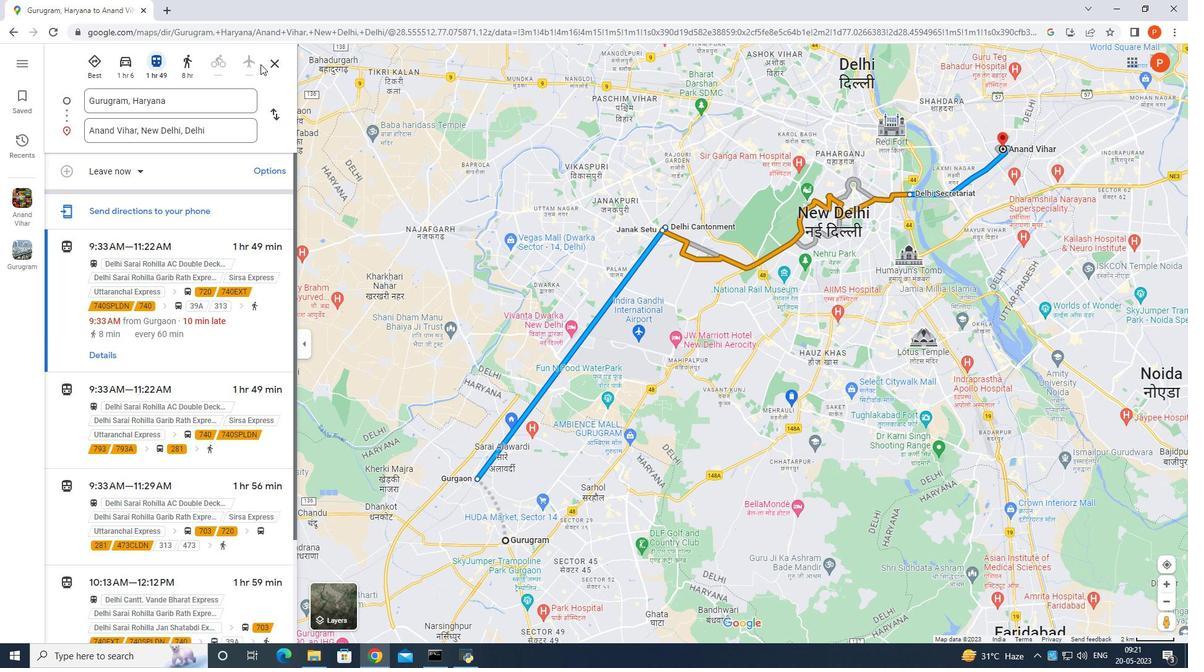 
Action: Mouse pressed left at (265, 61)
Screenshot: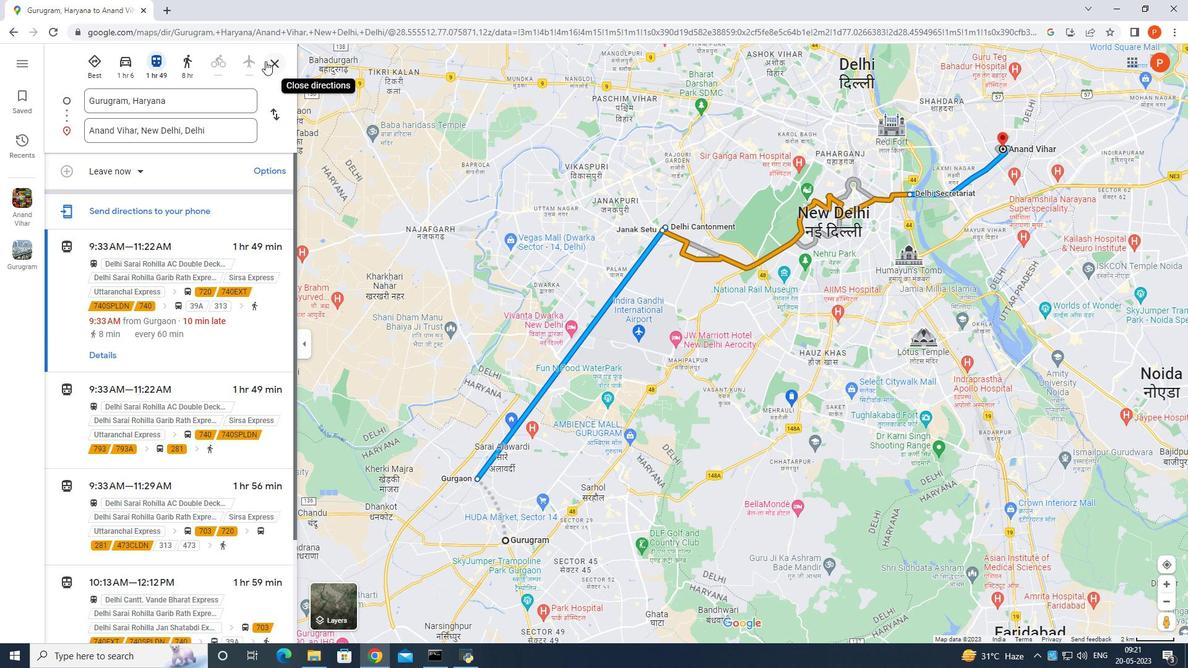 
Action: Mouse moved to (175, 278)
Screenshot: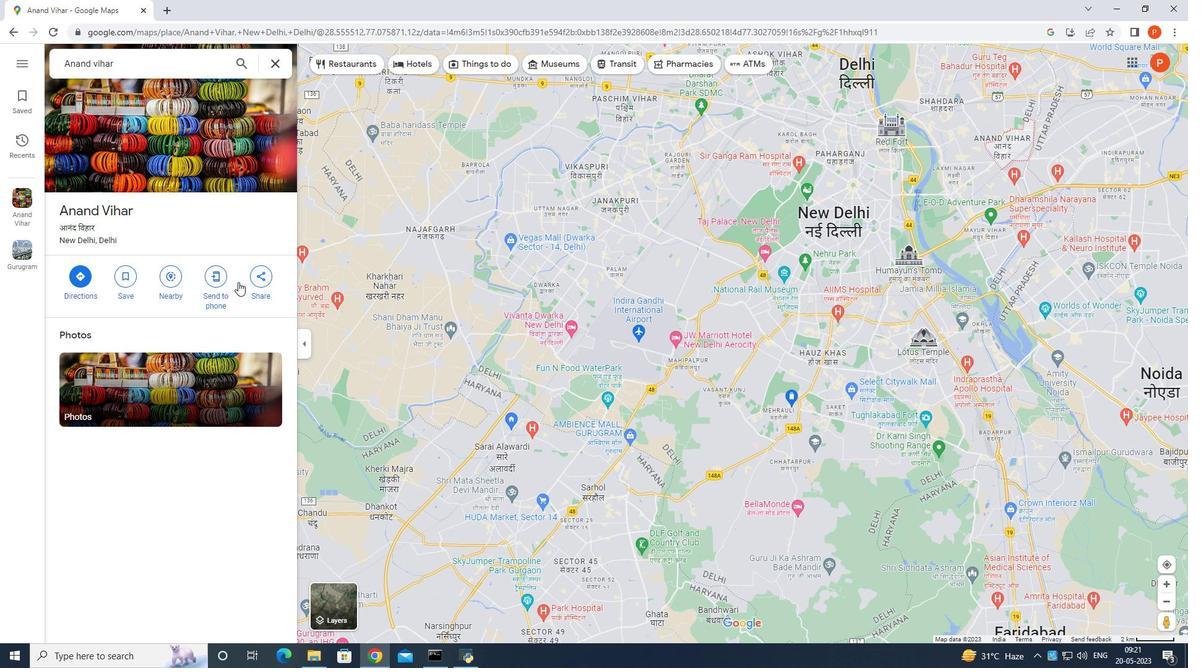 
Action: Mouse pressed left at (175, 278)
Screenshot: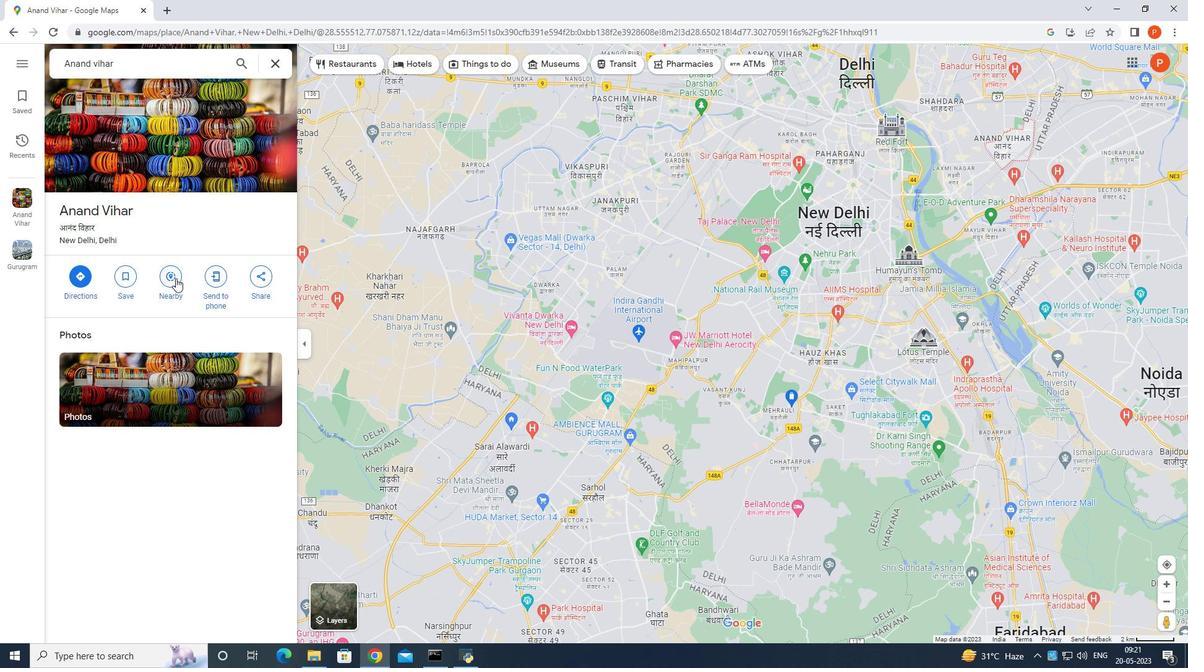 
Action: Mouse moved to (268, 65)
Screenshot: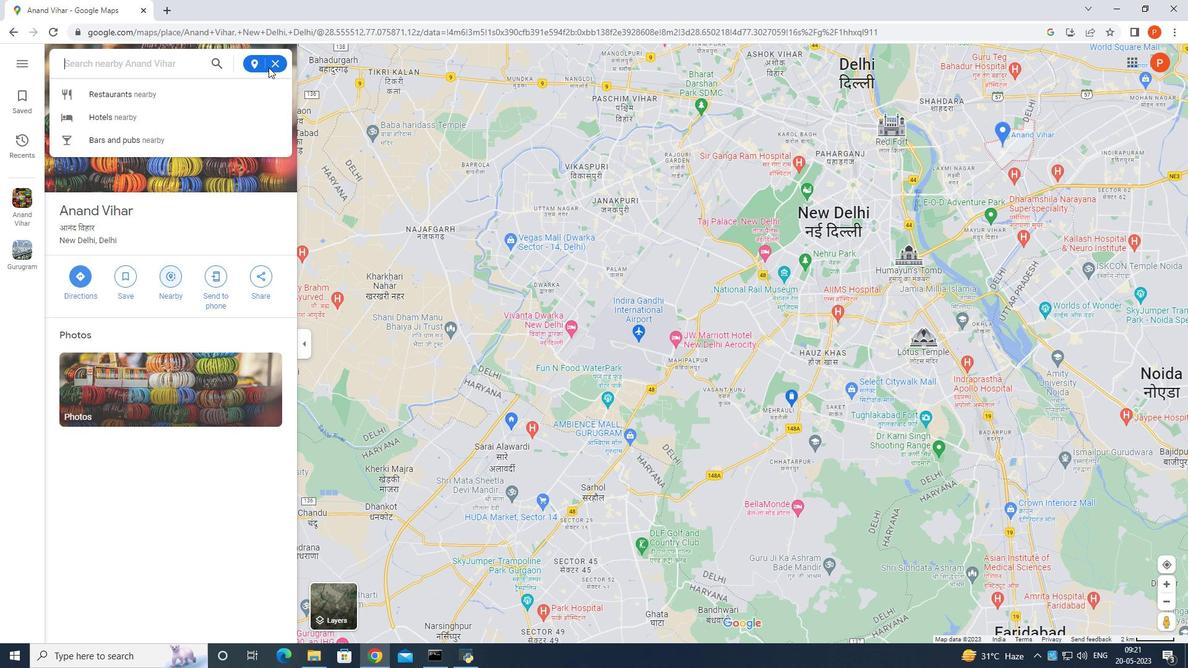 
Action: Mouse pressed left at (268, 65)
Screenshot: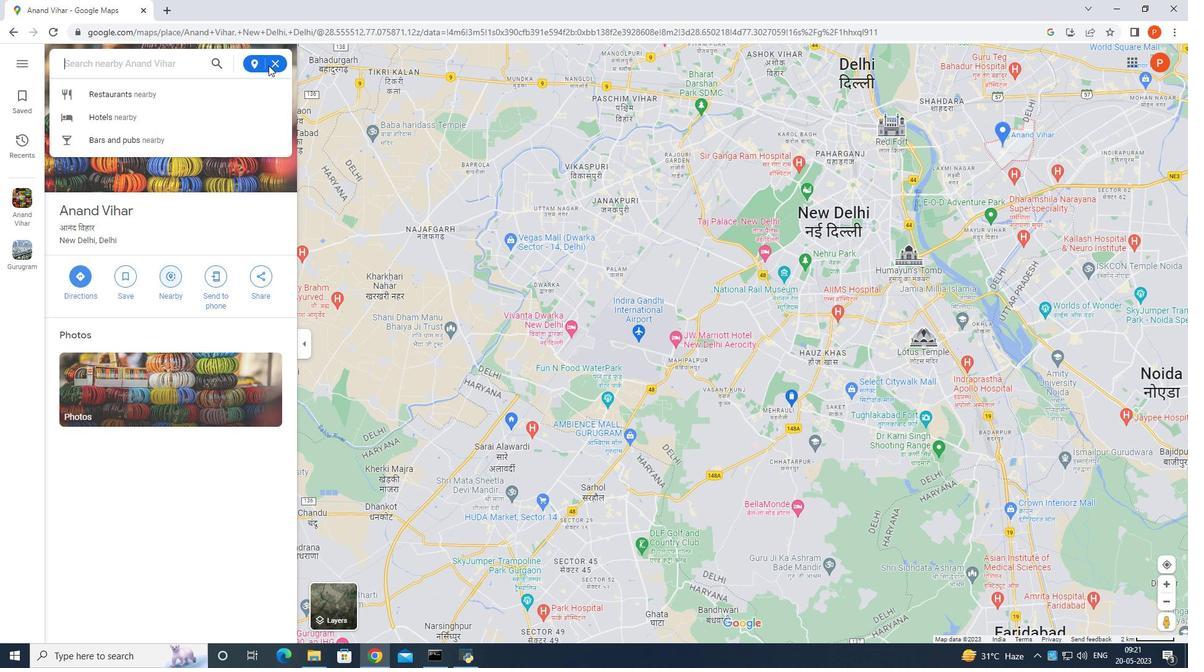 
Action: Mouse moved to (273, 65)
Screenshot: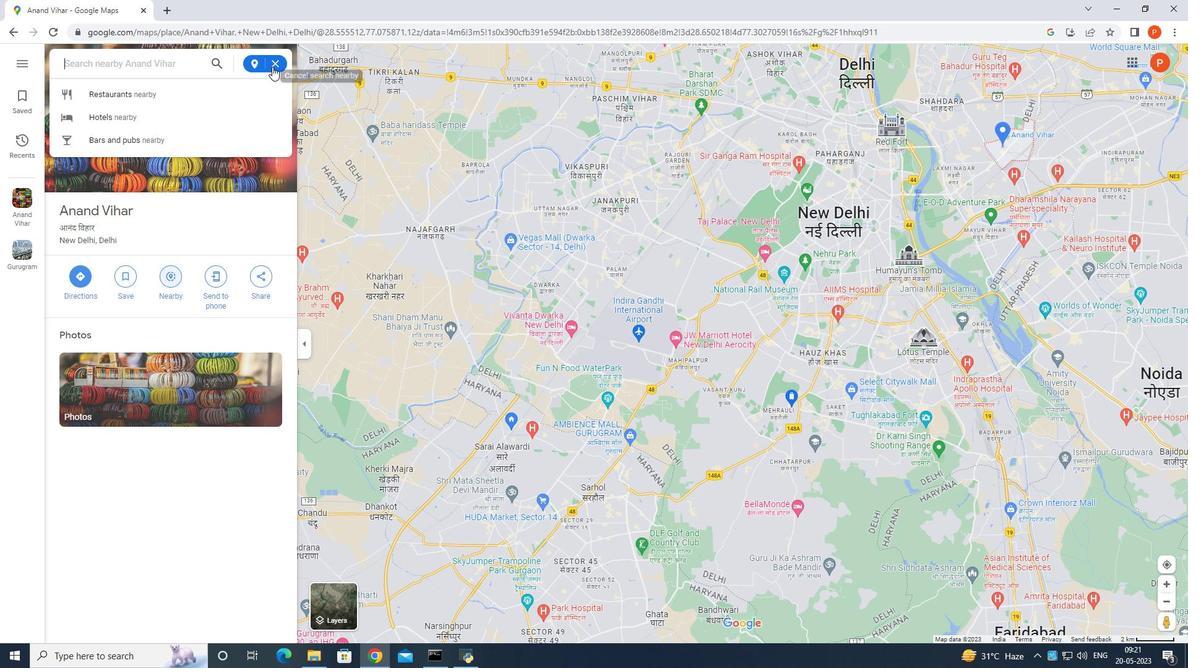 
Action: Mouse pressed left at (273, 65)
Screenshot: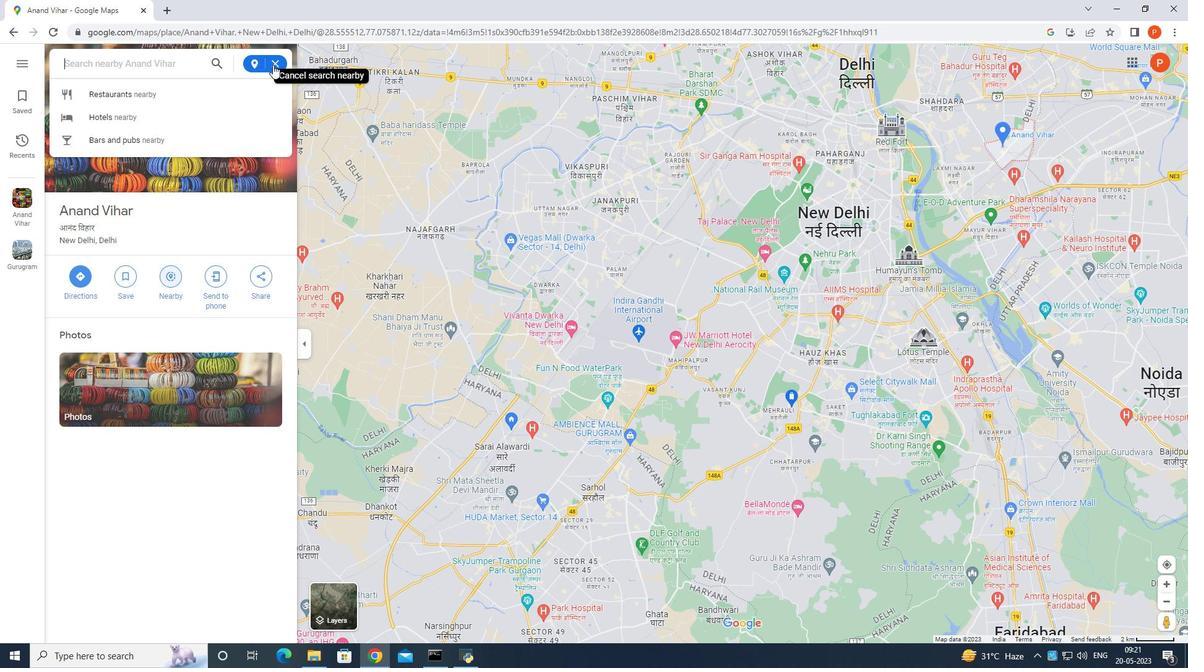 
Action: Mouse moved to (291, 230)
Screenshot: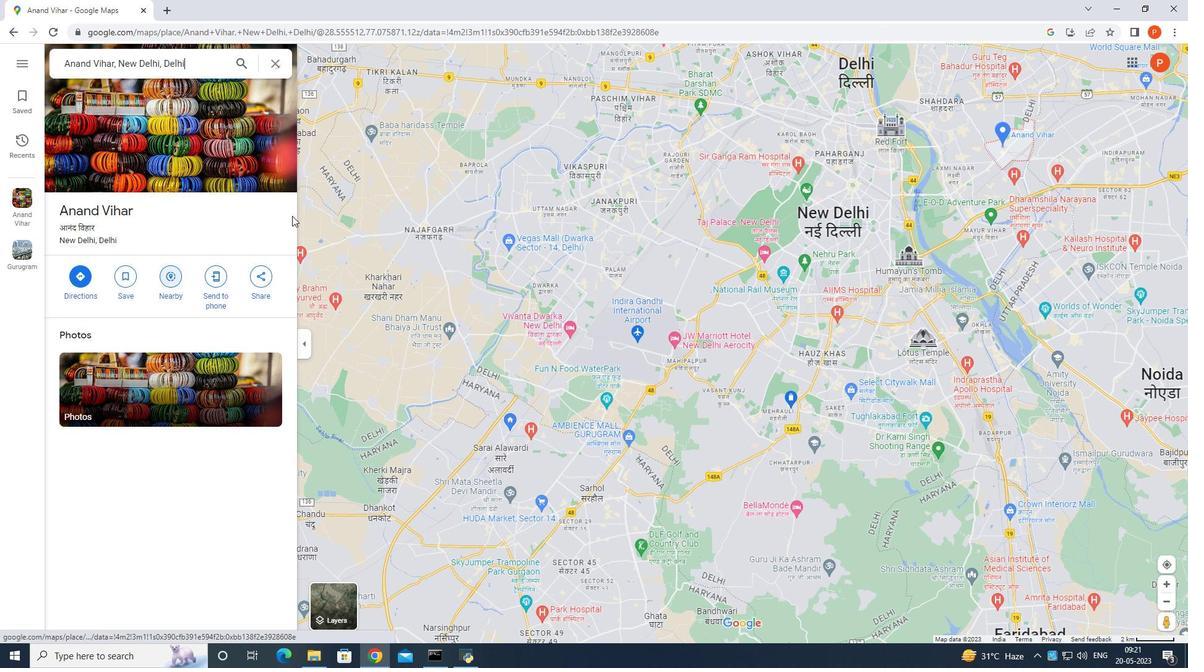 
Action: Mouse scrolled (291, 229) with delta (0, 0)
Screenshot: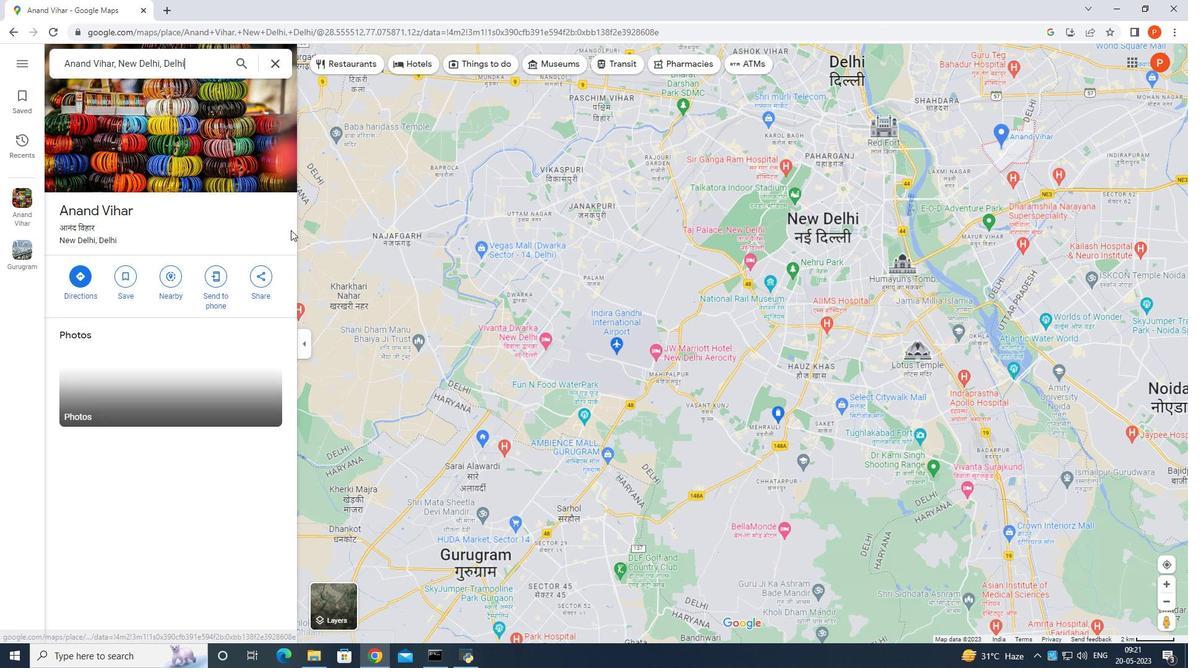 
Action: Mouse scrolled (291, 229) with delta (0, 0)
Screenshot: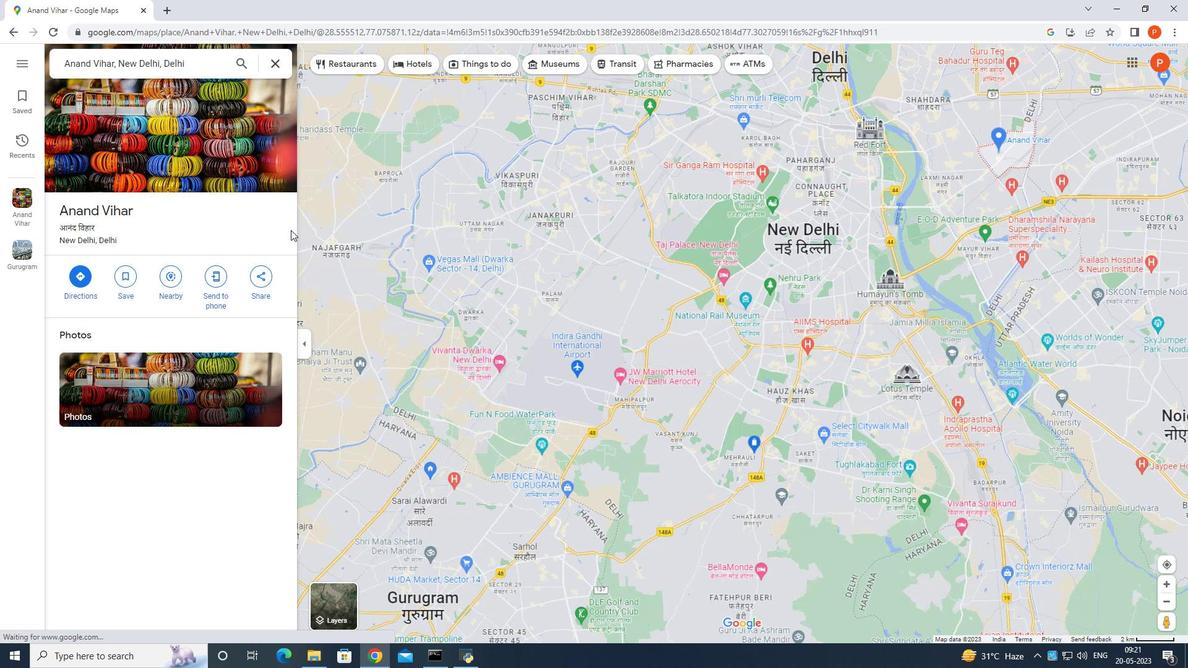 
Action: Mouse moved to (528, 337)
Screenshot: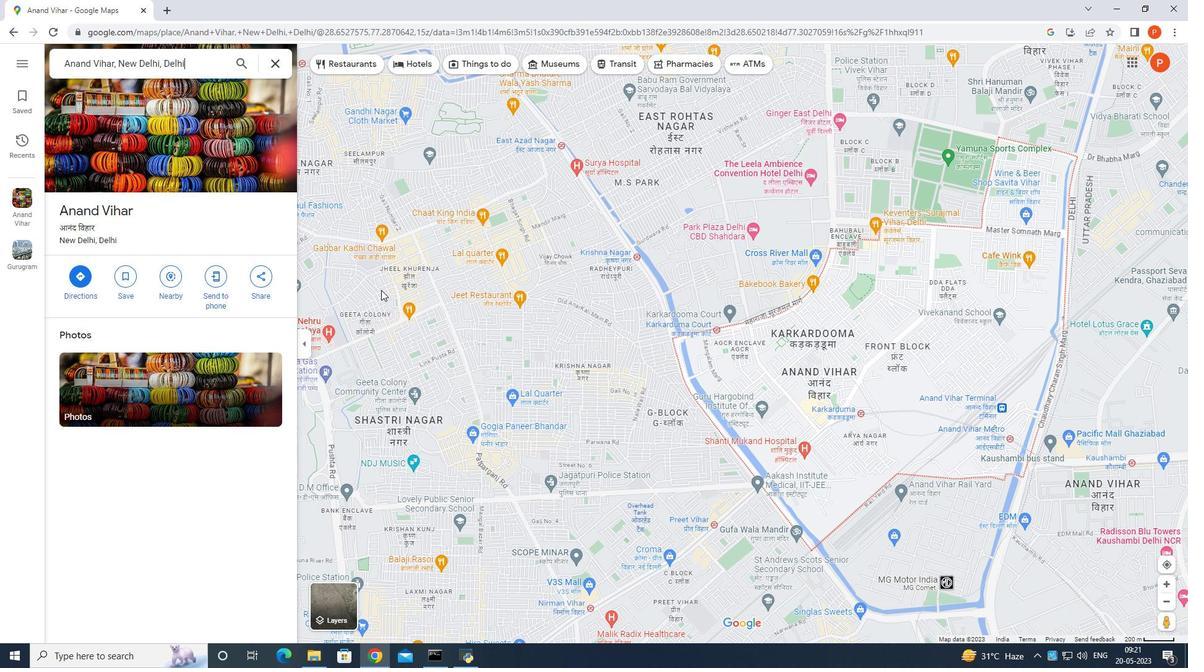
Action: Mouse scrolled (528, 338) with delta (0, 0)
Screenshot: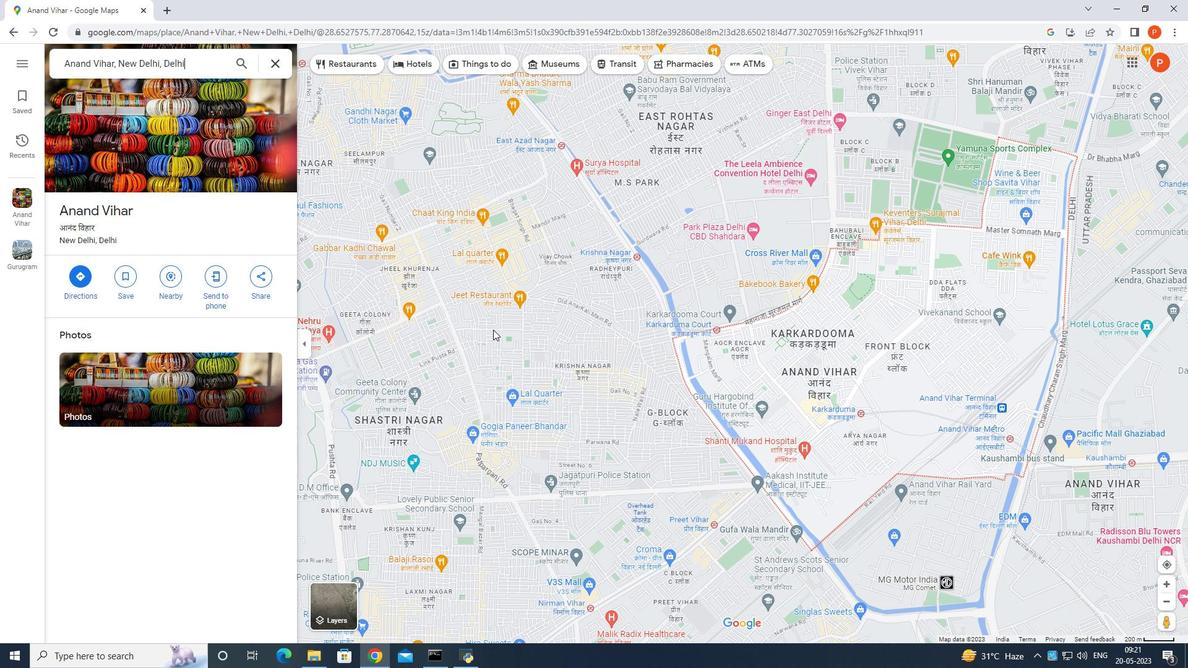 
Action: Mouse scrolled (528, 338) with delta (0, 0)
Screenshot: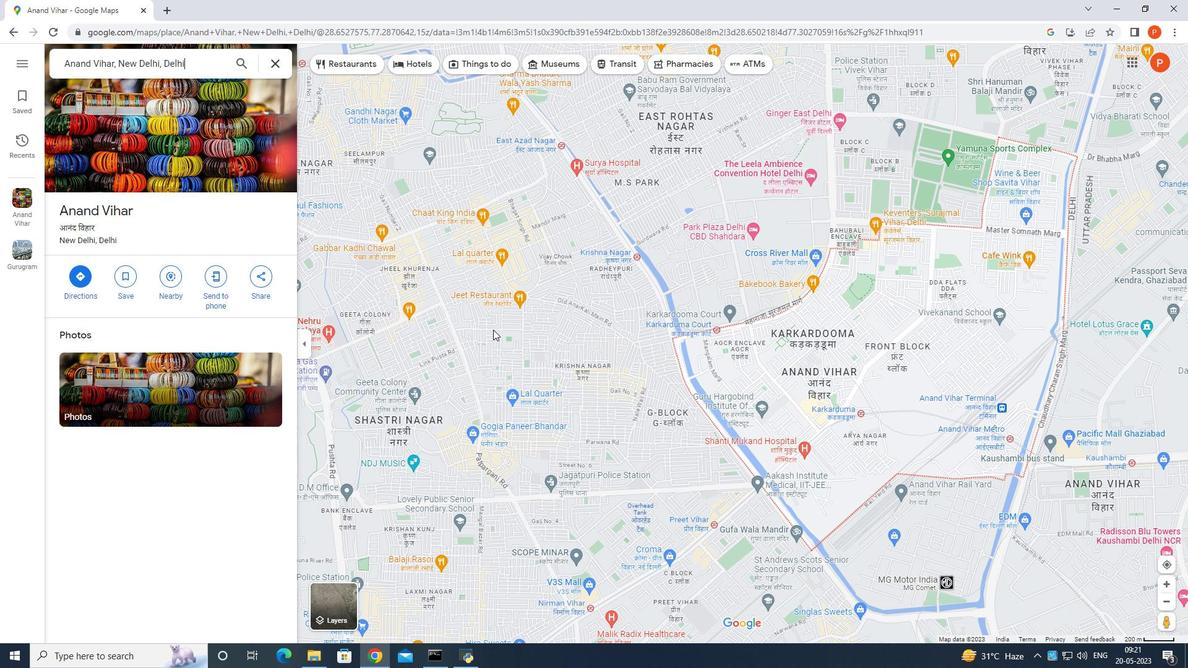 
Action: Mouse scrolled (528, 338) with delta (0, 0)
Screenshot: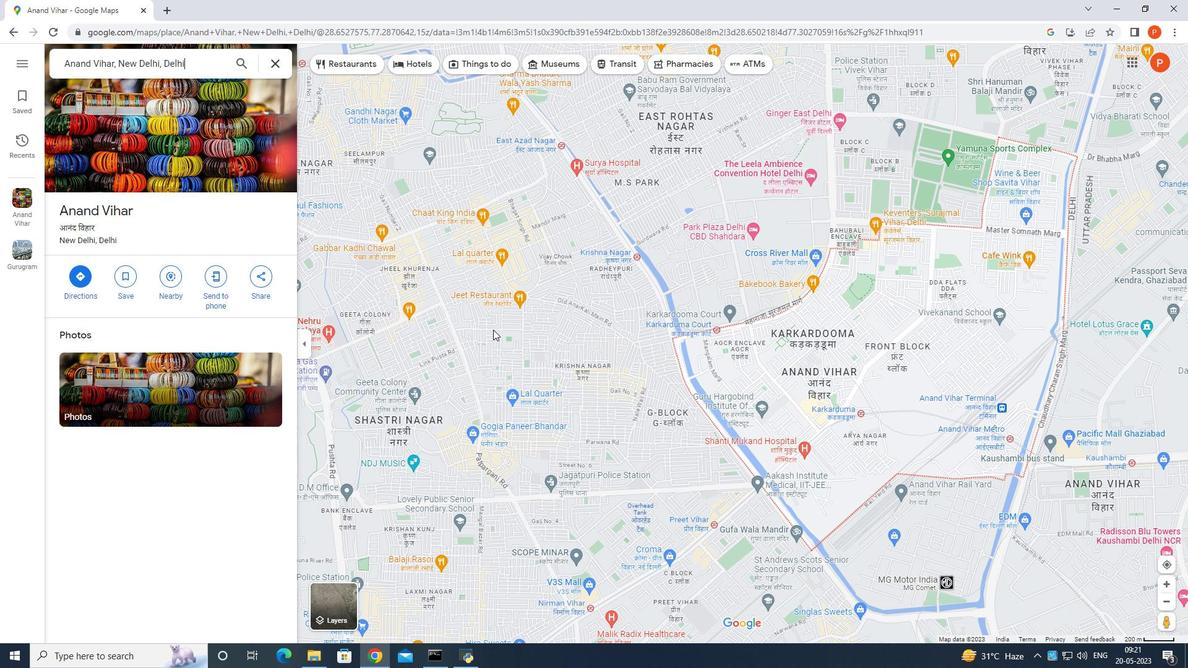 
Action: Mouse scrolled (528, 338) with delta (0, 0)
Screenshot: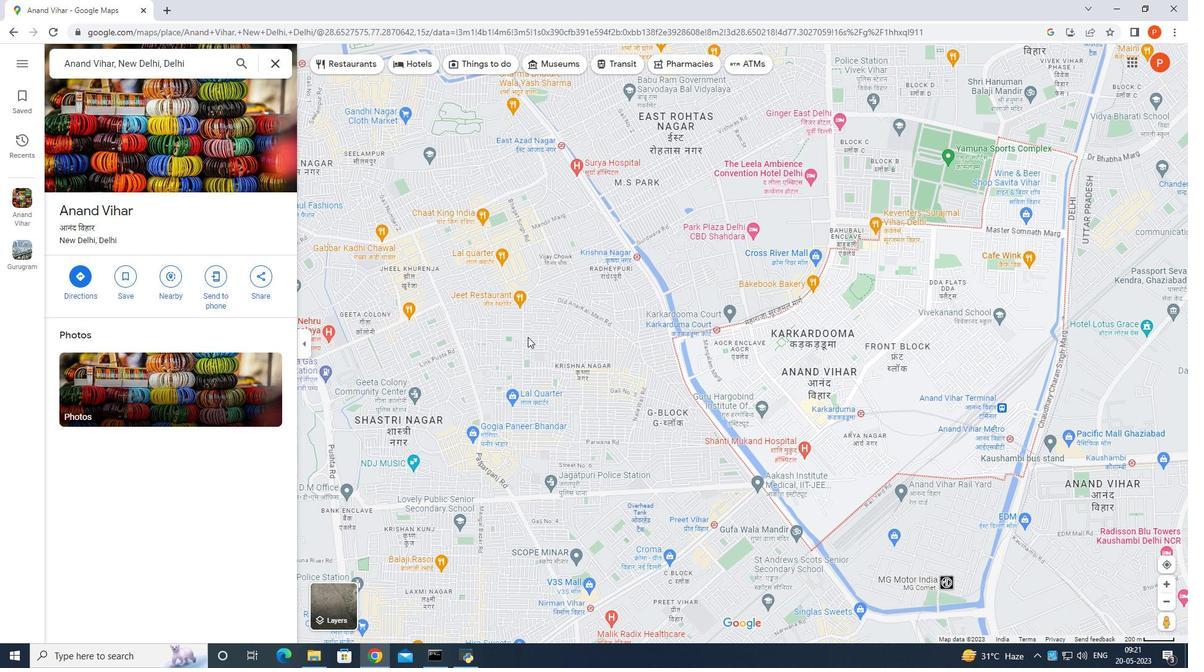 
Action: Mouse scrolled (528, 338) with delta (0, 0)
Screenshot: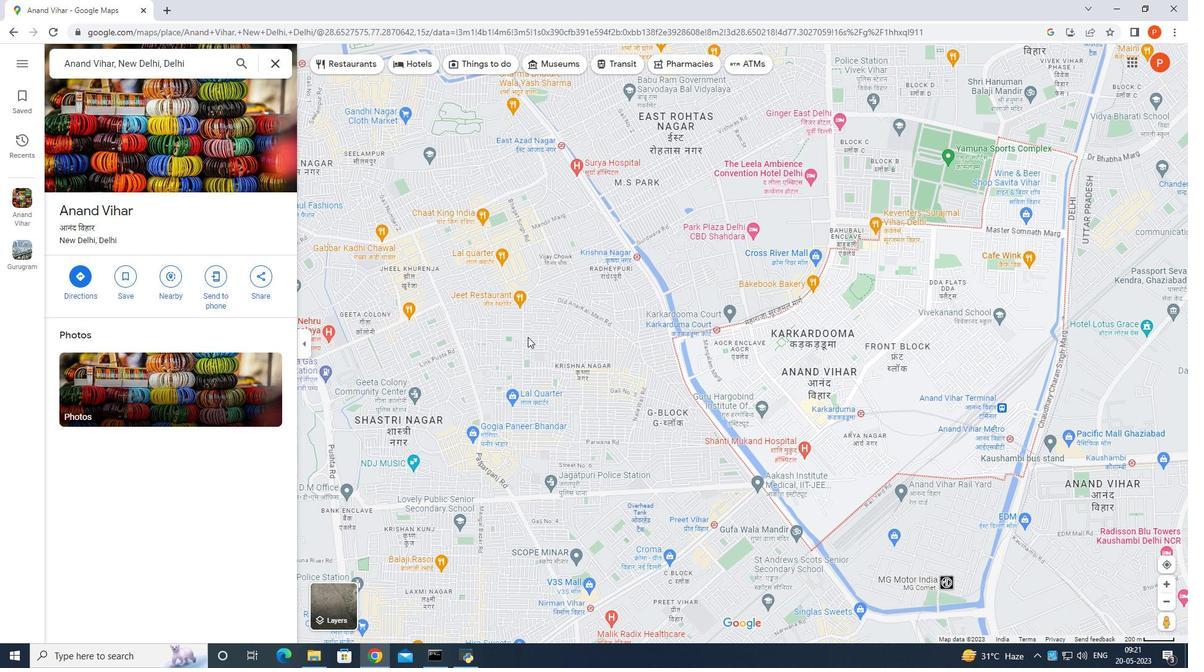 
Action: Mouse scrolled (528, 336) with delta (0, 0)
Screenshot: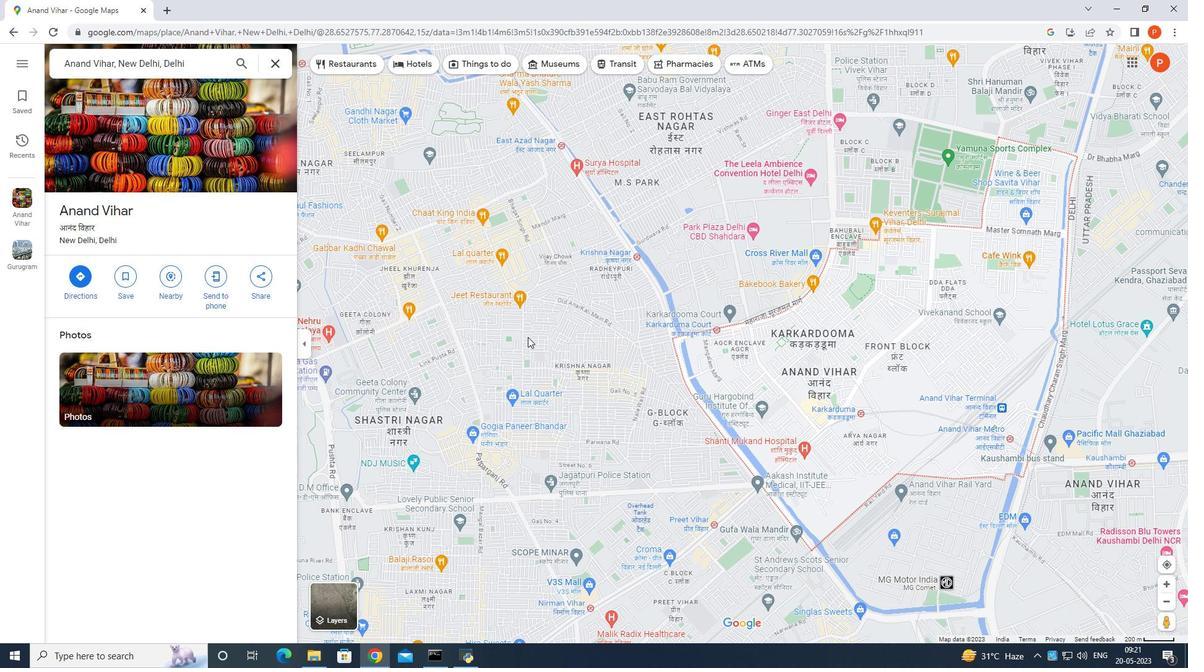 
Action: Mouse scrolled (528, 336) with delta (0, 0)
Screenshot: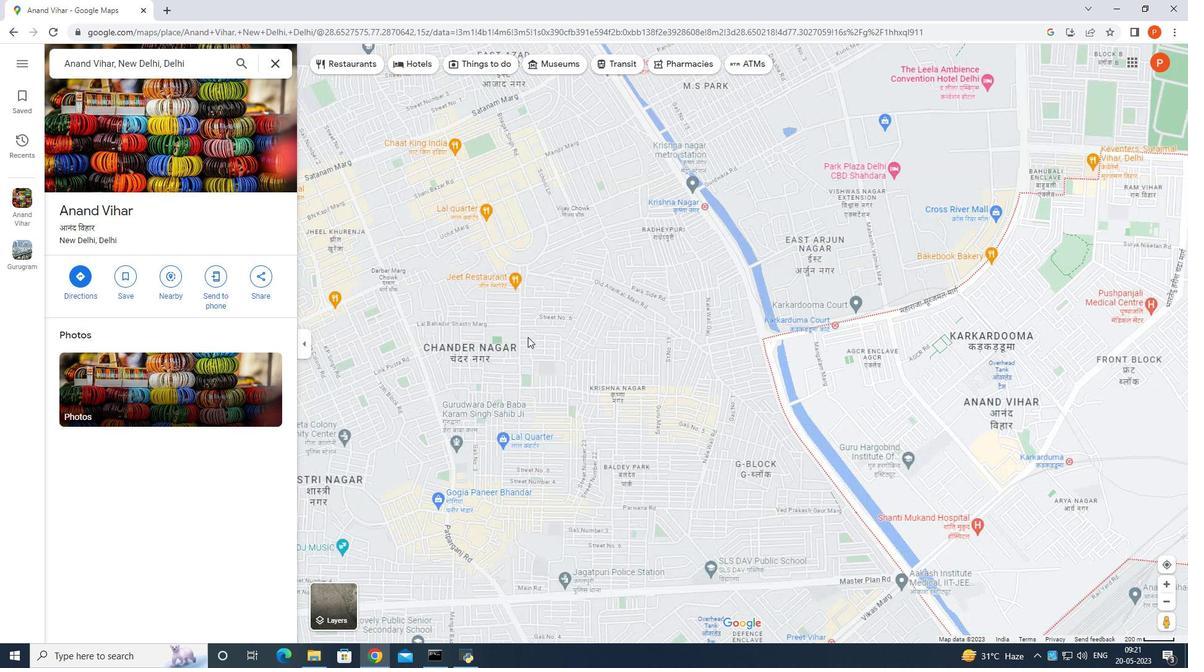 
Action: Mouse scrolled (528, 336) with delta (0, 0)
Screenshot: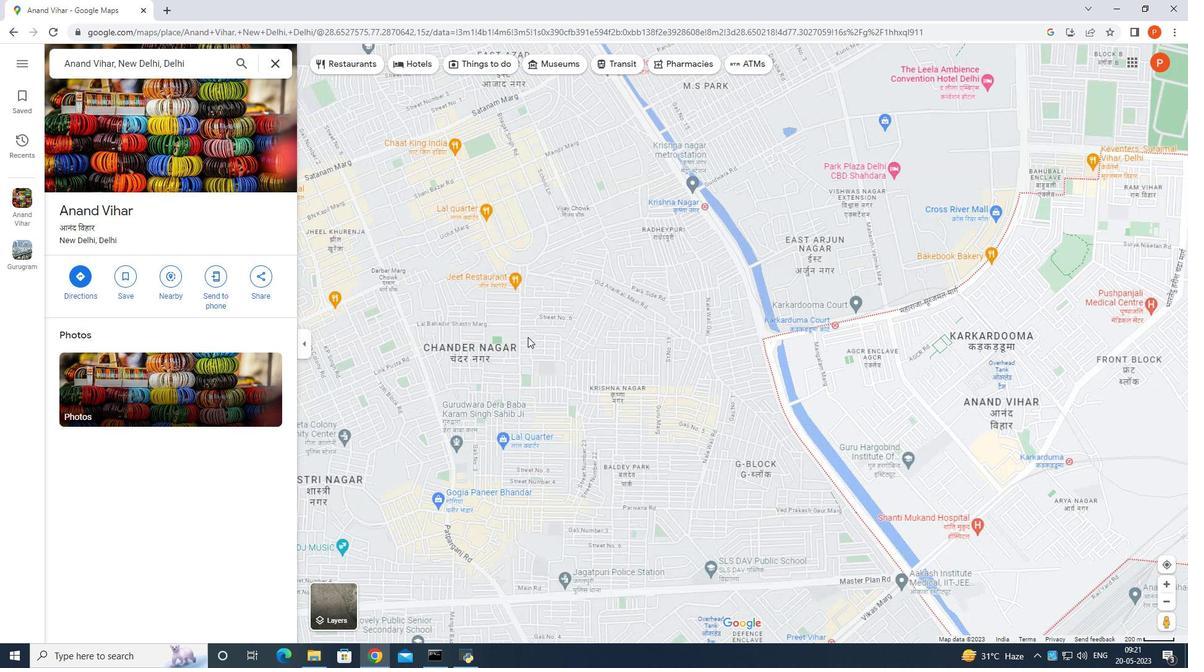 
Action: Mouse scrolled (528, 336) with delta (0, 0)
Screenshot: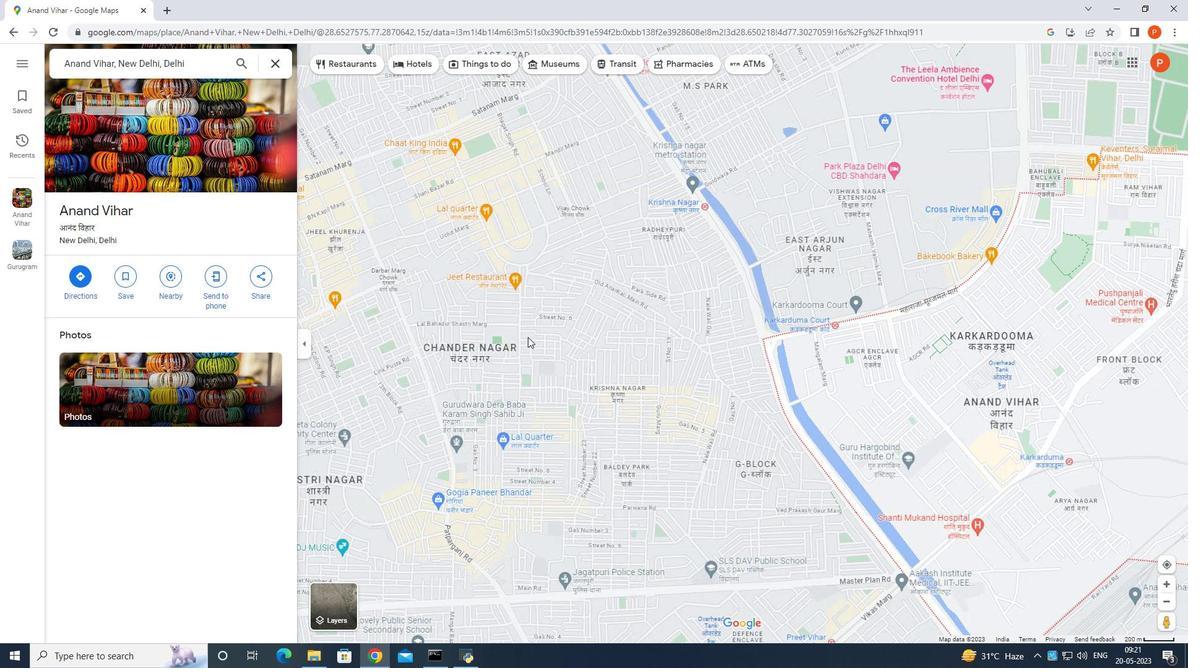 
Action: Mouse scrolled (528, 336) with delta (0, 0)
Screenshot: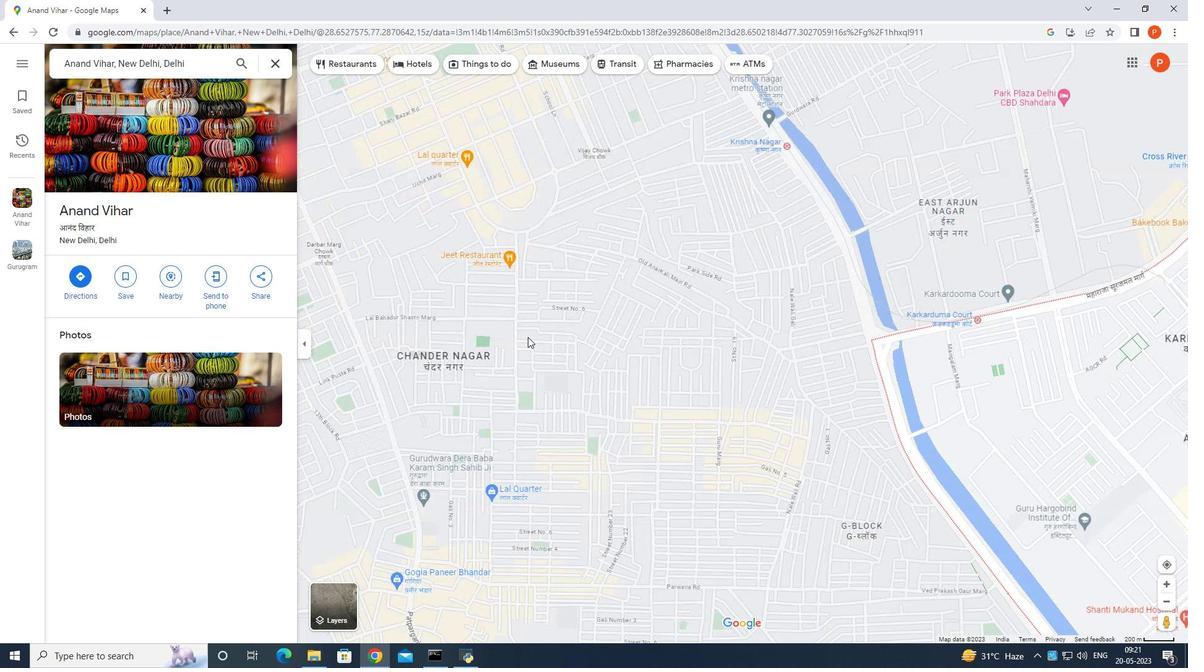 
Action: Mouse scrolled (528, 336) with delta (0, 0)
Screenshot: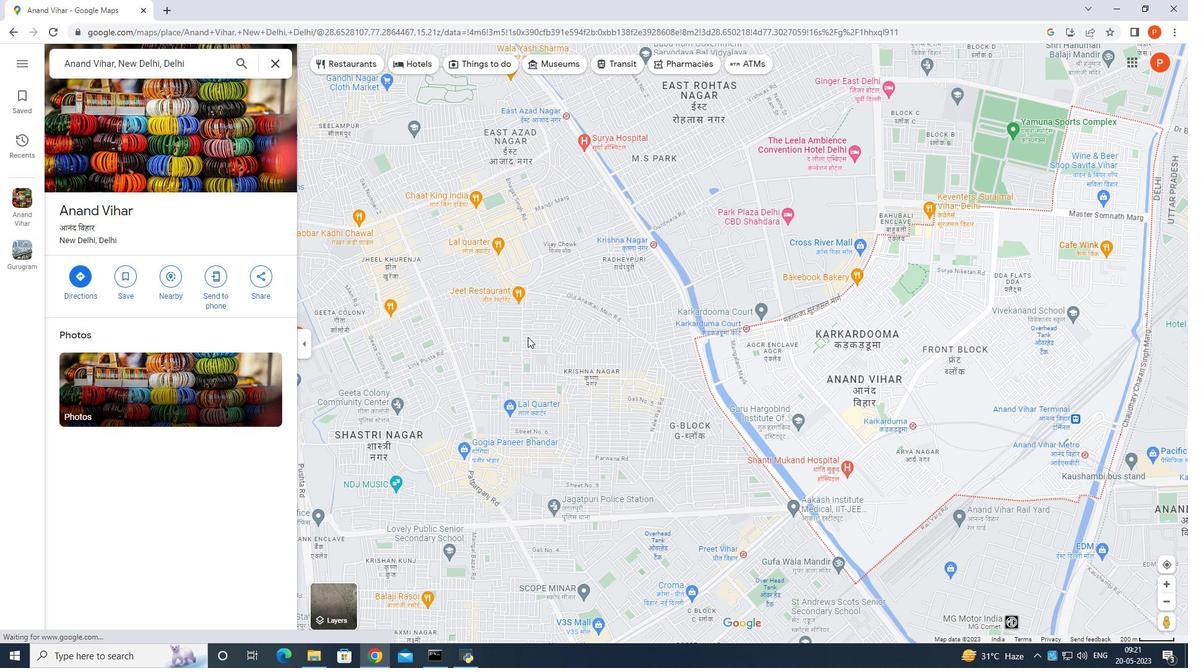 
Action: Mouse scrolled (528, 336) with delta (0, 0)
Screenshot: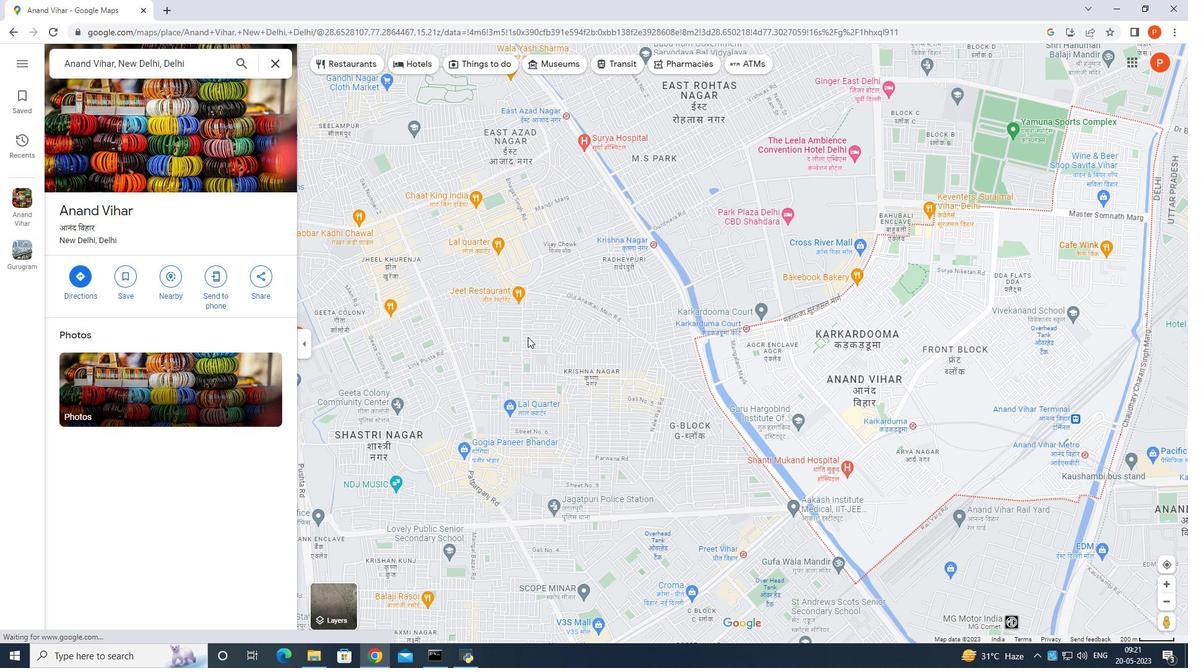 
Action: Mouse scrolled (528, 336) with delta (0, 0)
Screenshot: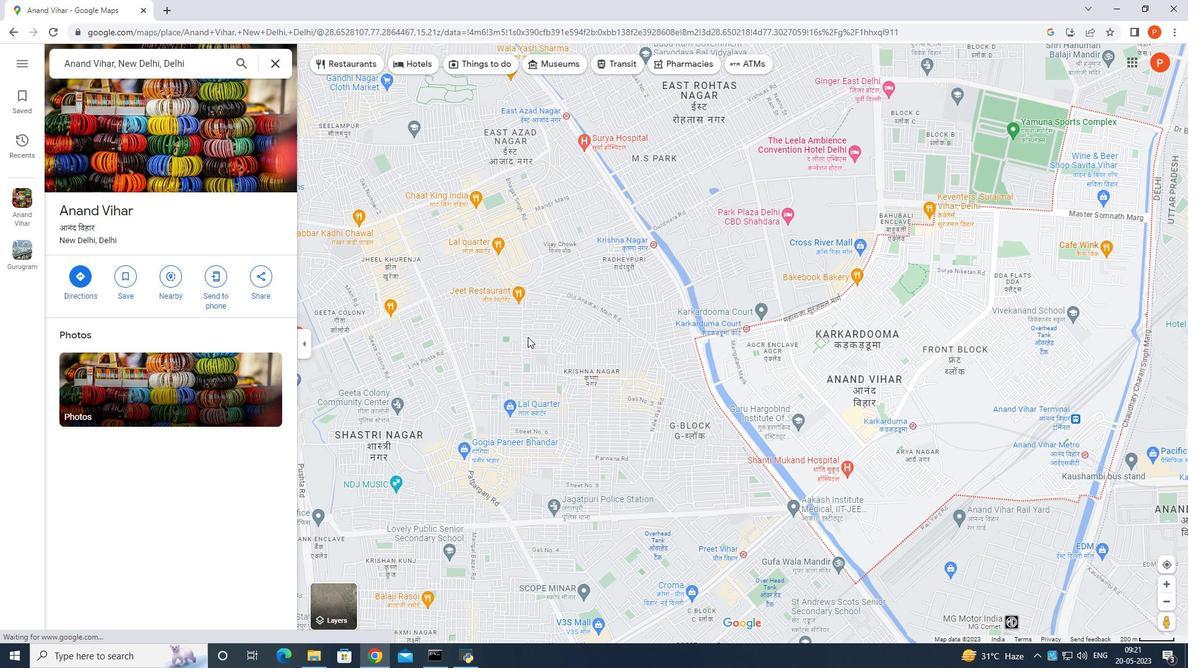 
Action: Mouse moved to (315, 611)
Screenshot: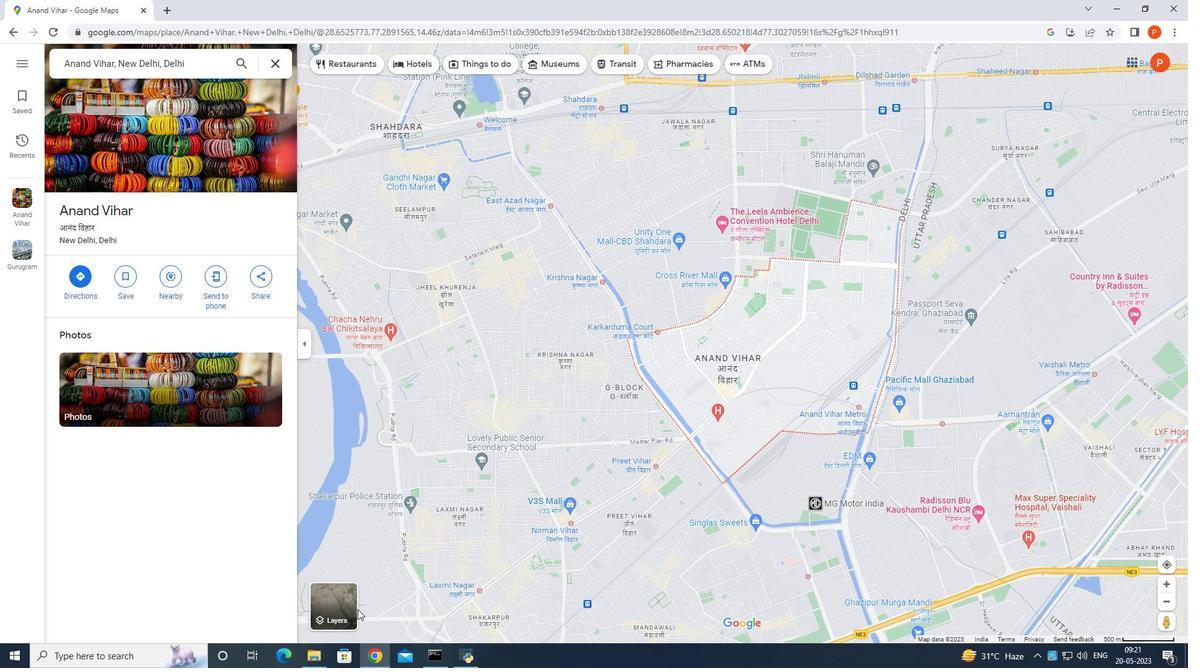 
Action: Mouse pressed left at (315, 611)
Screenshot: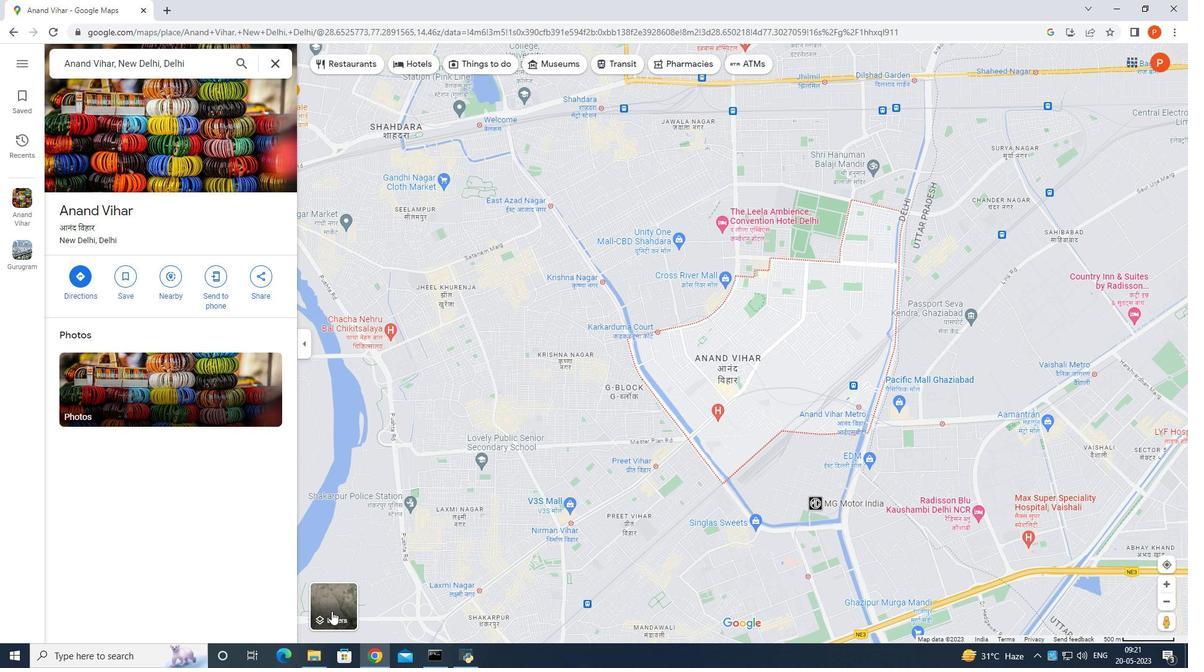 
Action: Mouse moved to (339, 595)
Screenshot: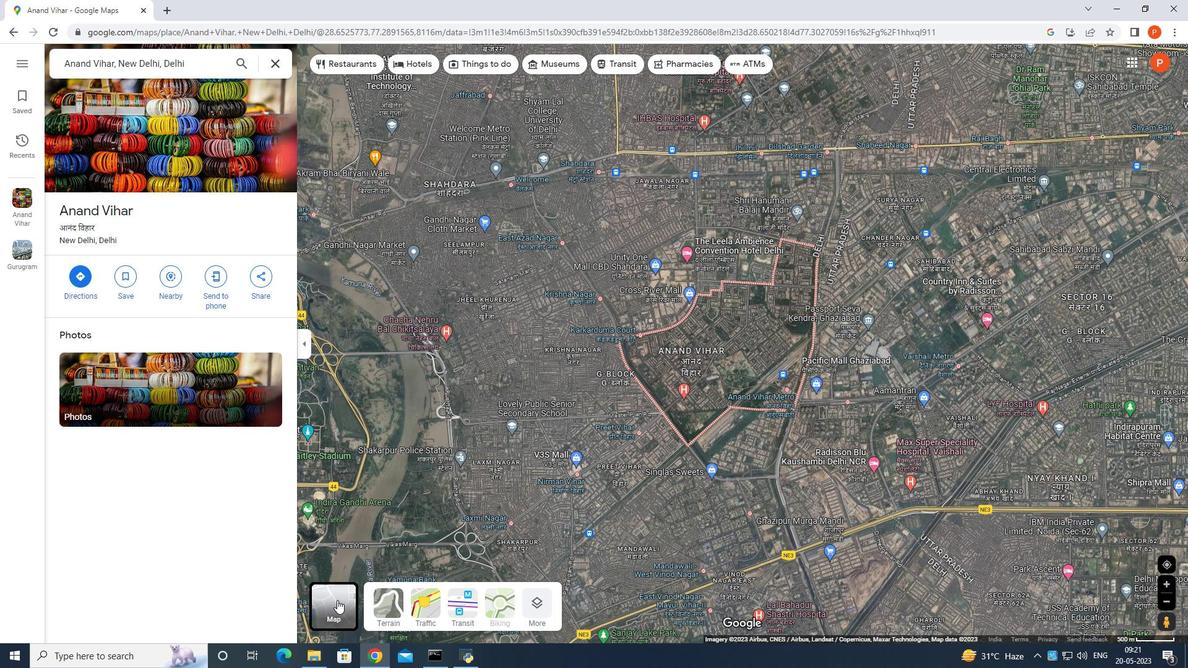 
Action: Mouse scrolled (339, 594) with delta (0, 0)
Screenshot: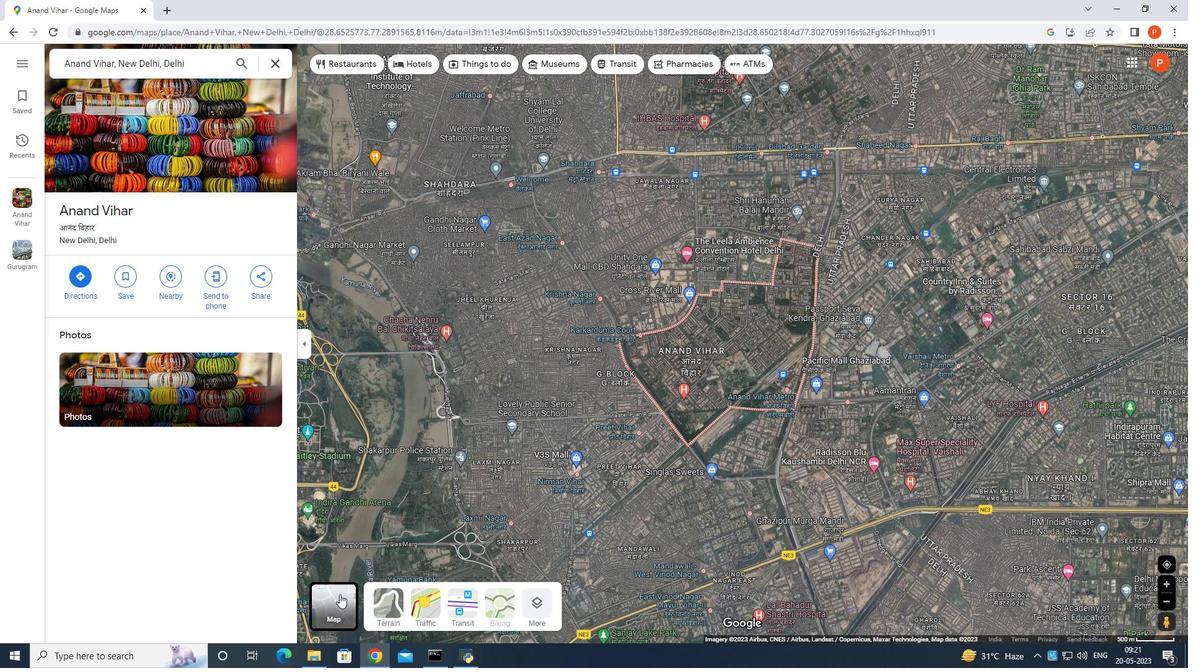 
Action: Mouse moved to (362, 588)
Screenshot: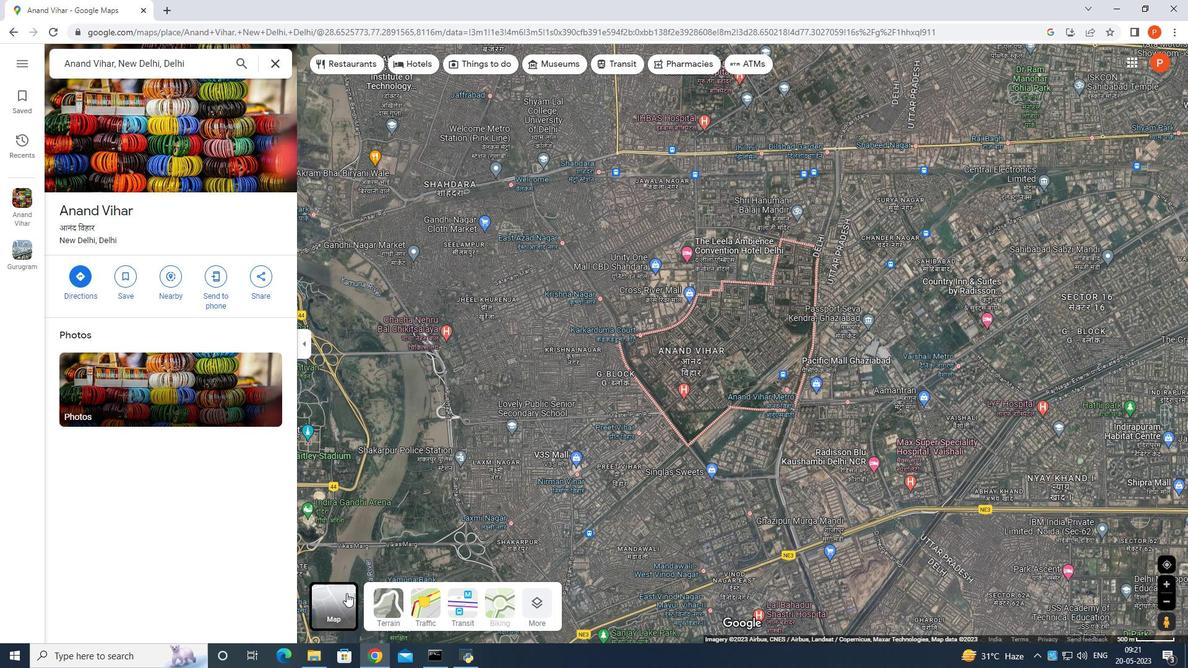 
Action: Mouse scrolled (362, 588) with delta (0, 0)
Screenshot: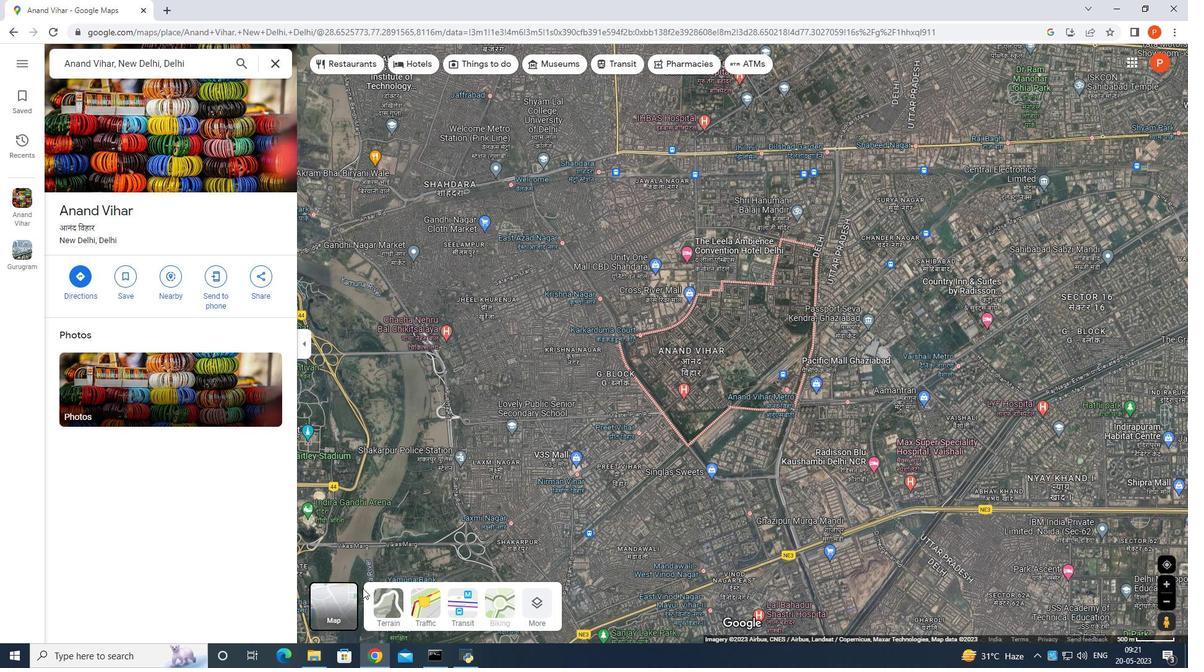 
Action: Mouse scrolled (362, 588) with delta (0, 0)
Screenshot: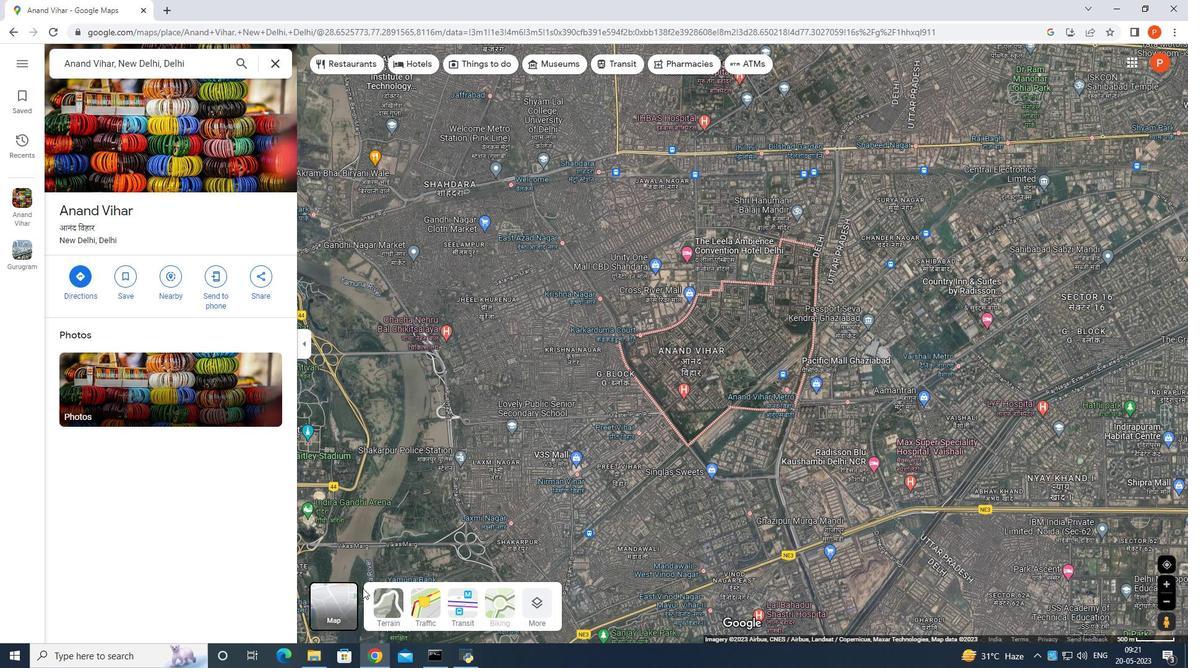 
Action: Mouse moved to (456, 536)
Screenshot: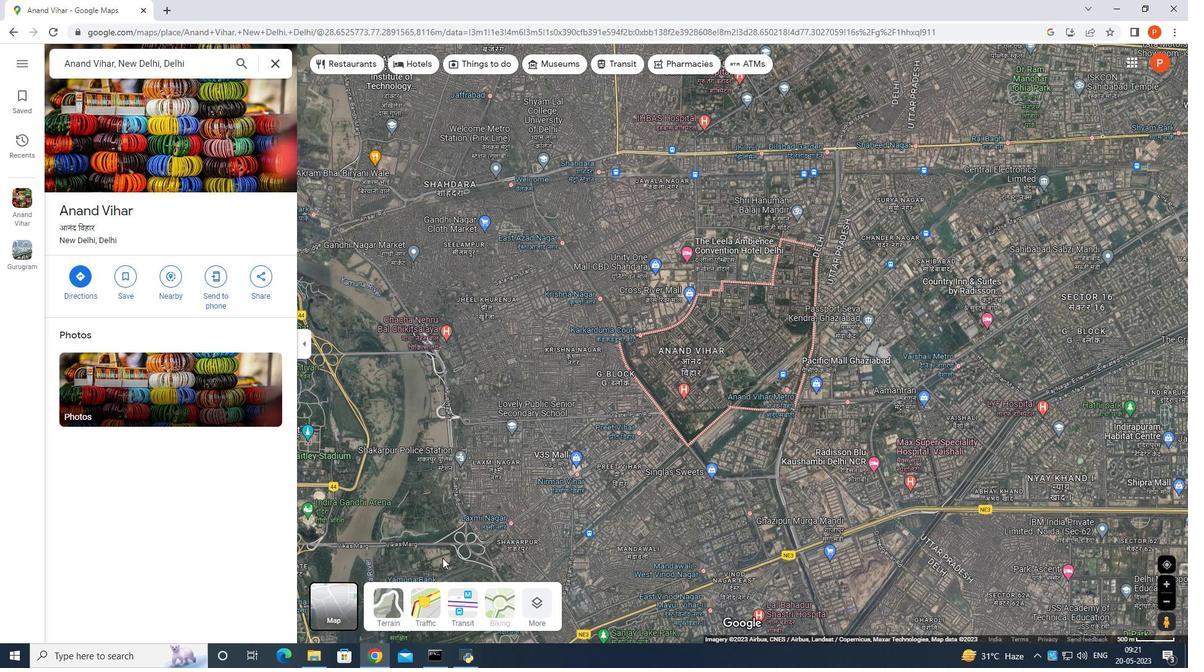 
Action: Mouse scrolled (456, 536) with delta (0, 0)
Screenshot: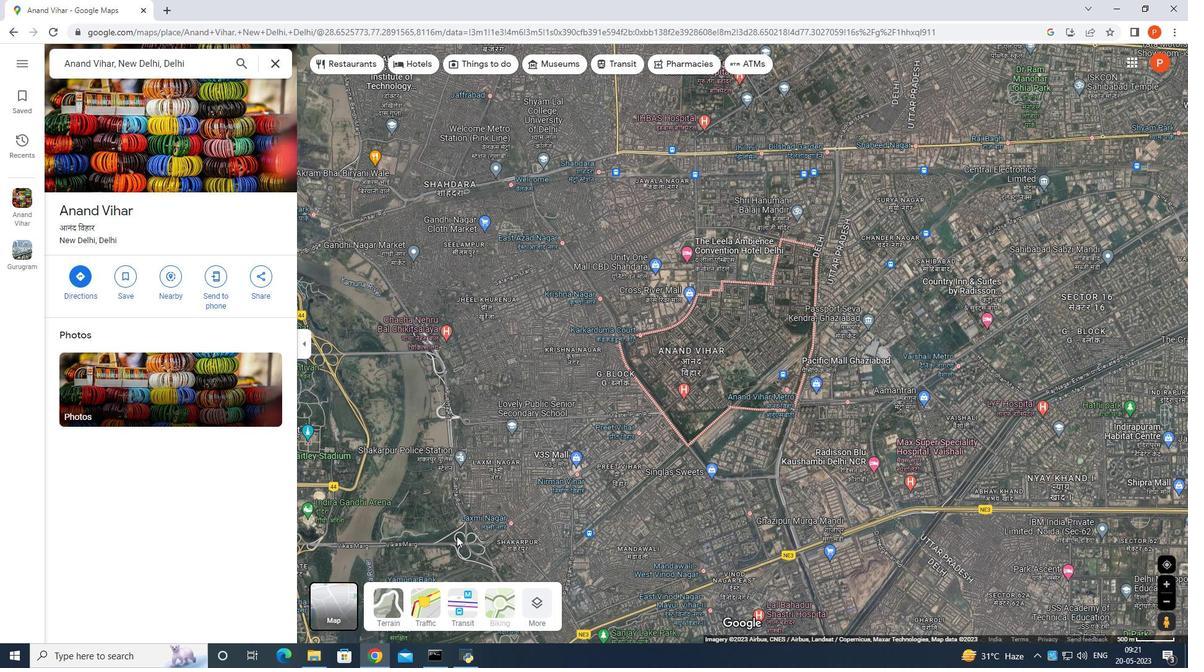 
Action: Mouse scrolled (456, 536) with delta (0, 0)
Screenshot: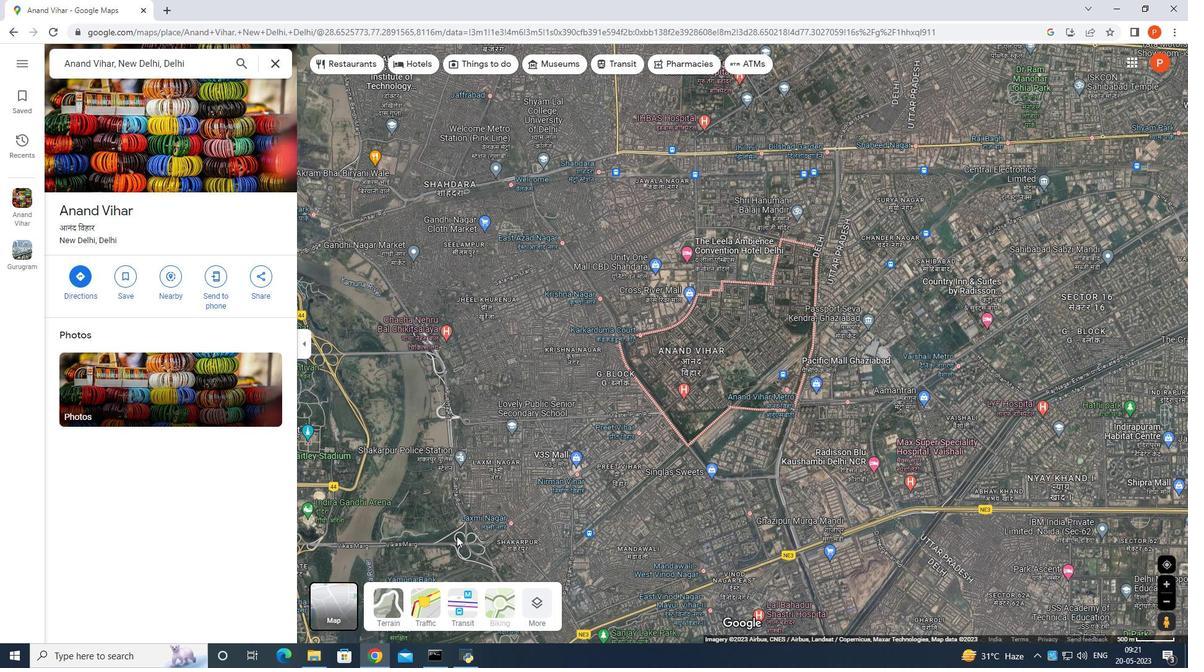 
Action: Mouse moved to (271, 525)
Screenshot: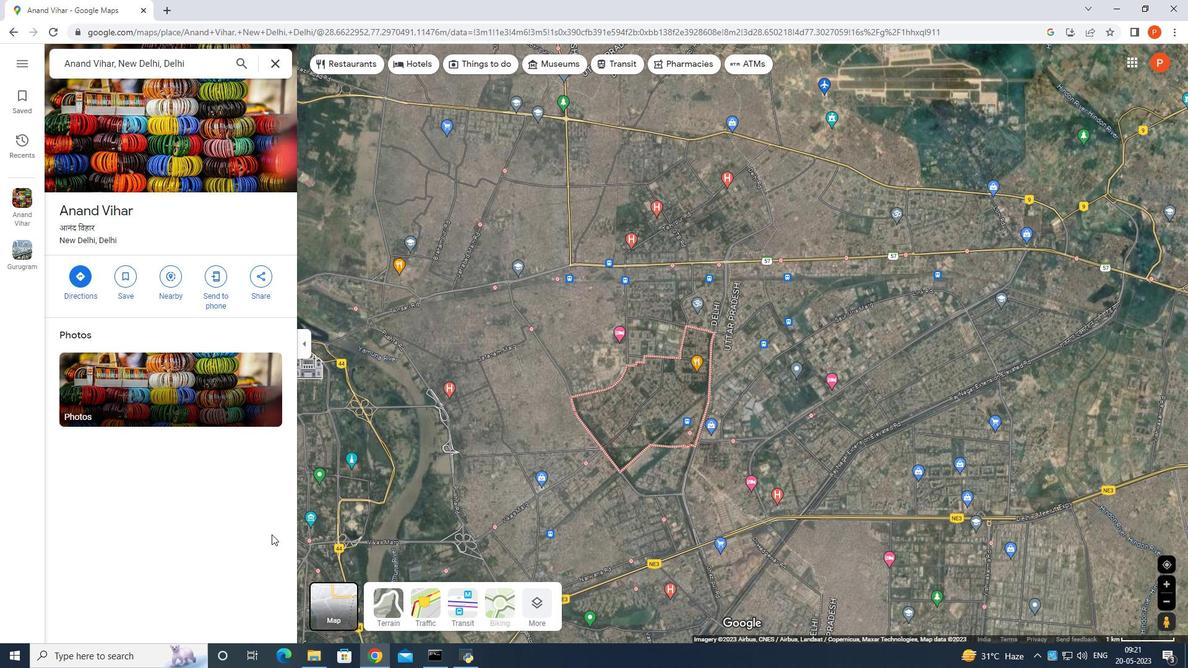 
Action: Mouse scrolled (271, 525) with delta (0, 0)
Screenshot: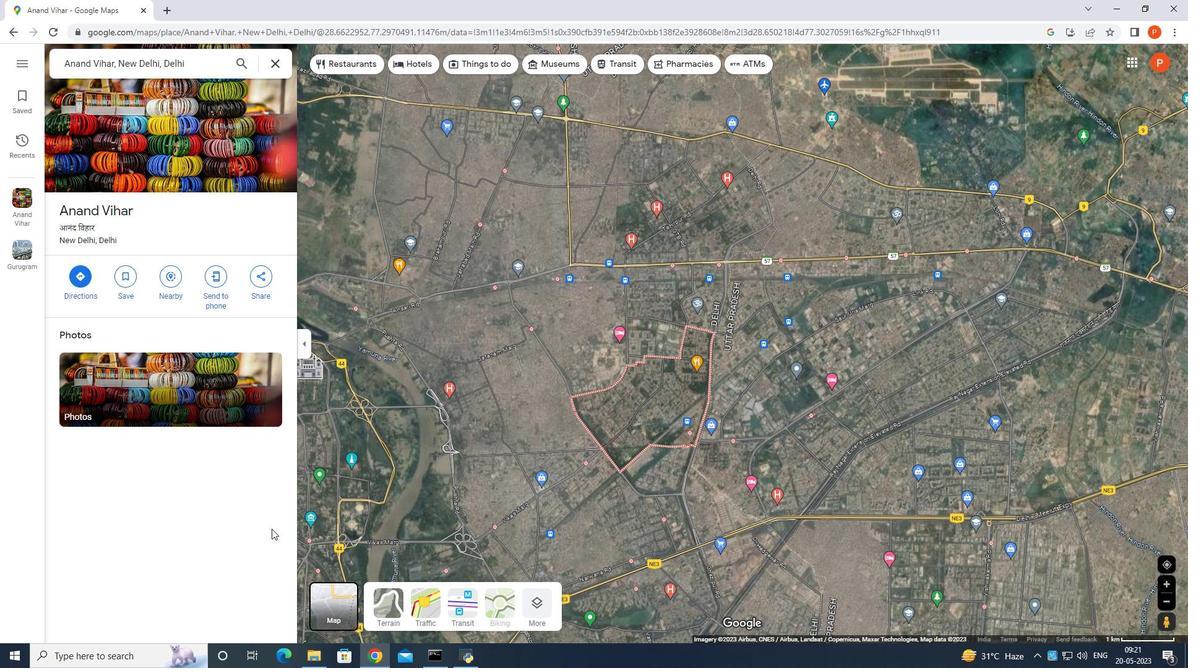 
Action: Mouse scrolled (271, 525) with delta (0, 0)
Screenshot: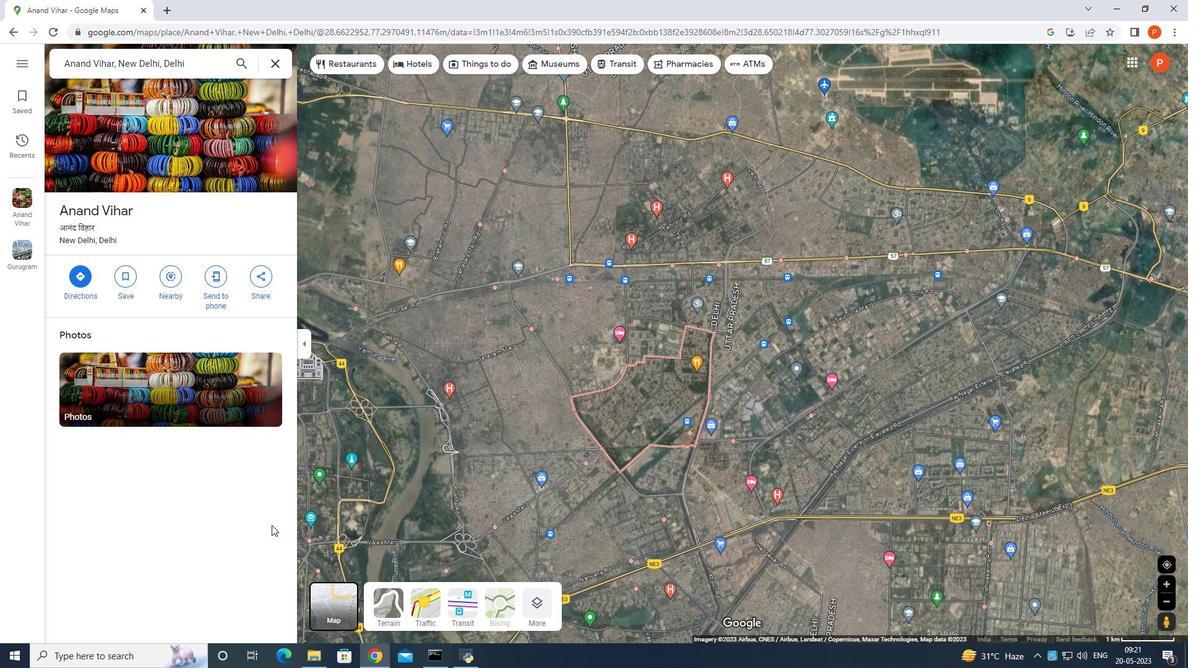 
Action: Mouse scrolled (271, 525) with delta (0, 0)
Screenshot: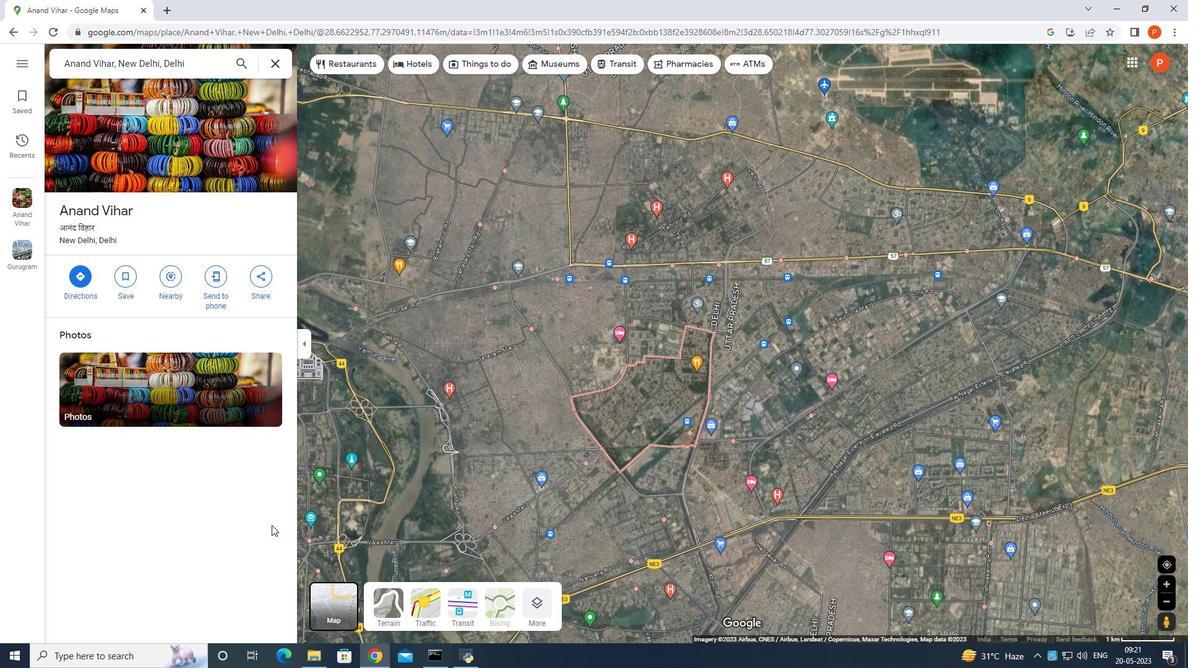 
Action: Mouse scrolled (271, 525) with delta (0, 0)
Screenshot: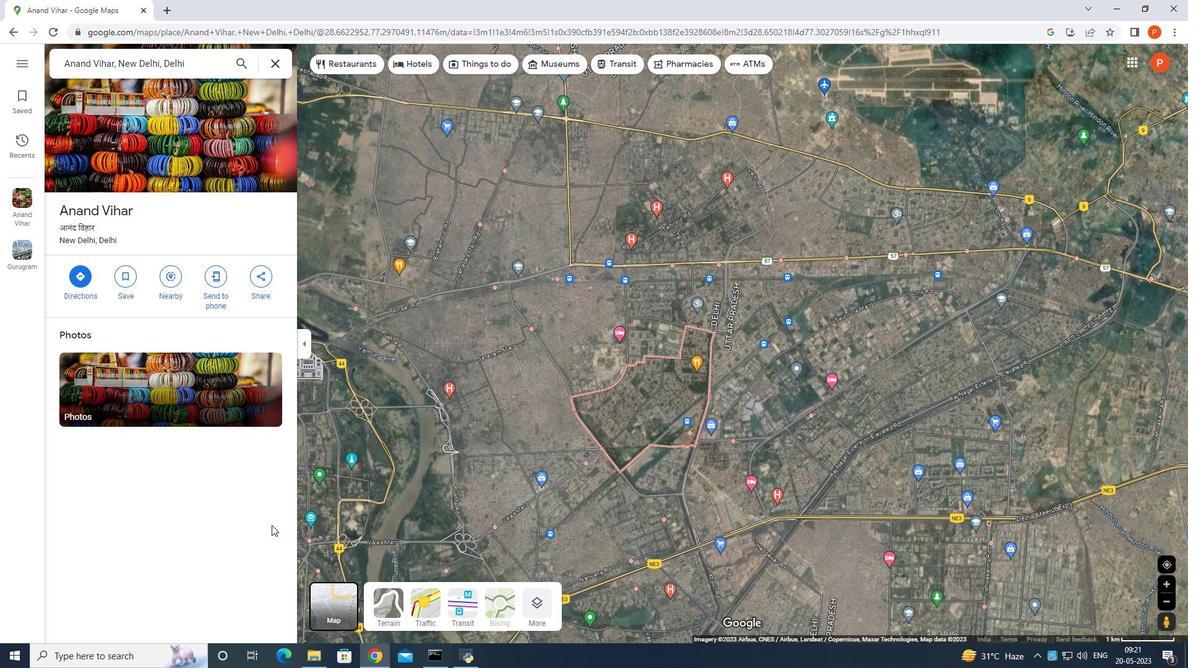 
Action: Mouse scrolled (271, 525) with delta (0, 0)
Screenshot: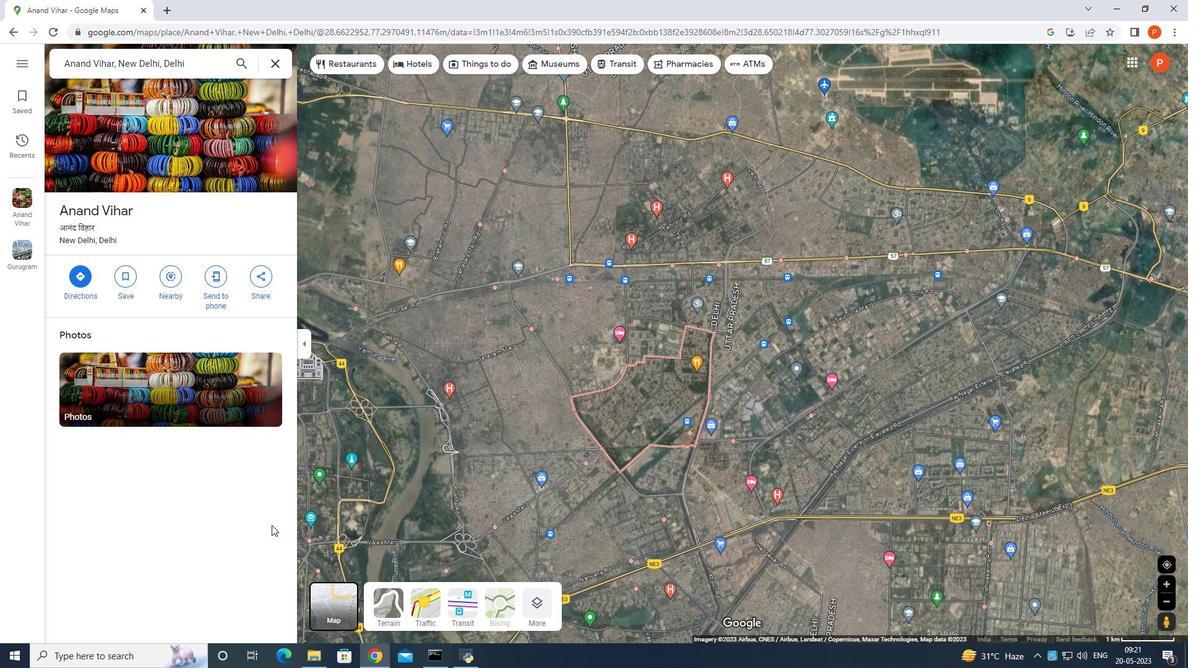 
Action: Mouse scrolled (271, 526) with delta (0, 0)
Screenshot: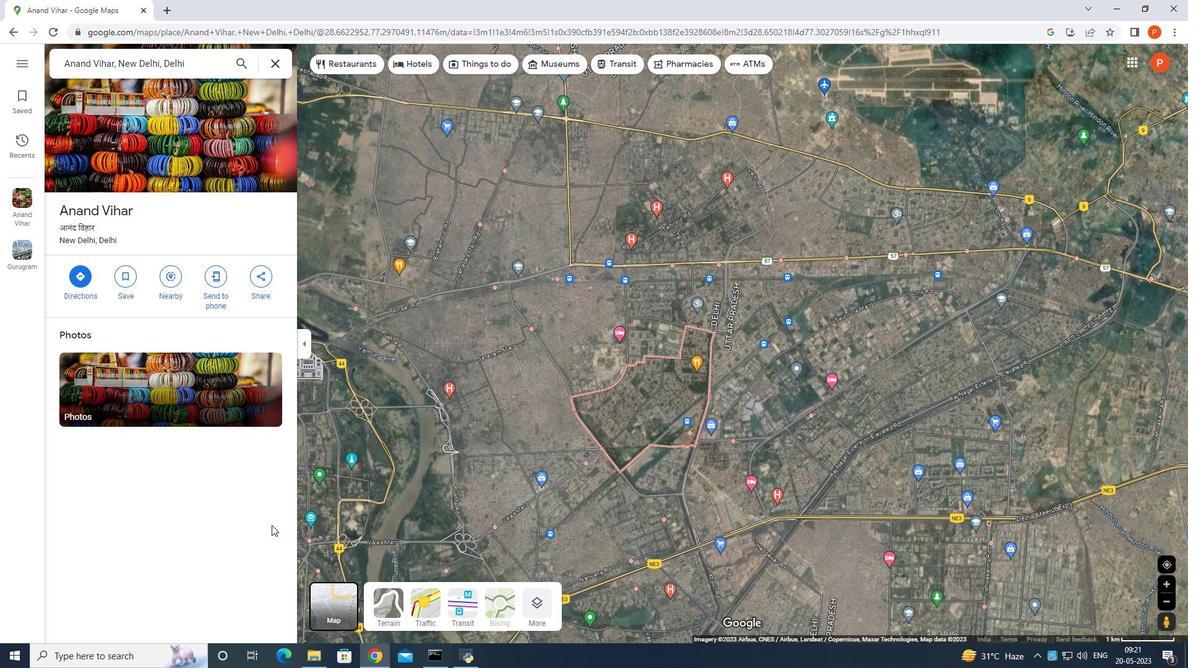 
Action: Mouse scrolled (271, 526) with delta (0, 0)
Screenshot: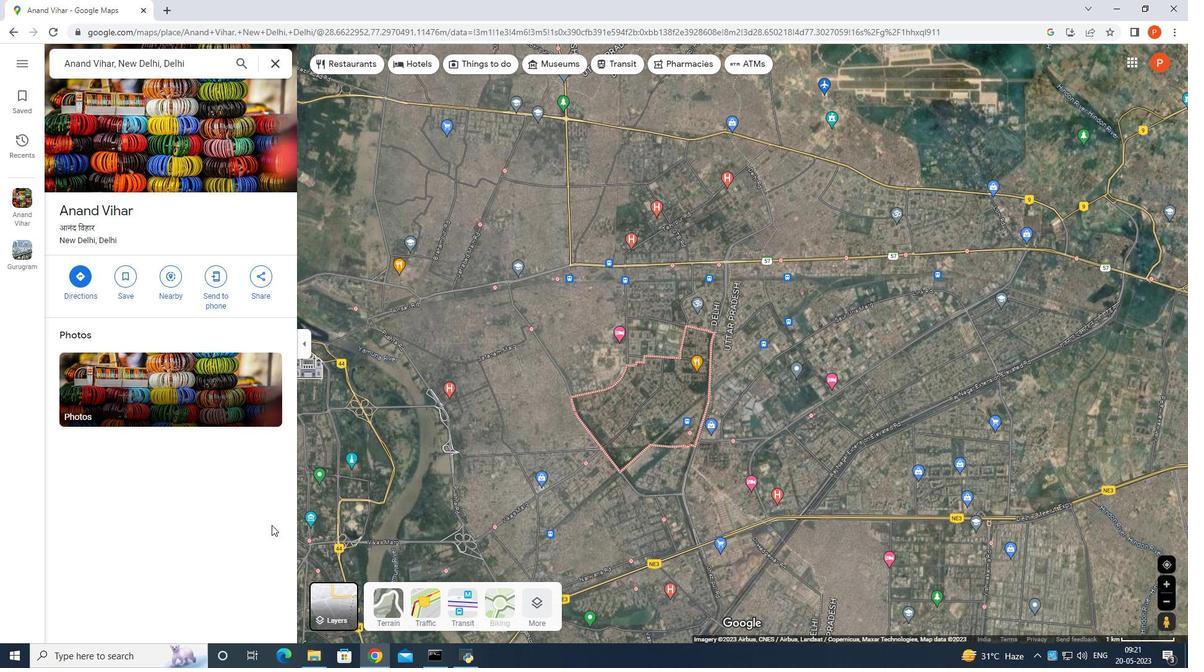 
Action: Mouse scrolled (271, 526) with delta (0, 0)
Screenshot: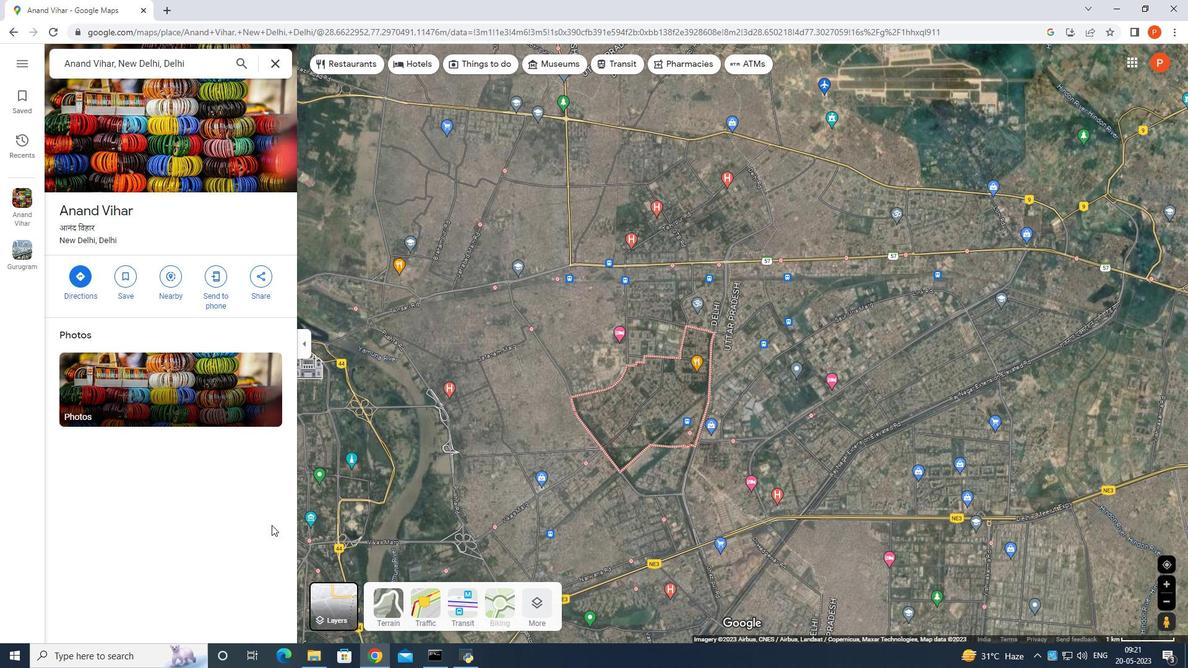
Action: Mouse scrolled (271, 526) with delta (0, 0)
Screenshot: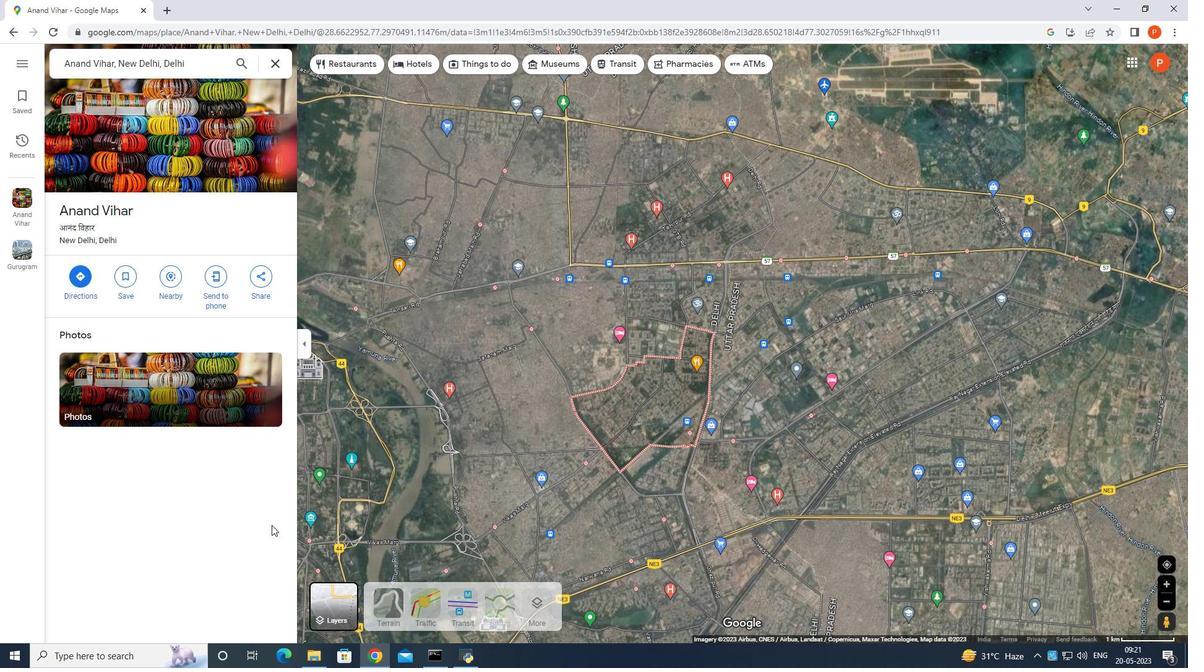 
Action: Mouse scrolled (271, 526) with delta (0, 0)
Screenshot: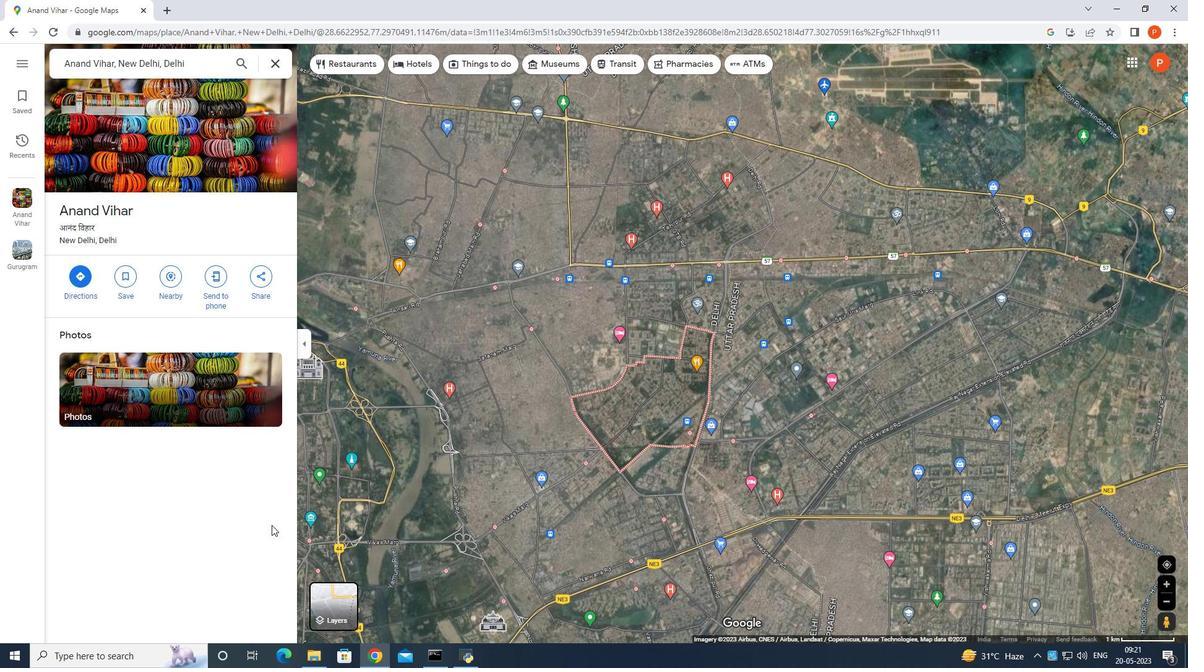 
Action: Mouse scrolled (271, 526) with delta (0, 0)
Screenshot: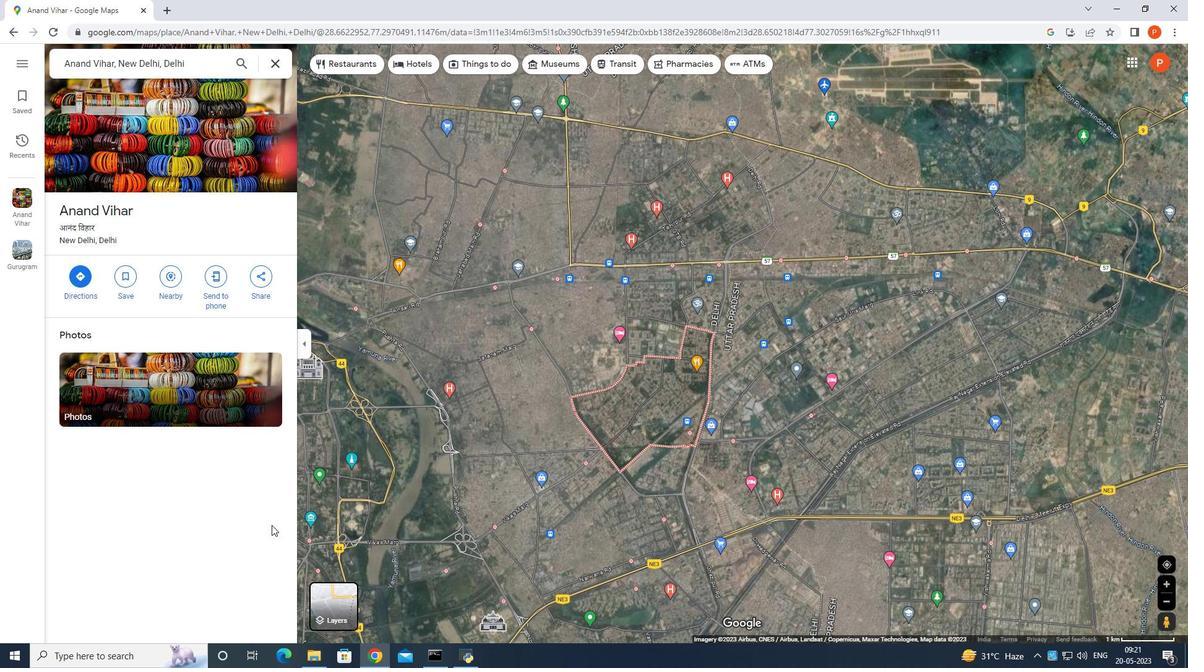 
Action: Mouse scrolled (271, 526) with delta (0, 0)
Screenshot: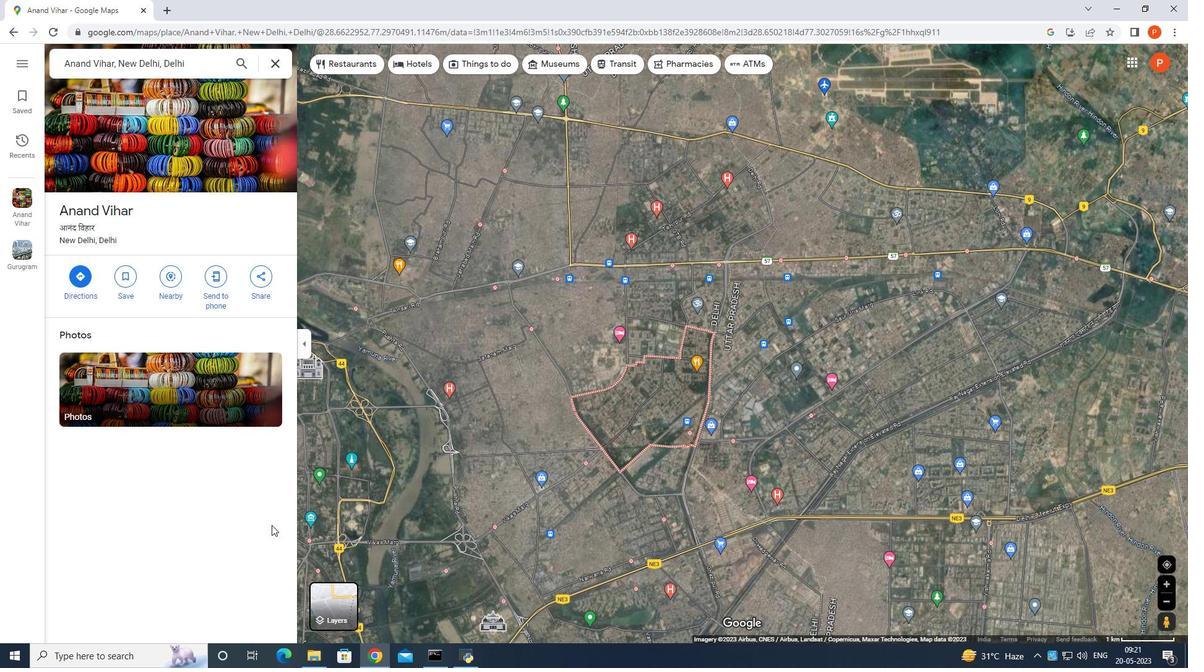 
Action: Mouse scrolled (271, 525) with delta (0, 0)
Screenshot: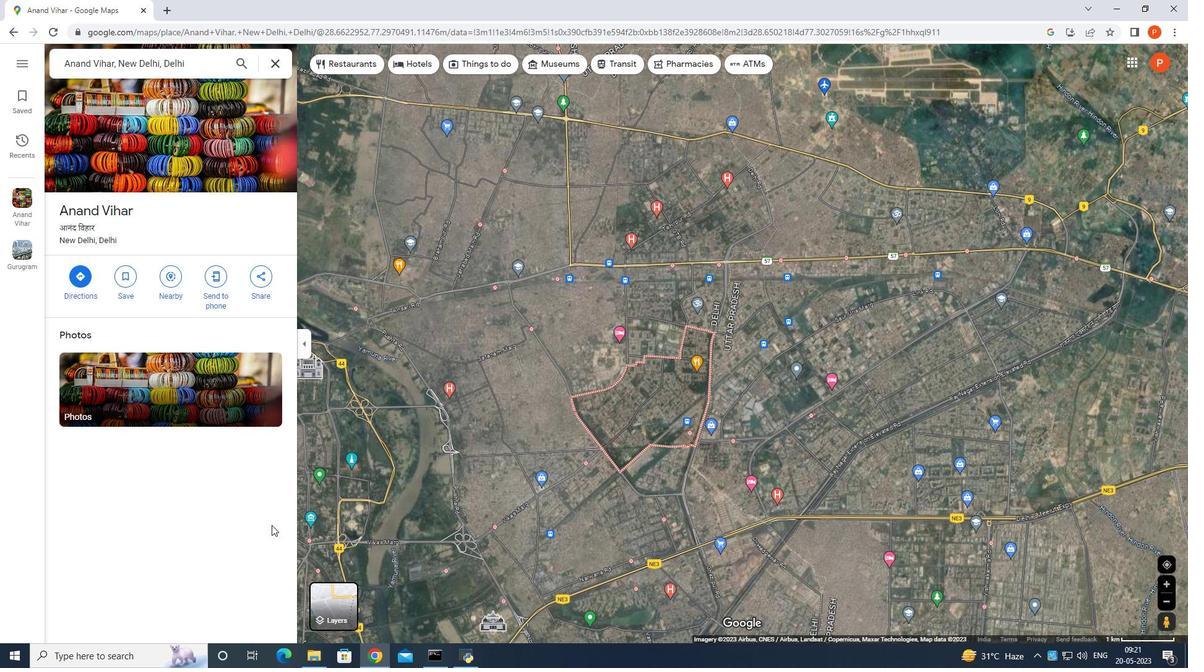 
Action: Mouse scrolled (271, 525) with delta (0, 0)
Screenshot: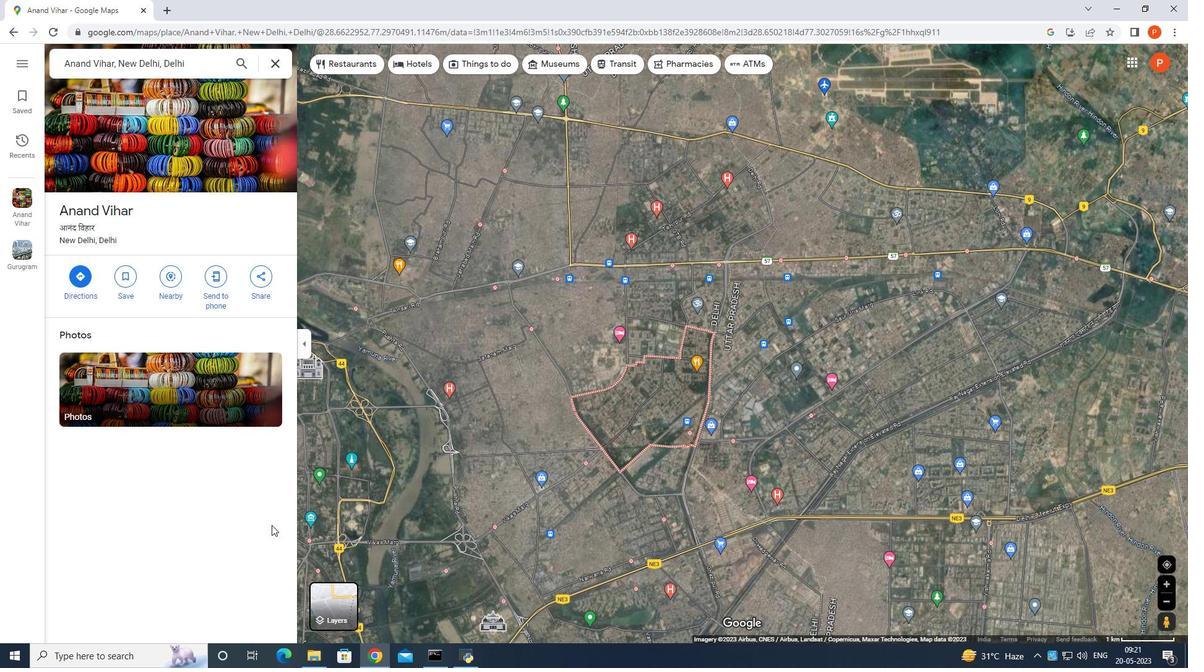 
Action: Mouse scrolled (271, 525) with delta (0, 0)
Screenshot: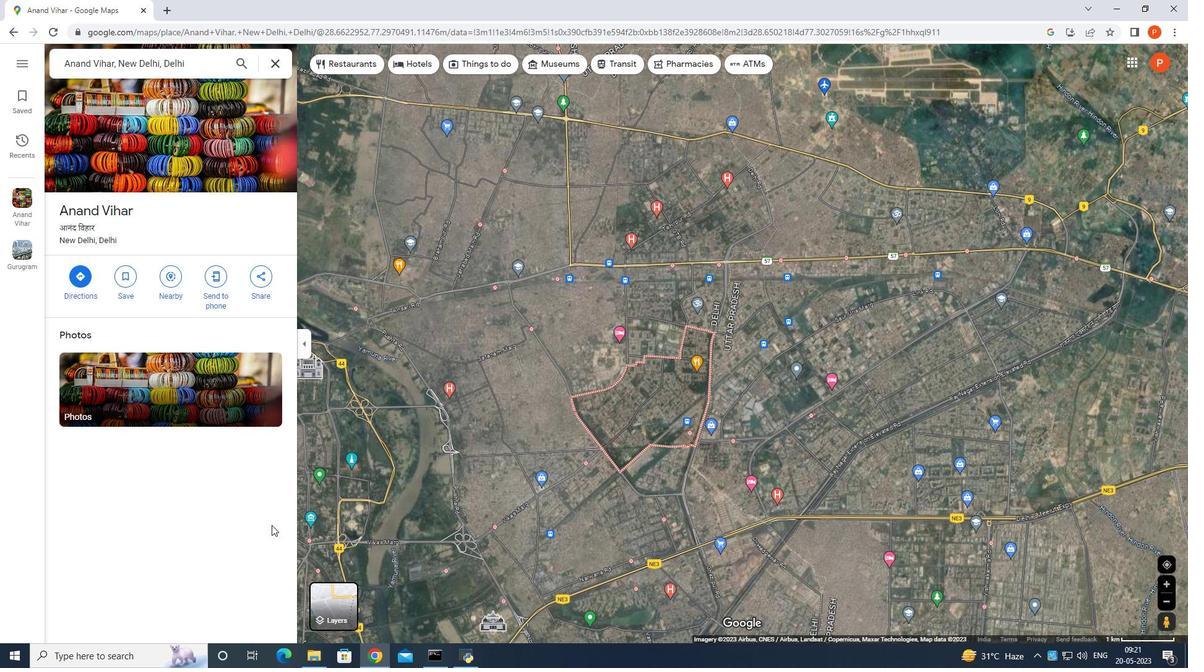 
Action: Mouse scrolled (271, 525) with delta (0, 0)
Screenshot: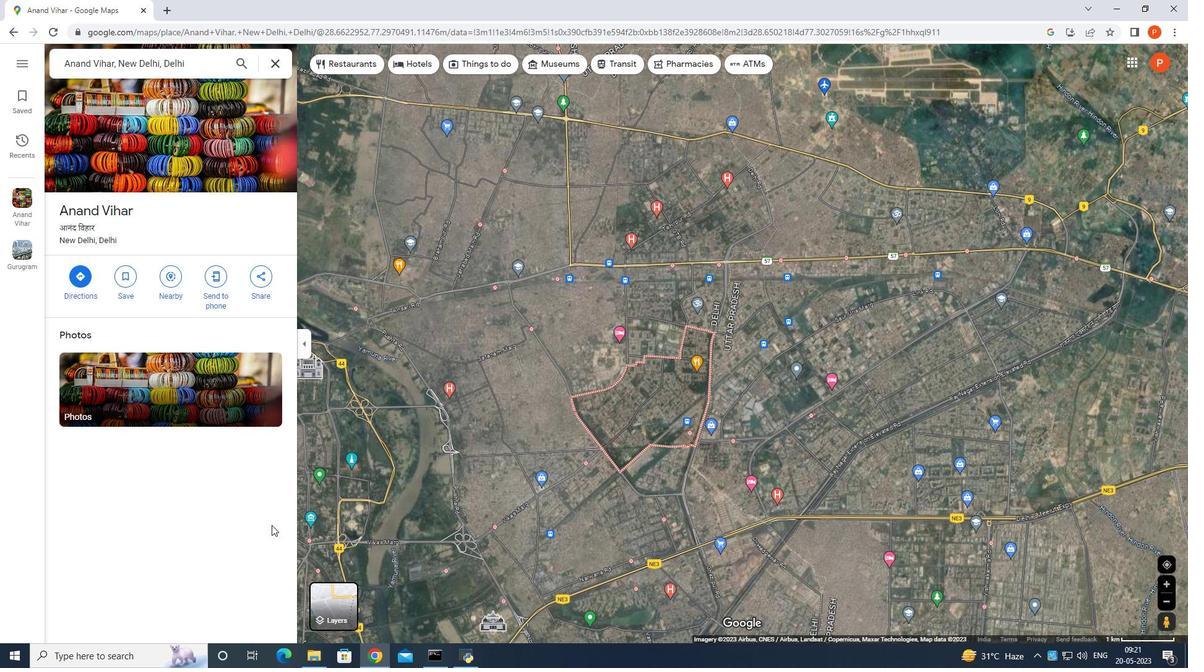 
Action: Mouse moved to (12, 32)
Screenshot: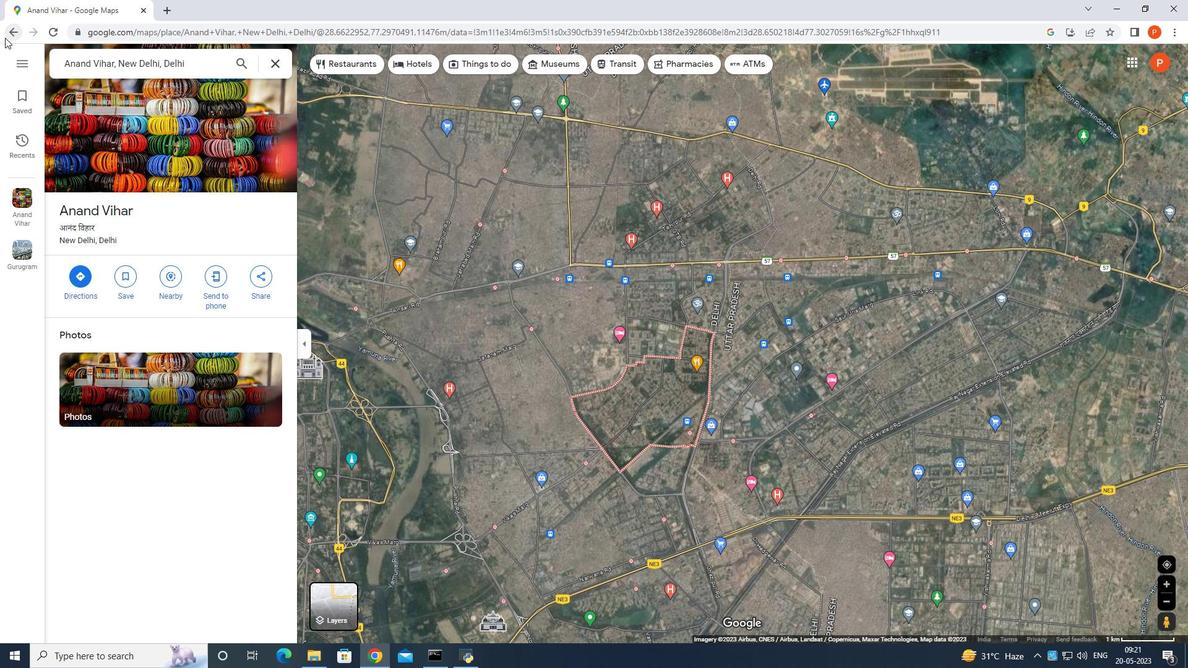 
Action: Mouse pressed left at (12, 32)
Screenshot: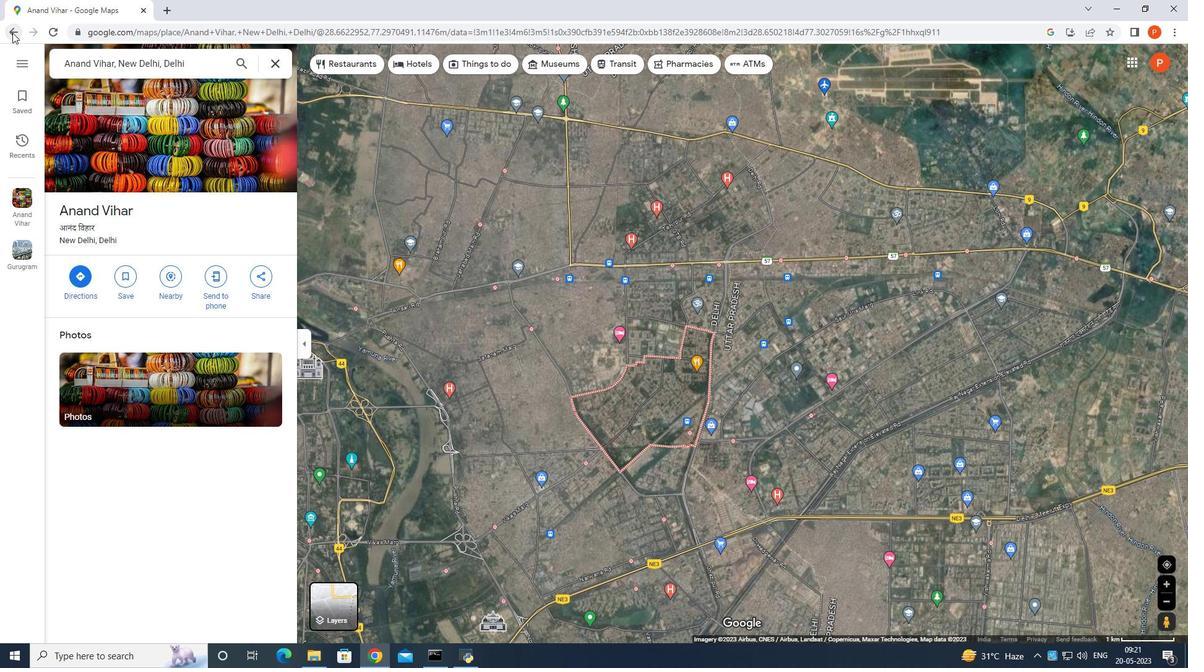 
Action: Mouse moved to (622, 62)
Screenshot: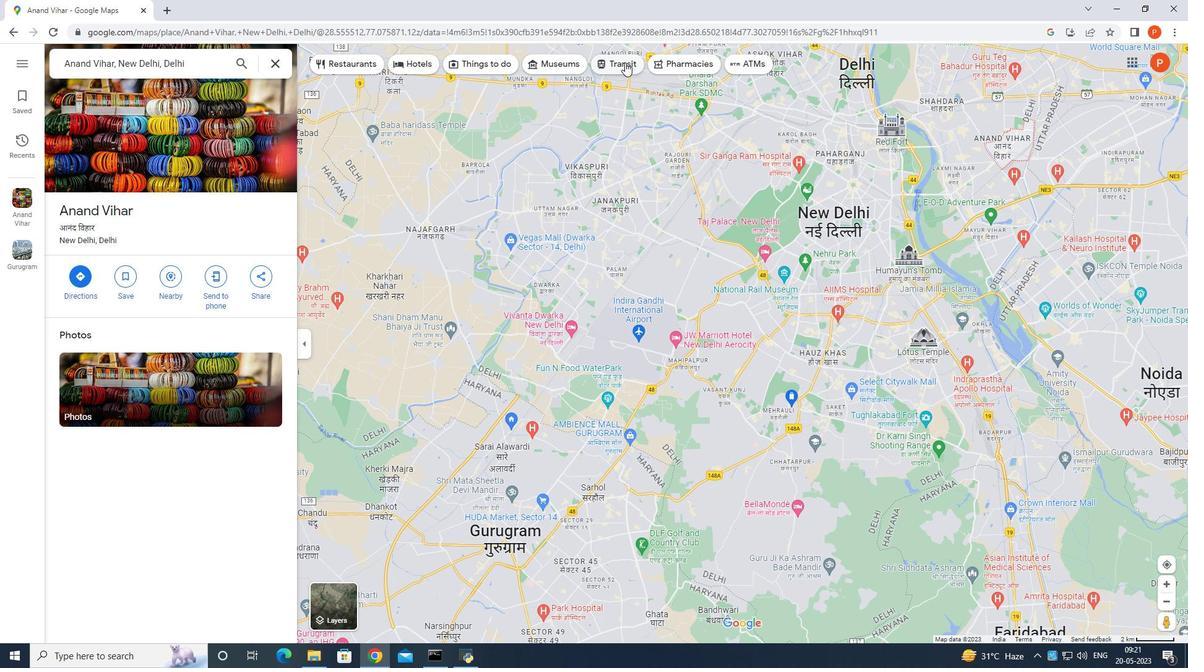 
Action: Mouse pressed left at (622, 62)
Screenshot: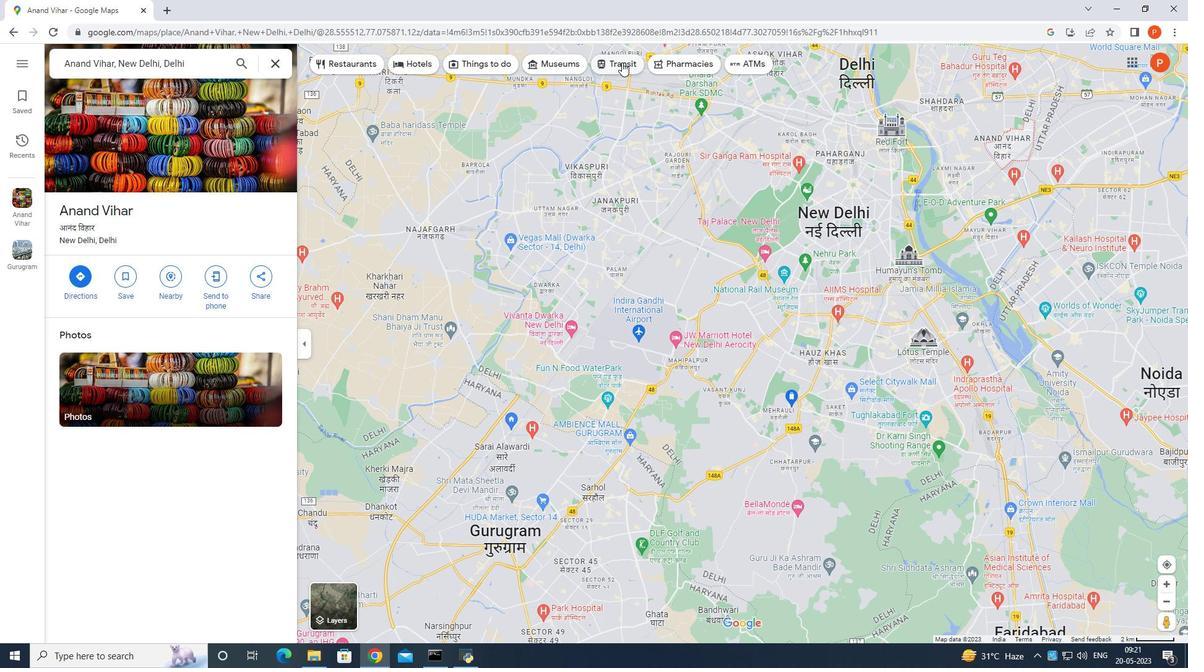 
Action: Mouse moved to (189, 13)
Screenshot: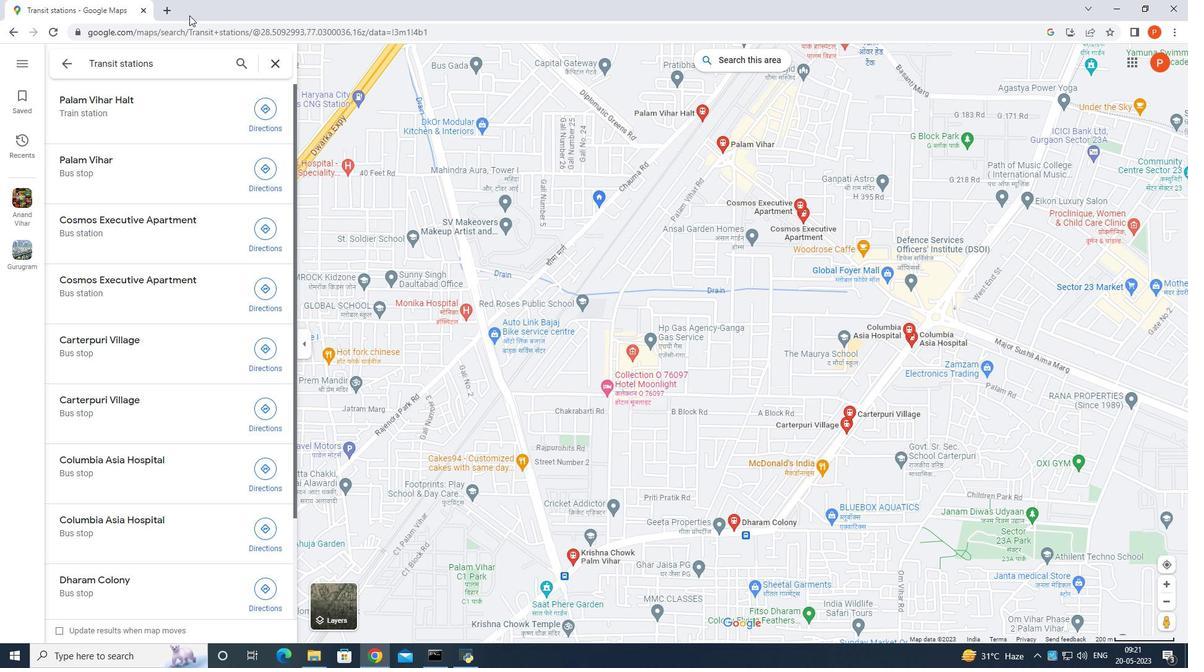 
Action: Mouse pressed left at (189, 13)
Screenshot: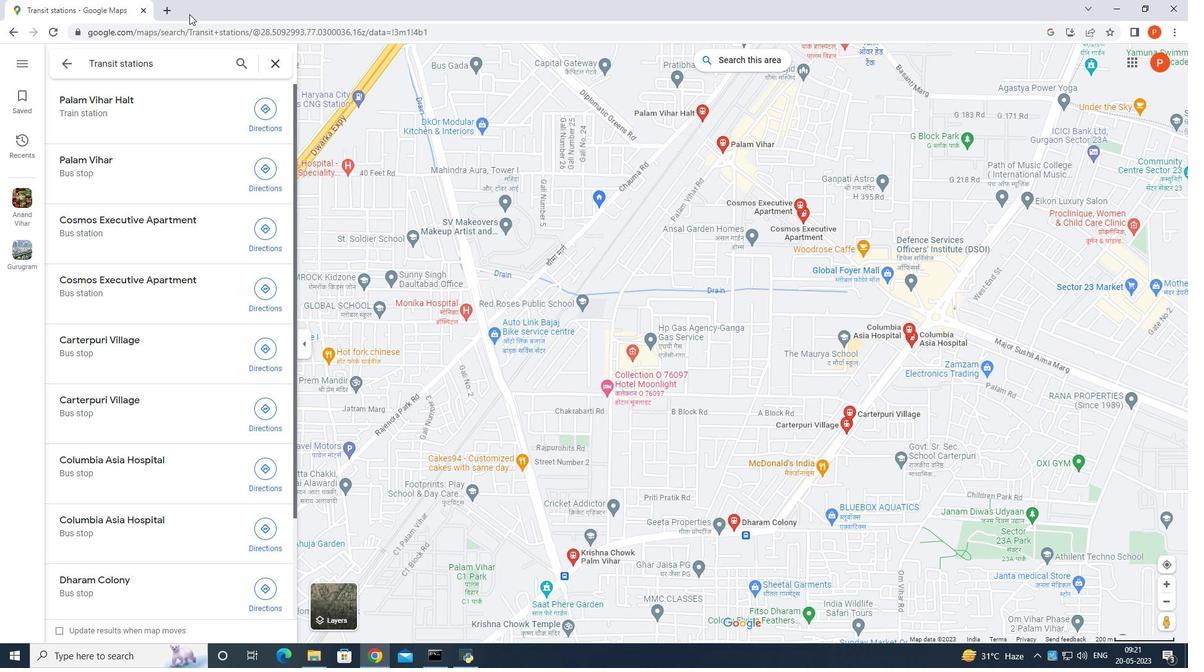 
Action: Mouse moved to (167, 4)
Screenshot: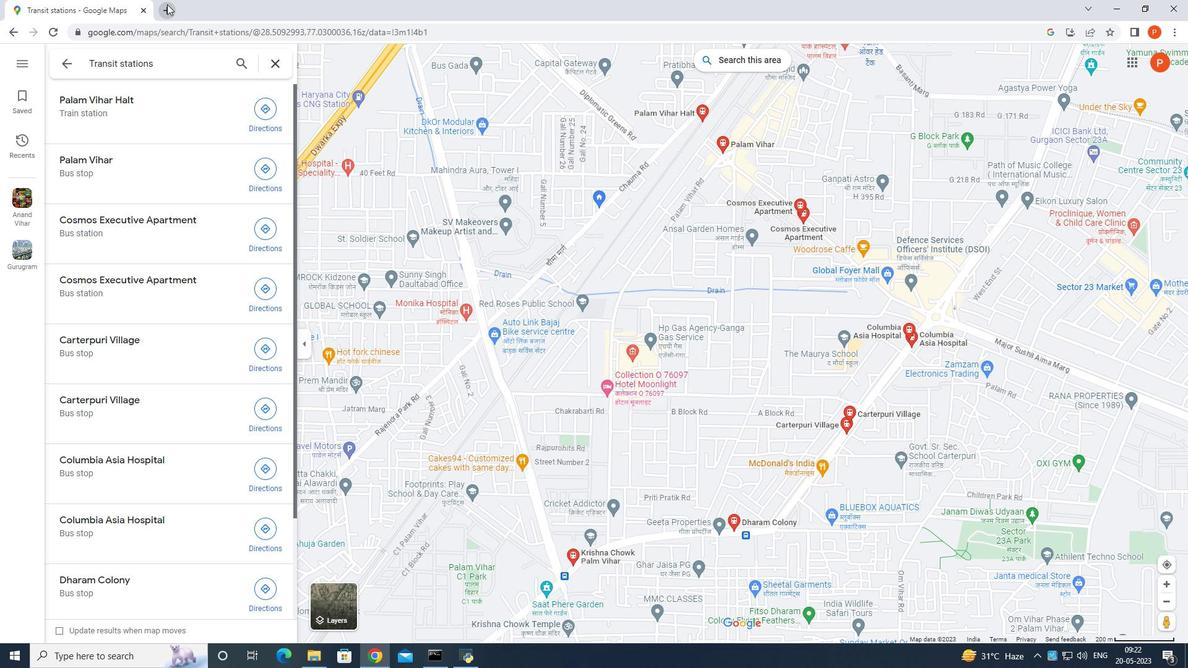 
Action: Mouse pressed left at (167, 4)
Screenshot: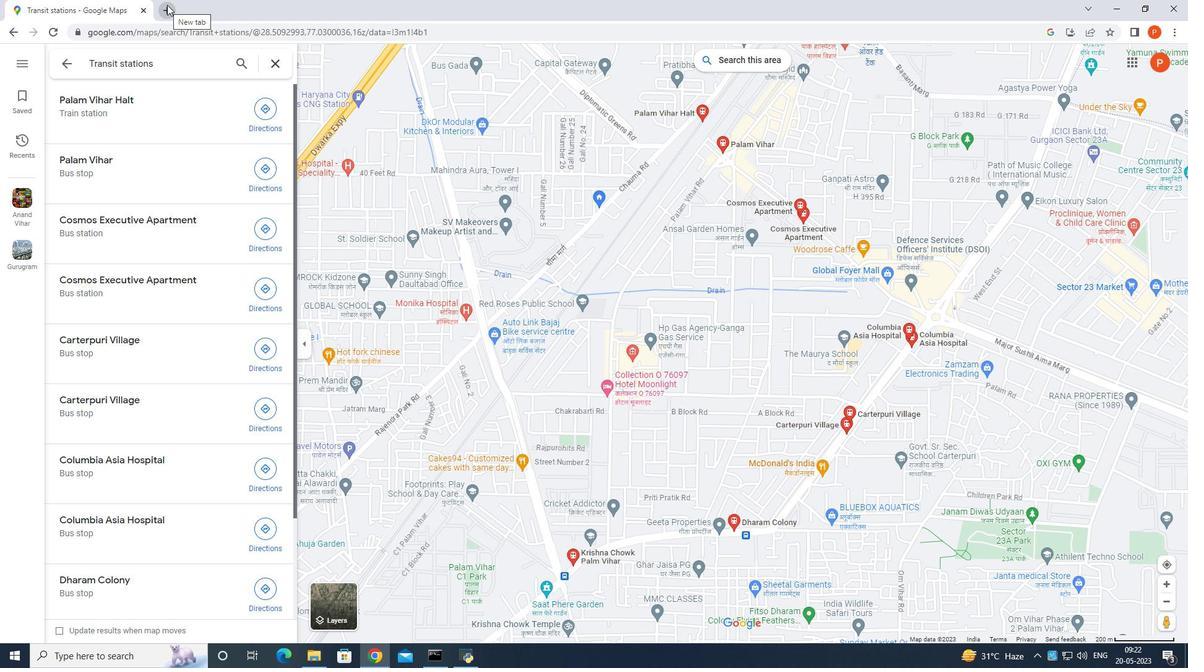 
Action: Key pressed reality<Key.space>directin<Key.space>aver<Key.space>laid<Key.space>on<Key.space>pon<Key.backspace><Key.backspace>hones<Key.space>camera<Key.enter>
Screenshot: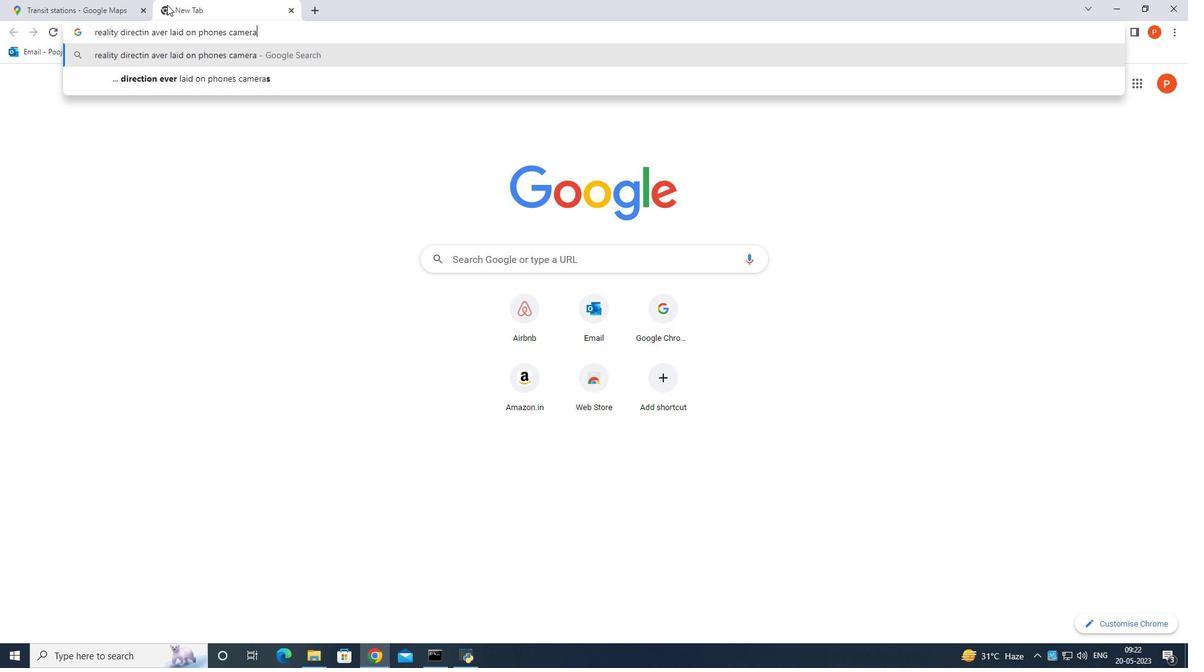 
Action: Mouse scrolled (167, 4) with delta (0, 0)
Screenshot: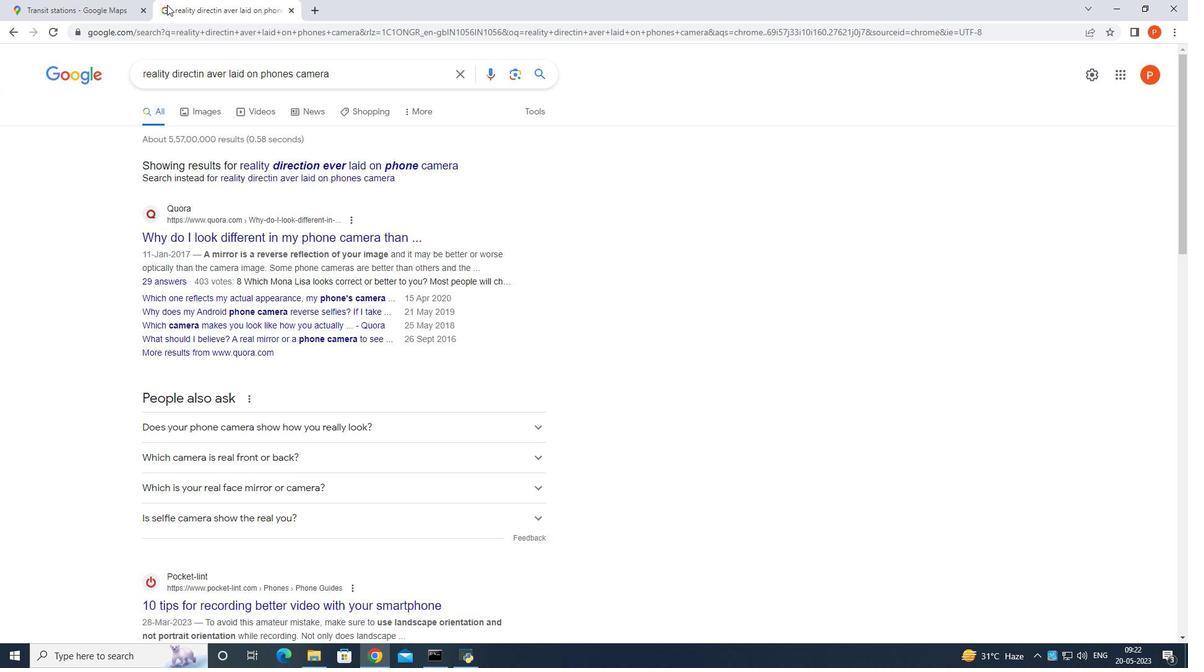 
Action: Mouse moved to (100, 216)
Screenshot: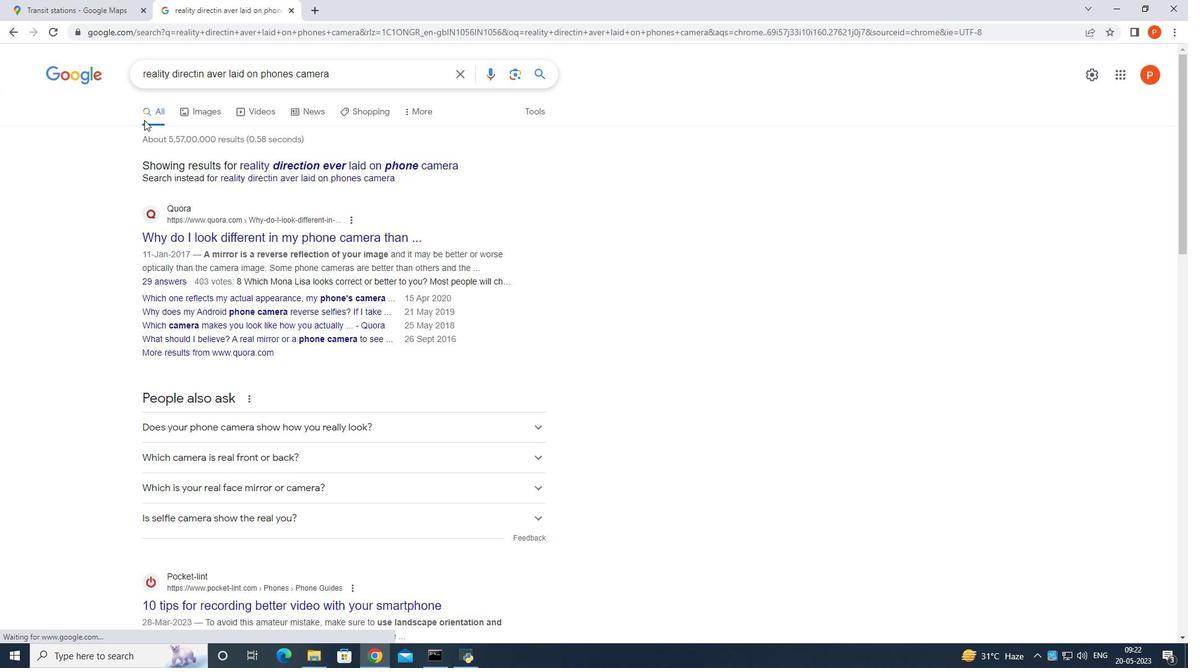 
Action: Mouse scrolled (100, 215) with delta (0, 0)
Screenshot: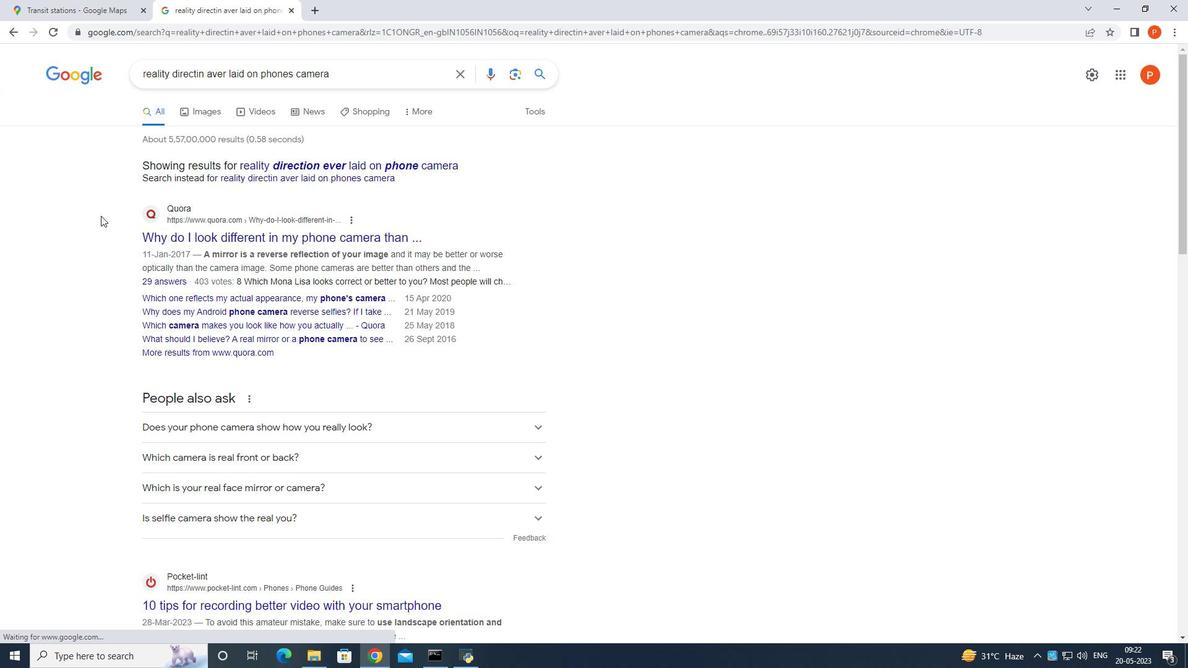
Action: Mouse moved to (168, 221)
Screenshot: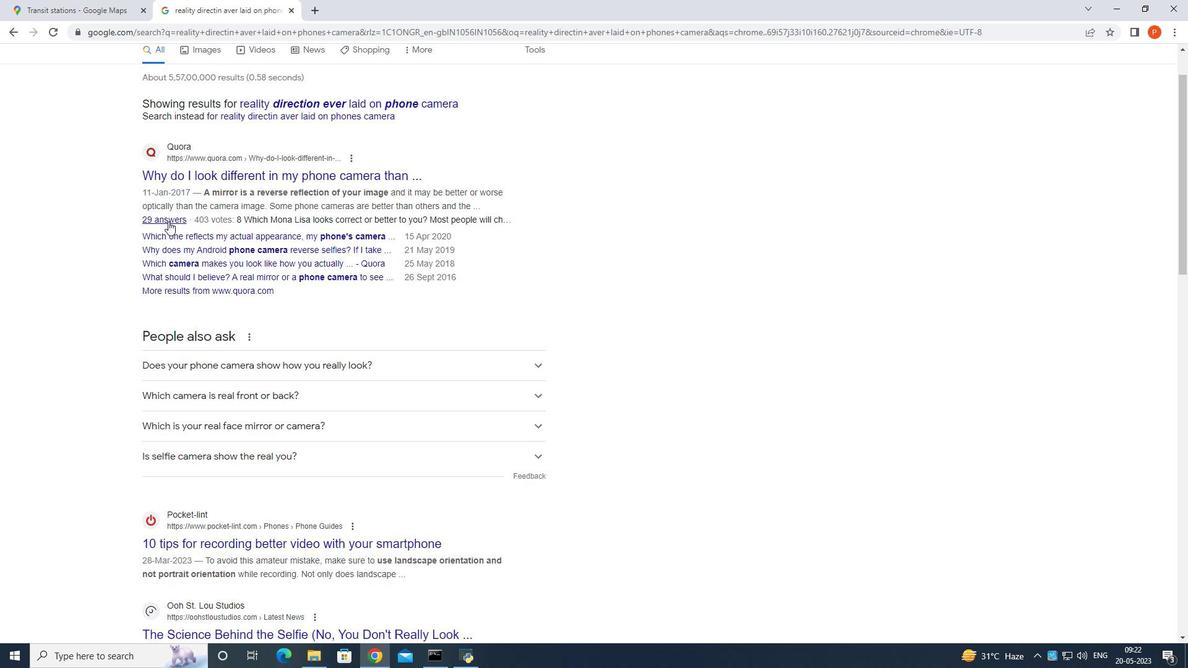 
Action: Mouse scrolled (168, 221) with delta (0, 0)
Screenshot: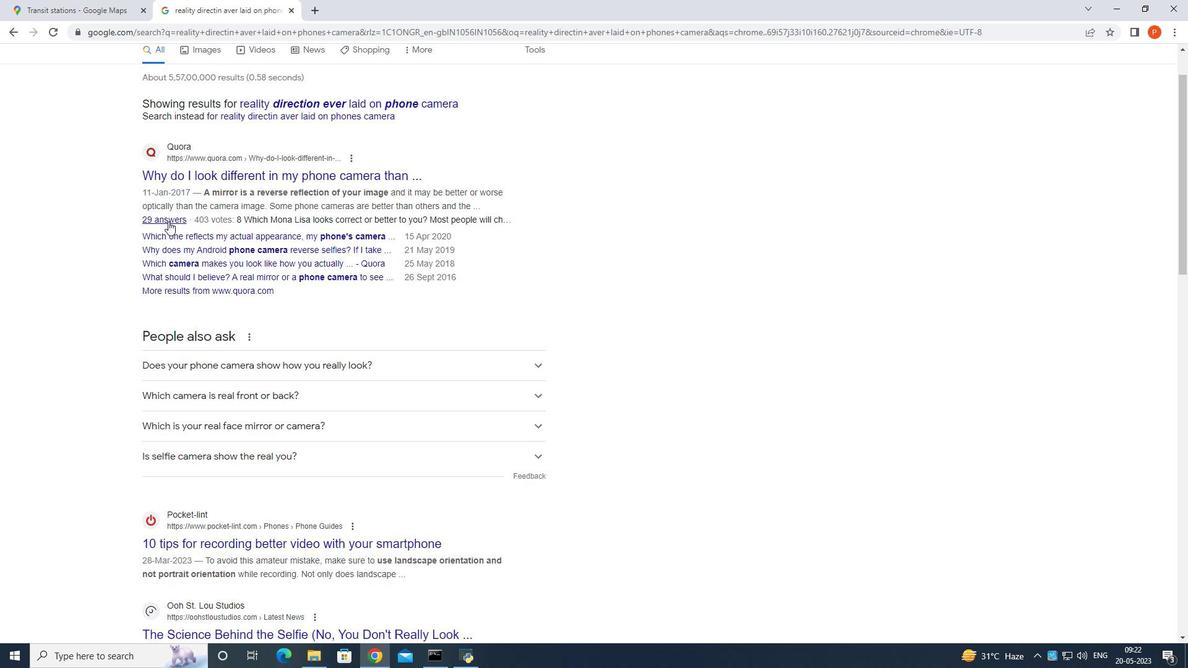 
Action: Mouse moved to (181, 226)
Screenshot: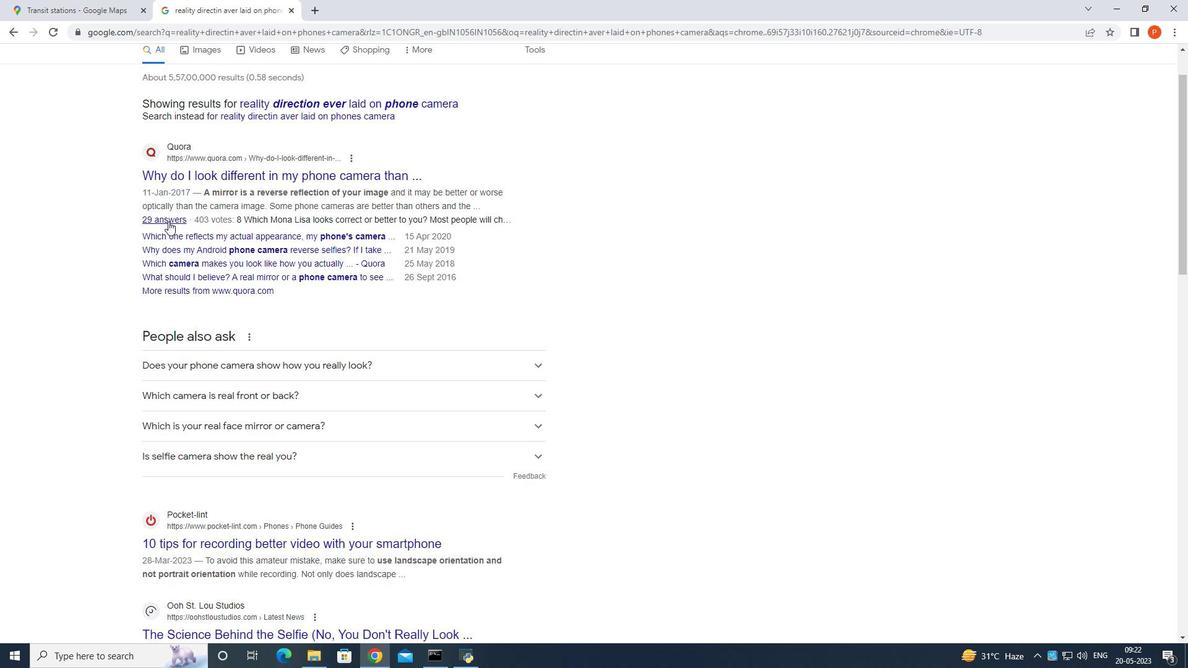 
Action: Mouse scrolled (181, 225) with delta (0, 0)
Screenshot: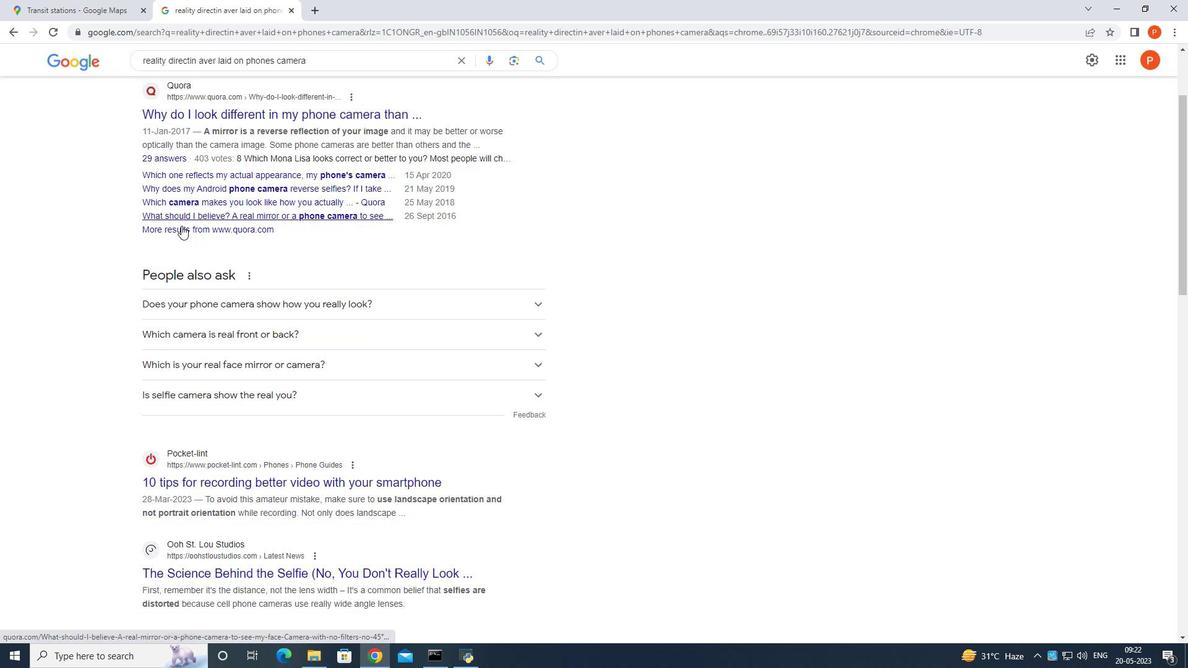 
Action: Mouse scrolled (181, 225) with delta (0, 0)
Screenshot: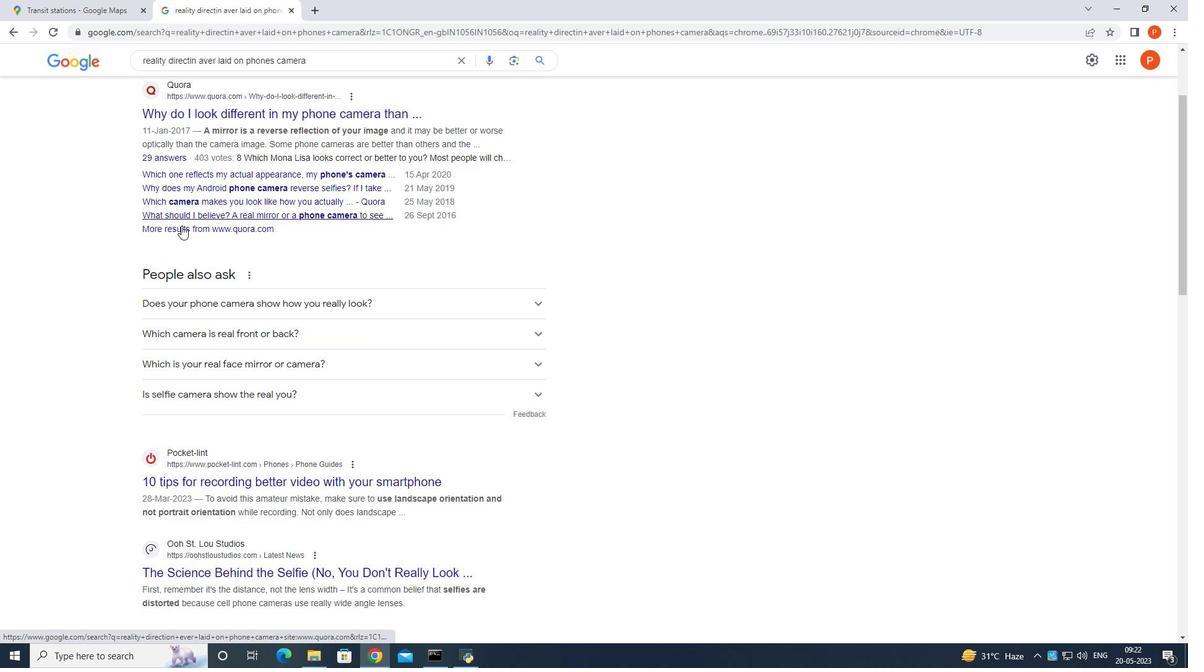 
Action: Mouse scrolled (181, 225) with delta (0, 0)
Screenshot: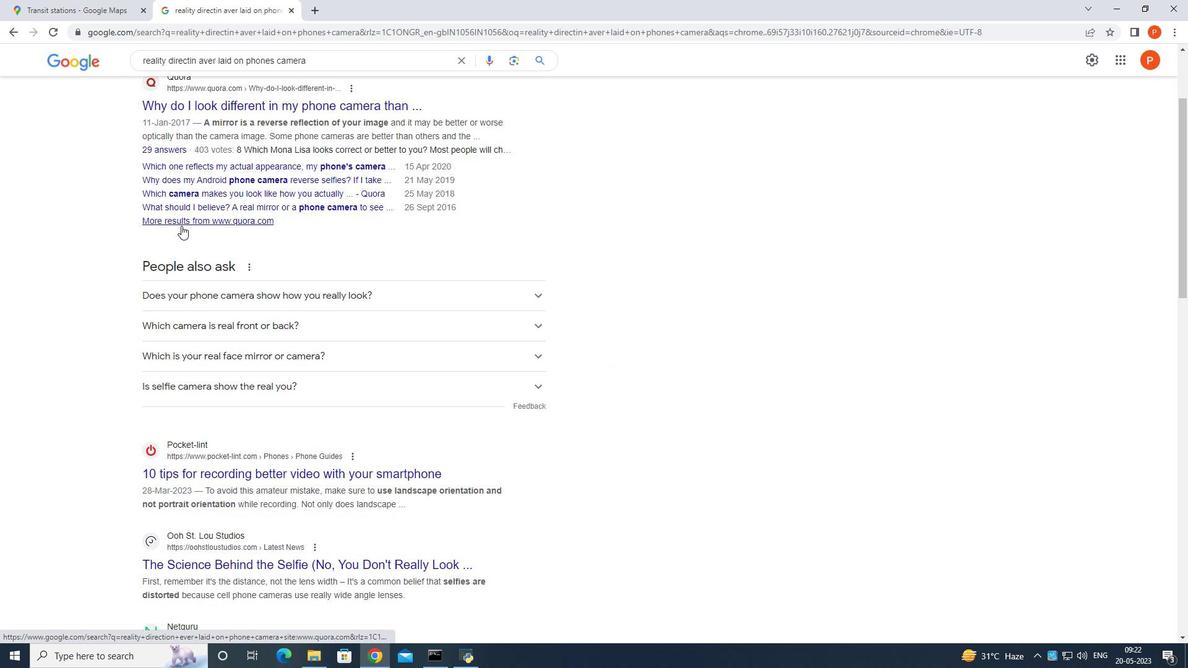 
Action: Mouse scrolled (181, 225) with delta (0, 0)
Screenshot: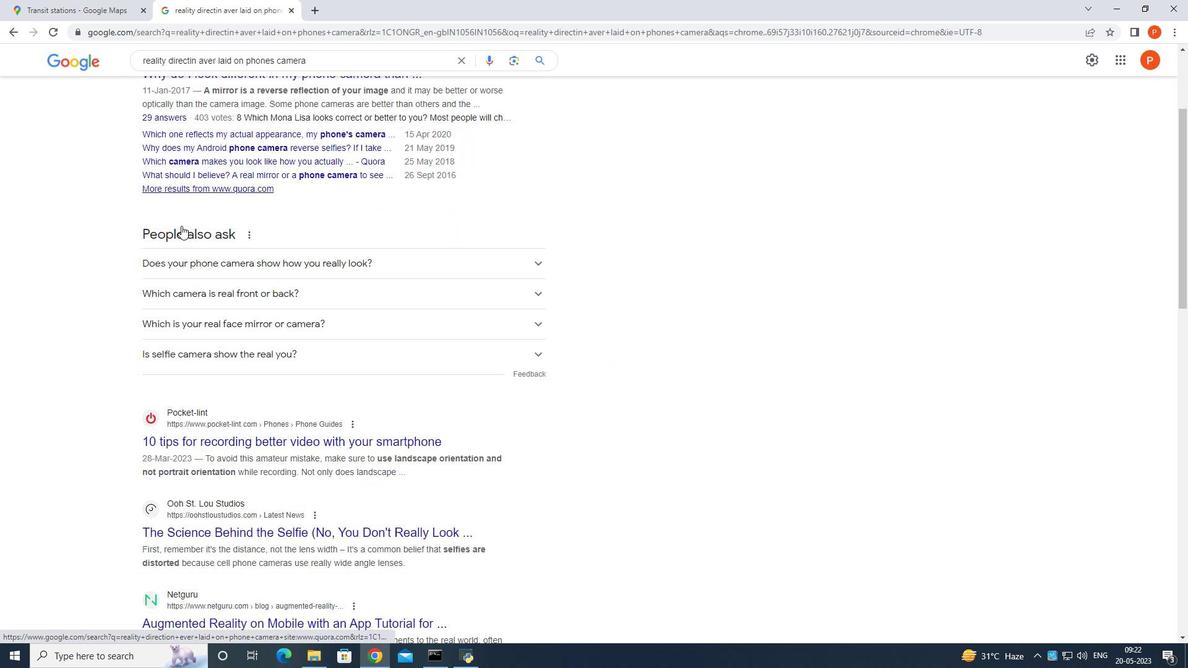 
Action: Mouse scrolled (181, 225) with delta (0, 0)
Screenshot: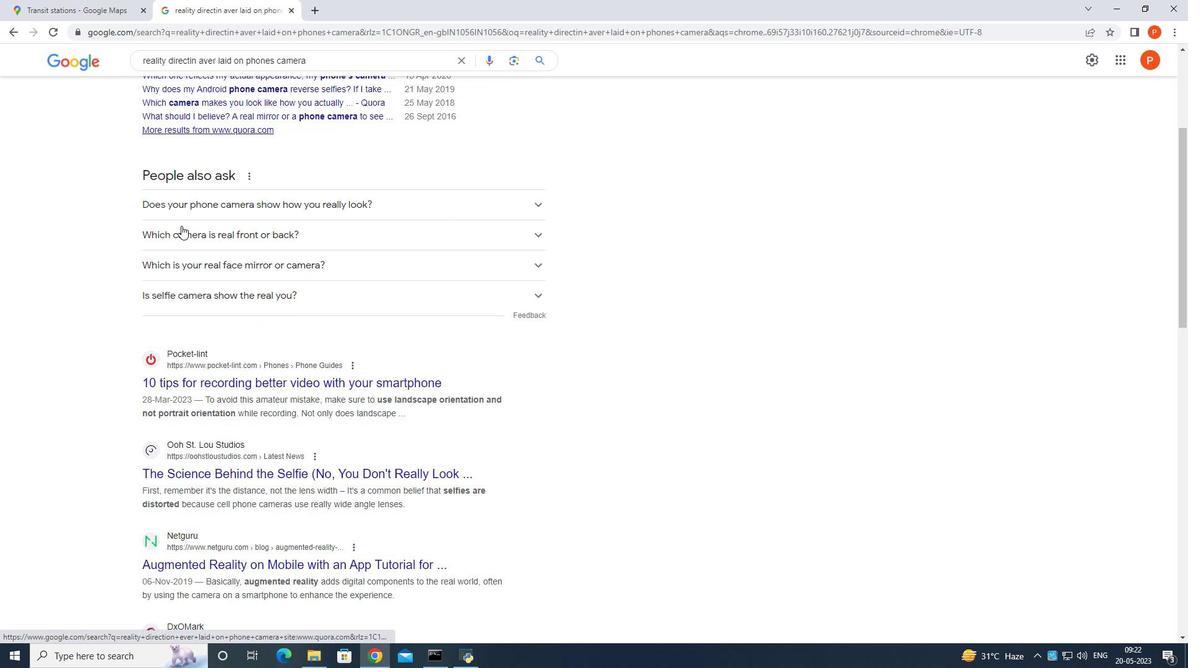 
Action: Mouse scrolled (181, 225) with delta (0, 0)
Screenshot: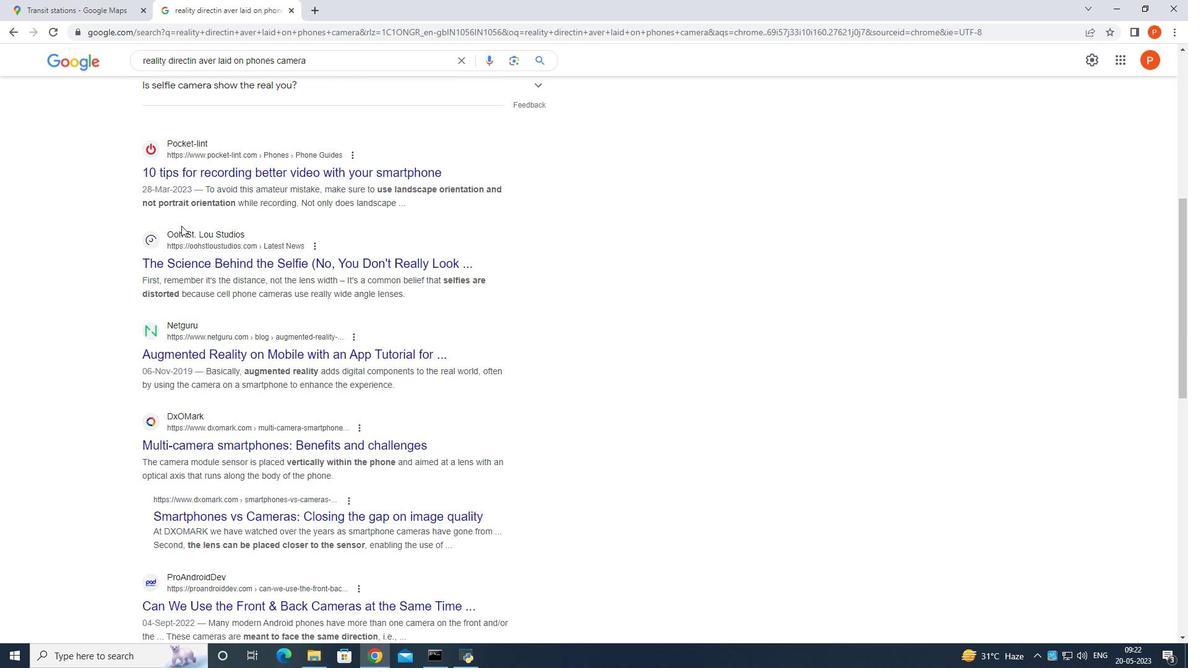 
Action: Mouse moved to (224, 293)
Screenshot: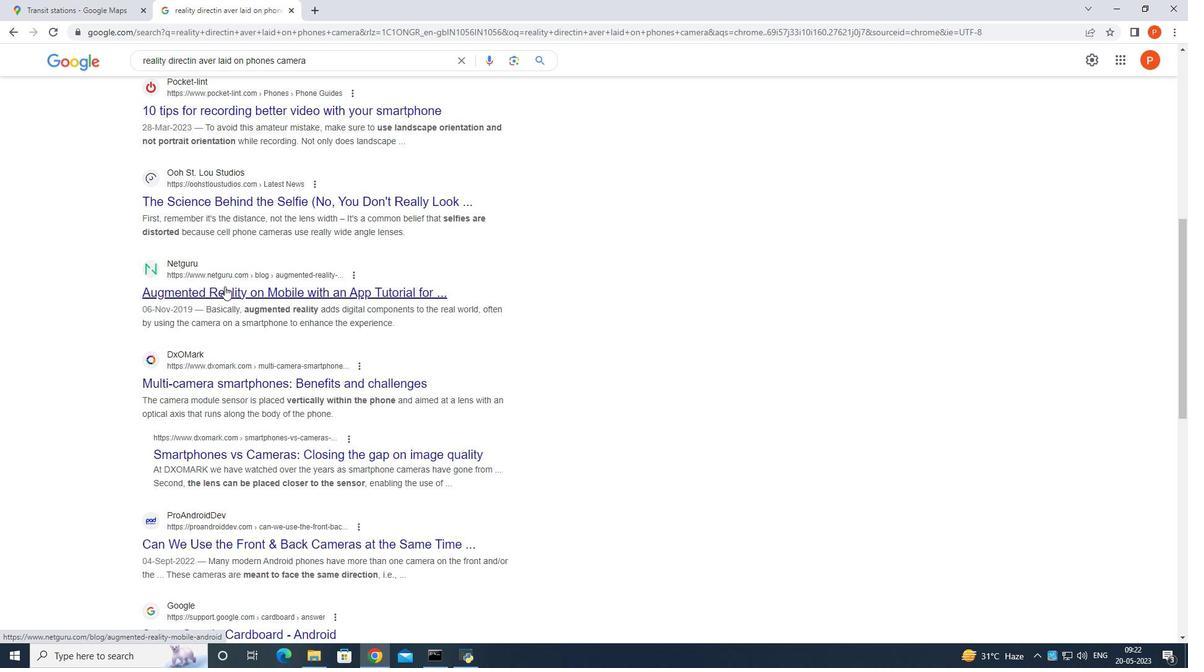 
Action: Mouse pressed left at (224, 293)
Screenshot: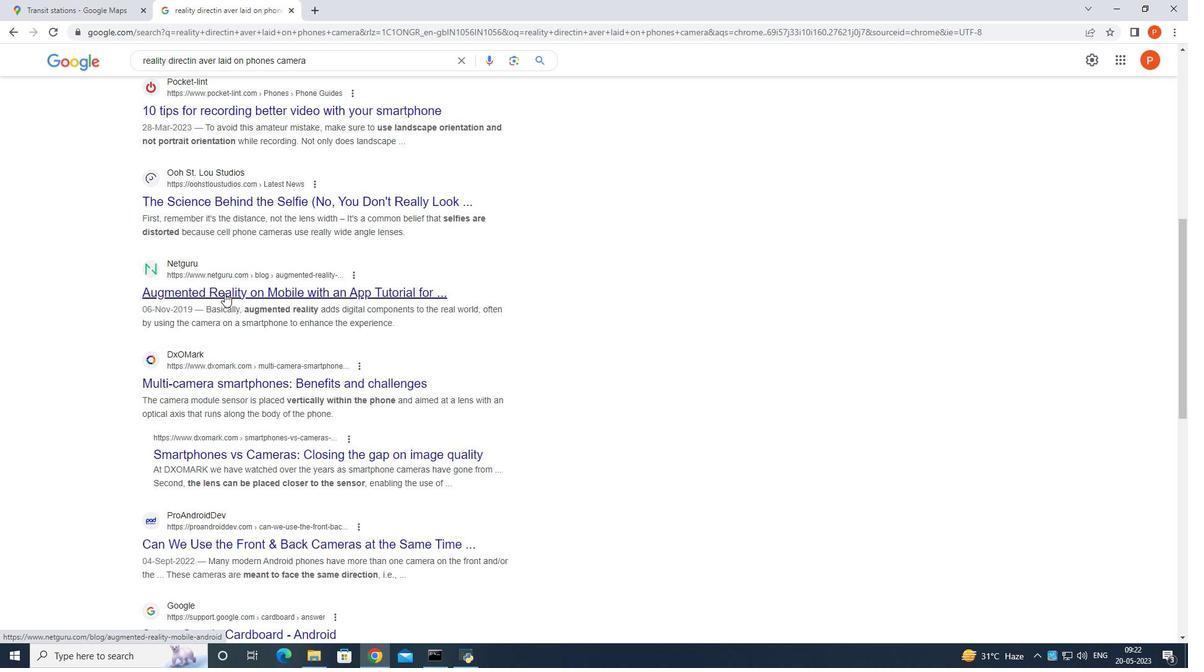 
Action: Mouse scrolled (224, 292) with delta (0, 0)
Screenshot: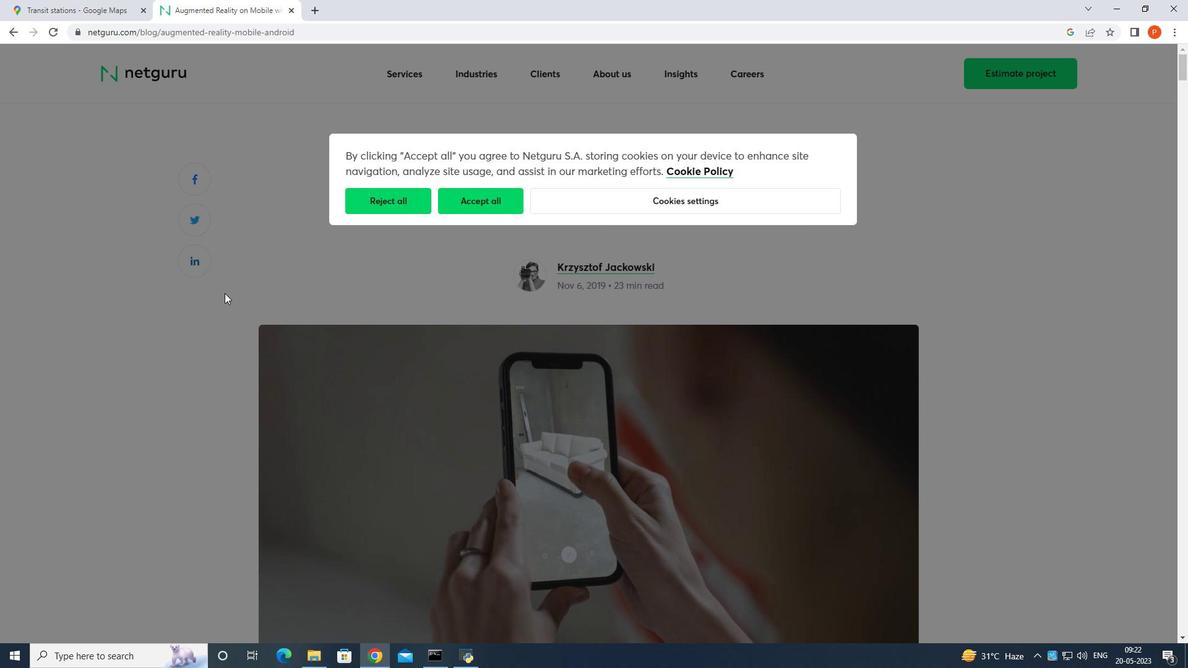 
Action: Mouse scrolled (224, 292) with delta (0, 0)
Screenshot: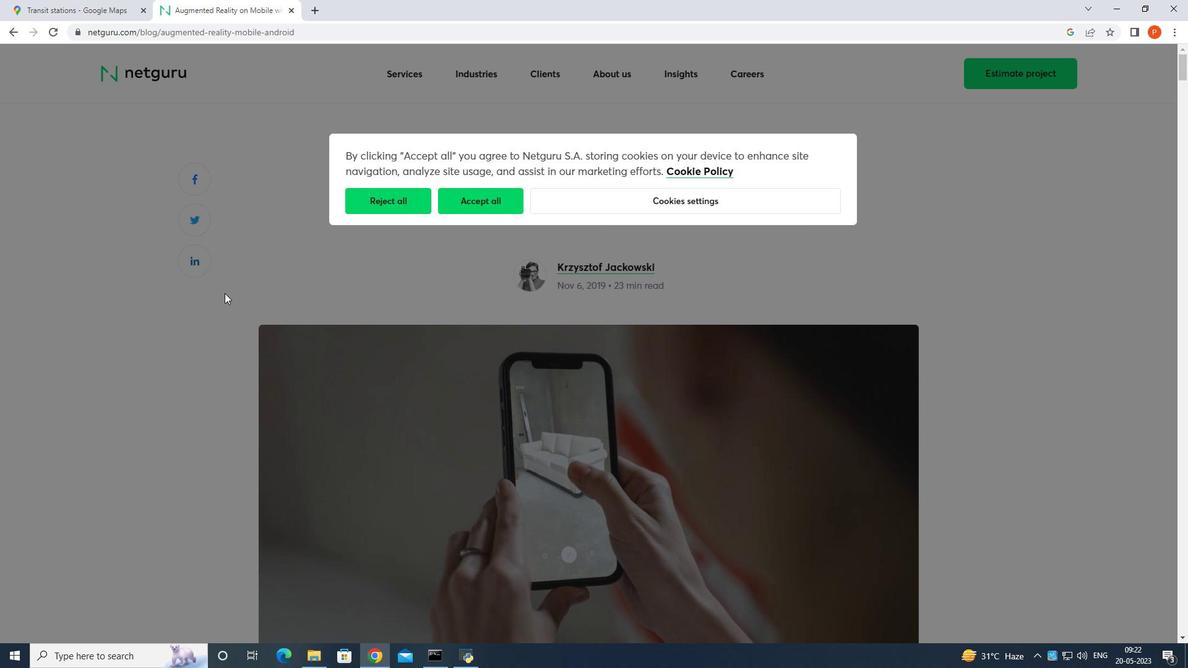 
Action: Mouse scrolled (224, 292) with delta (0, 0)
Screenshot: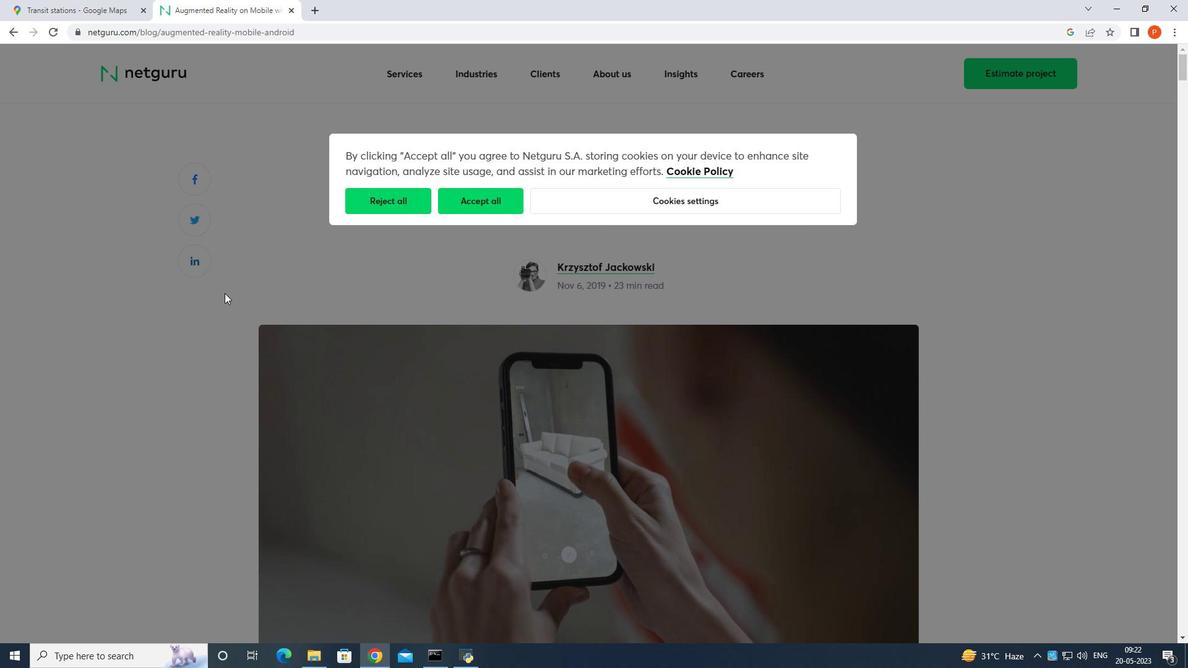 
Action: Mouse scrolled (224, 292) with delta (0, 0)
Screenshot: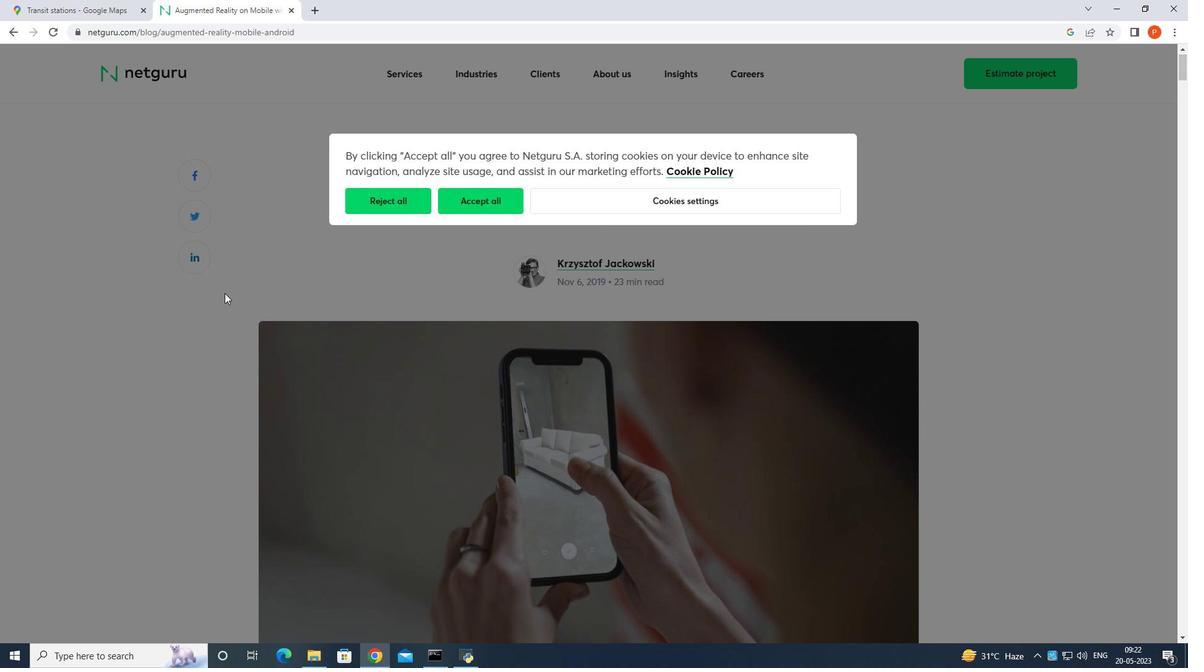 
Action: Mouse moved to (354, 240)
Screenshot: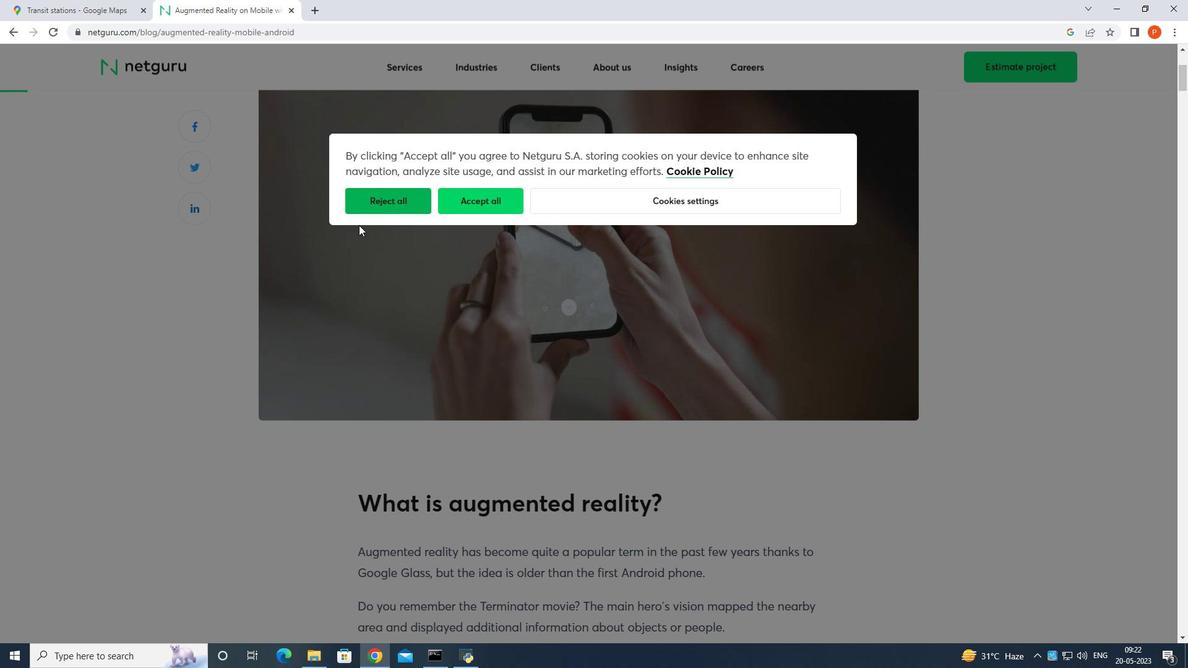 
Action: Mouse pressed left at (354, 240)
Screenshot: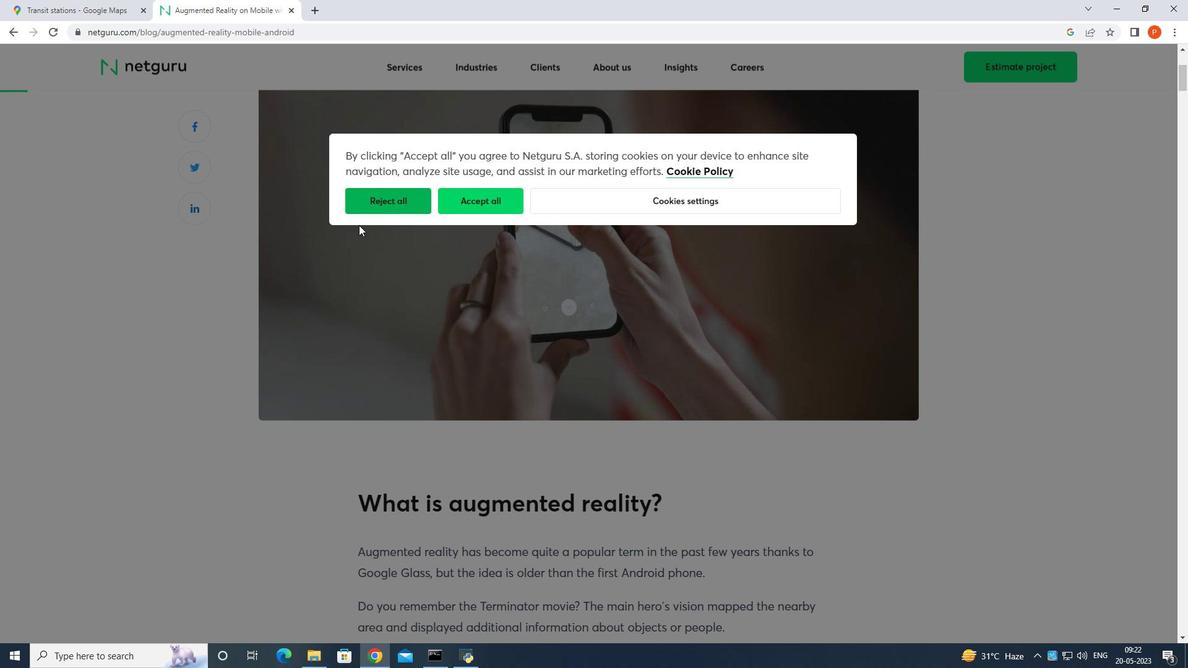 
Action: Mouse pressed left at (354, 240)
Screenshot: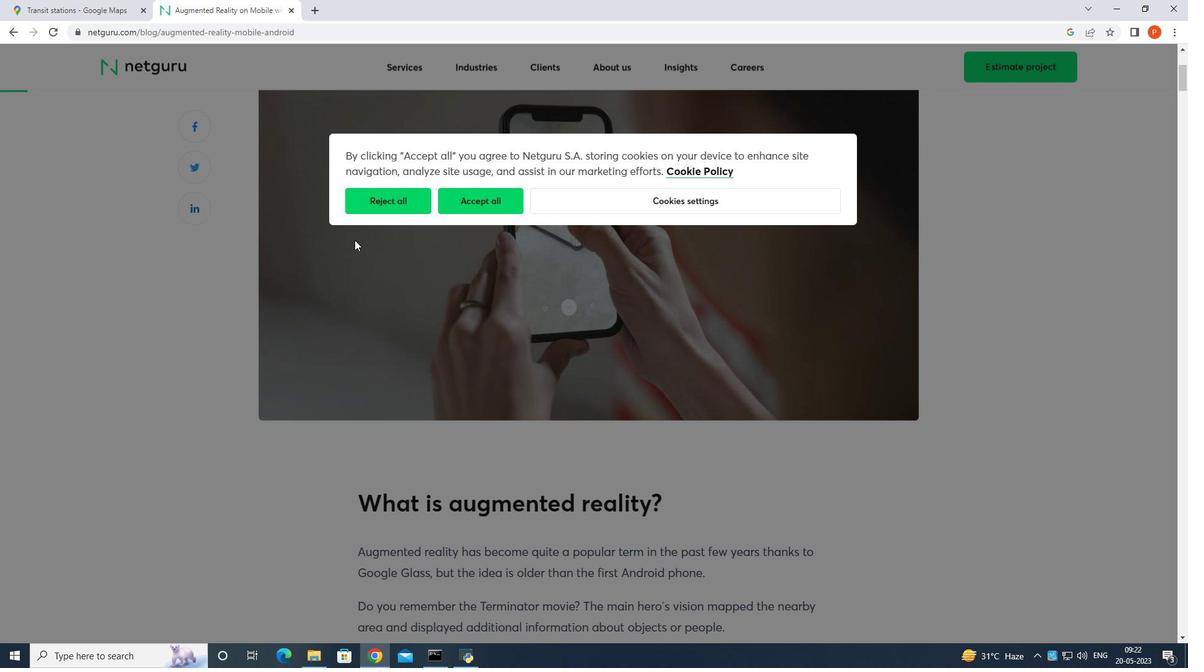 
Action: Mouse pressed left at (354, 240)
